 Task: Create new volunteer and bed records in Salesforce by filling out the required fields and saving the entries.
Action: Mouse moved to (281, 122)
Screenshot: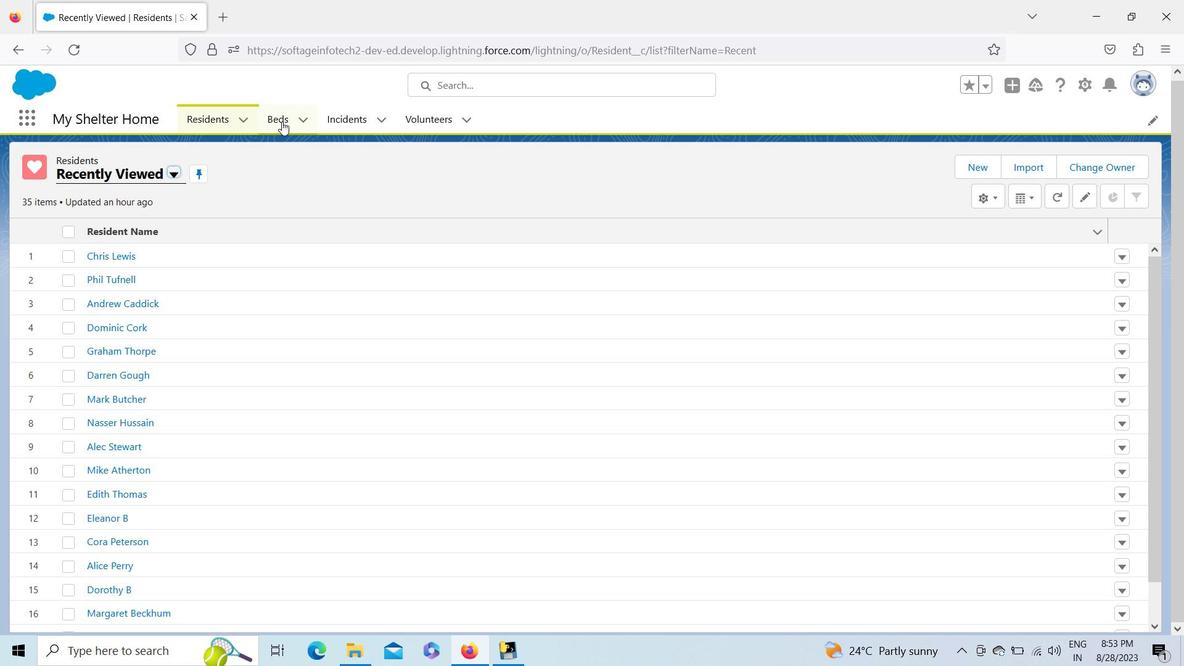
Action: Mouse pressed left at (281, 122)
Screenshot: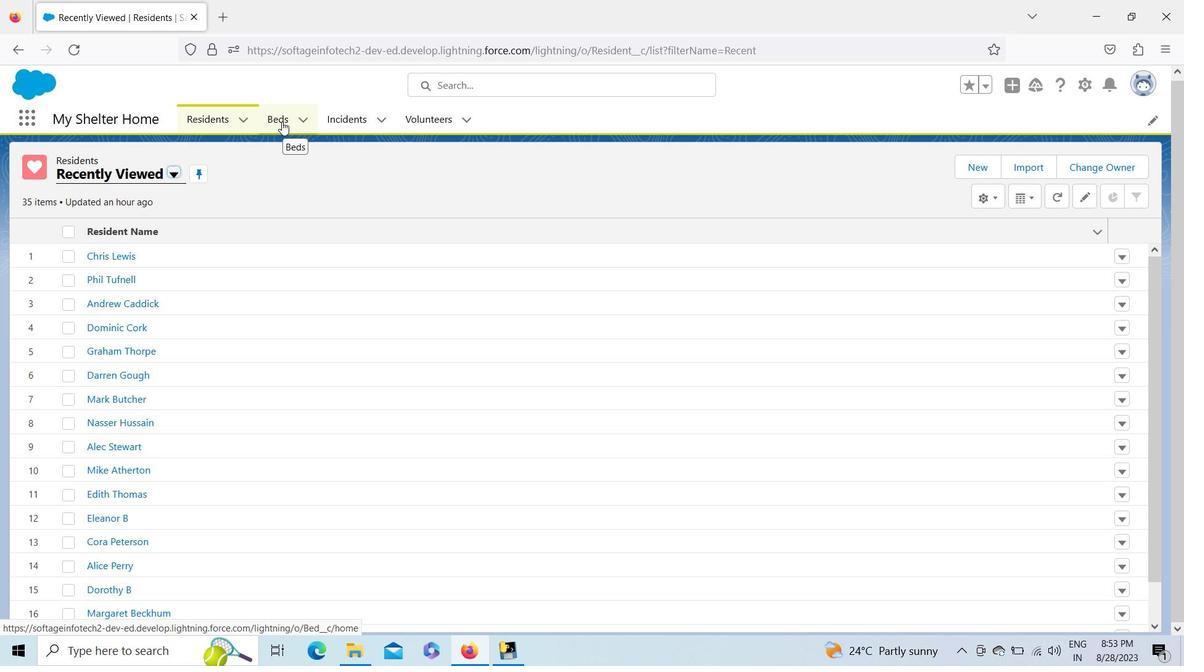 
Action: Mouse moved to (967, 173)
Screenshot: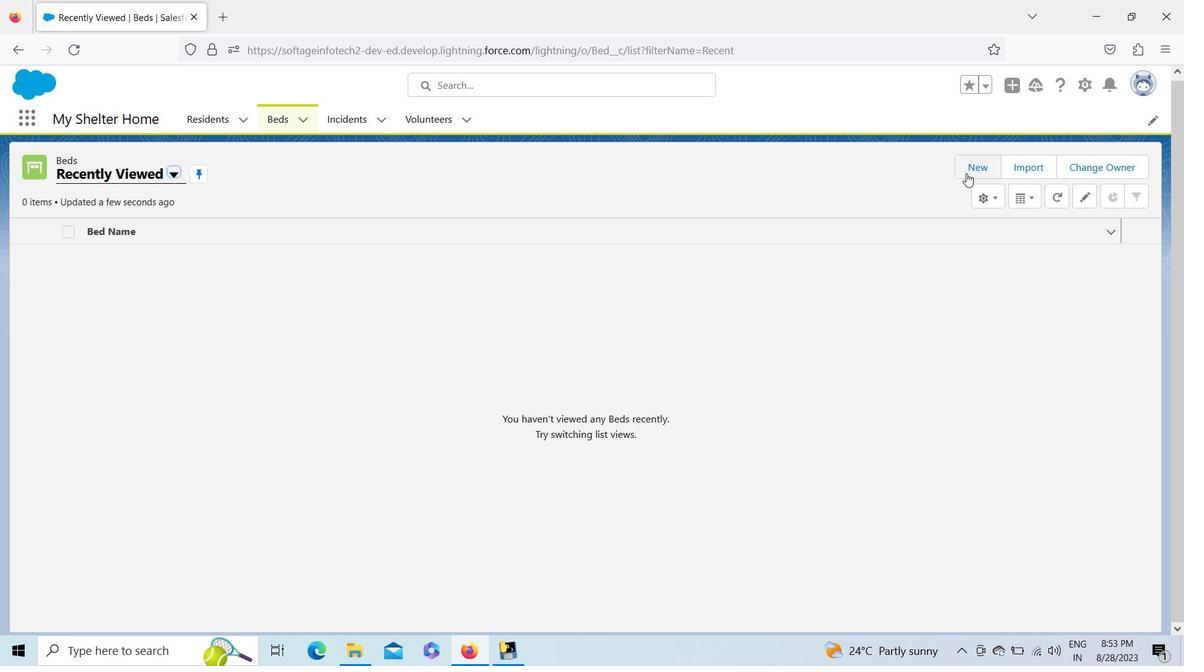 
Action: Mouse pressed left at (967, 173)
Screenshot: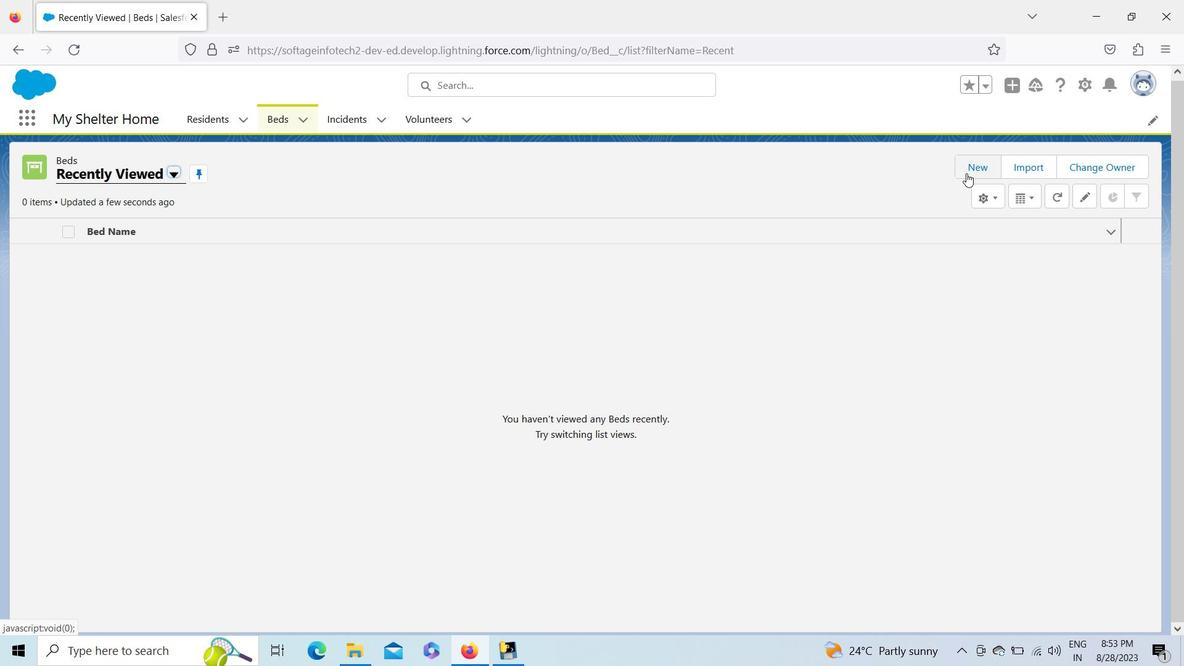 
Action: Mouse moved to (471, 338)
Screenshot: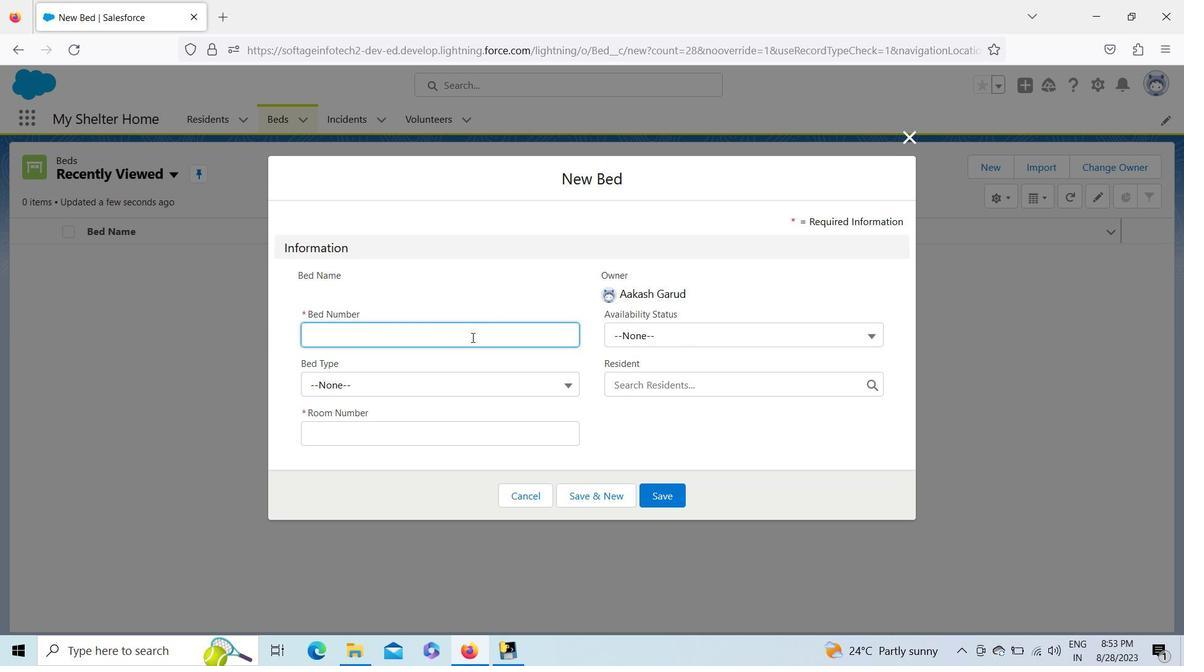 
Action: Key pressed 001
Screenshot: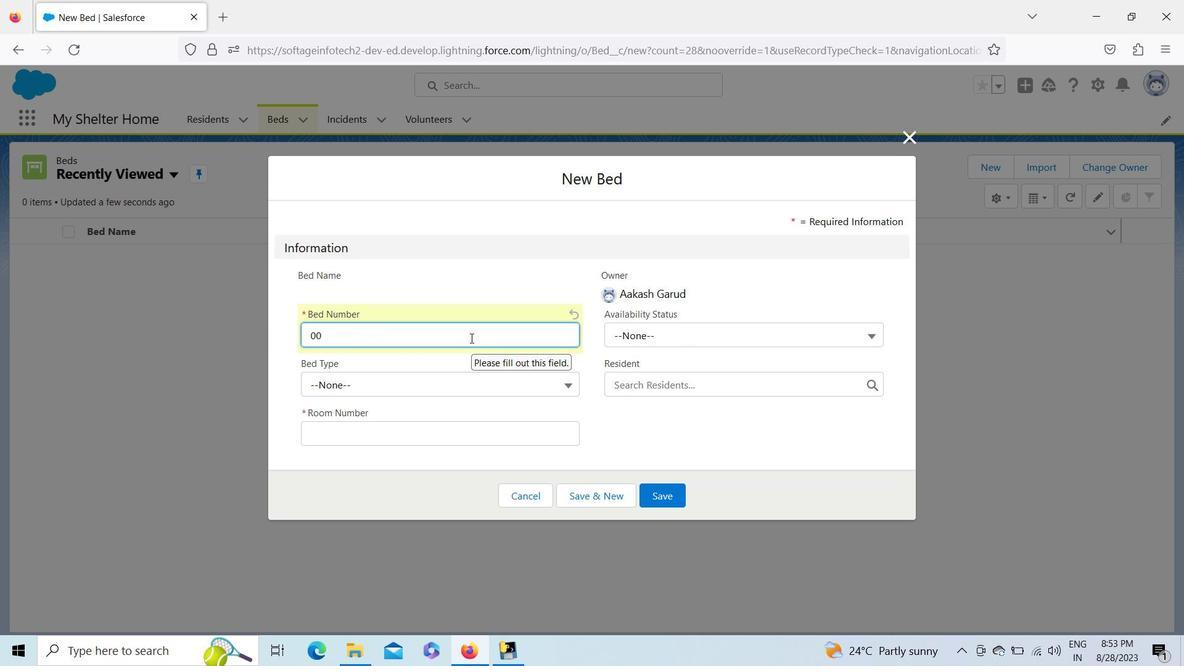 
Action: Mouse moved to (466, 379)
Screenshot: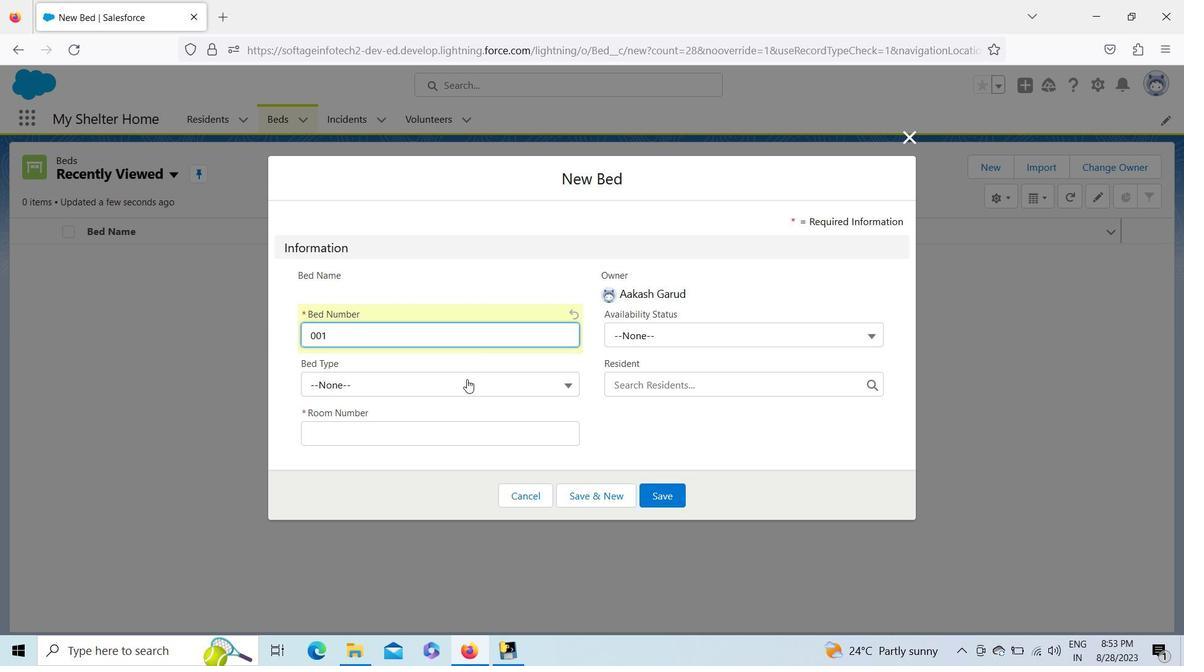 
Action: Mouse pressed left at (466, 379)
Screenshot: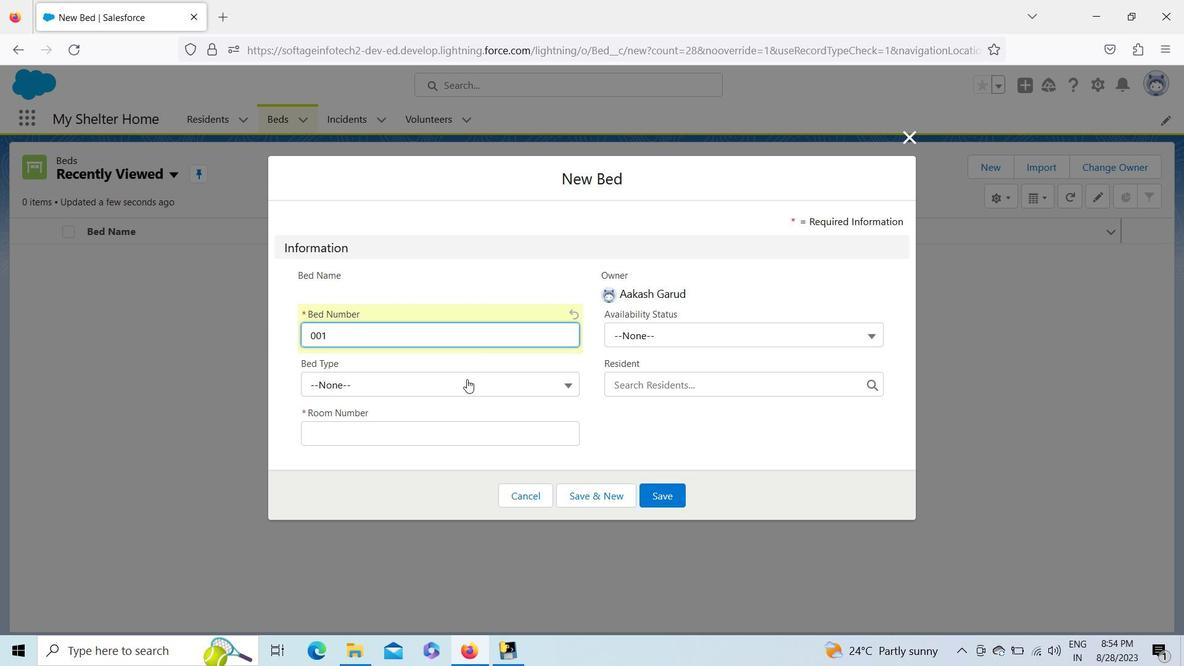 
Action: Mouse moved to (412, 437)
Screenshot: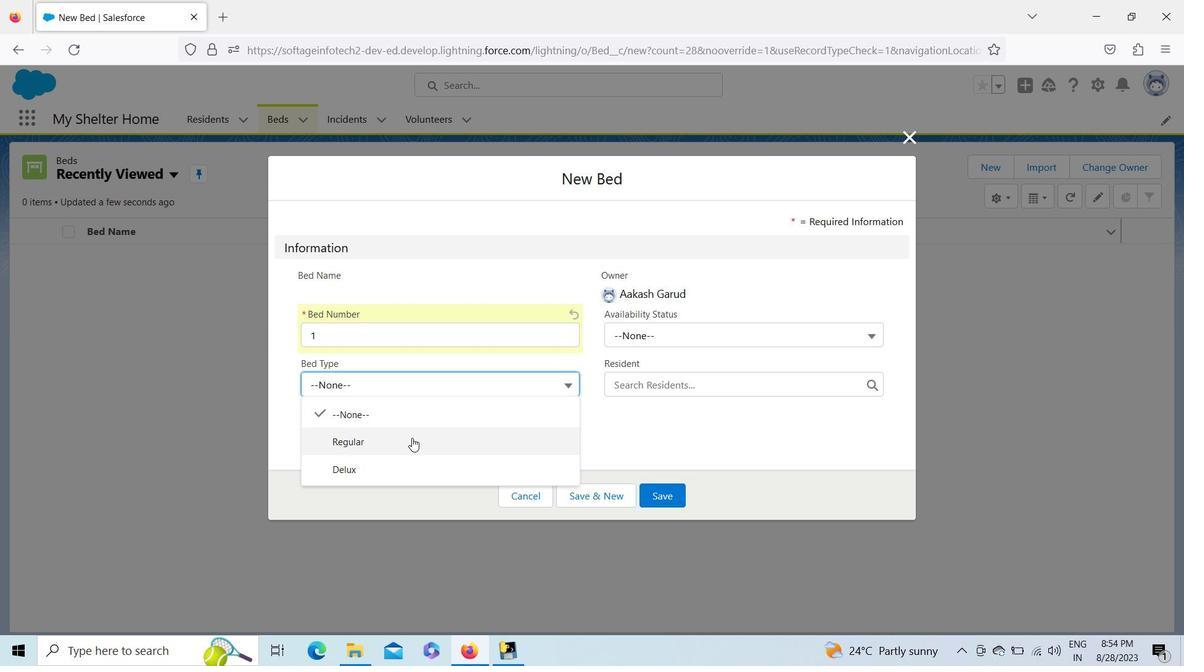 
Action: Mouse pressed left at (412, 437)
Screenshot: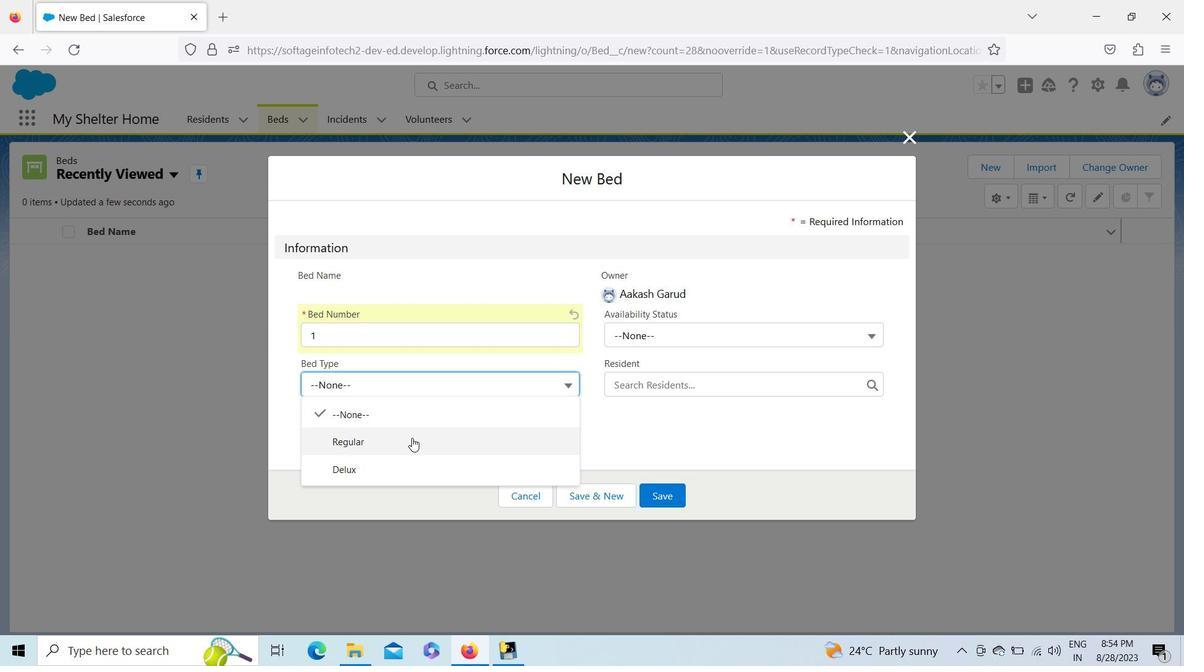 
Action: Mouse moved to (412, 436)
Screenshot: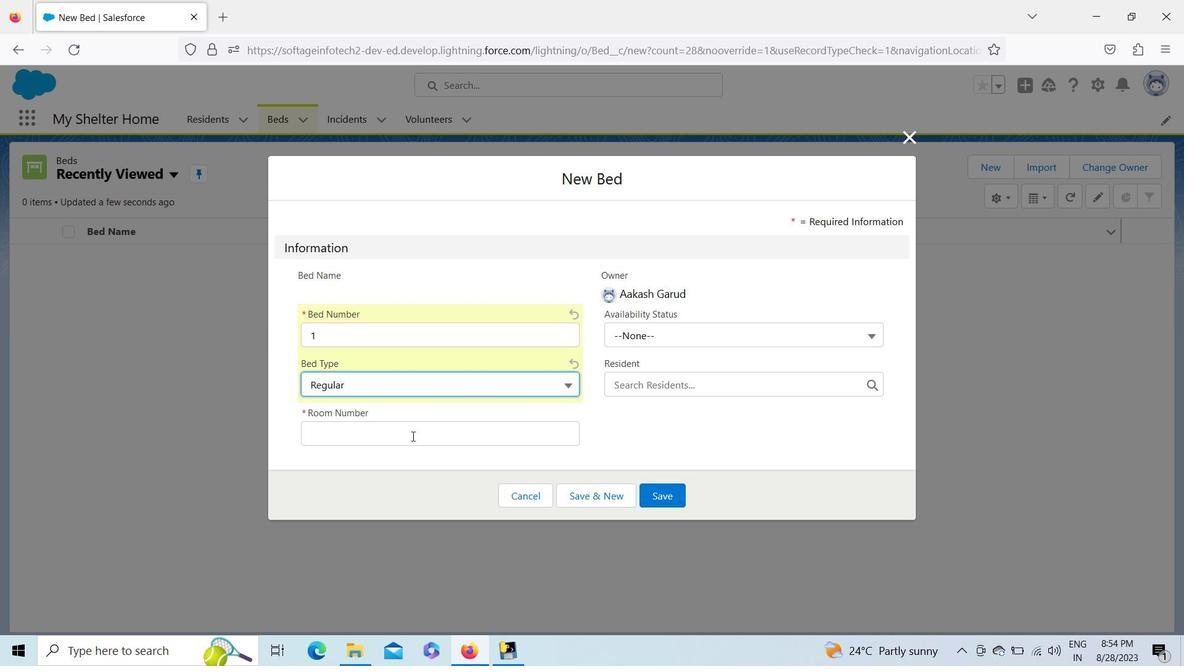 
Action: Mouse pressed left at (412, 436)
Screenshot: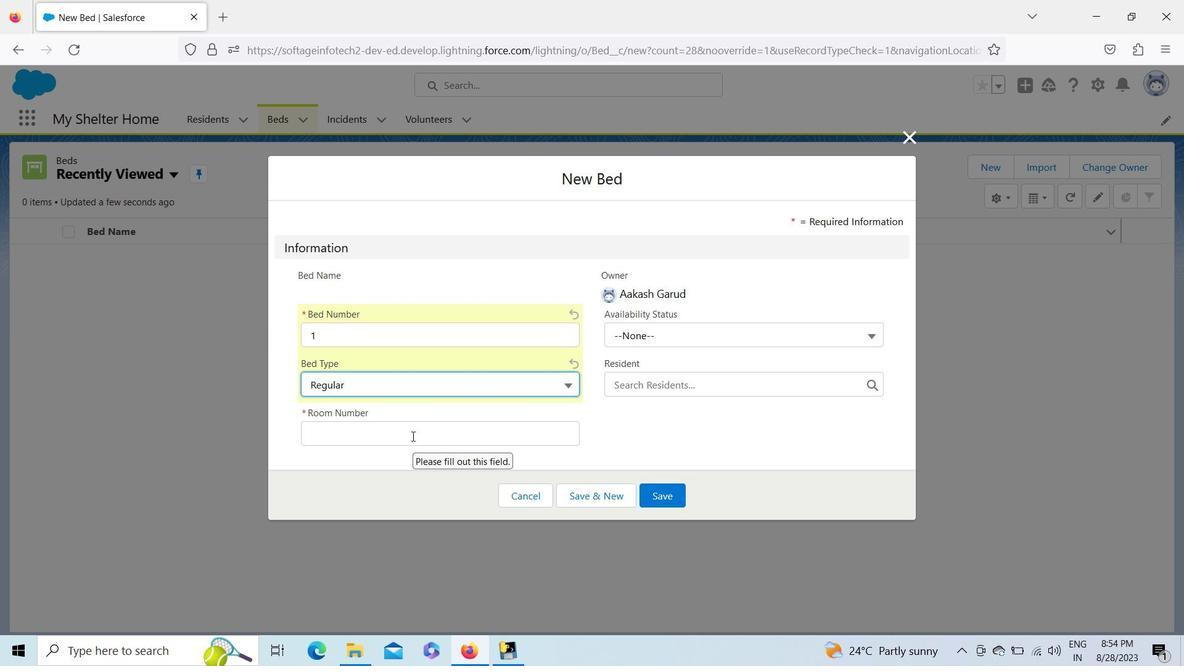 
Action: Key pressed 001
Screenshot: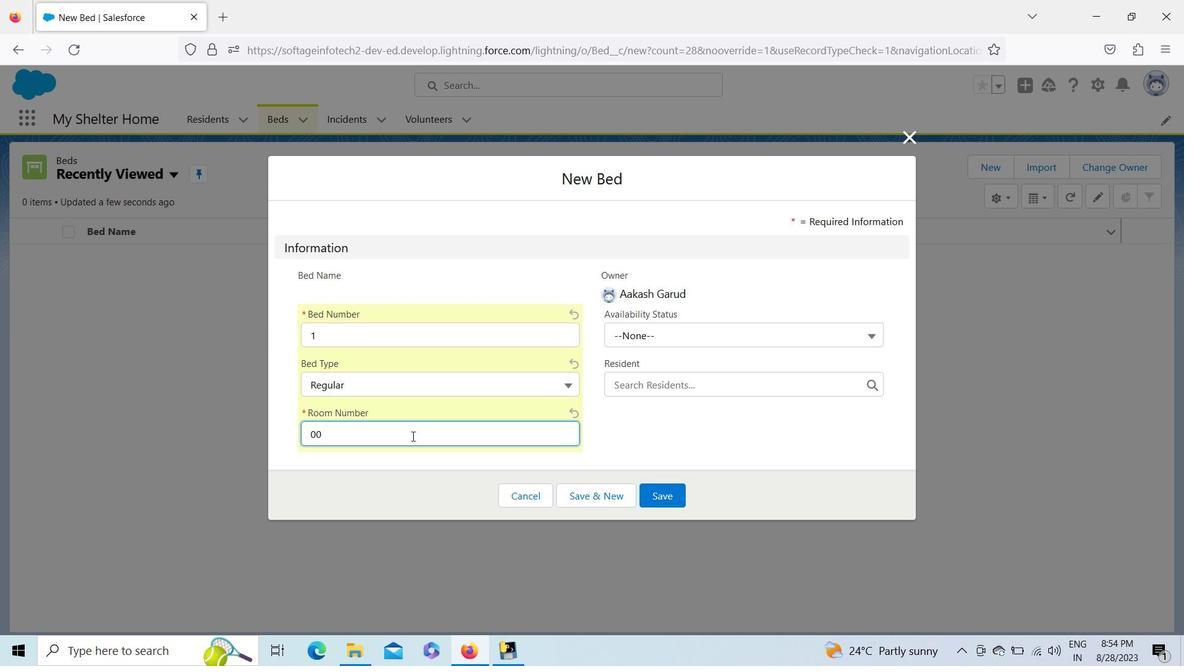 
Action: Mouse moved to (654, 333)
Screenshot: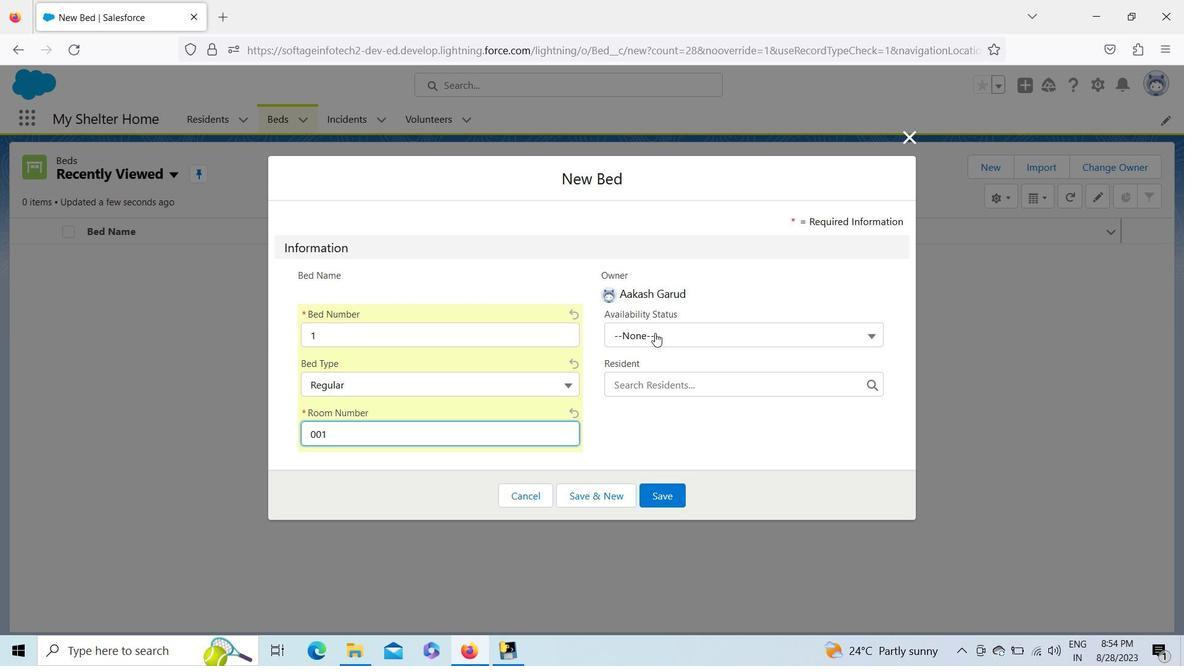 
Action: Mouse pressed left at (654, 333)
Screenshot: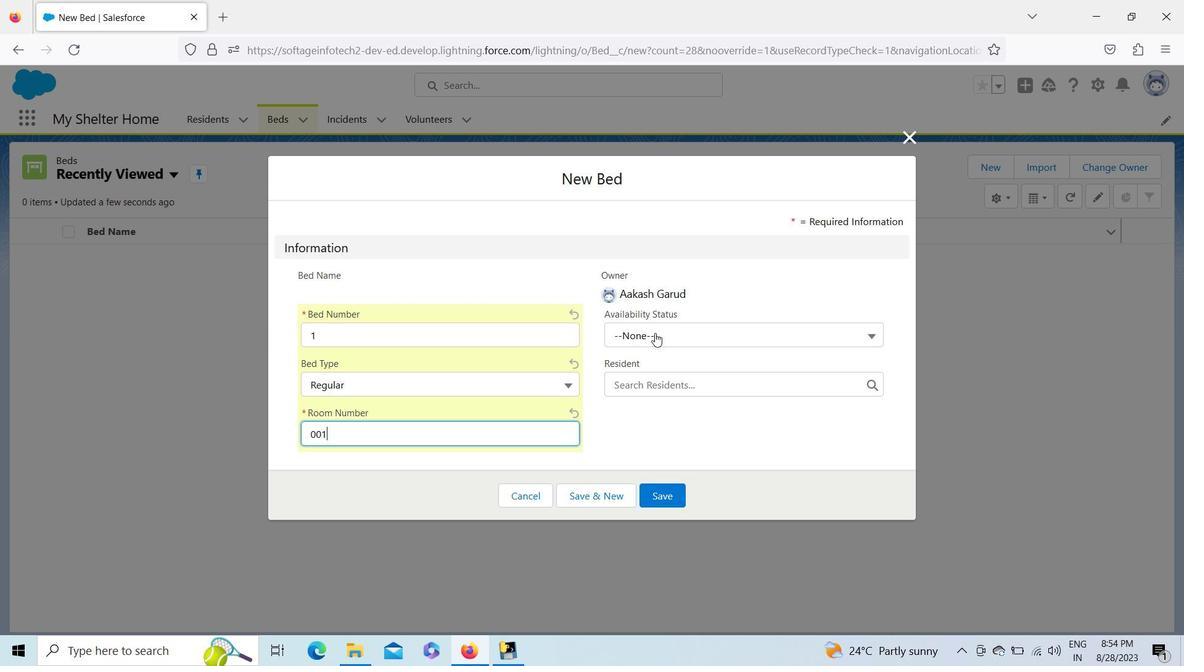 
Action: Mouse moved to (650, 384)
Screenshot: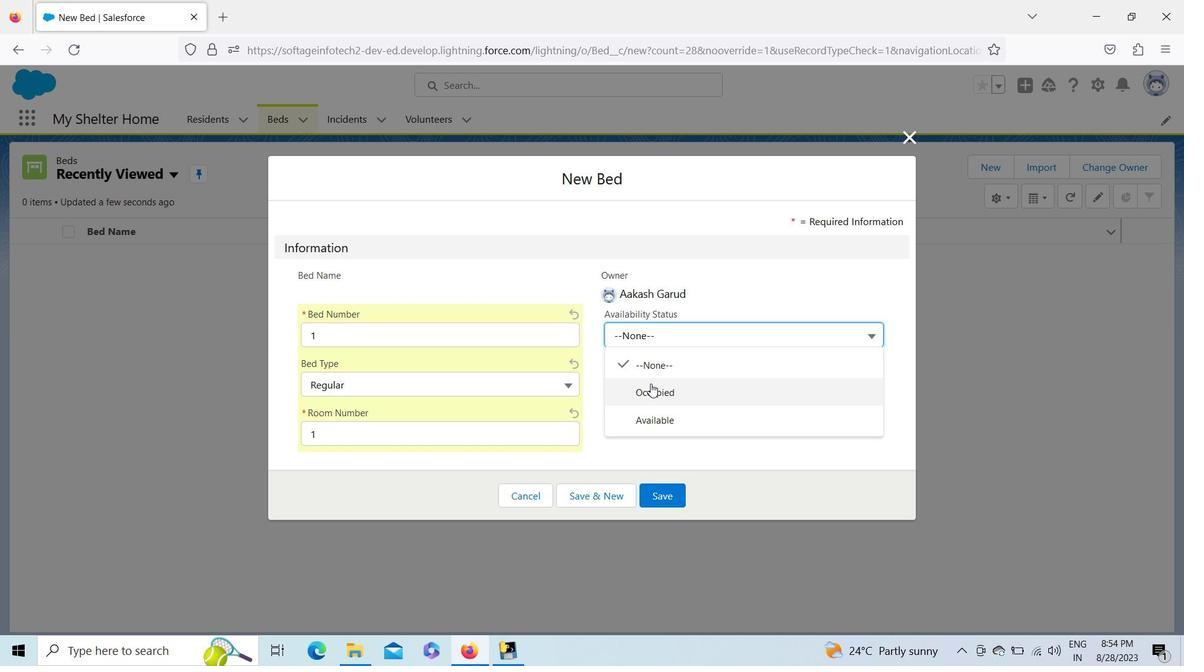 
Action: Mouse pressed left at (650, 384)
Screenshot: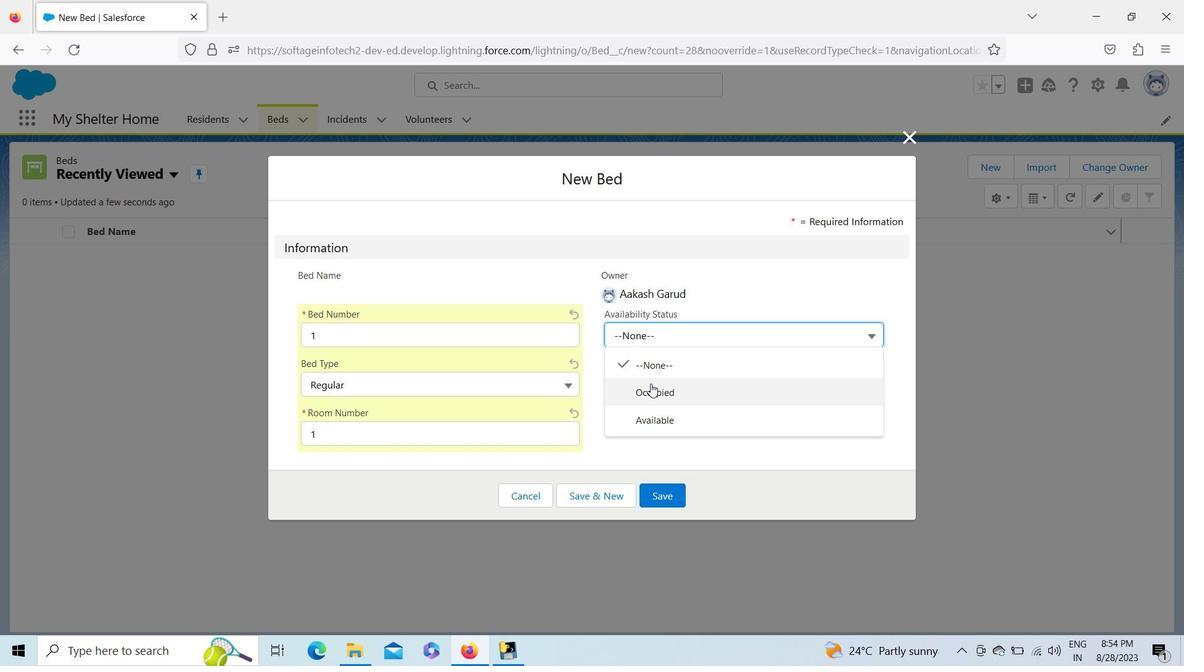 
Action: Mouse moved to (871, 389)
Screenshot: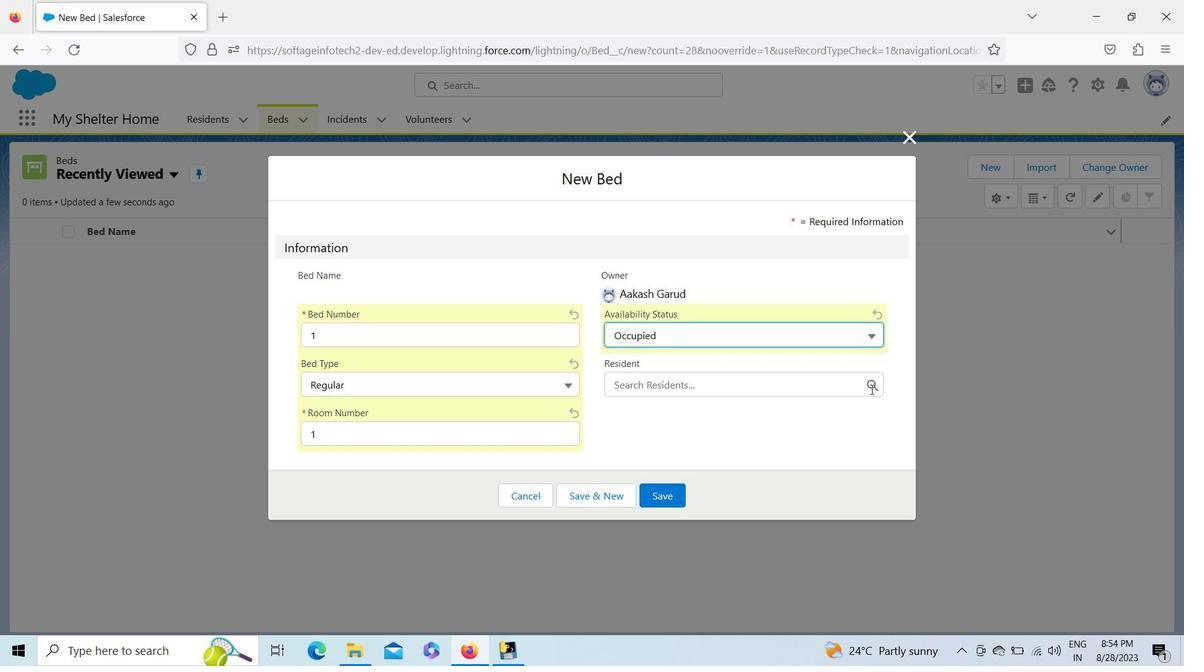 
Action: Mouse pressed left at (871, 389)
Screenshot: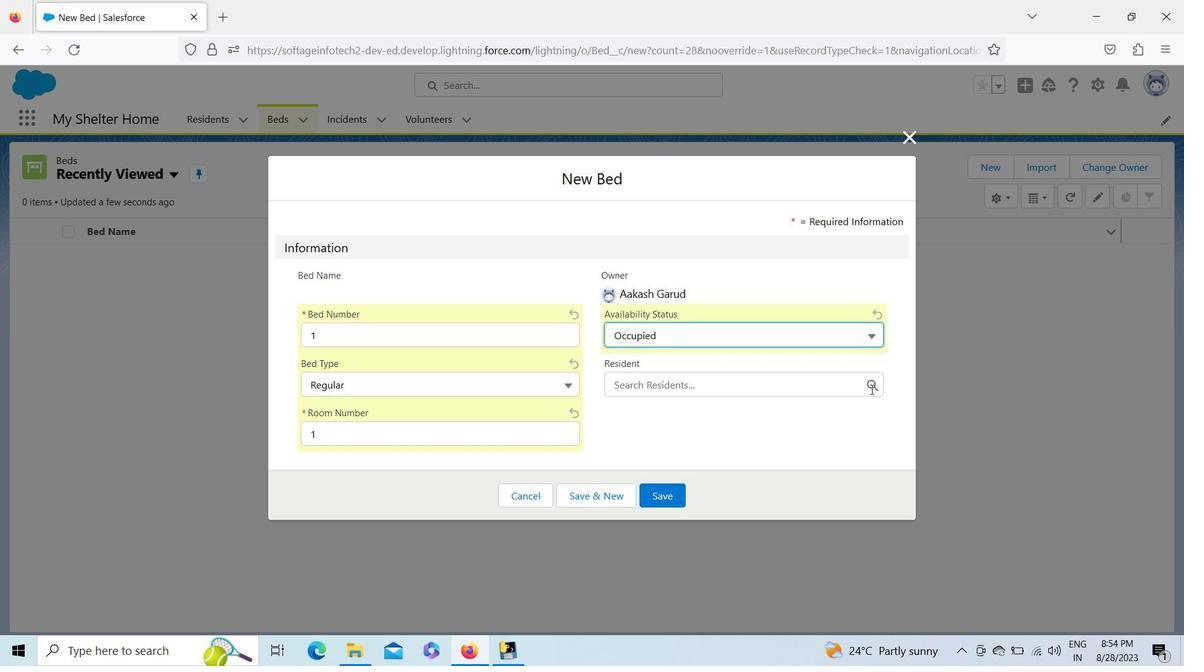
Action: Mouse moved to (659, 461)
Screenshot: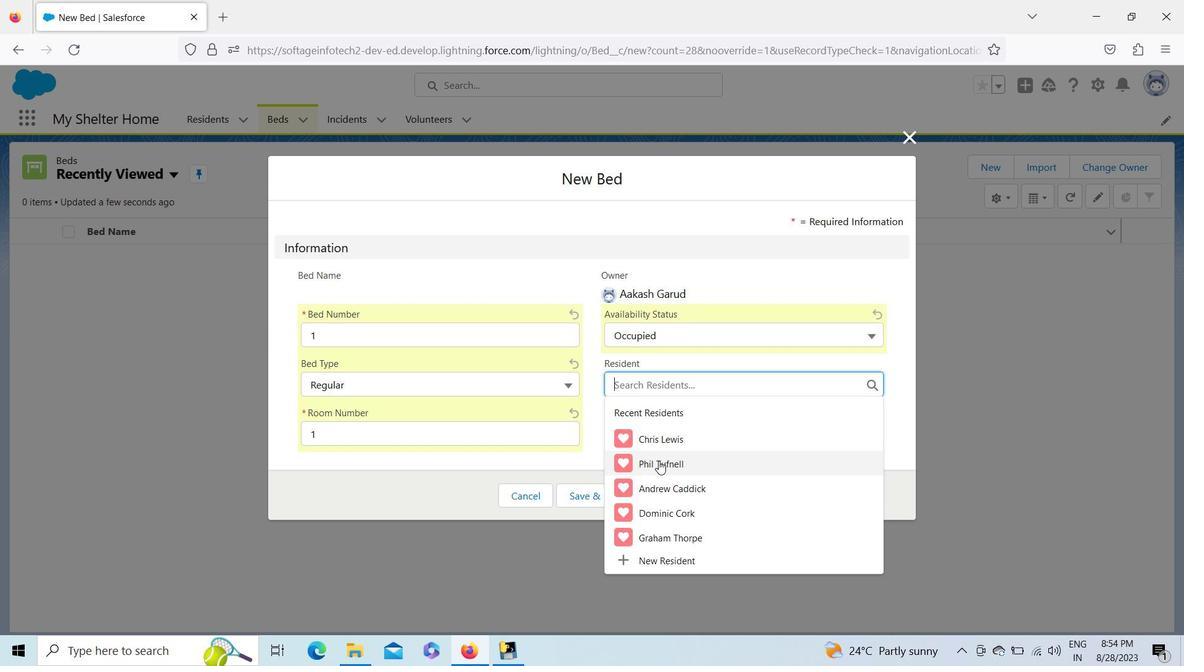 
Action: Mouse pressed left at (659, 461)
Screenshot: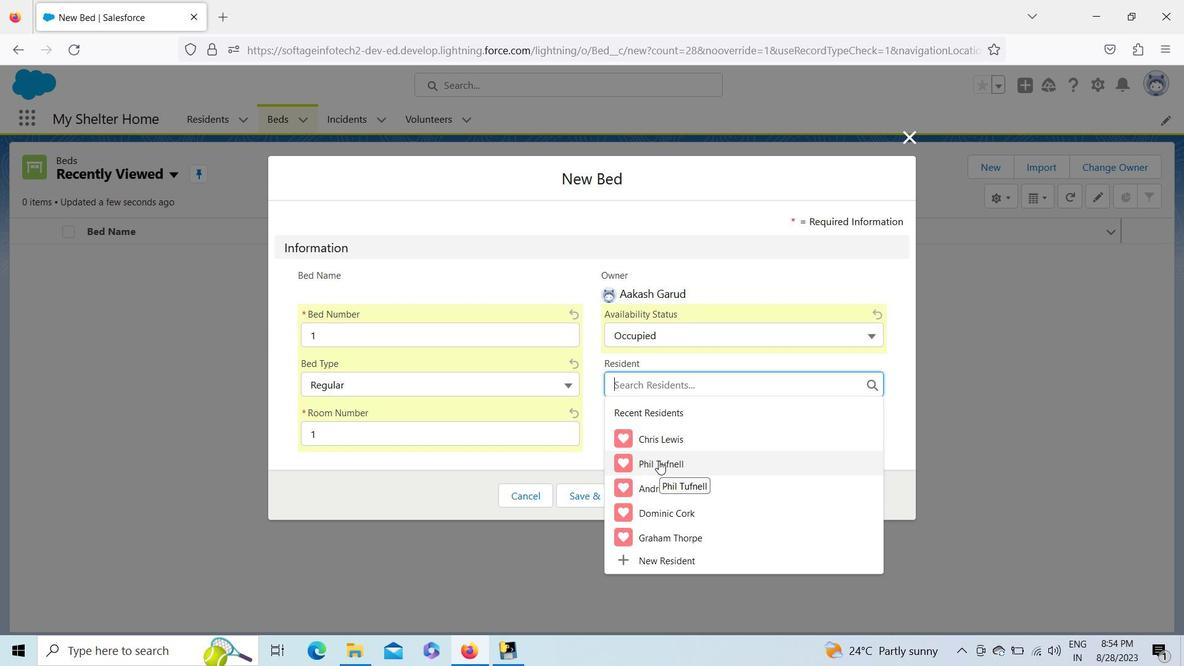 
Action: Mouse moved to (657, 489)
Screenshot: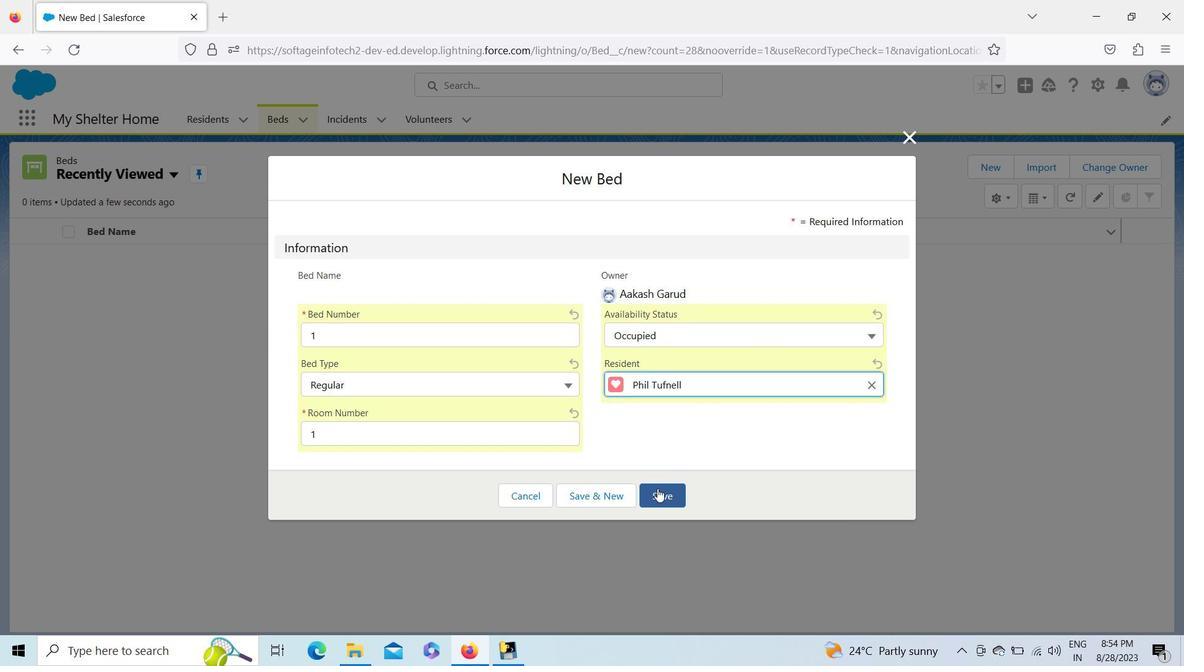 
Action: Mouse pressed left at (657, 489)
Screenshot: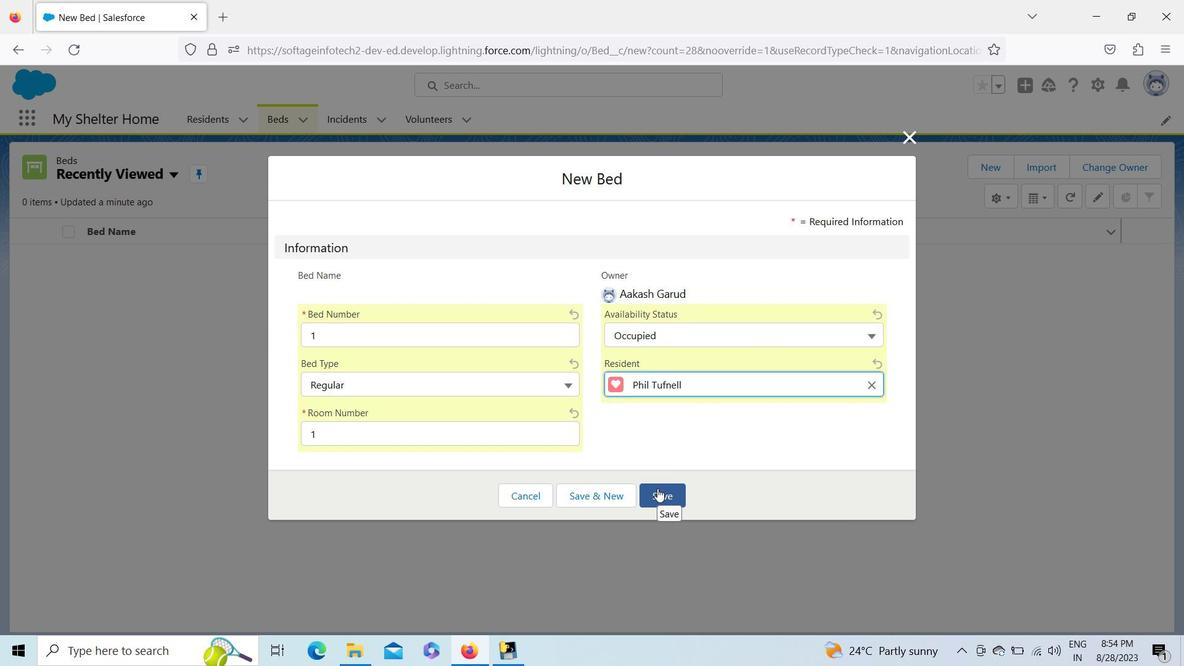 
Action: Mouse moved to (268, 118)
Screenshot: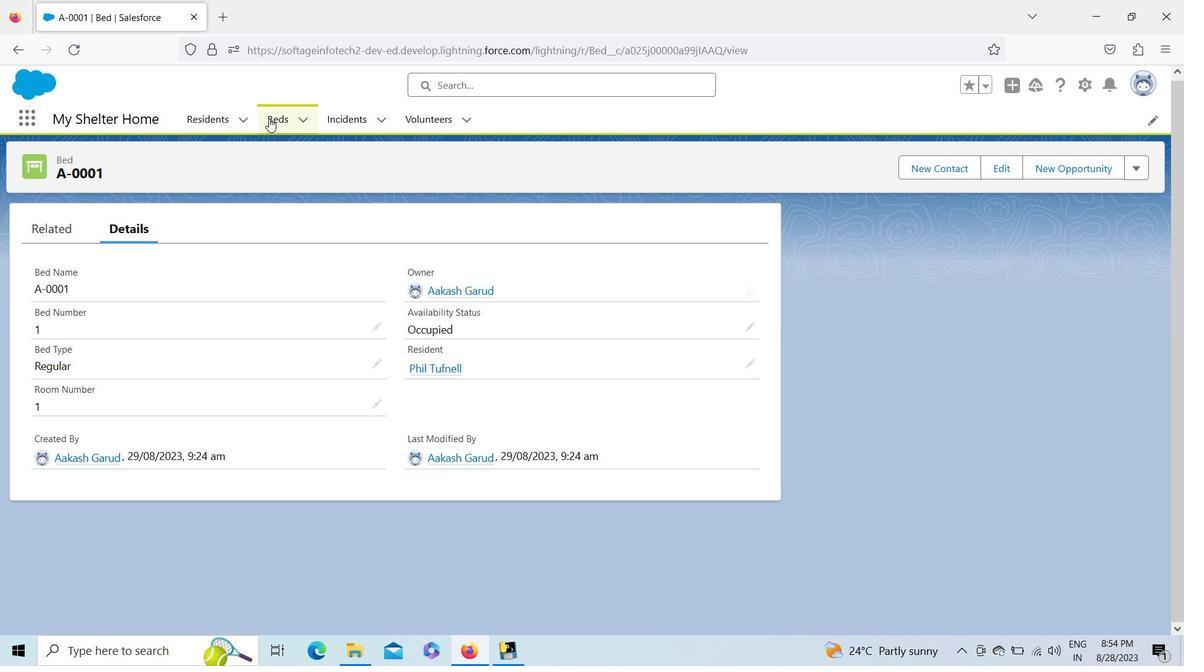 
Action: Mouse pressed left at (268, 118)
Screenshot: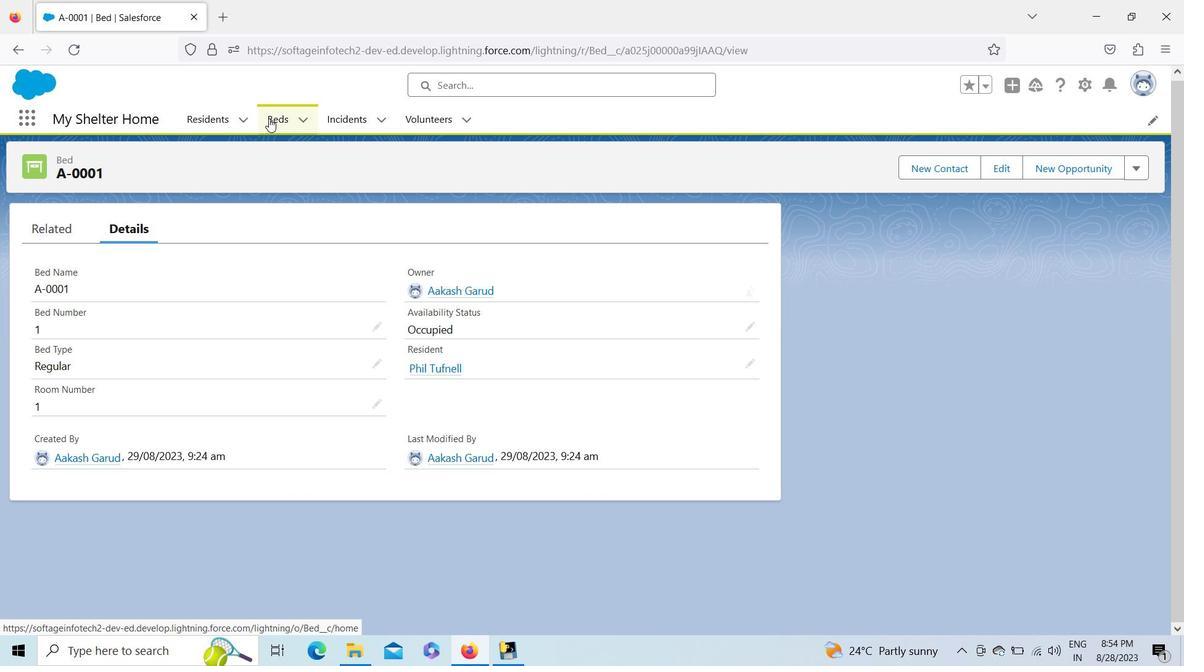 
Action: Mouse moved to (978, 162)
Screenshot: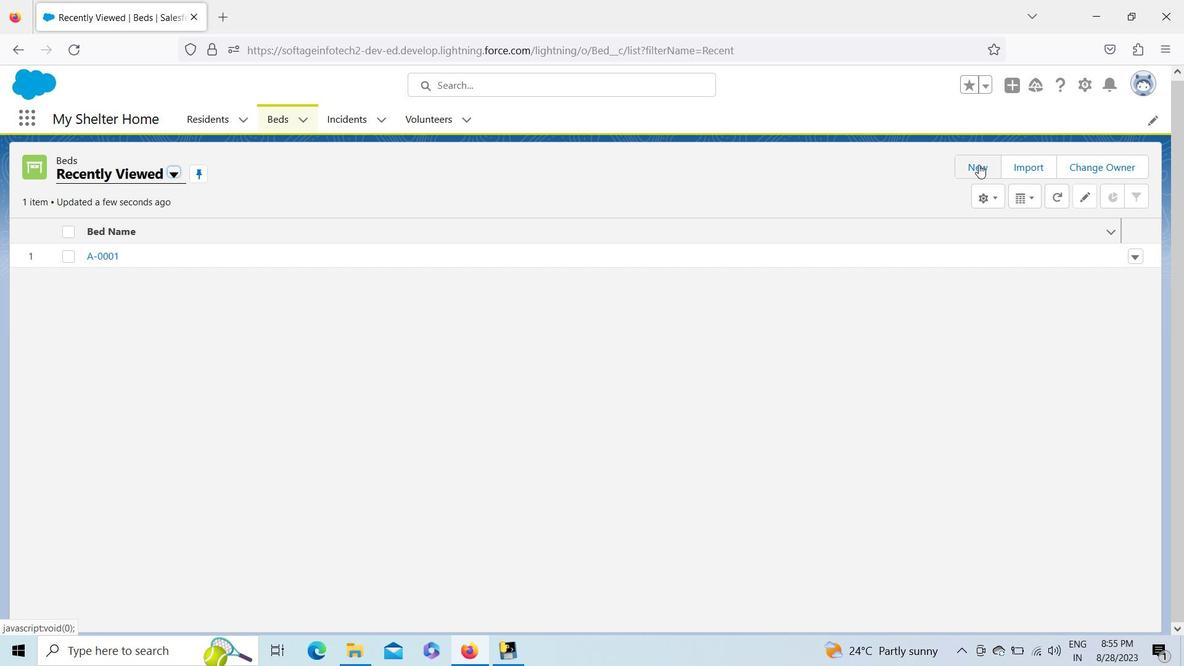 
Action: Mouse pressed left at (978, 162)
Screenshot: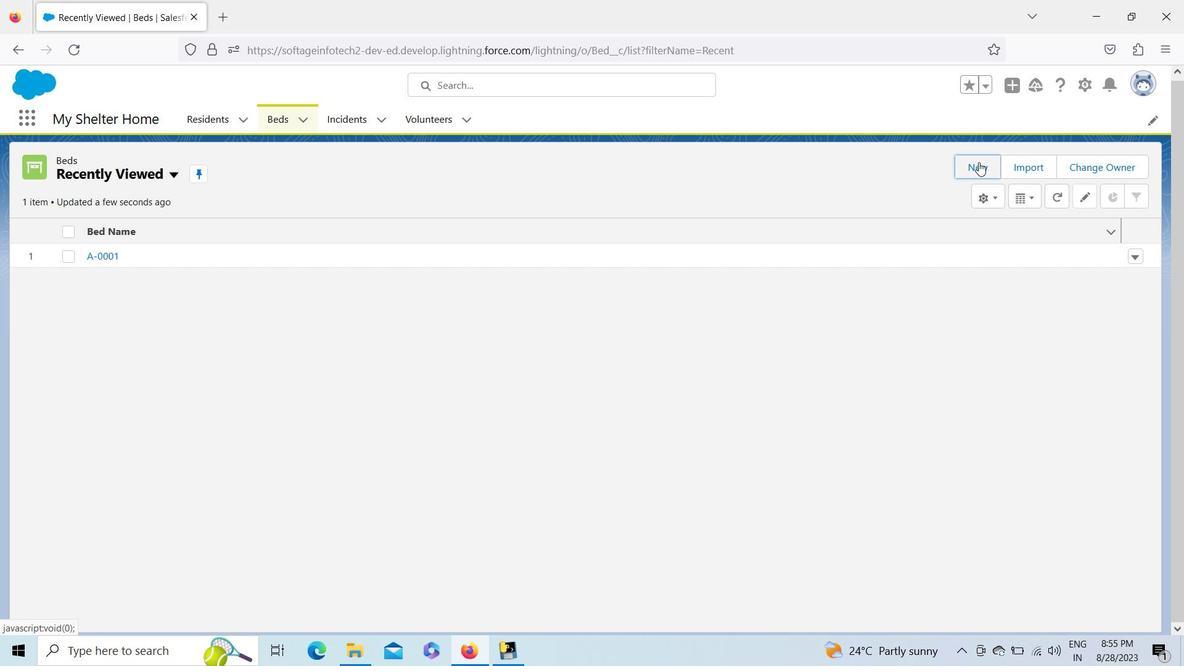 
Action: Mouse moved to (808, 236)
Screenshot: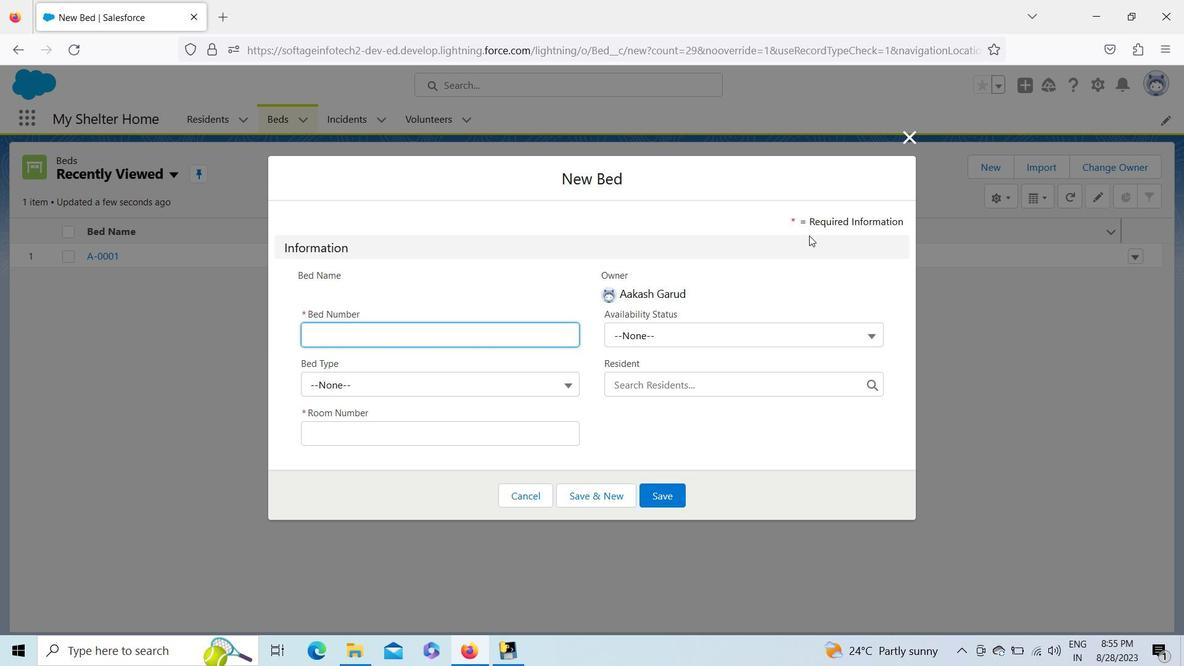 
Action: Key pressed 2
Screenshot: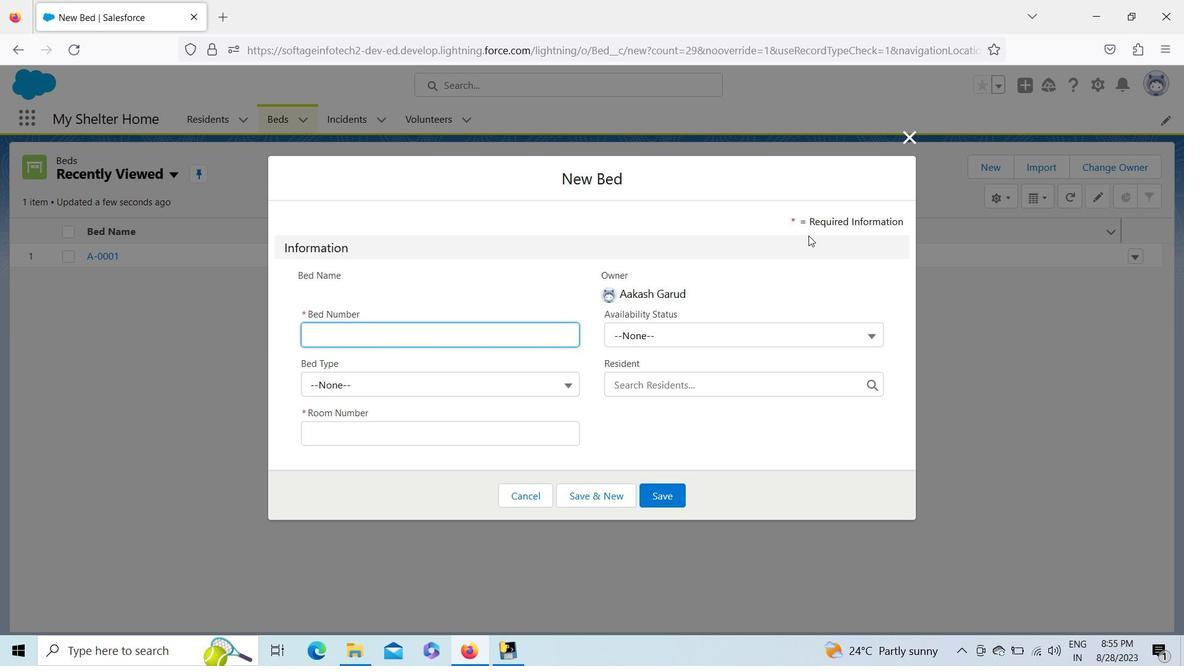 
Action: Mouse moved to (448, 384)
Screenshot: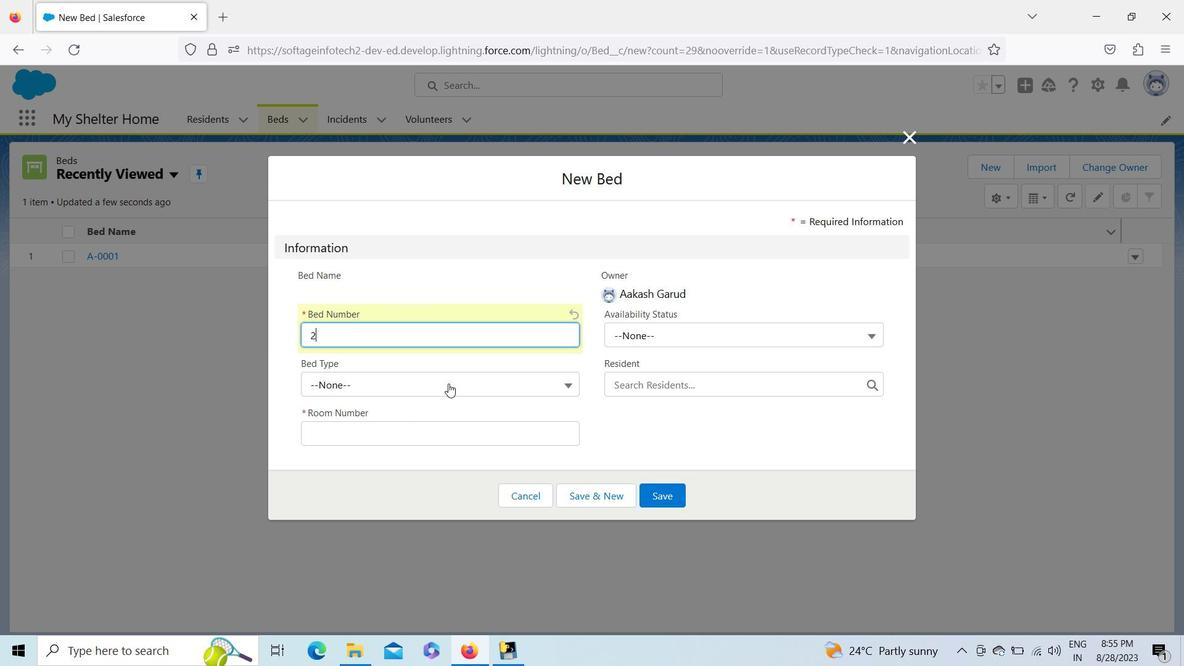 
Action: Mouse pressed left at (448, 384)
Screenshot: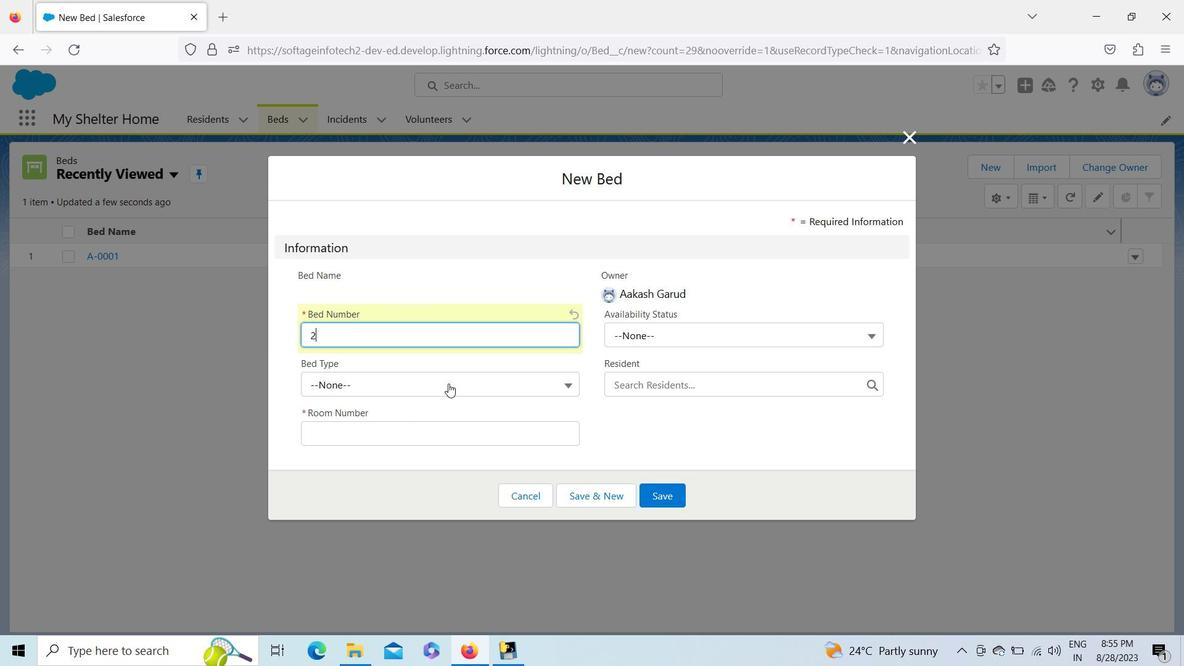 
Action: Mouse moved to (358, 439)
Screenshot: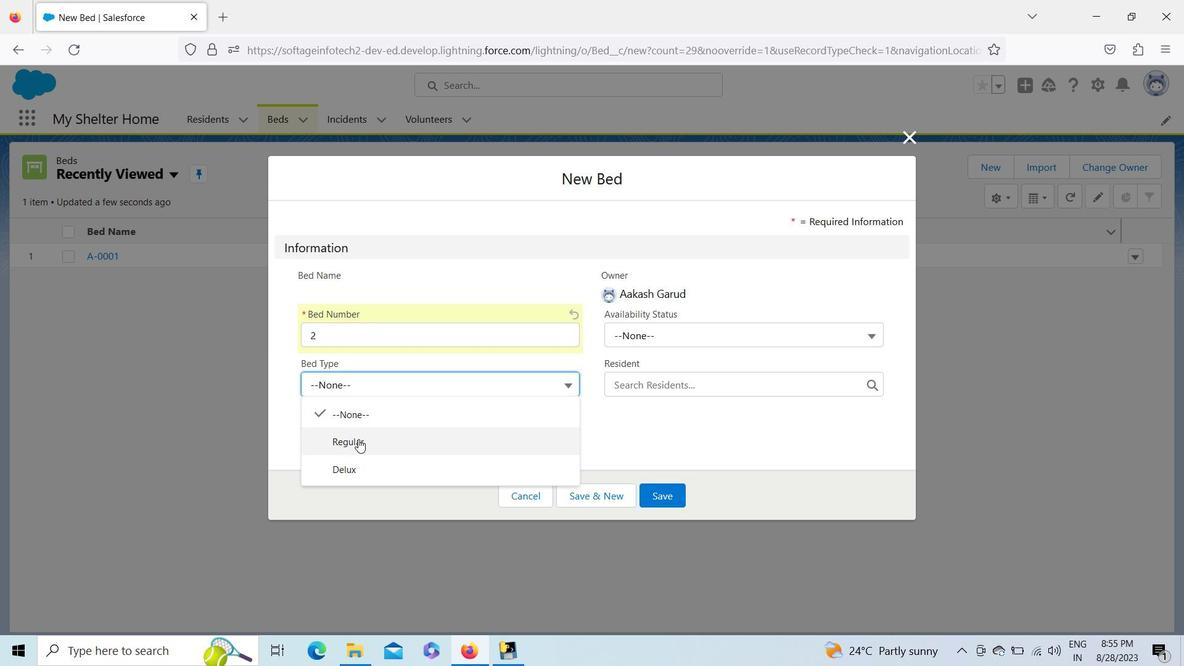
Action: Mouse pressed left at (358, 439)
Screenshot: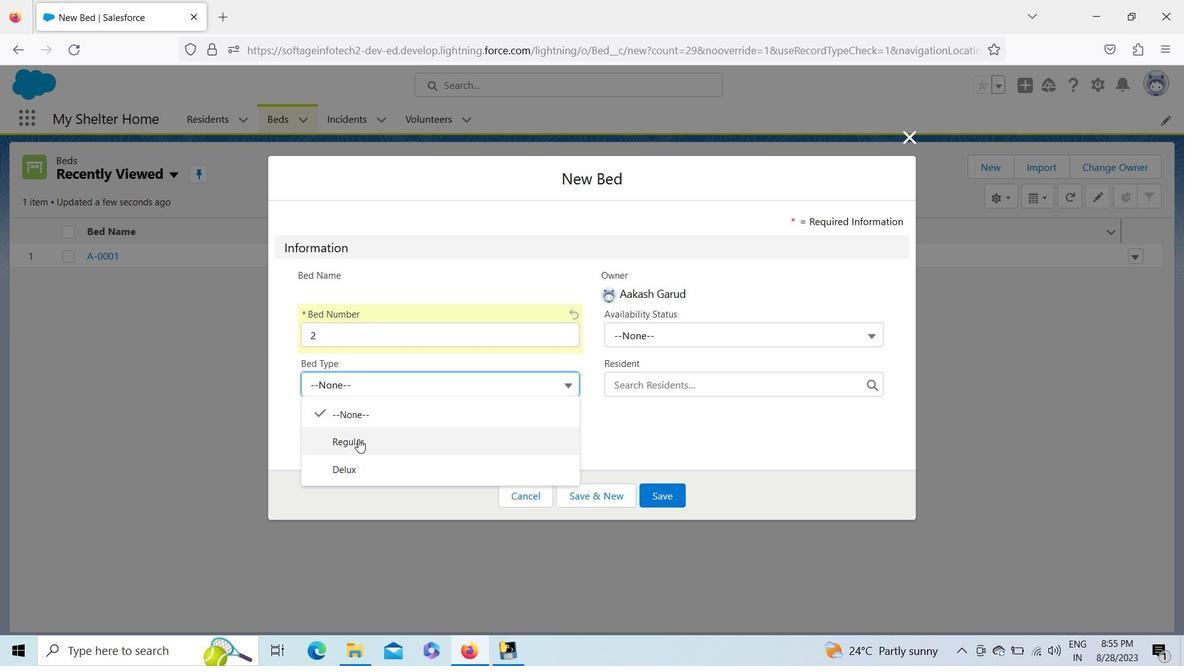 
Action: Mouse pressed left at (358, 439)
Screenshot: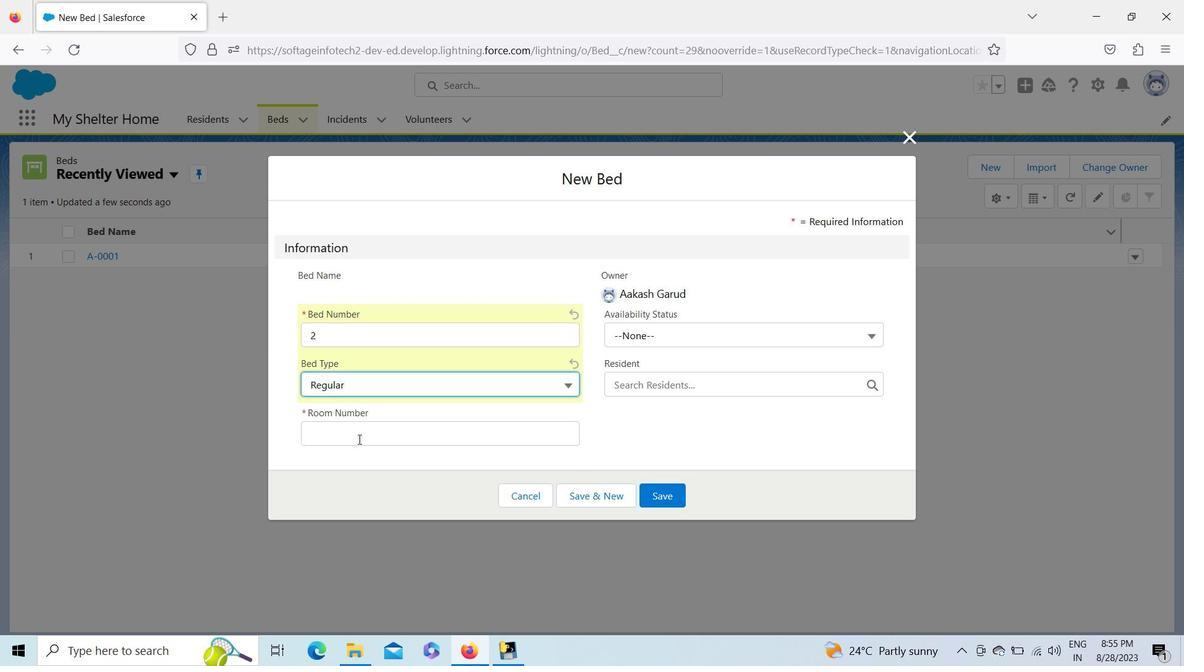 
Action: Key pressed 002
Screenshot: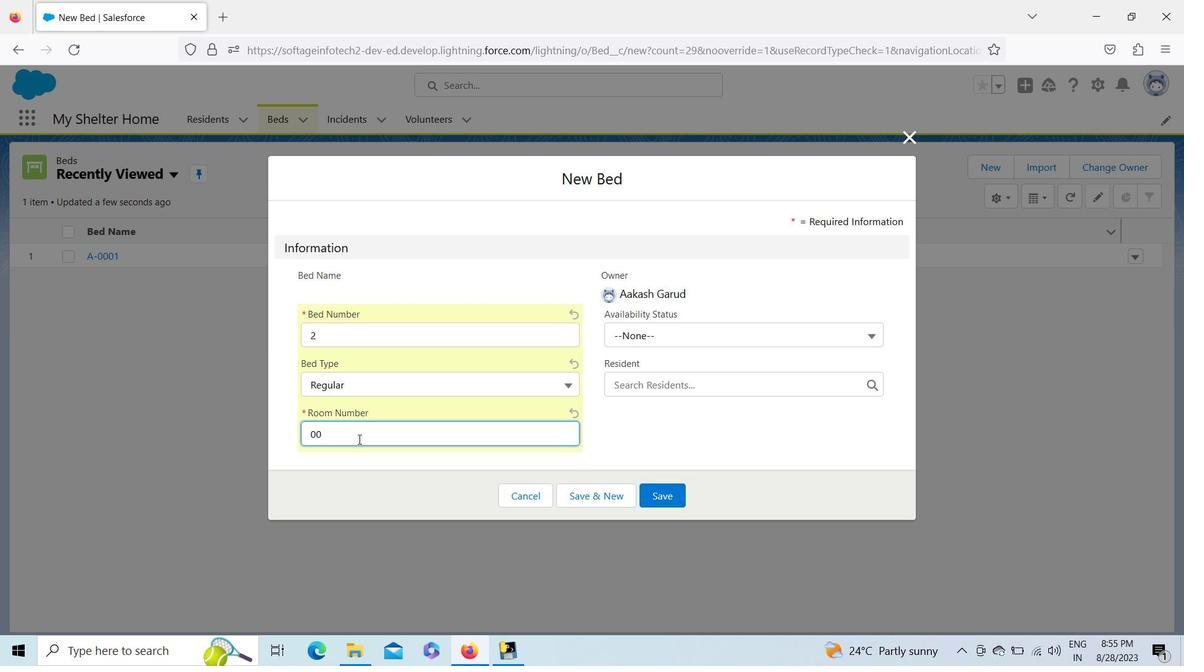 
Action: Mouse moved to (687, 329)
Screenshot: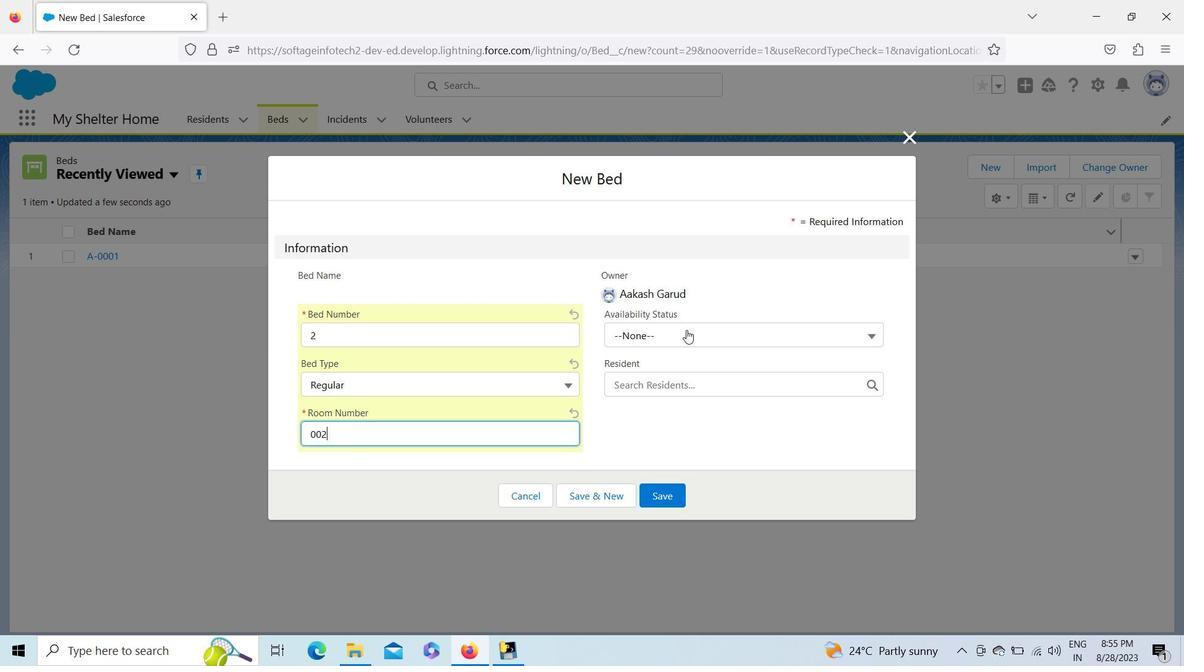 
Action: Mouse pressed left at (687, 329)
Screenshot: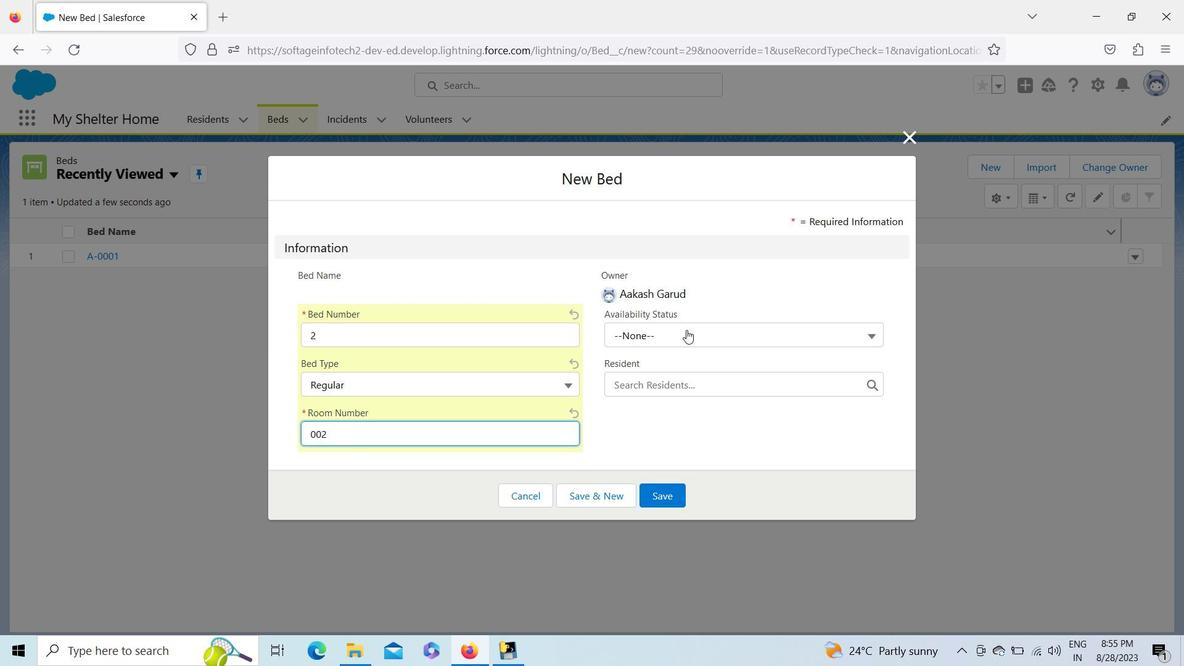 
Action: Mouse moved to (651, 394)
Screenshot: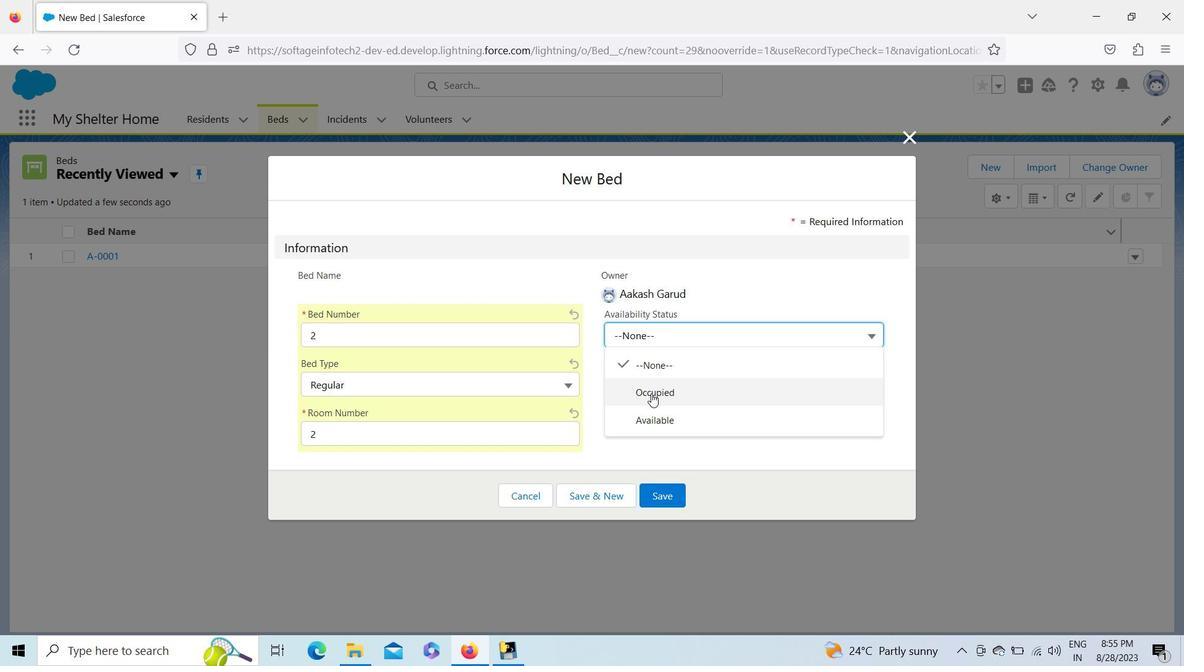 
Action: Mouse pressed left at (651, 394)
Screenshot: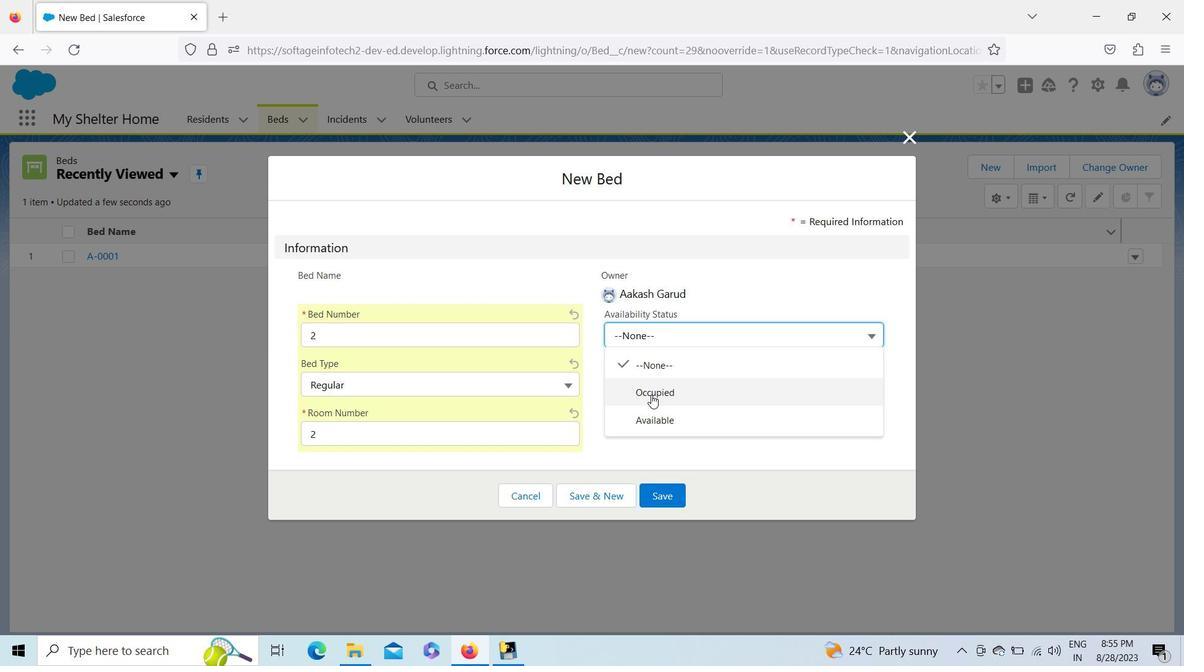 
Action: Mouse moved to (659, 384)
Screenshot: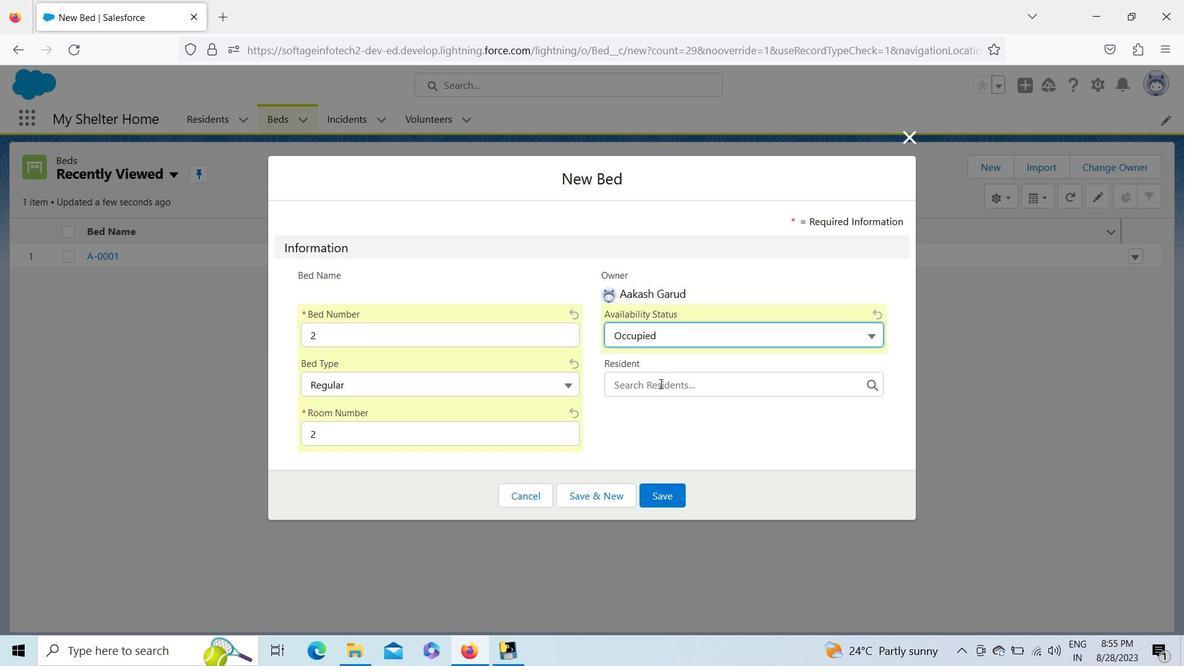 
Action: Mouse pressed left at (659, 384)
Screenshot: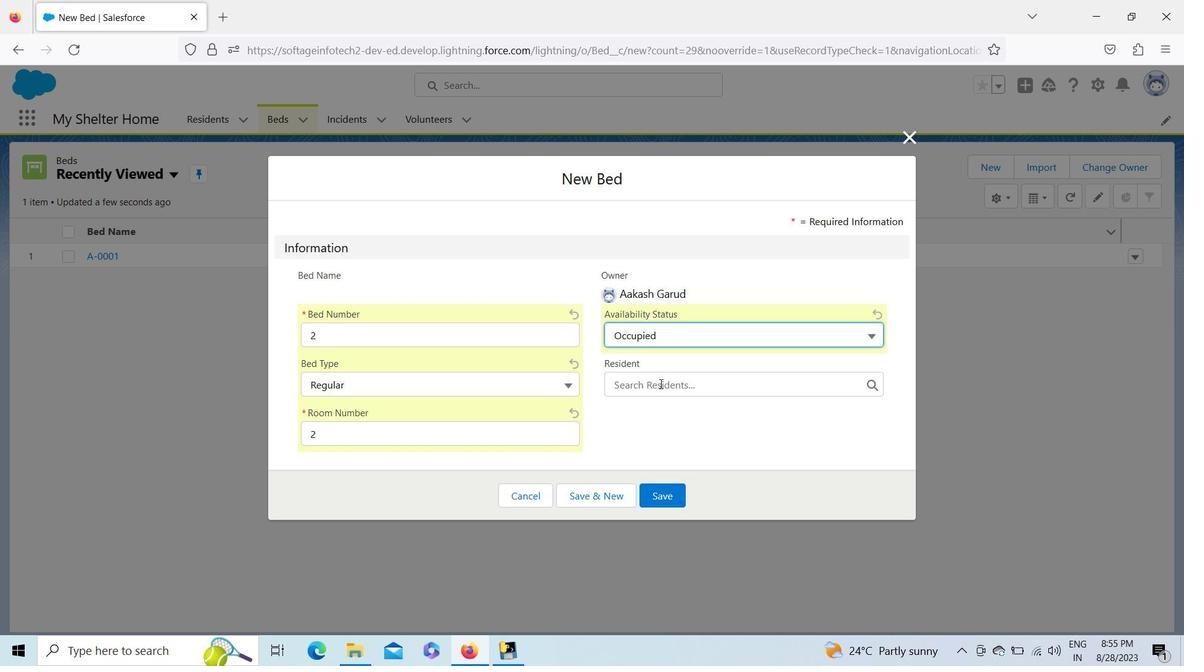 
Action: Mouse moved to (664, 504)
Screenshot: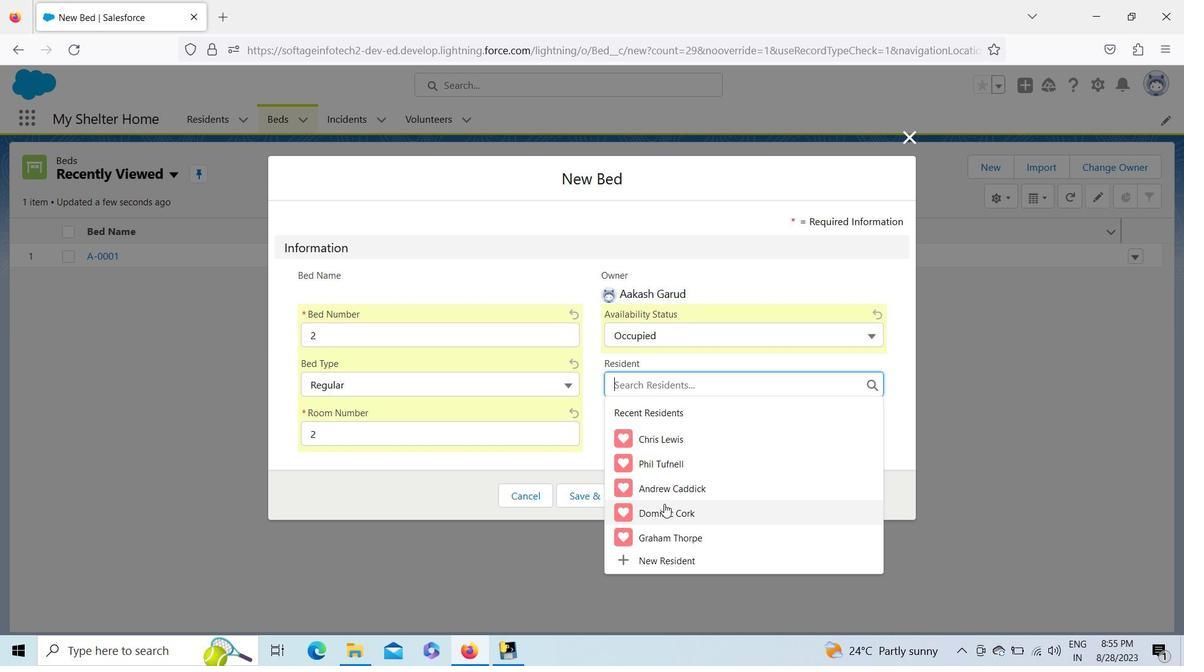
Action: Mouse pressed left at (664, 504)
Screenshot: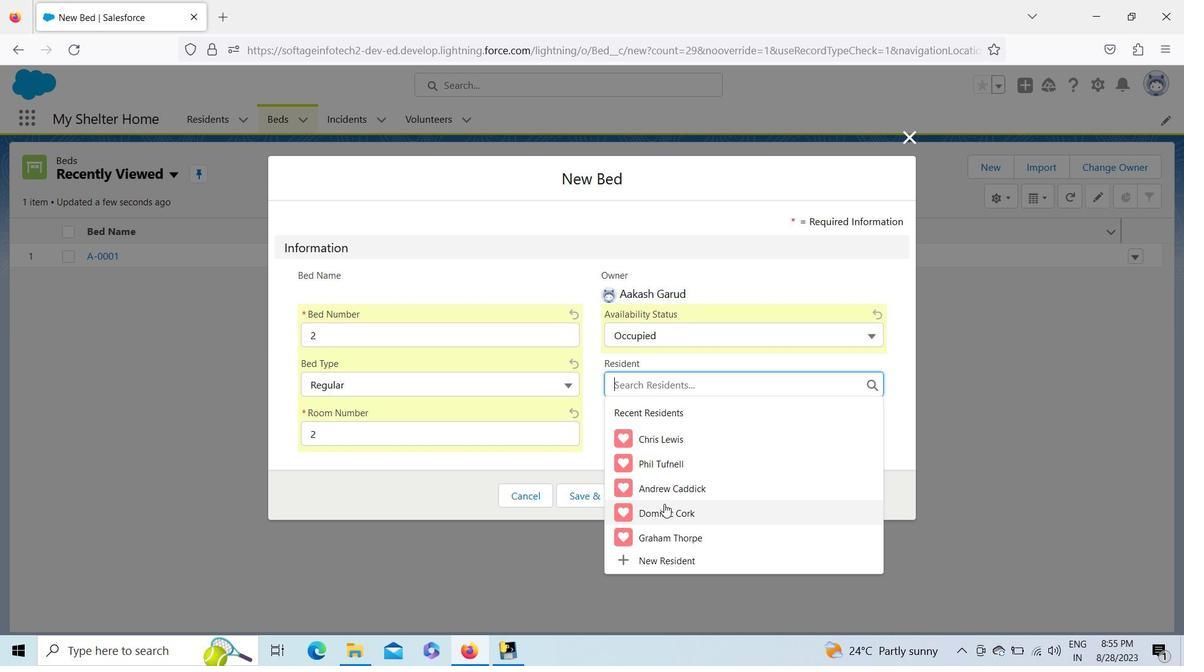 
Action: Mouse moved to (665, 498)
Screenshot: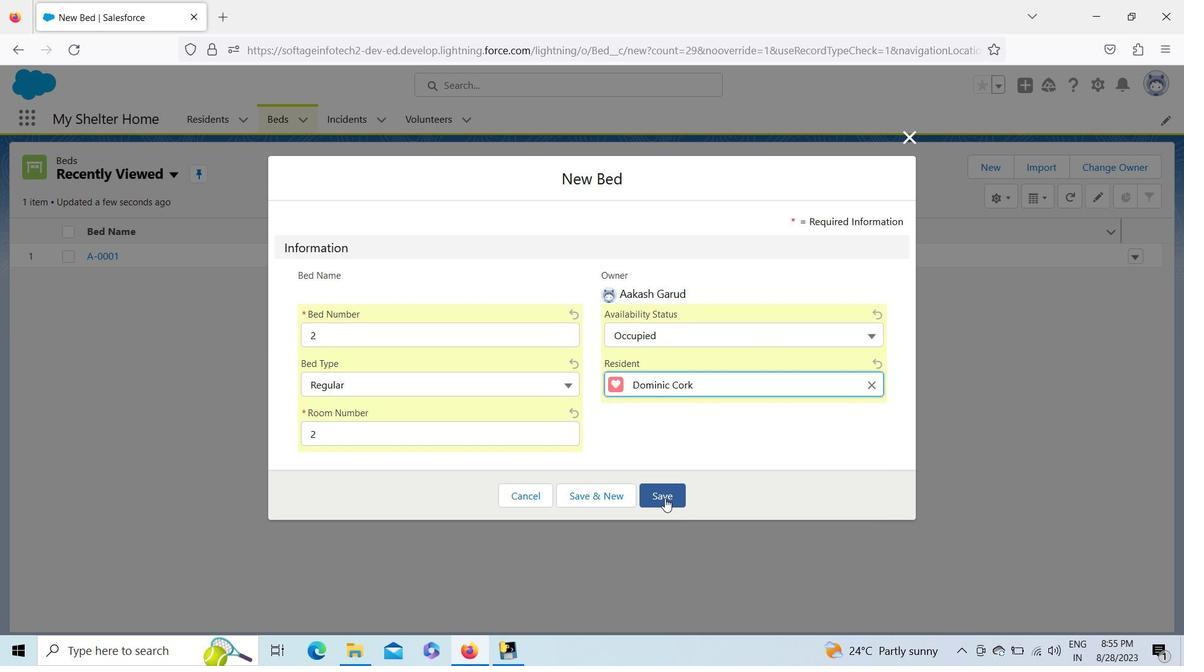 
Action: Mouse pressed left at (665, 498)
Screenshot: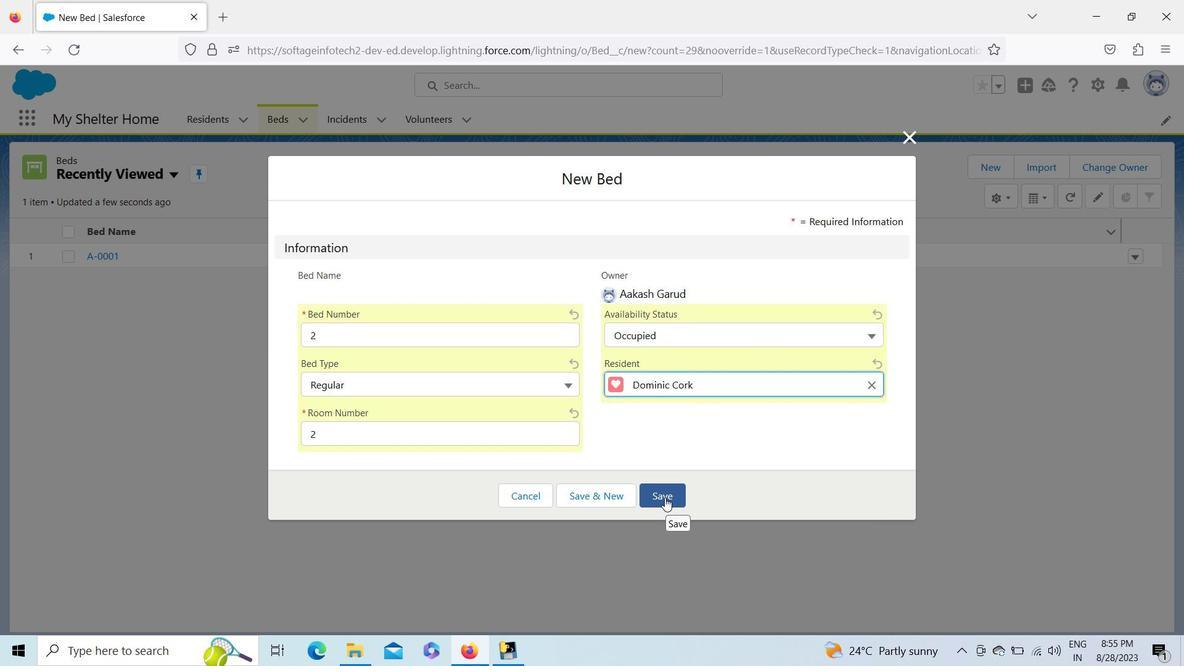 
Action: Mouse moved to (275, 117)
Screenshot: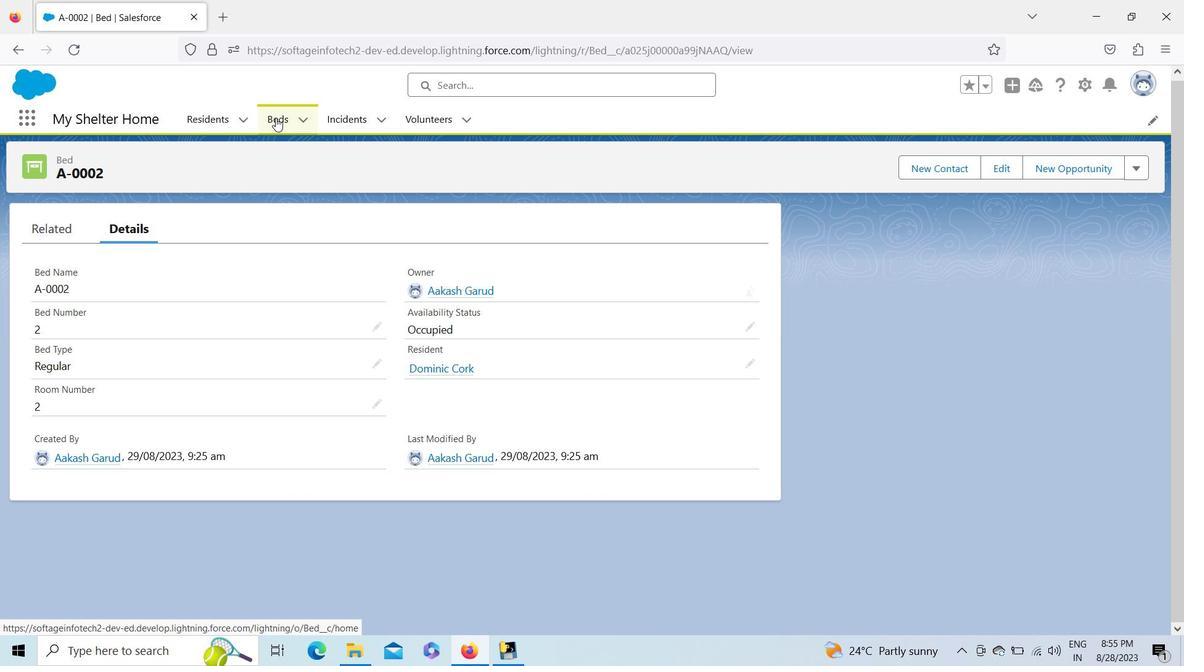 
Action: Mouse pressed left at (275, 117)
Screenshot: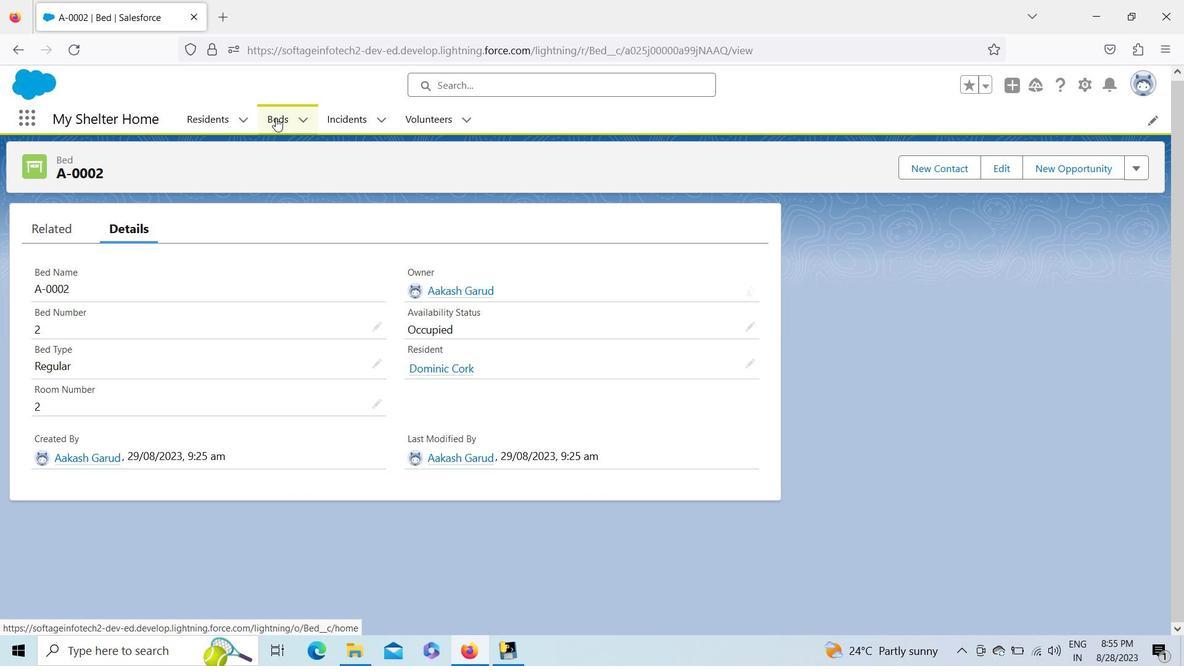 
Action: Mouse moved to (982, 157)
Screenshot: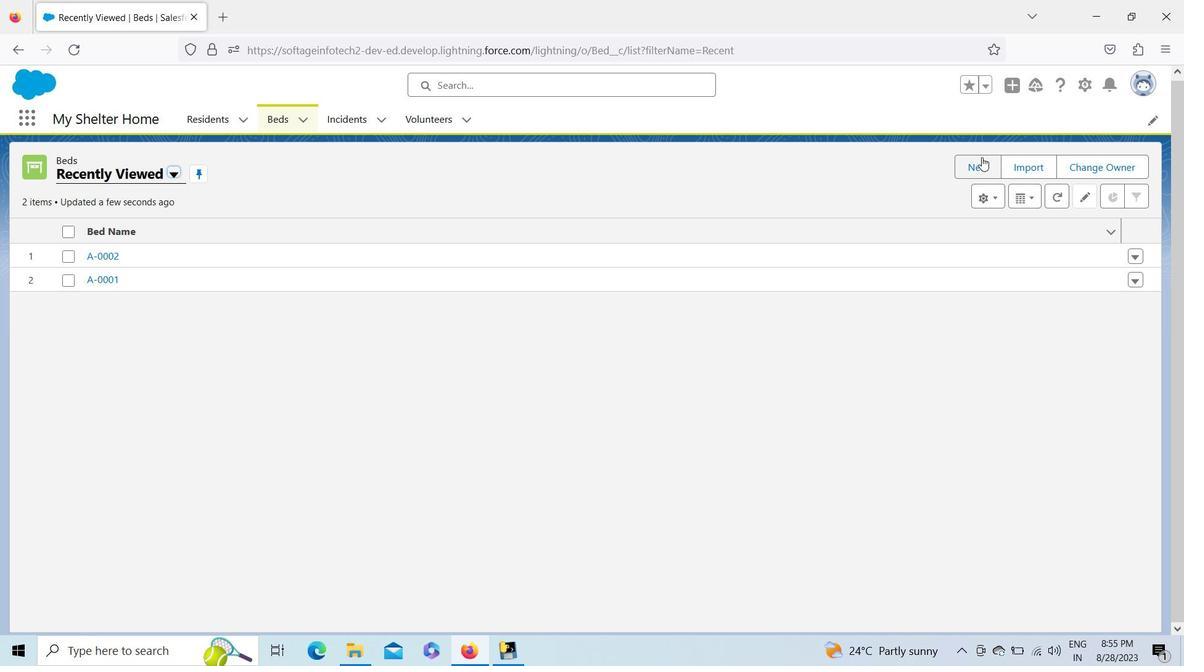 
Action: Mouse pressed left at (982, 157)
Screenshot: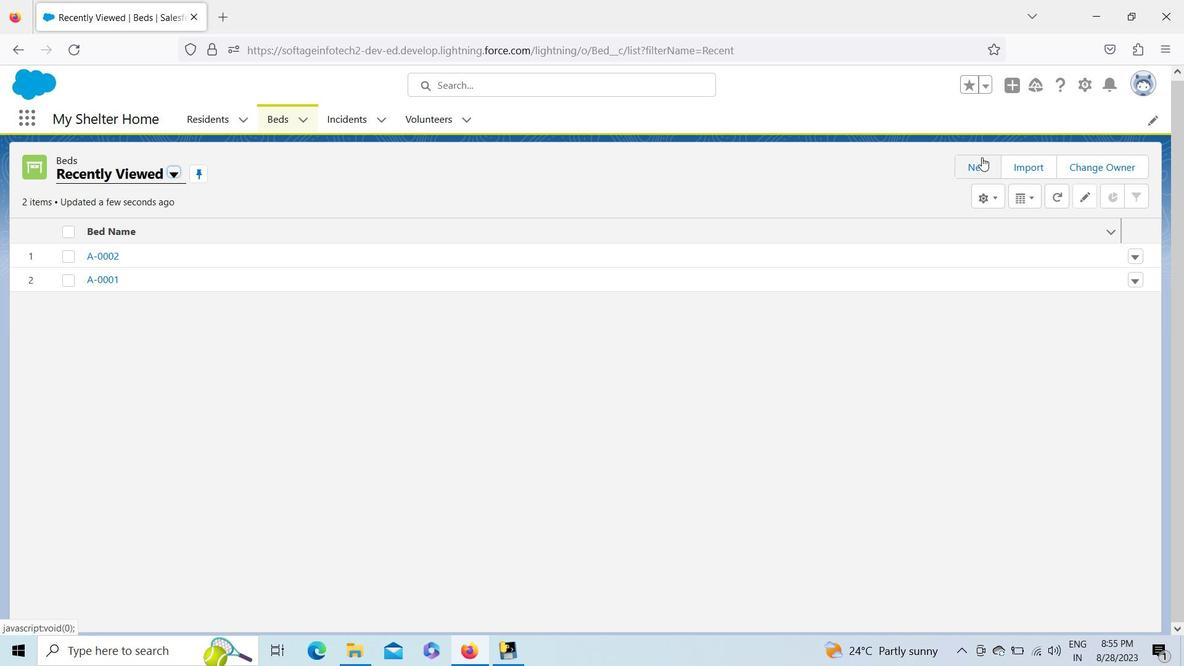 
Action: Mouse moved to (492, 339)
Screenshot: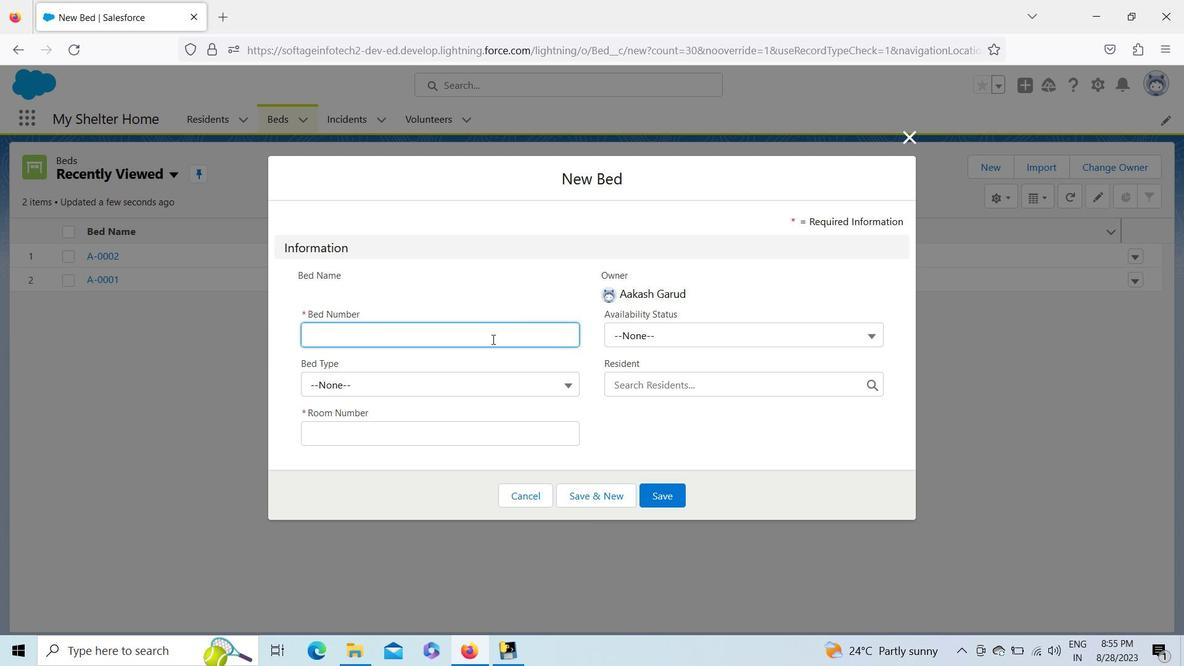 
Action: Key pressed 3
Screenshot: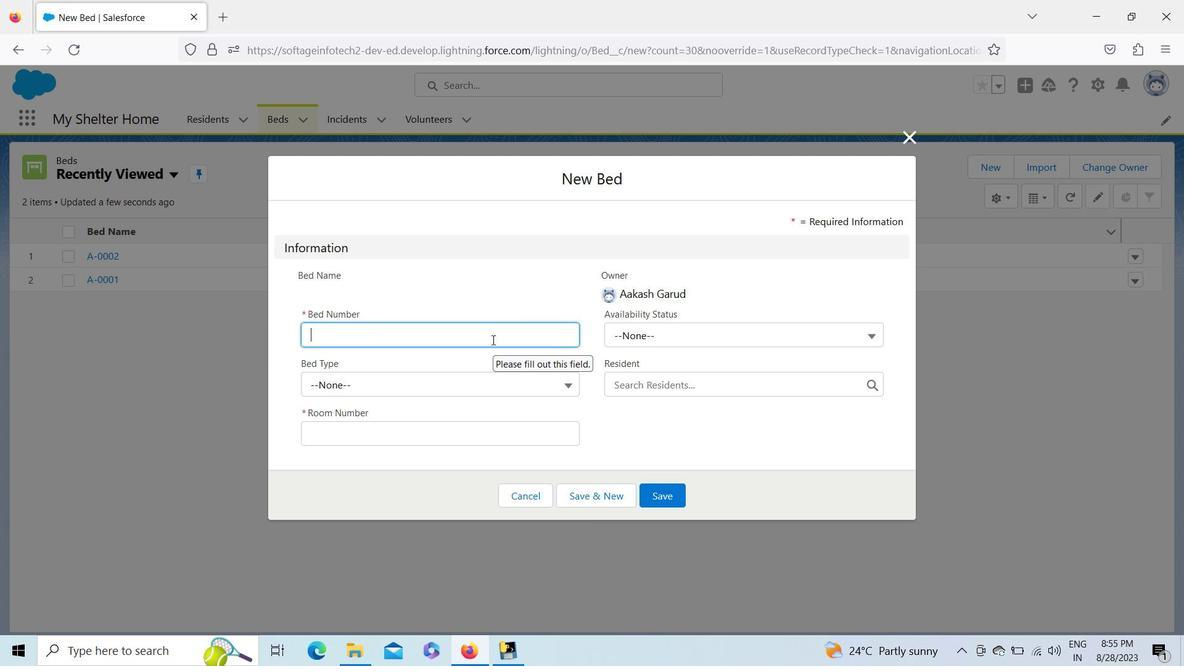 
Action: Mouse moved to (452, 384)
Screenshot: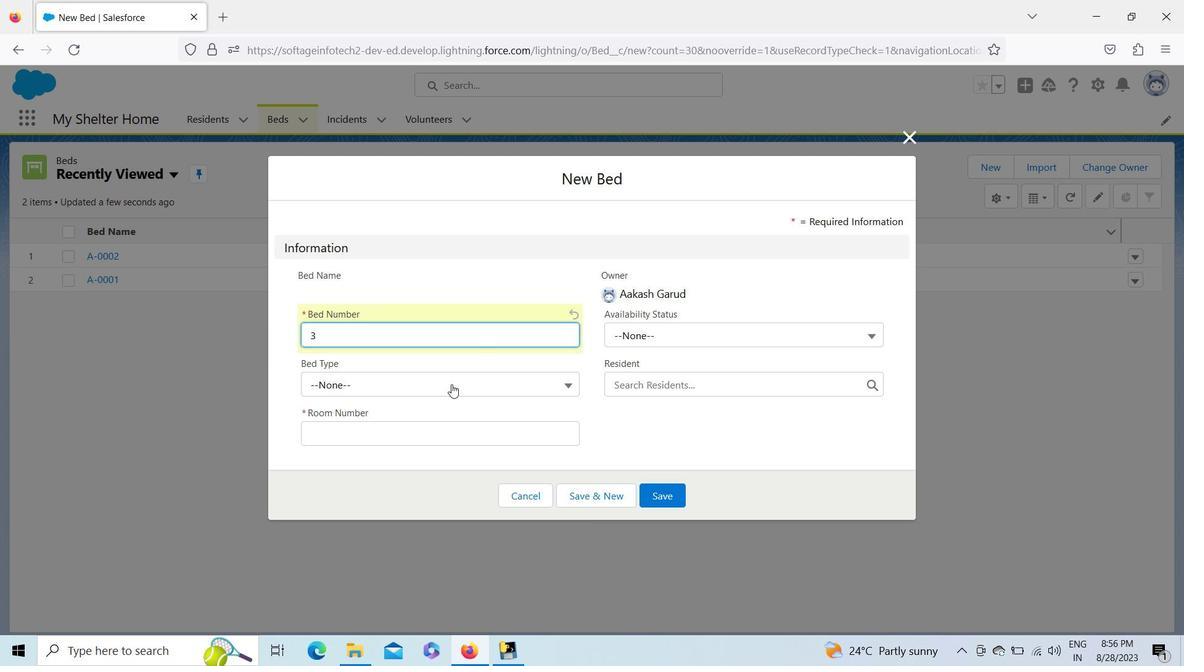 
Action: Mouse pressed left at (452, 384)
Screenshot: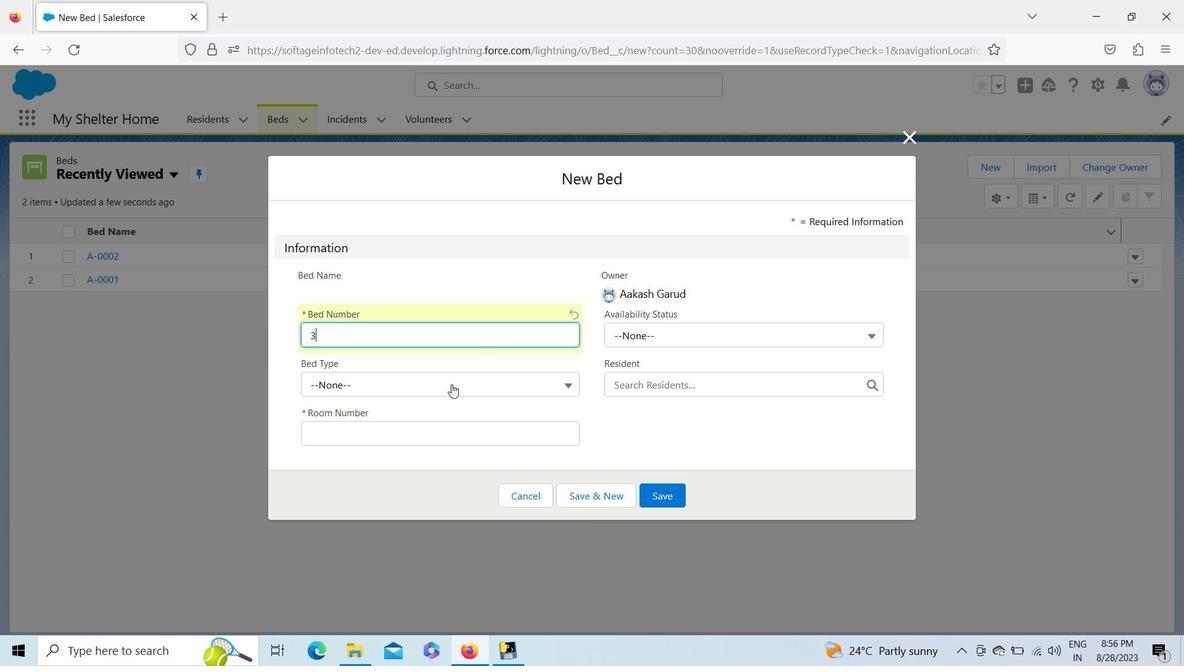 
Action: Mouse moved to (358, 444)
Screenshot: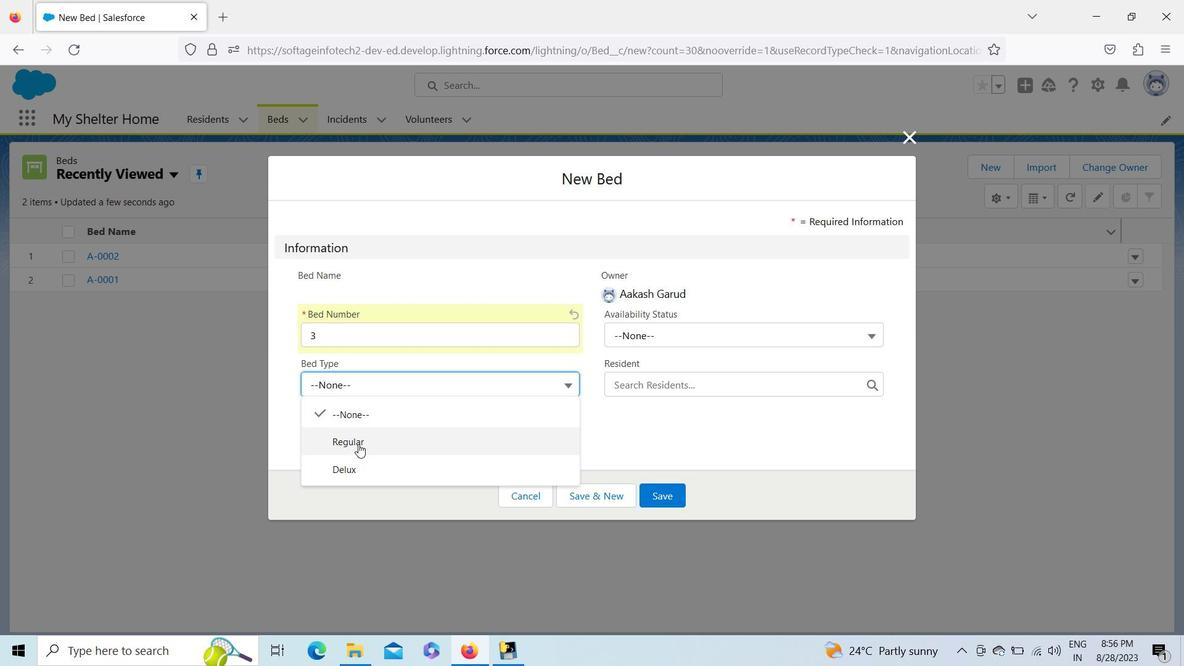 
Action: Mouse pressed left at (358, 444)
Screenshot: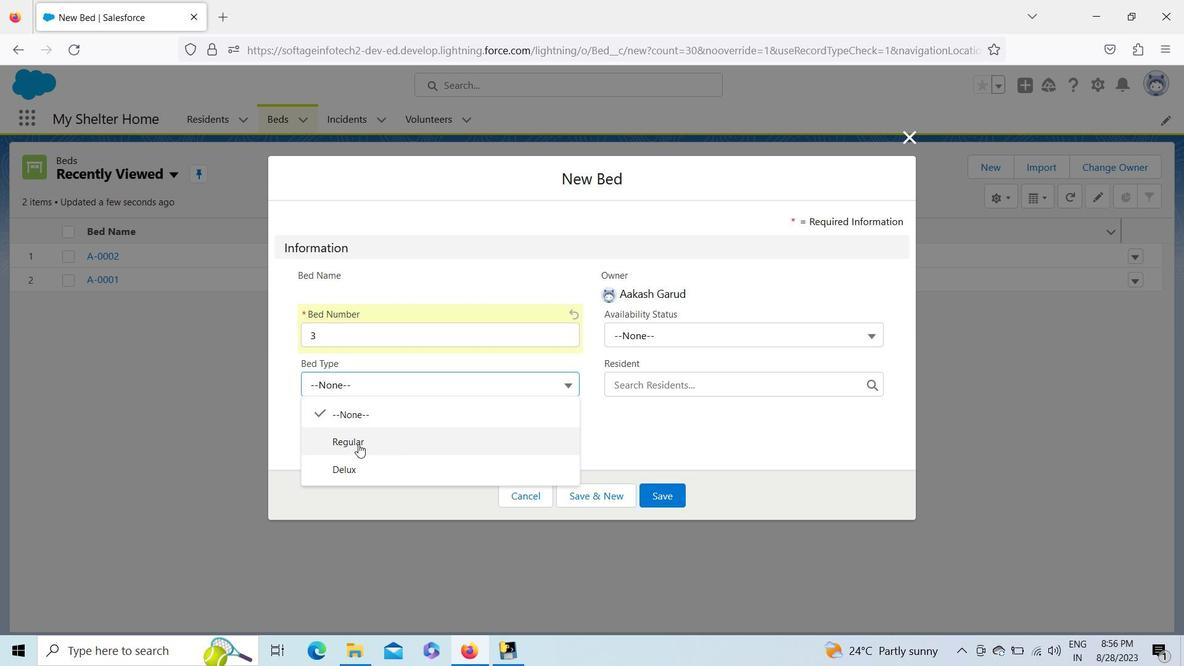 
Action: Mouse moved to (358, 426)
Screenshot: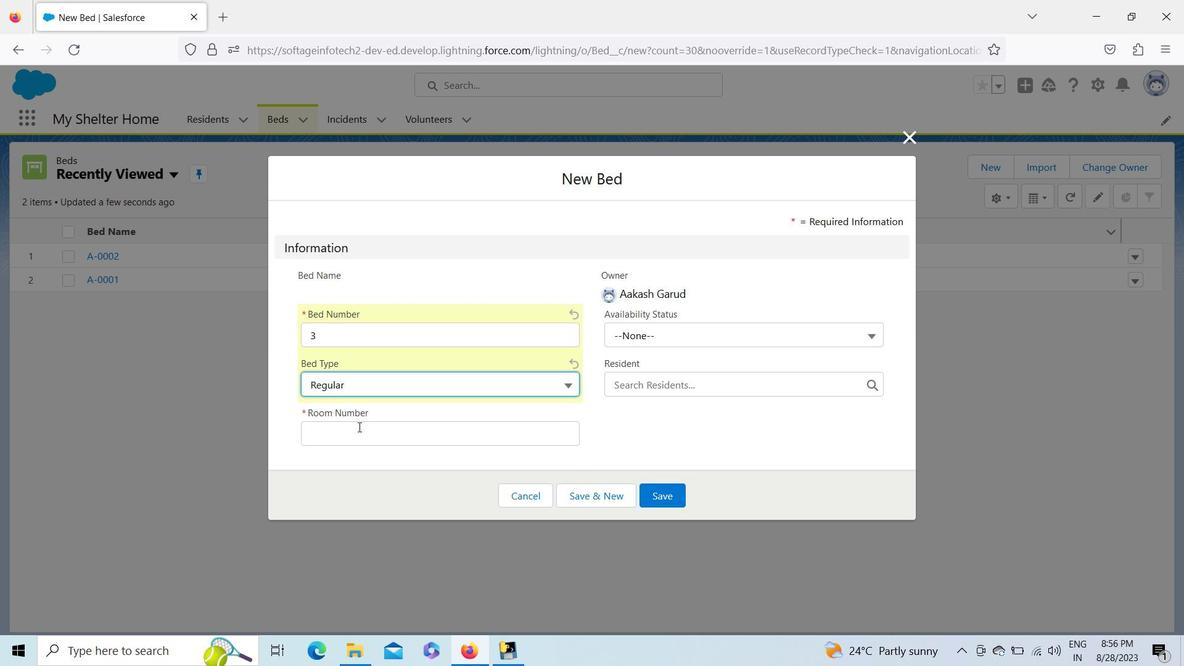 
Action: Mouse pressed left at (358, 426)
Screenshot: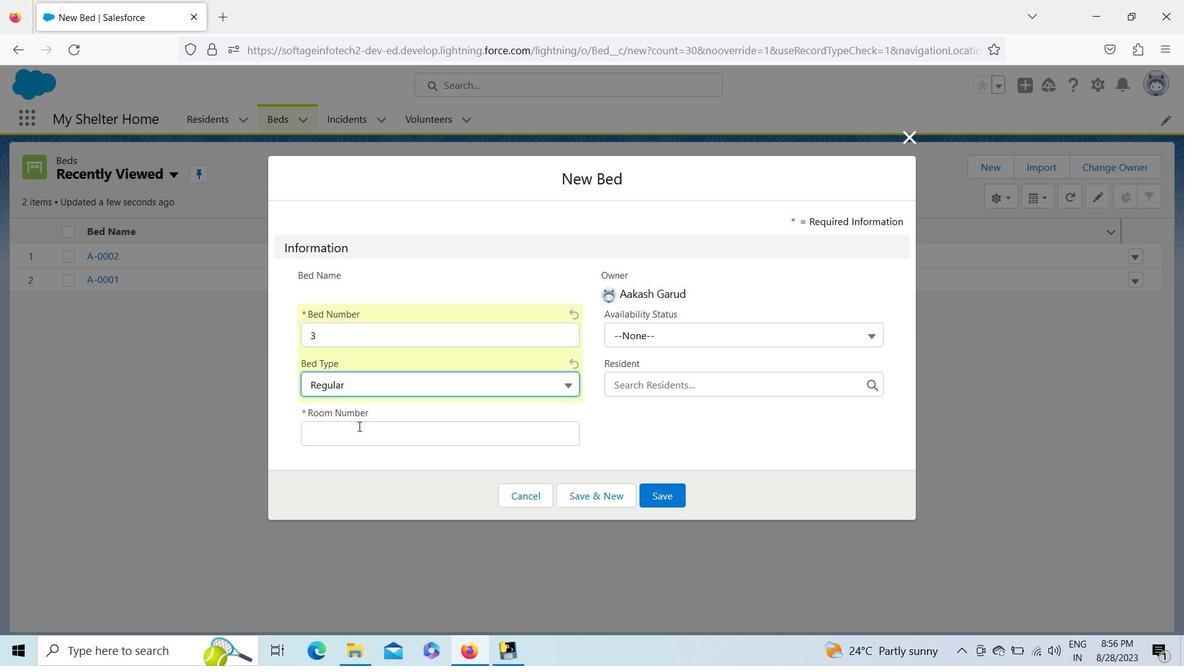 
Action: Key pressed 003
Screenshot: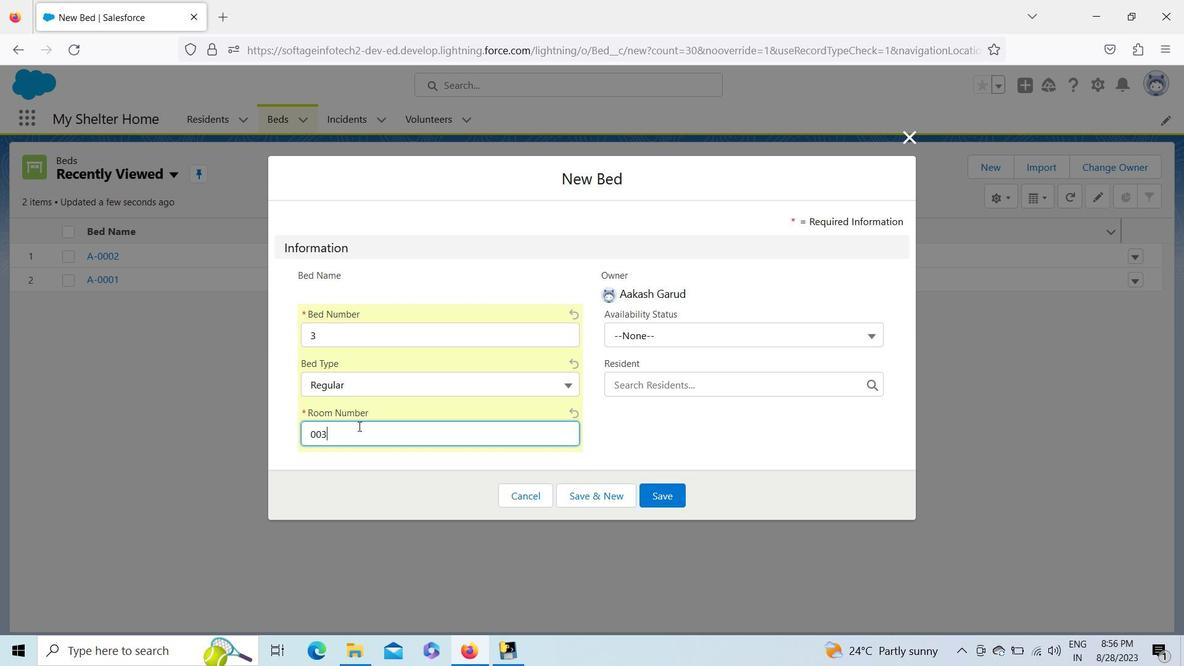 
Action: Mouse moved to (660, 393)
Screenshot: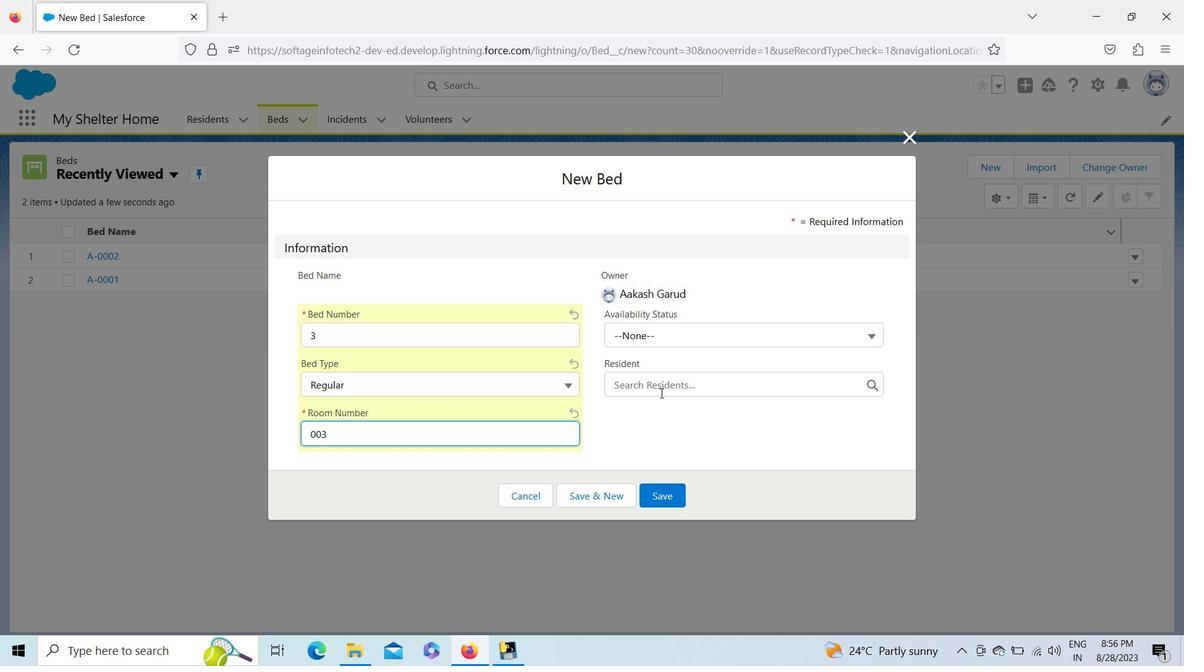 
Action: Mouse pressed left at (660, 393)
Screenshot: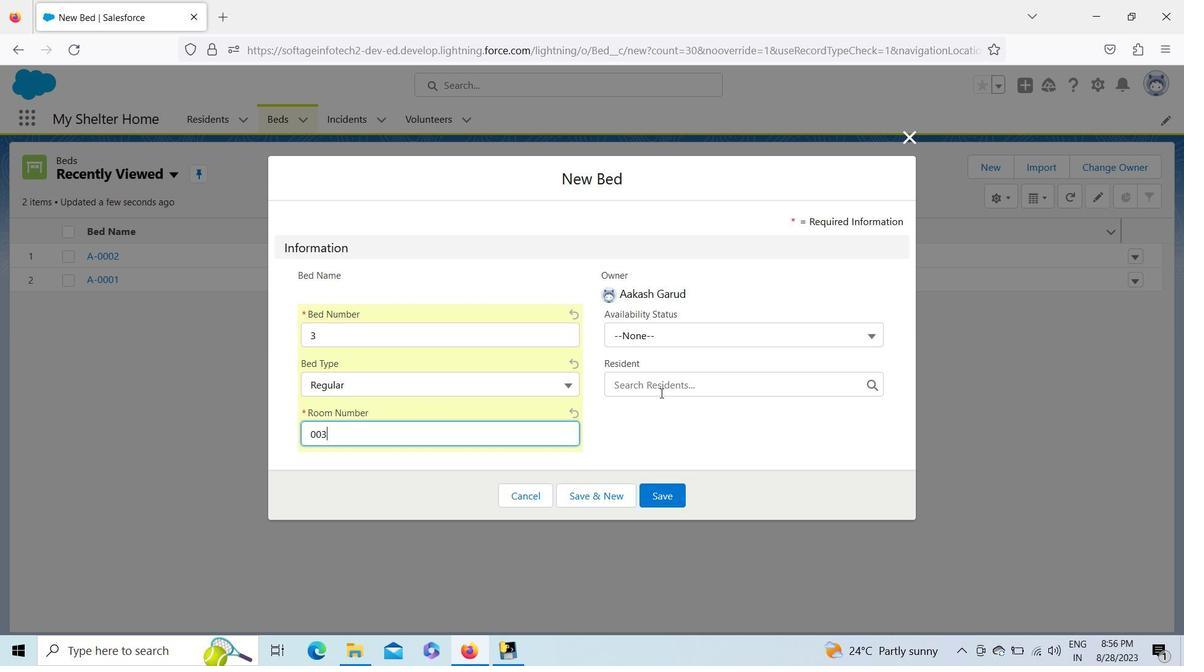 
Action: Mouse moved to (669, 539)
Screenshot: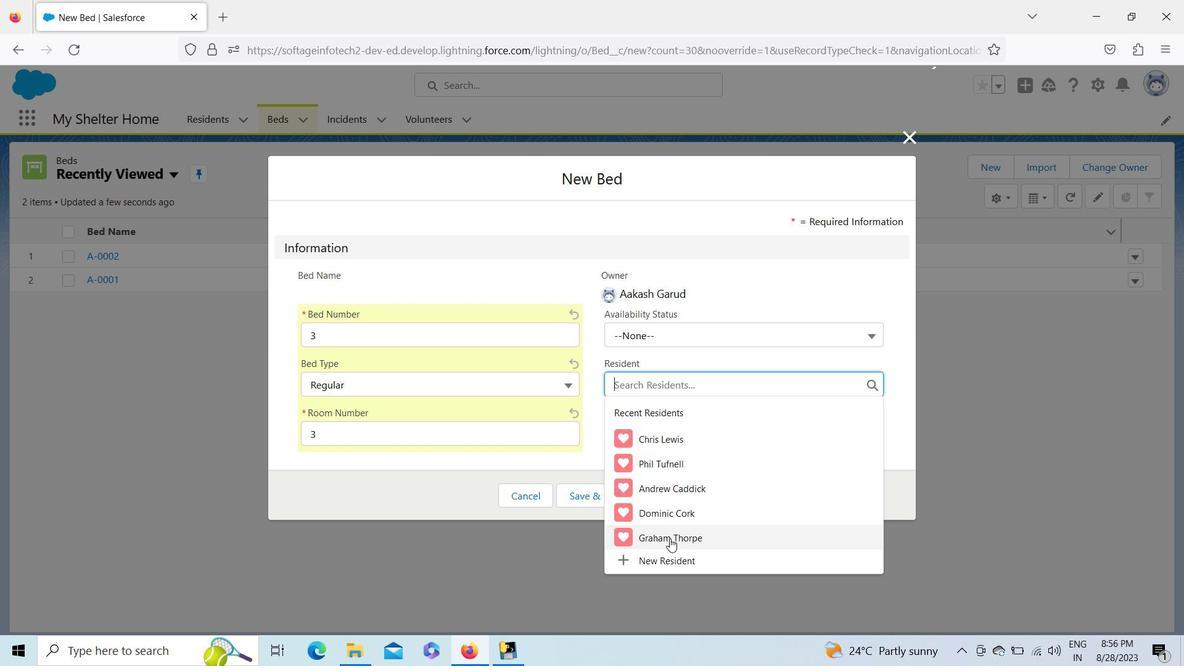 
Action: Mouse pressed left at (669, 539)
Screenshot: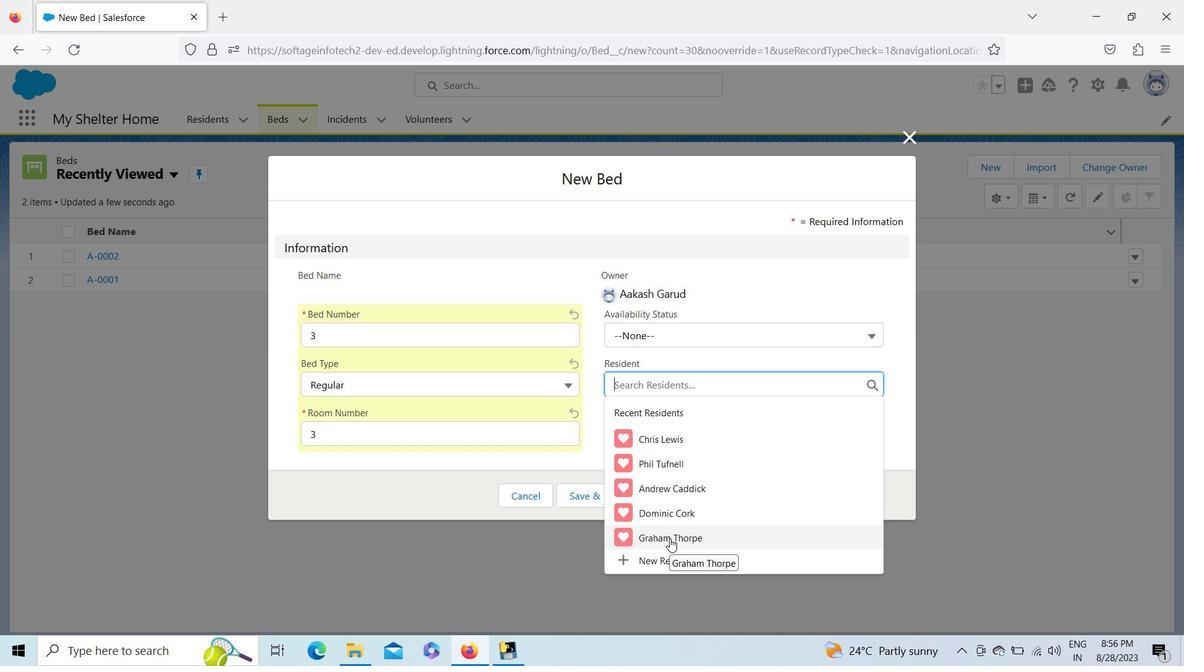 
Action: Mouse moved to (677, 490)
Screenshot: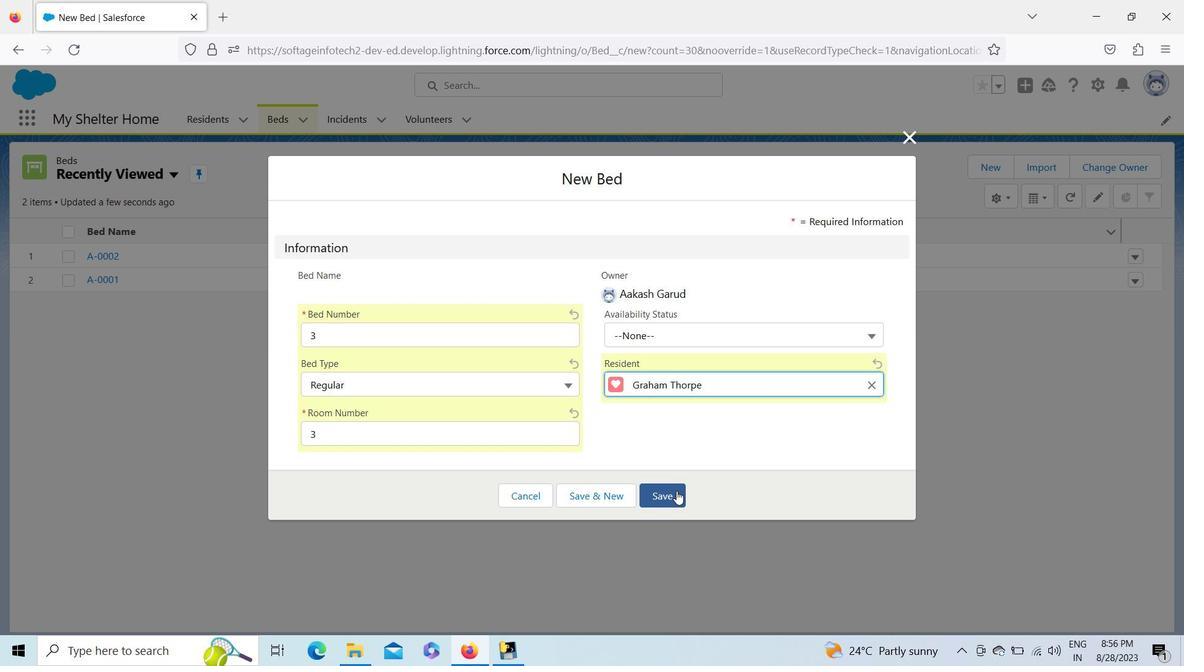 
Action: Mouse pressed left at (677, 490)
Screenshot: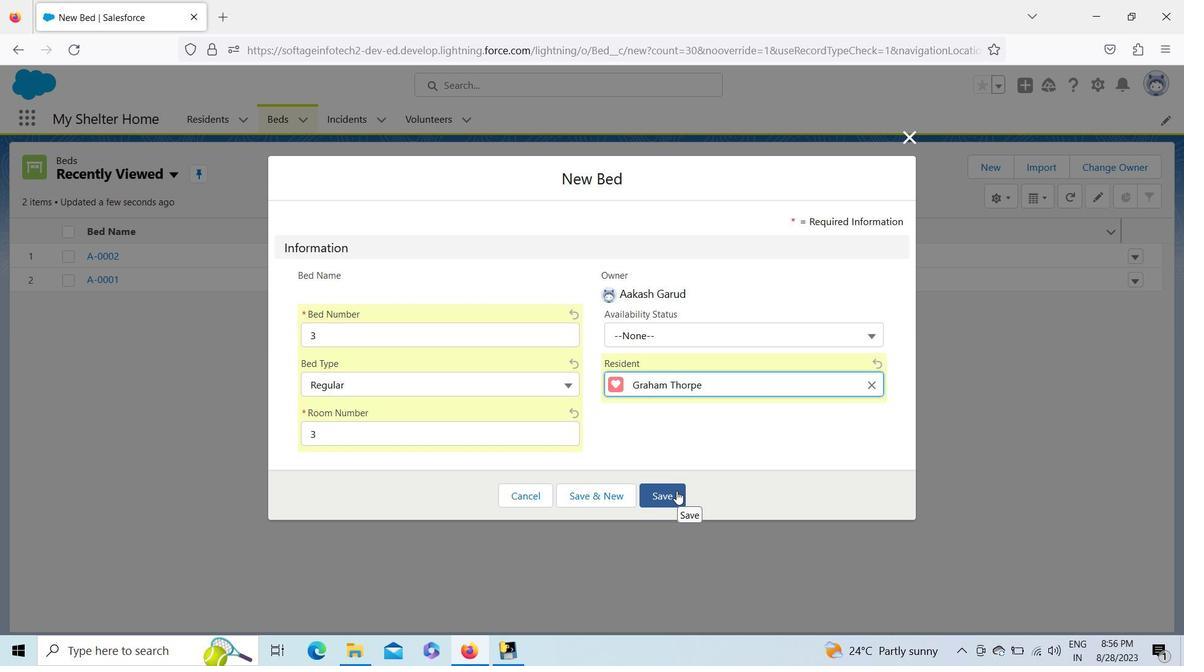 
Action: Mouse moved to (1083, 91)
Screenshot: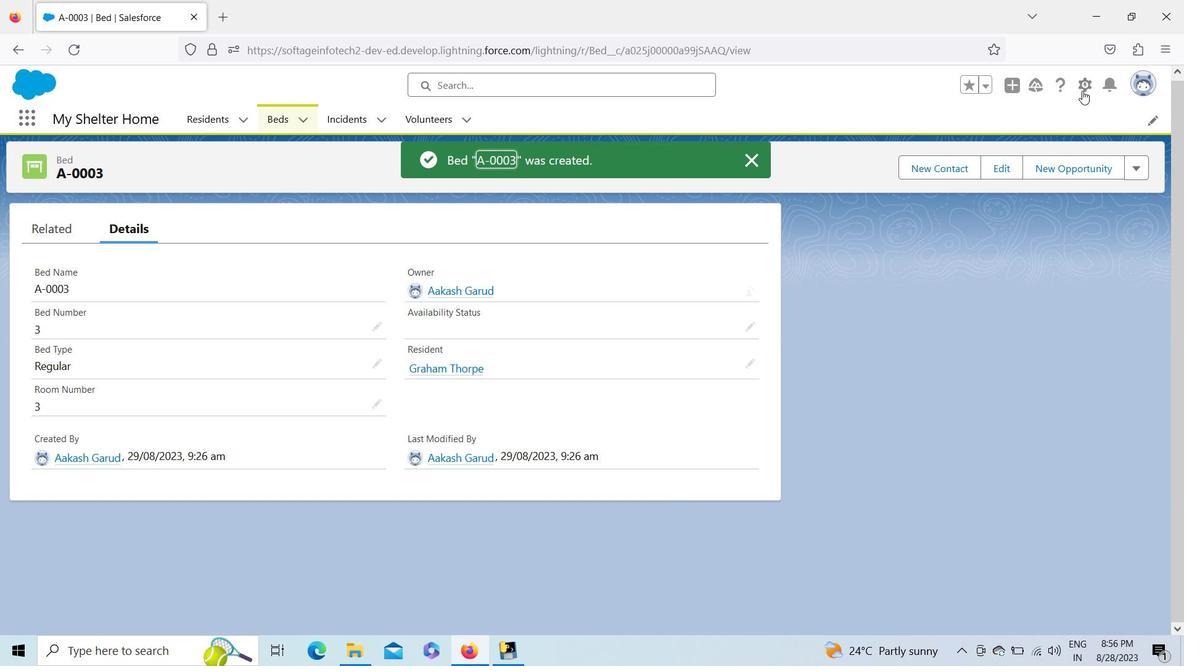 
Action: Mouse pressed left at (1083, 91)
Screenshot: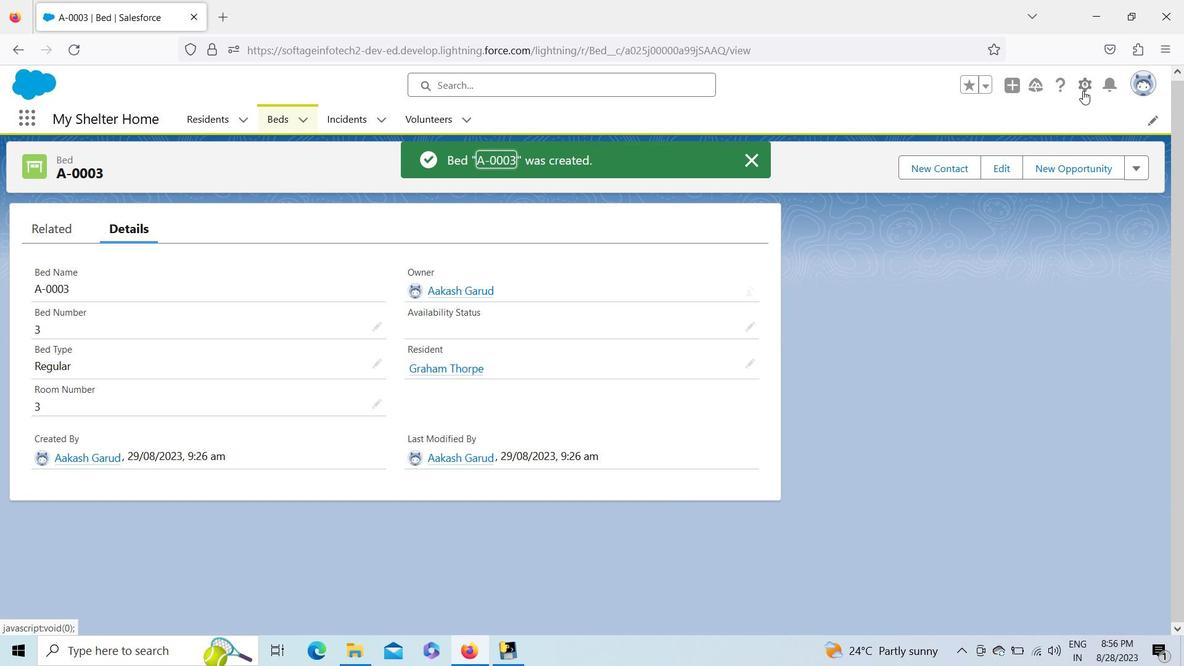 
Action: Mouse moved to (1026, 128)
Screenshot: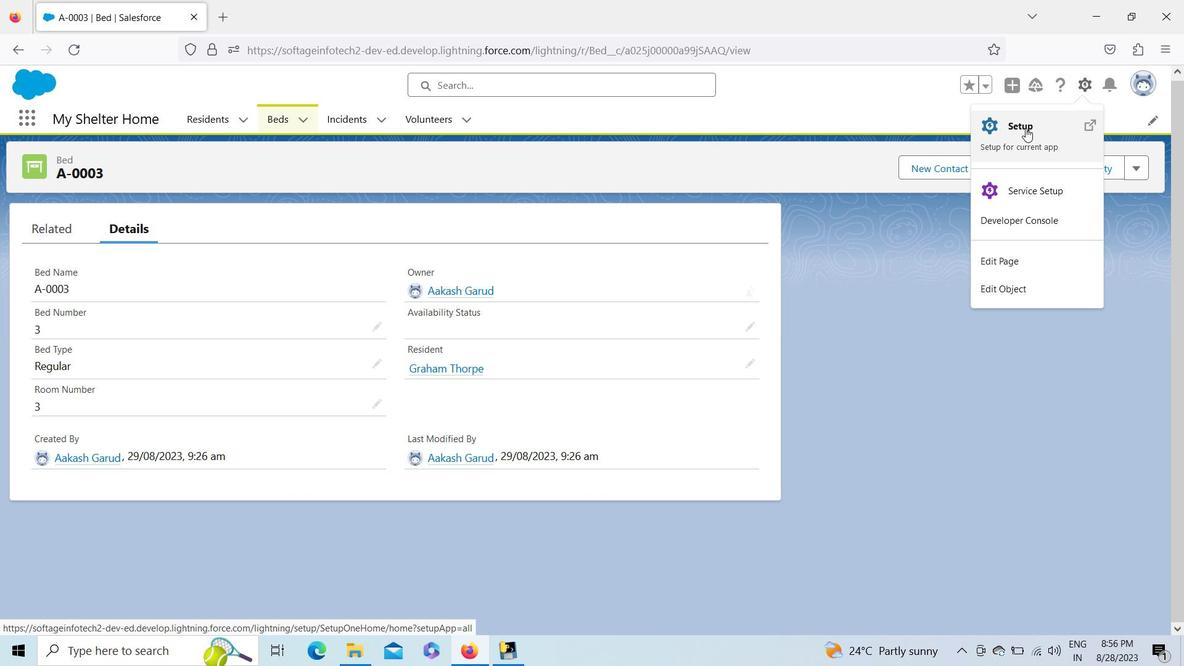 
Action: Mouse pressed left at (1026, 128)
Screenshot: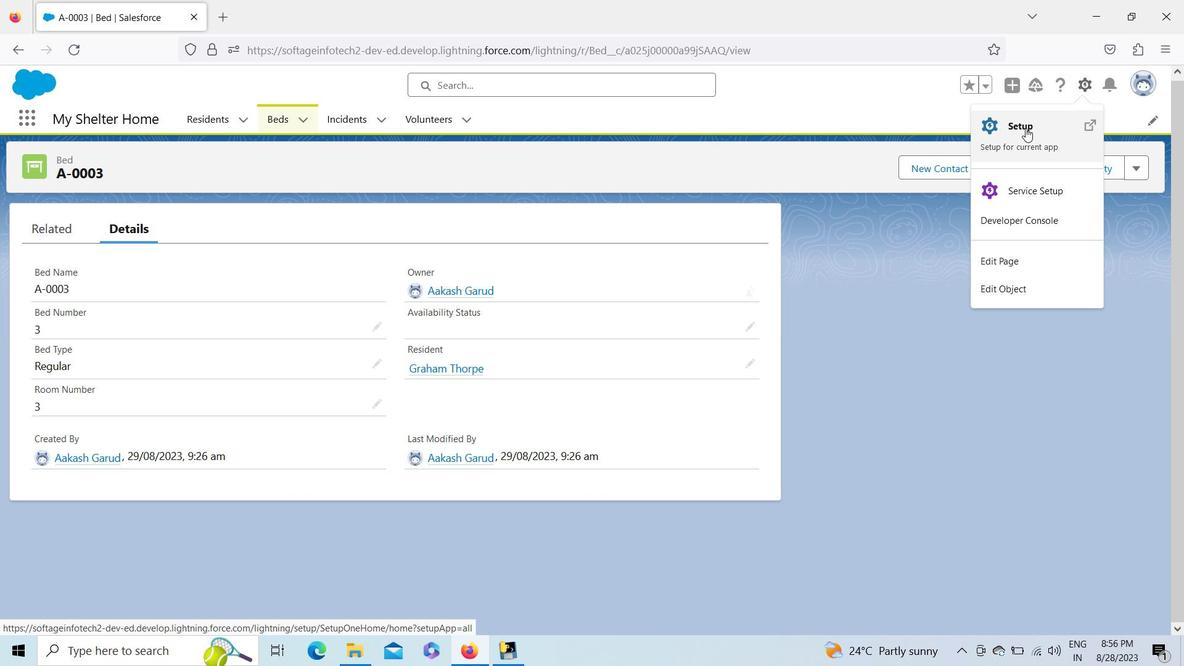 
Action: Mouse moved to (201, 120)
Screenshot: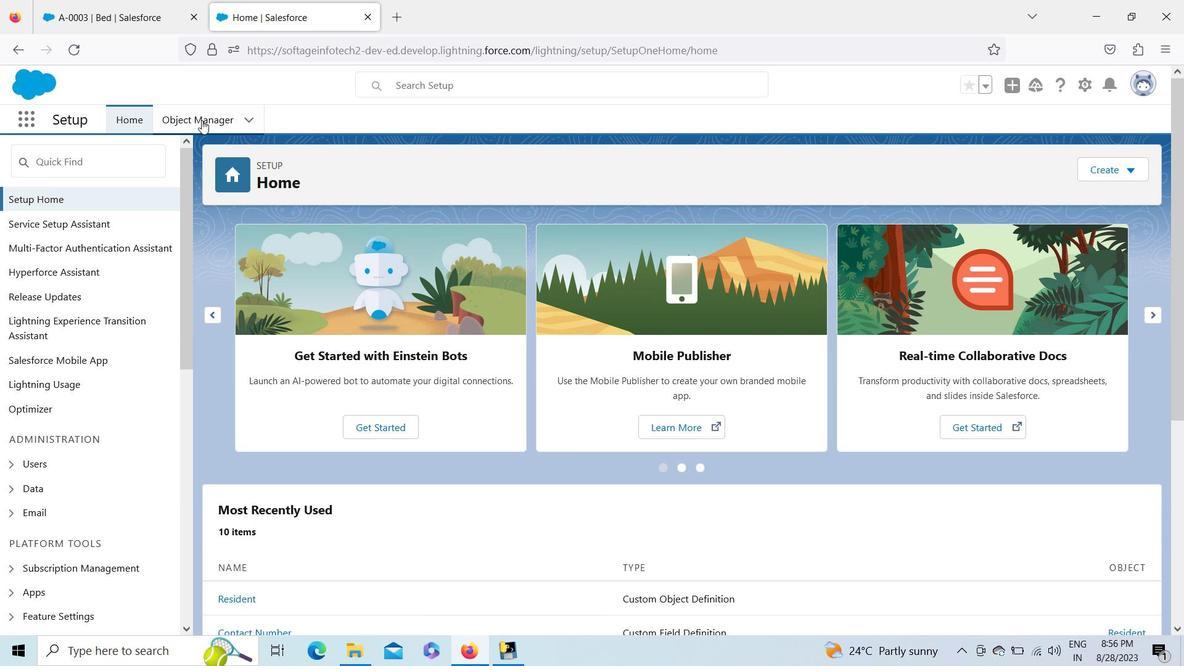 
Action: Mouse pressed left at (201, 120)
Screenshot: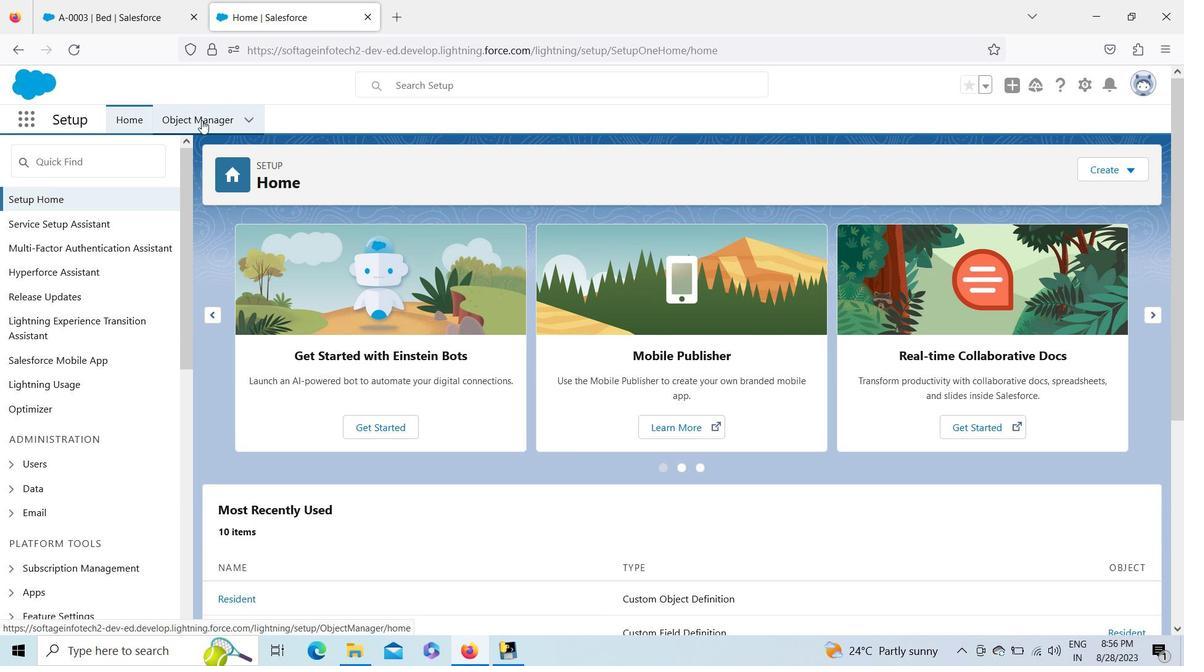 
Action: Mouse moved to (871, 168)
Screenshot: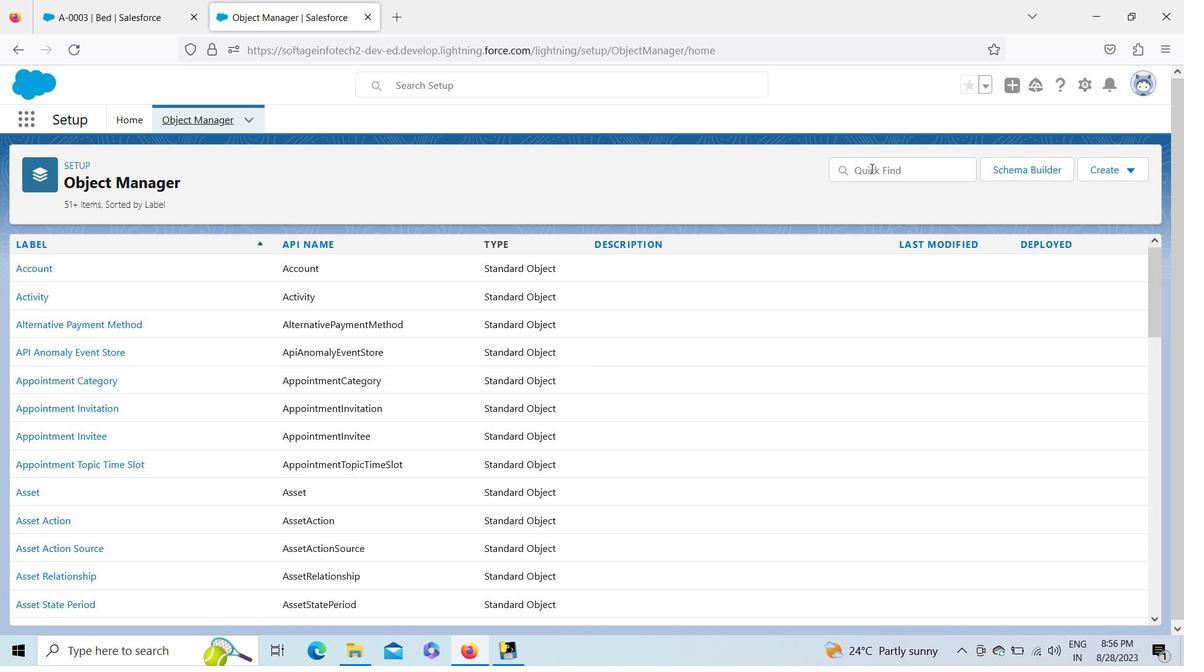 
Action: Mouse pressed left at (871, 168)
Screenshot: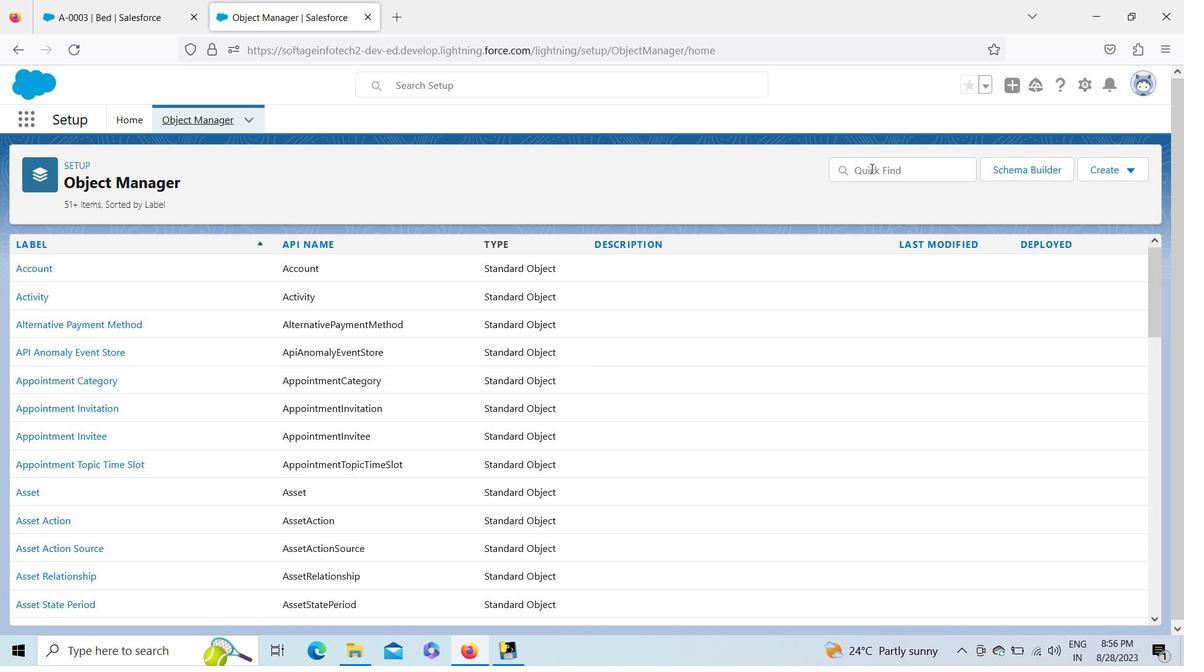 
Action: Key pressed be
Screenshot: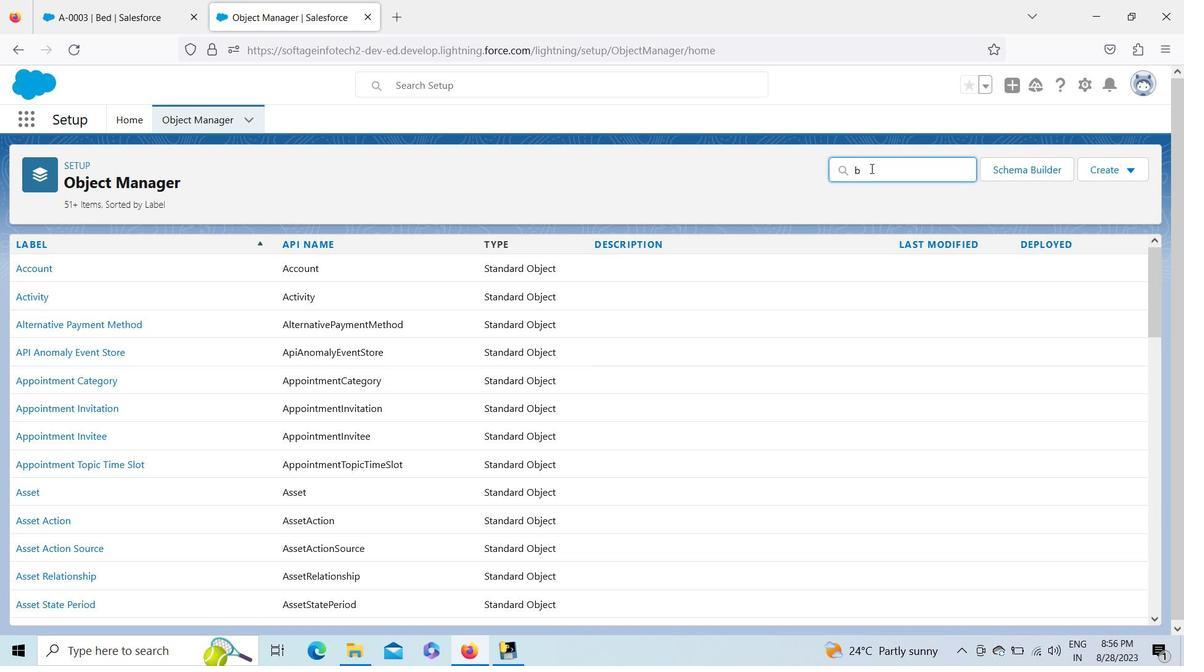 
Action: Mouse moved to (30, 271)
Screenshot: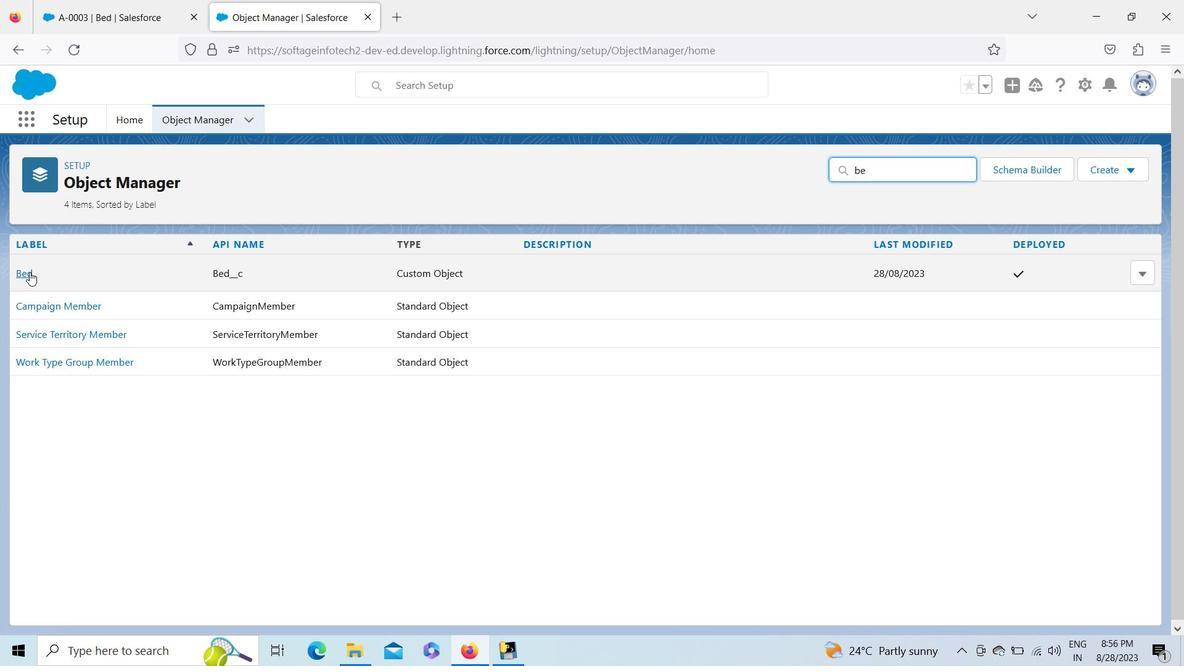 
Action: Mouse pressed left at (30, 271)
Screenshot: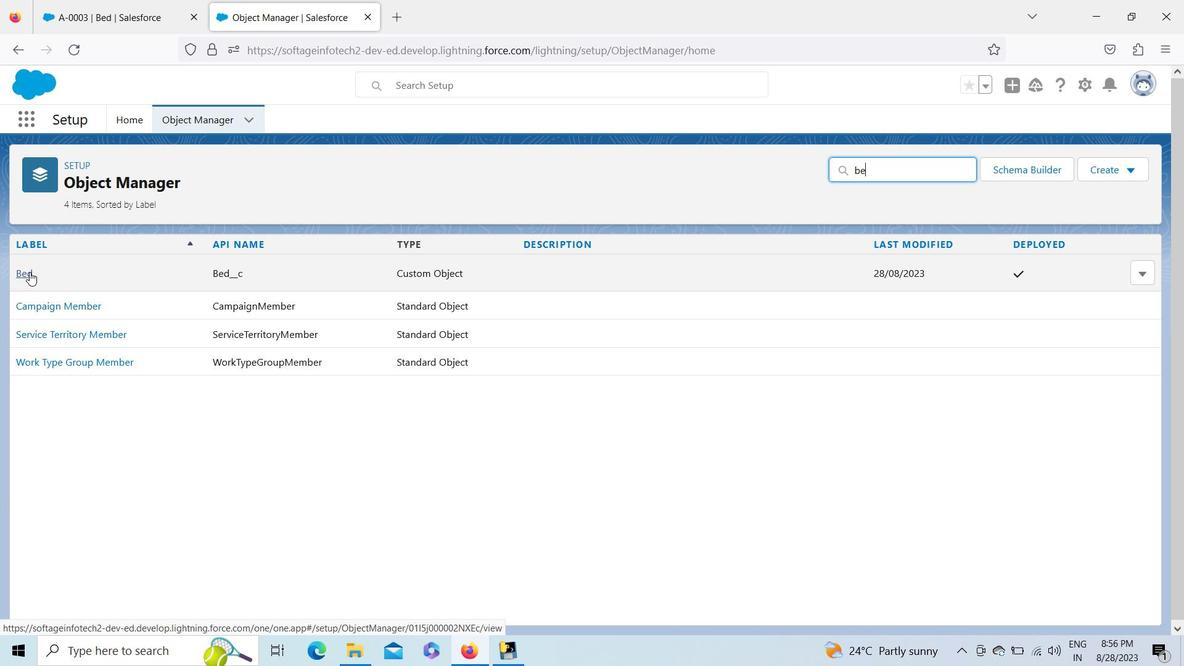 
Action: Mouse pressed left at (30, 271)
Screenshot: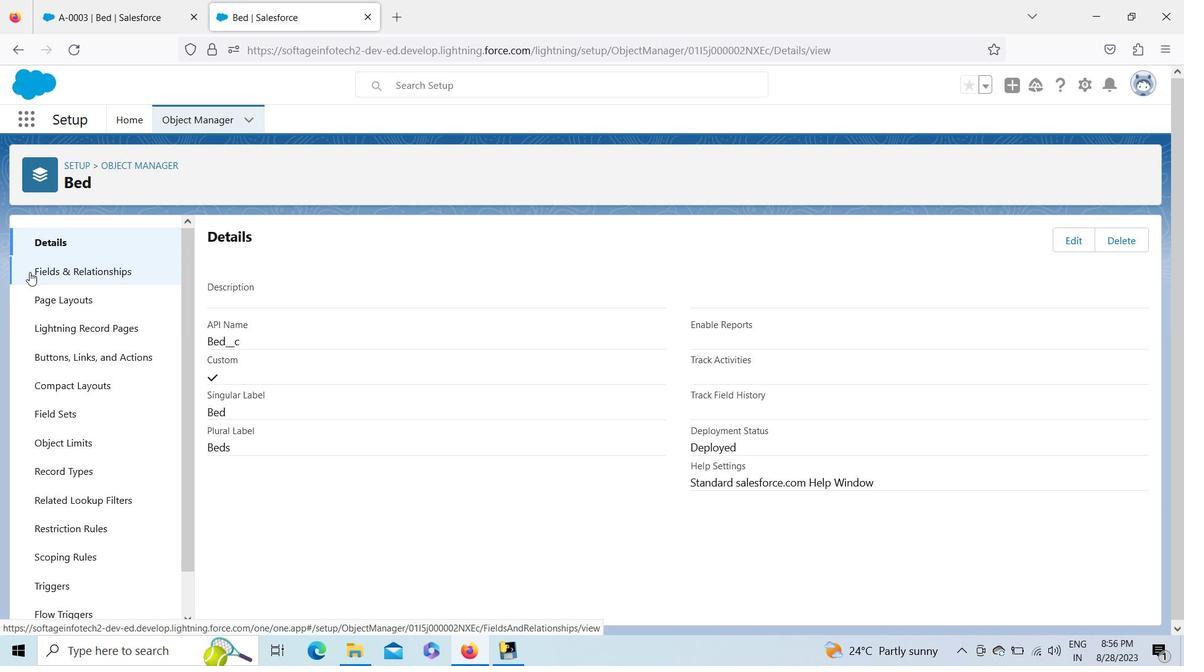 
Action: Mouse moved to (1140, 540)
Screenshot: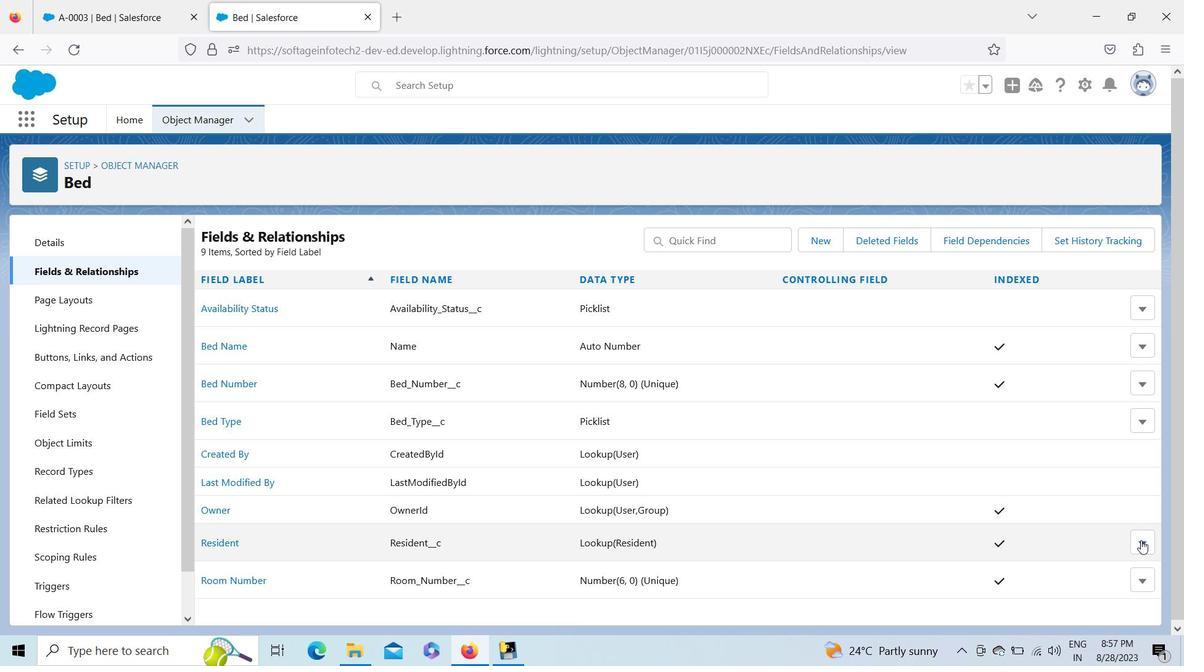 
Action: Mouse pressed left at (1140, 540)
Screenshot: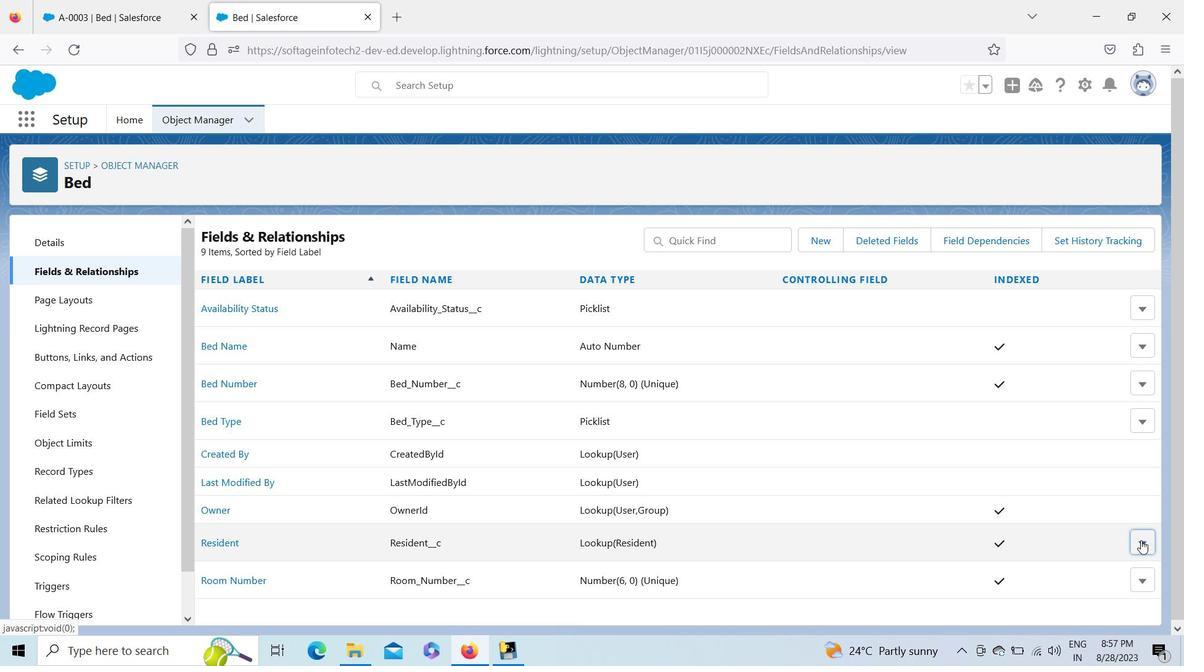 
Action: Mouse moved to (1105, 574)
Screenshot: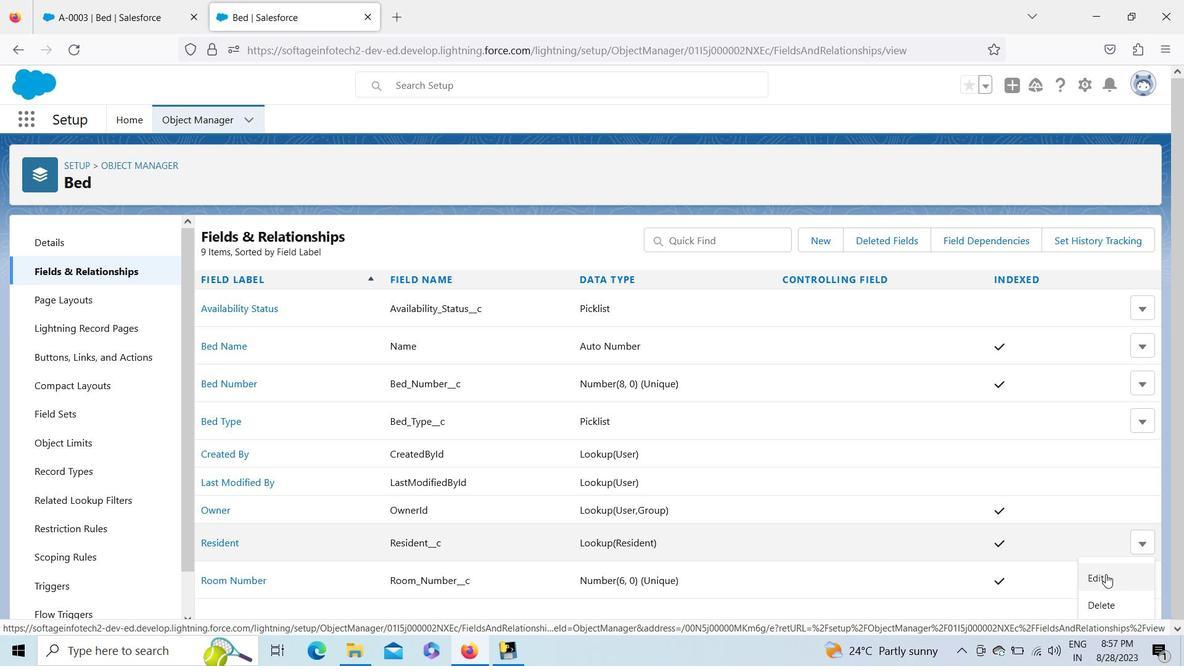 
Action: Mouse pressed left at (1105, 574)
Screenshot: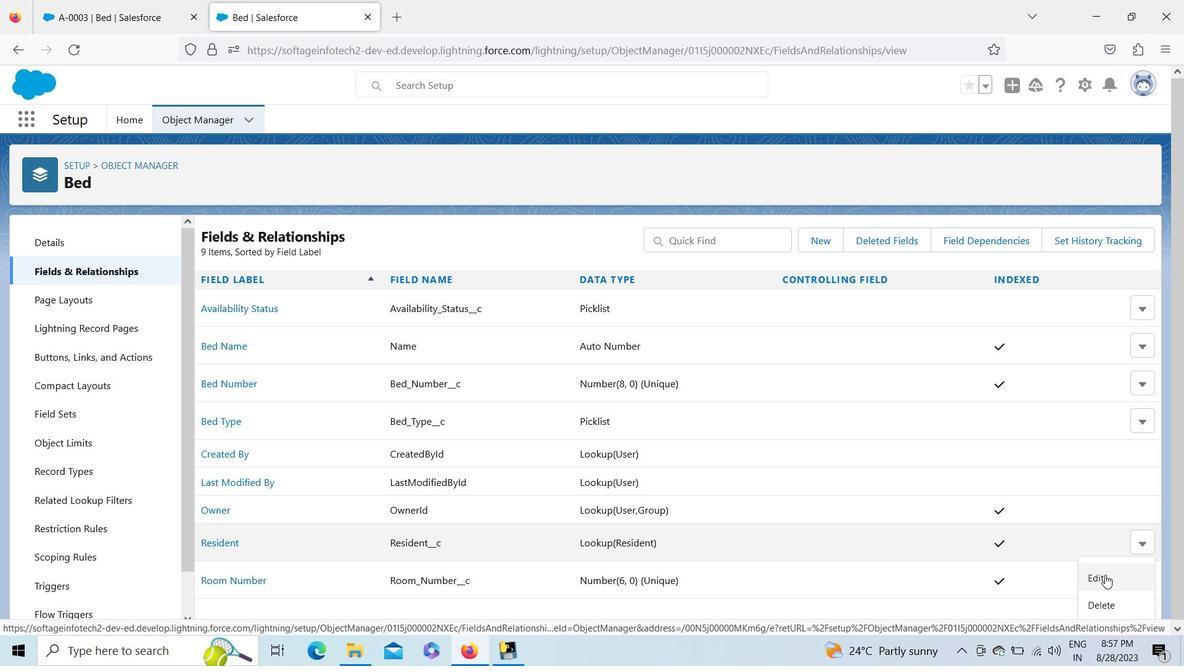 
Action: Mouse moved to (1143, 615)
Screenshot: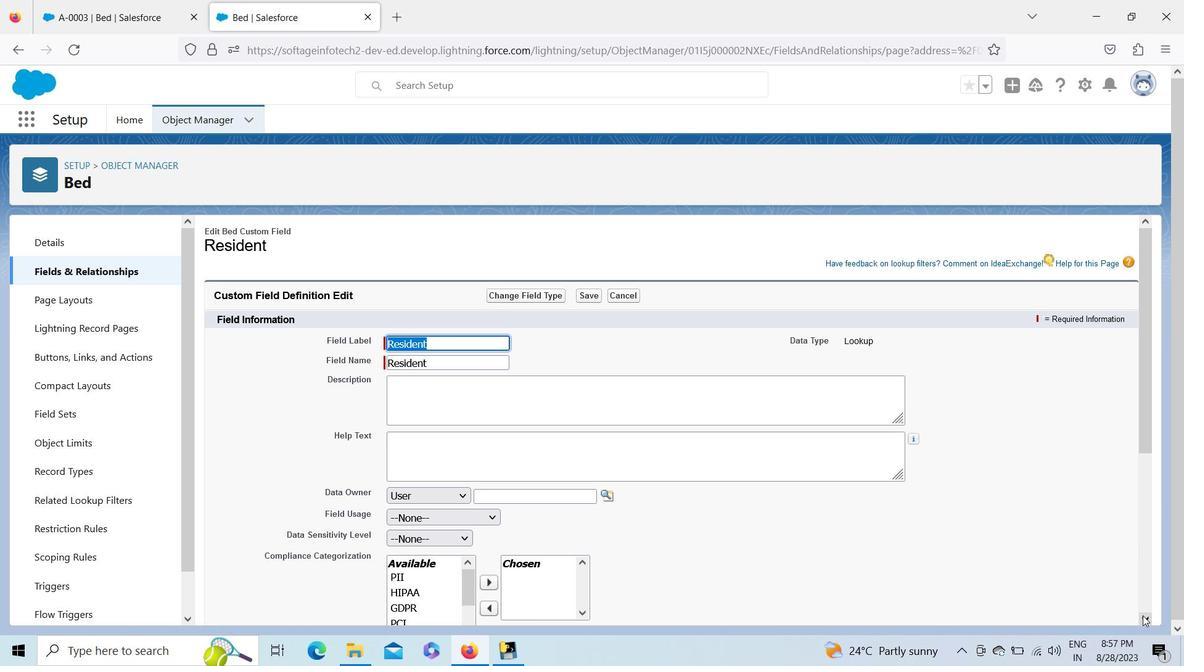 
Action: Mouse pressed left at (1143, 615)
Screenshot: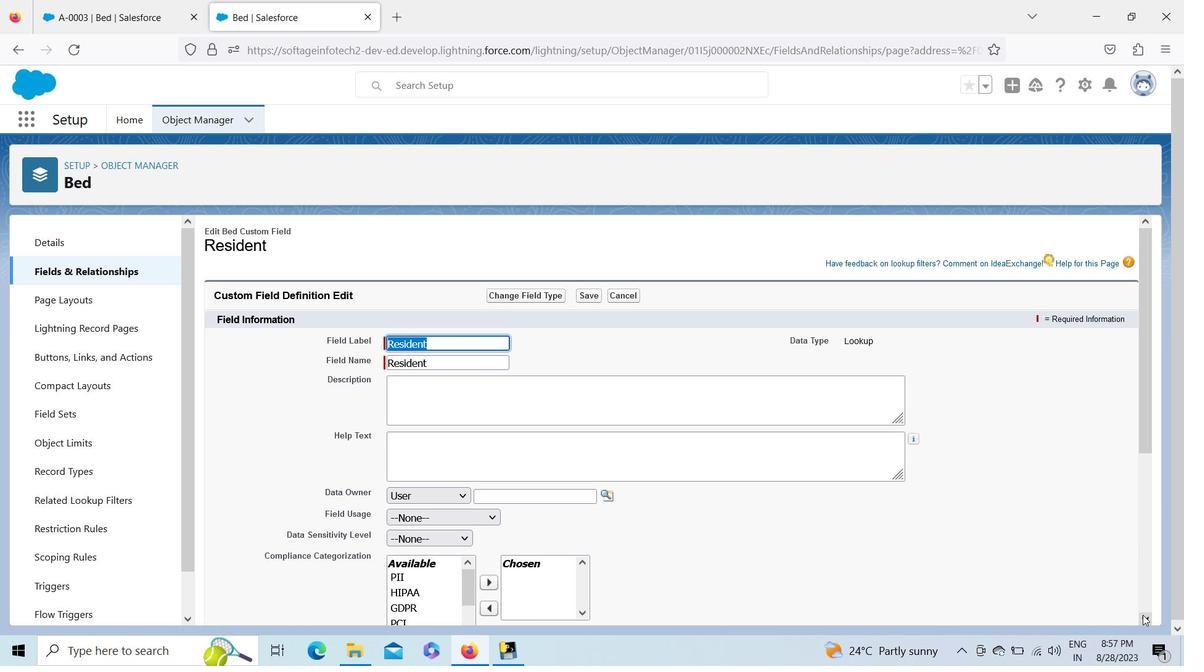 
Action: Mouse pressed left at (1143, 615)
Screenshot: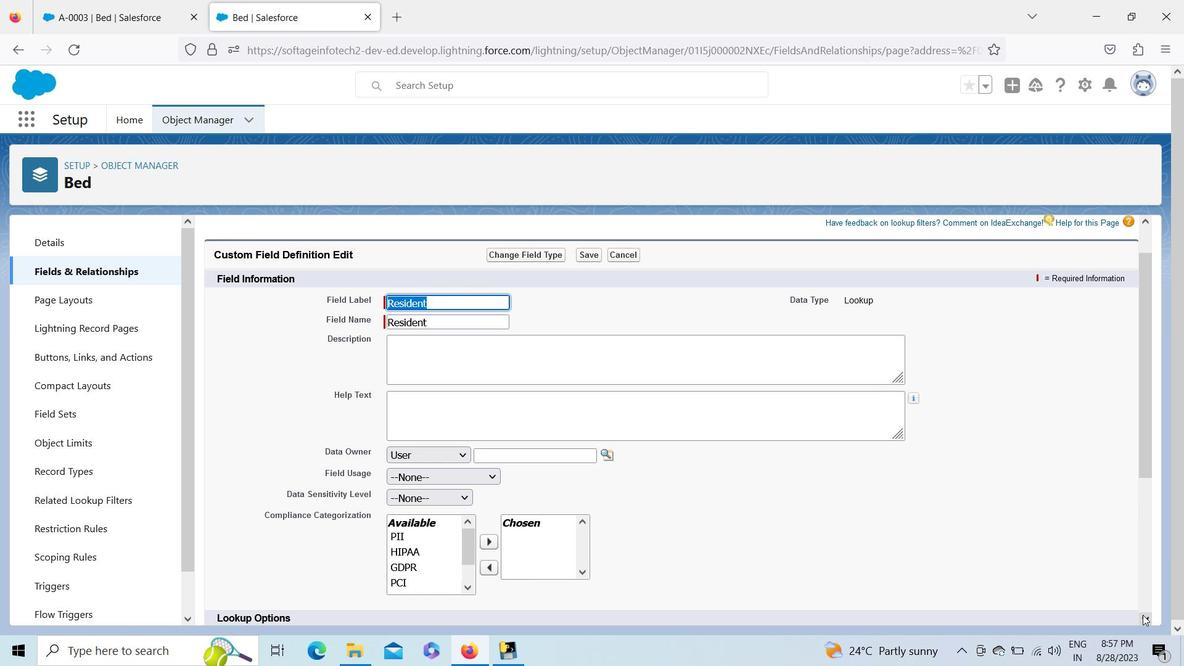 
Action: Mouse pressed left at (1143, 615)
Screenshot: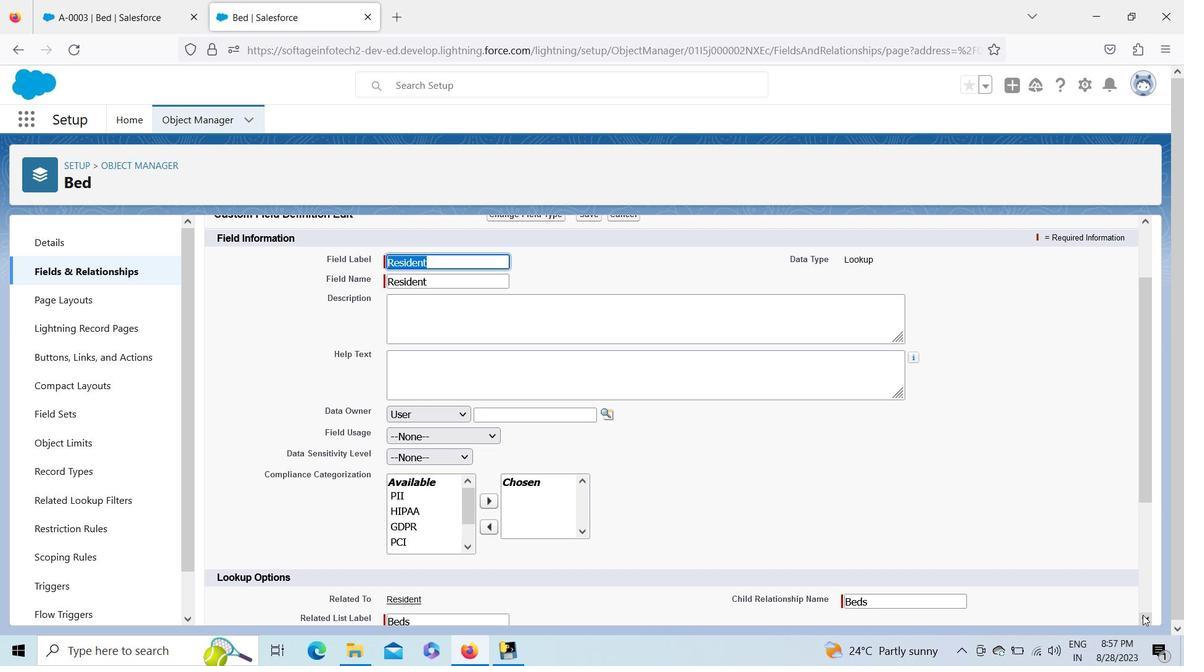
Action: Mouse pressed left at (1143, 615)
Screenshot: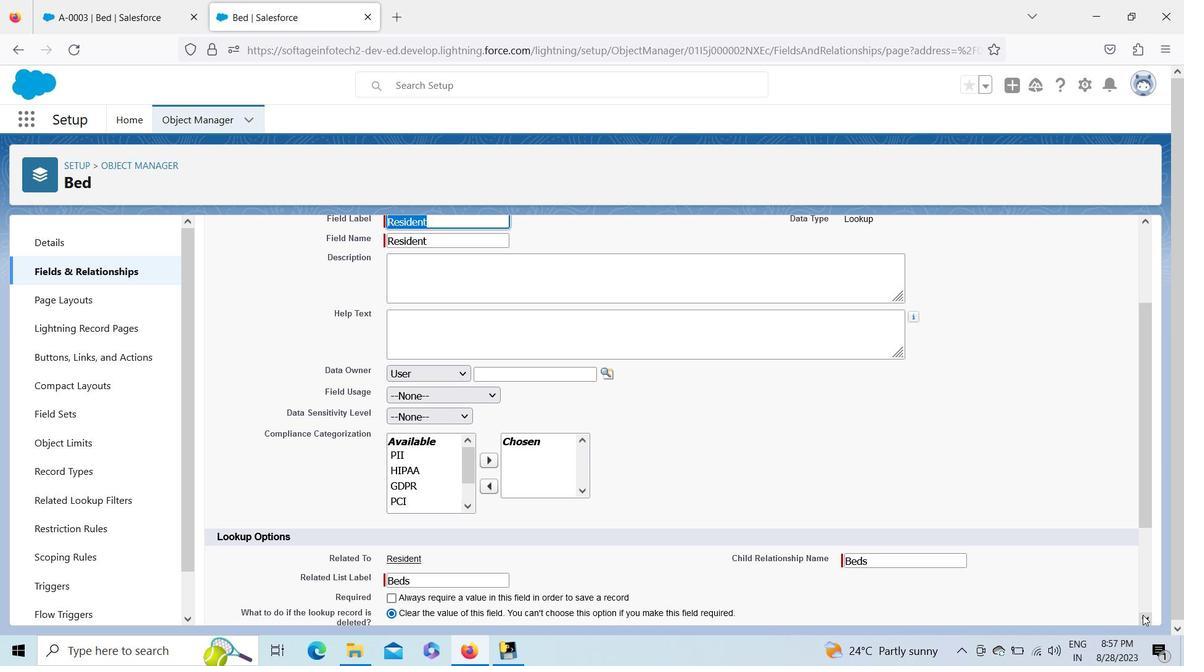 
Action: Mouse pressed left at (1143, 615)
Screenshot: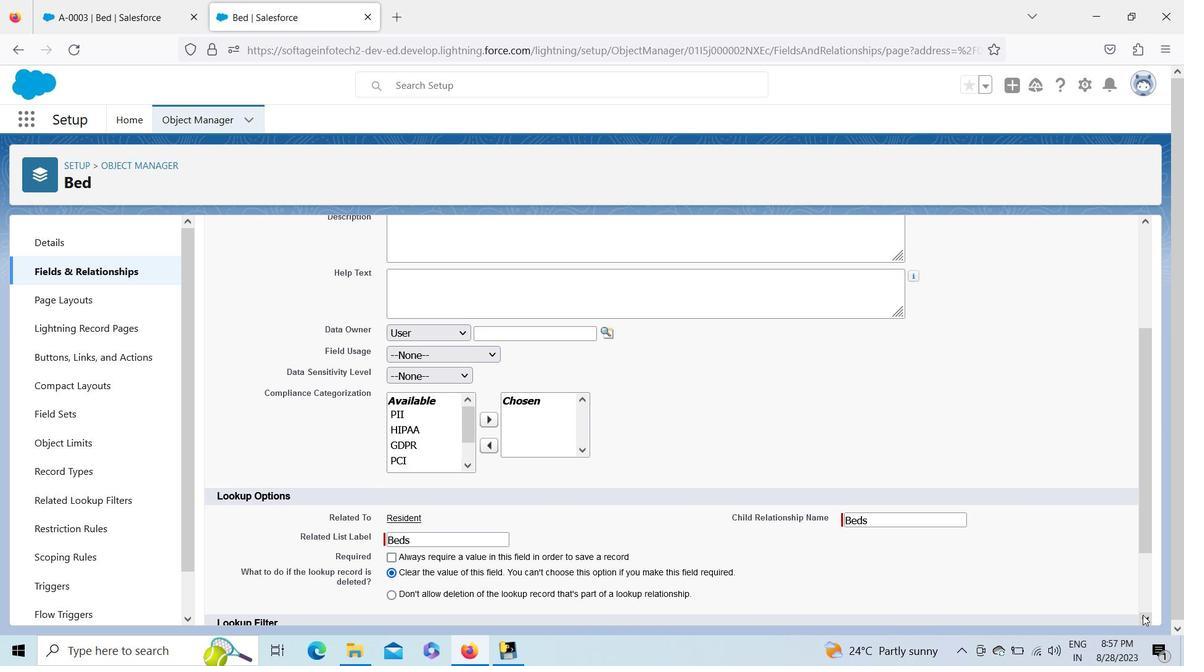 
Action: Mouse pressed left at (1143, 615)
Screenshot: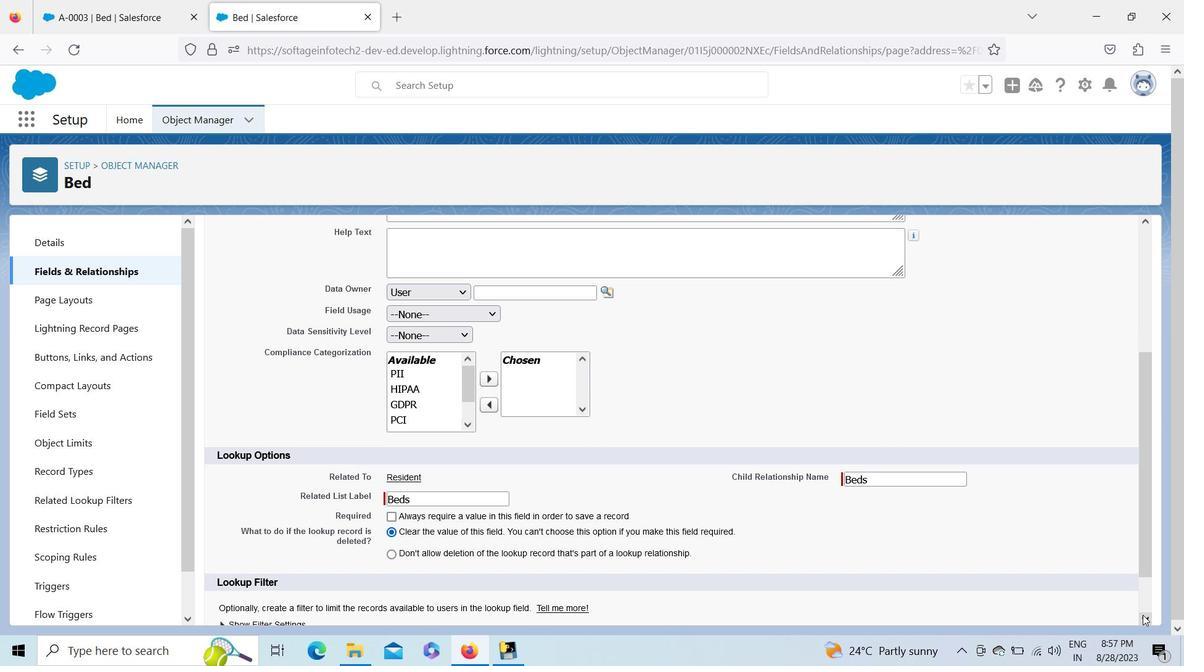 
Action: Mouse pressed left at (1143, 615)
Screenshot: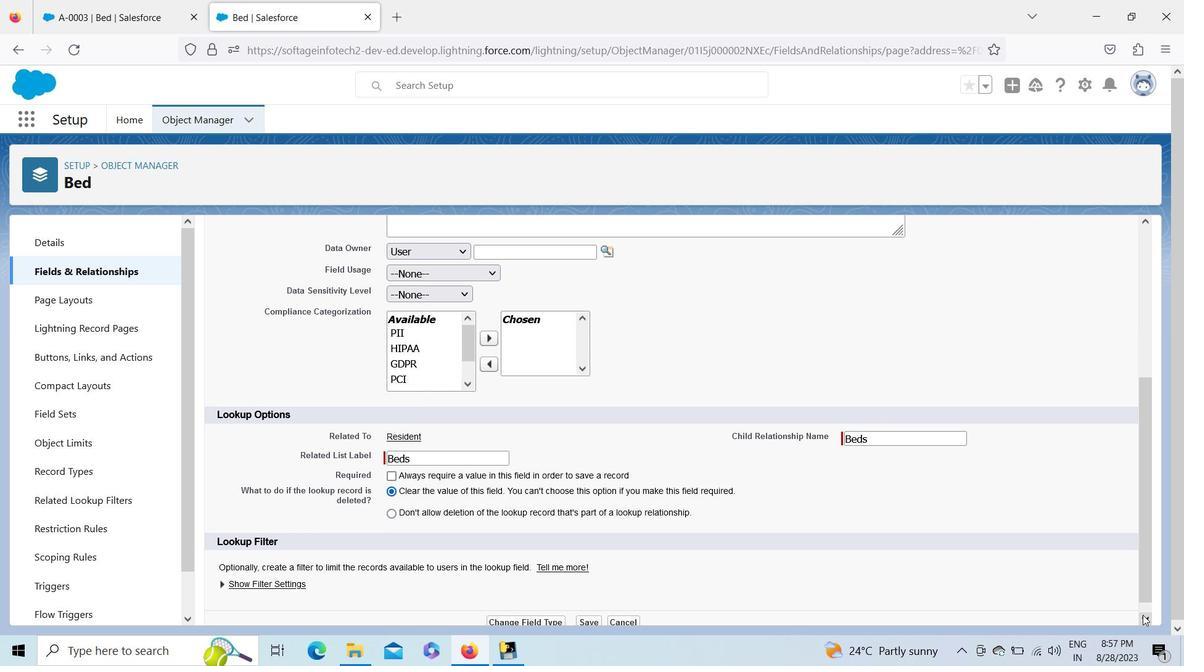 
Action: Mouse pressed left at (1143, 615)
Screenshot: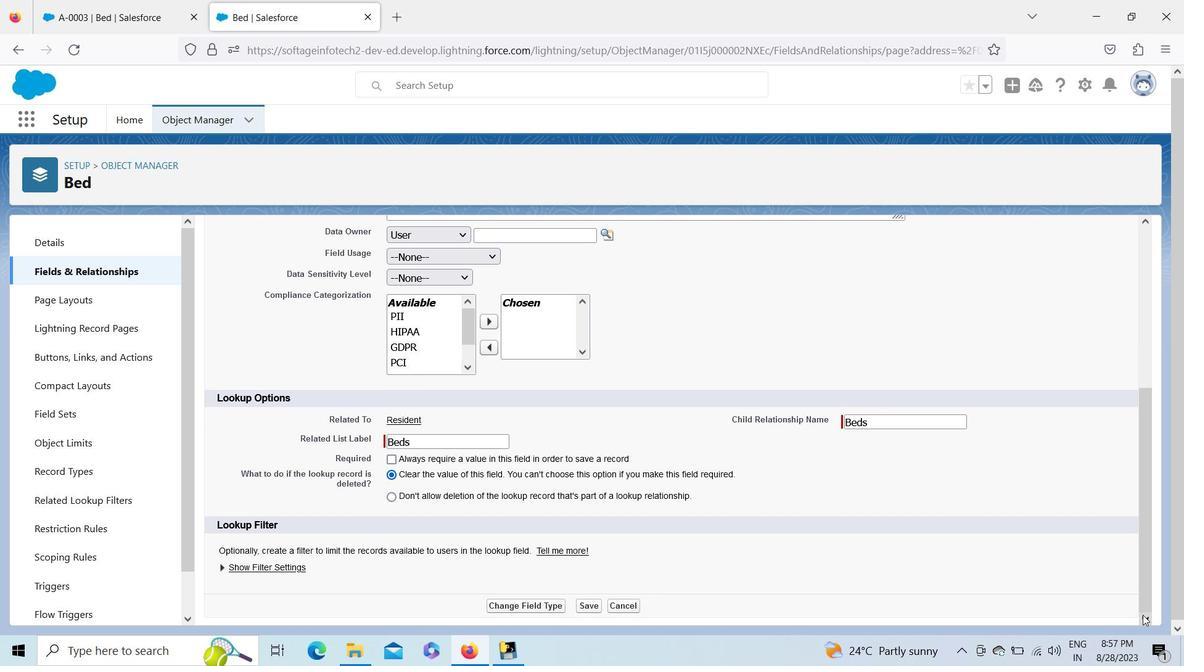 
Action: Mouse moved to (1145, 222)
Screenshot: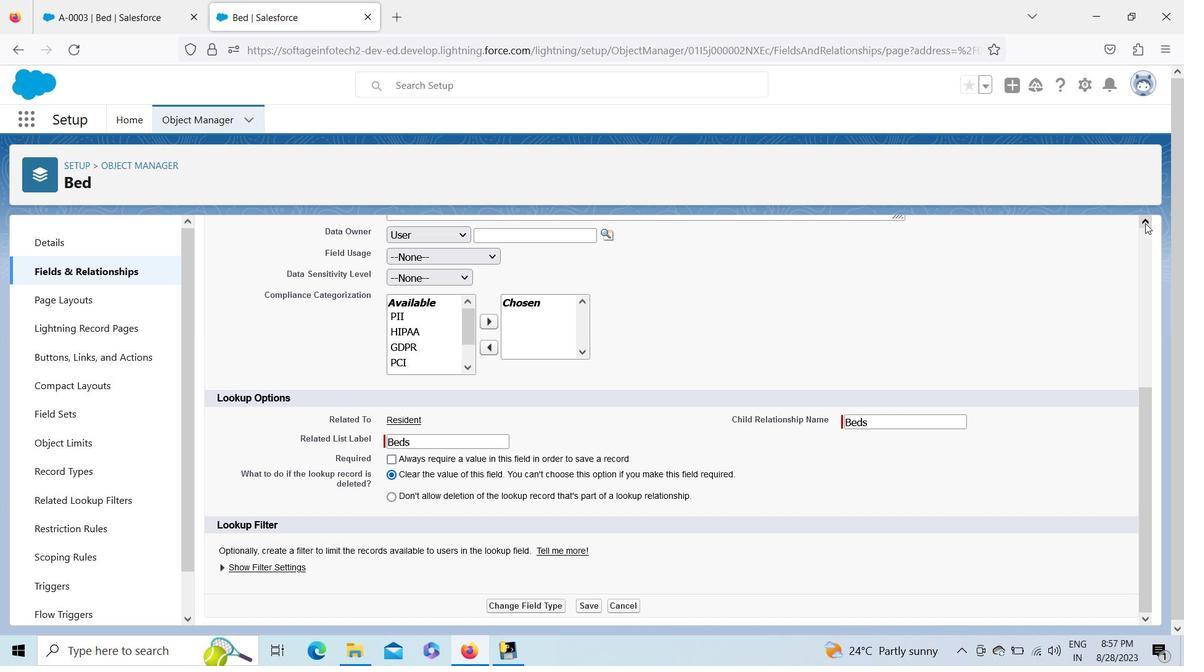 
Action: Mouse pressed left at (1145, 222)
Screenshot: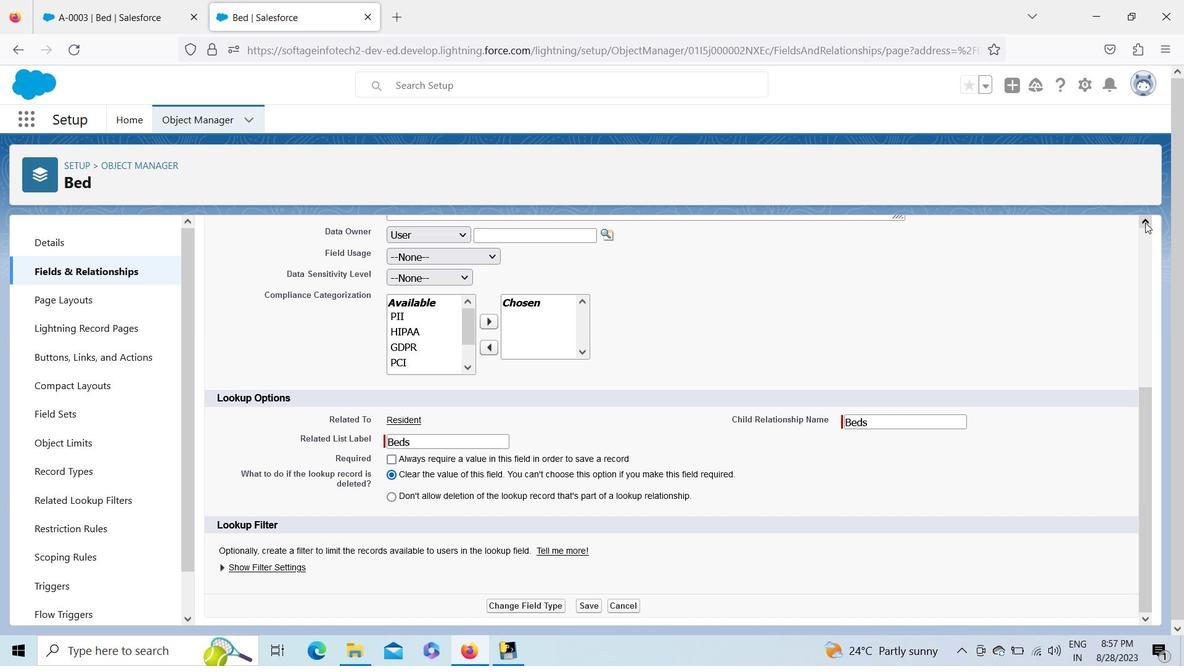 
Action: Mouse pressed left at (1145, 222)
Screenshot: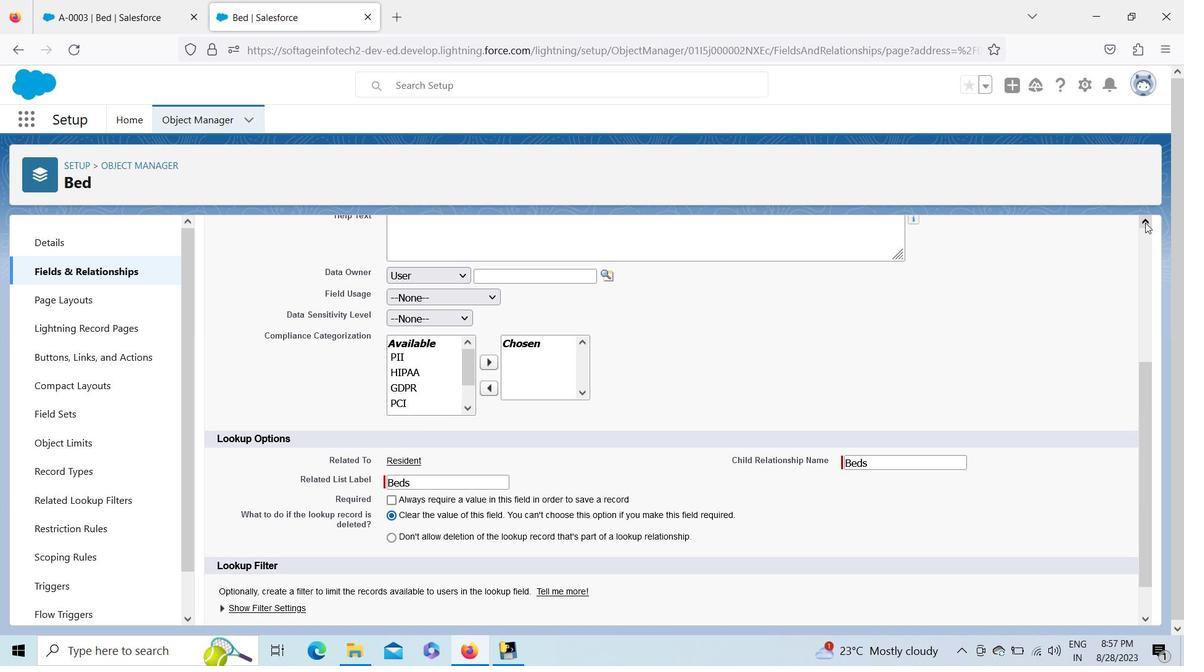 
Action: Mouse pressed left at (1145, 222)
Screenshot: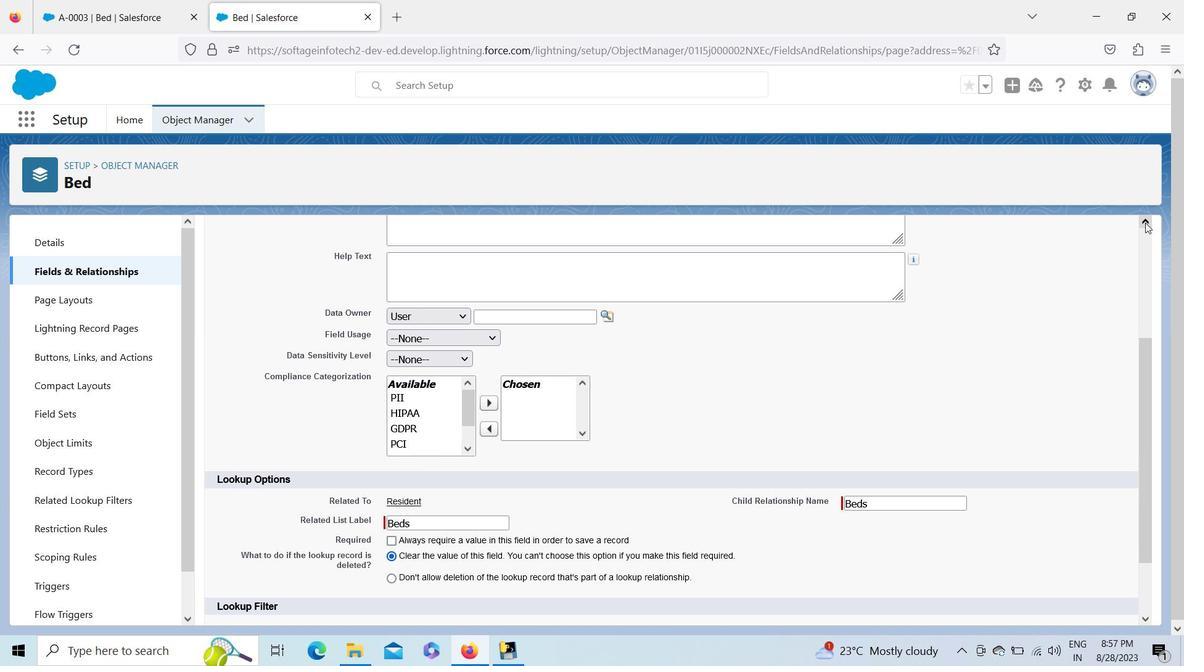 
Action: Mouse pressed left at (1145, 222)
Screenshot: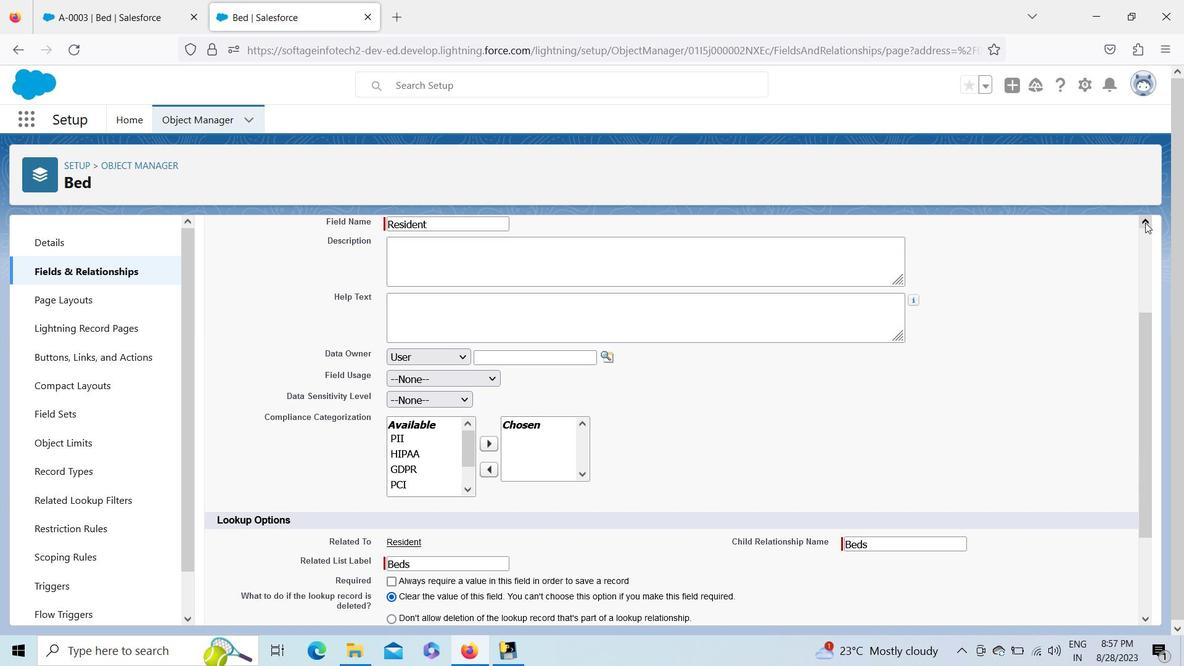 
Action: Mouse pressed left at (1145, 222)
Screenshot: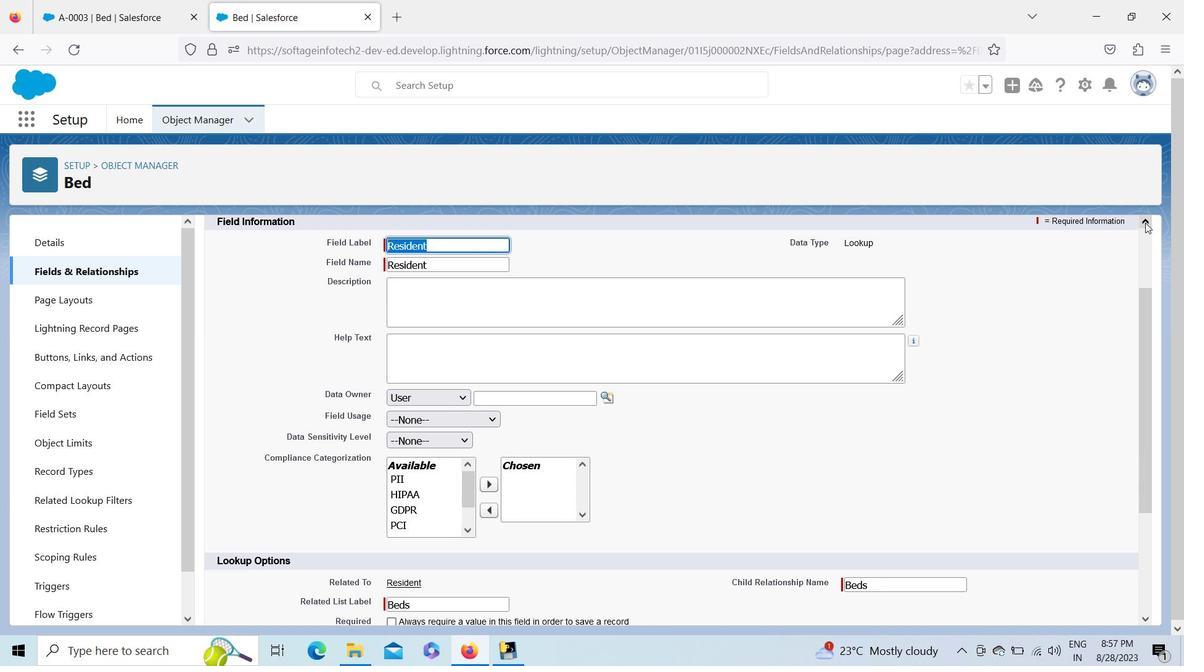 
Action: Mouse pressed left at (1145, 222)
Screenshot: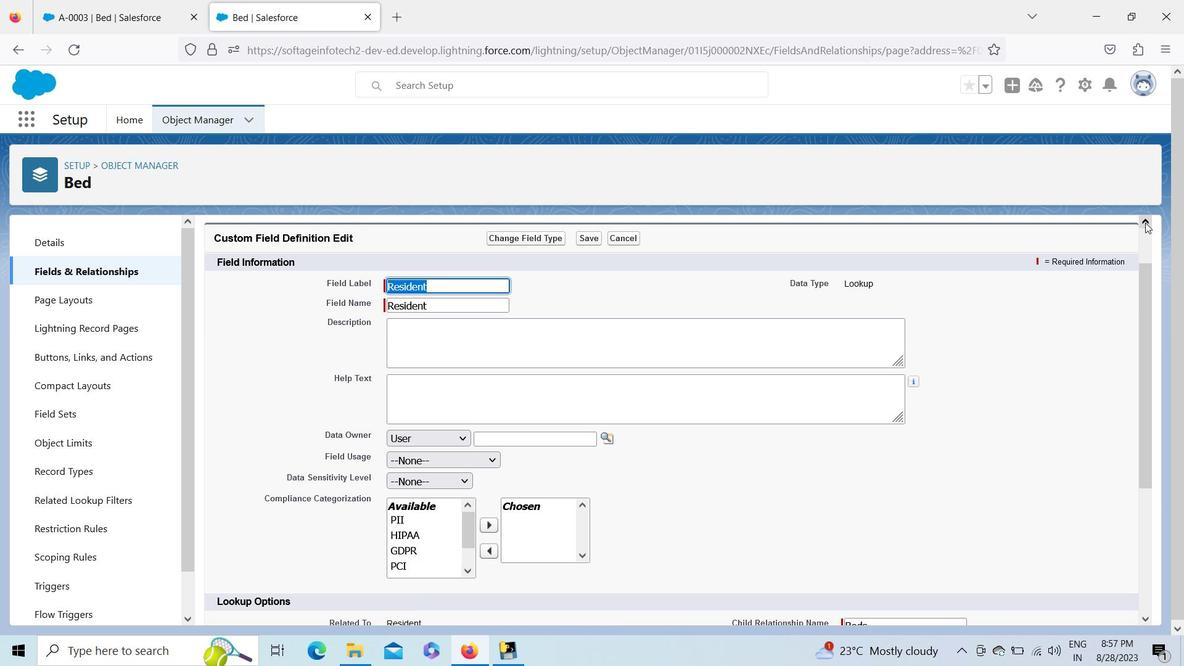 
Action: Mouse pressed left at (1145, 222)
Screenshot: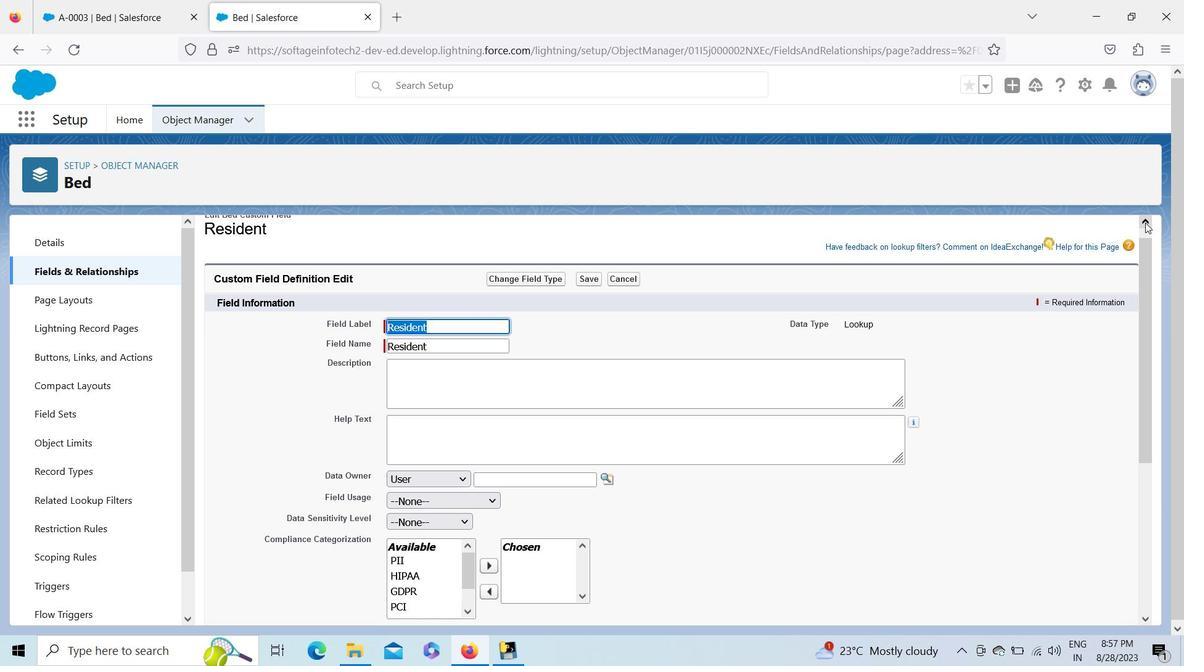 
Action: Mouse pressed left at (1145, 222)
Screenshot: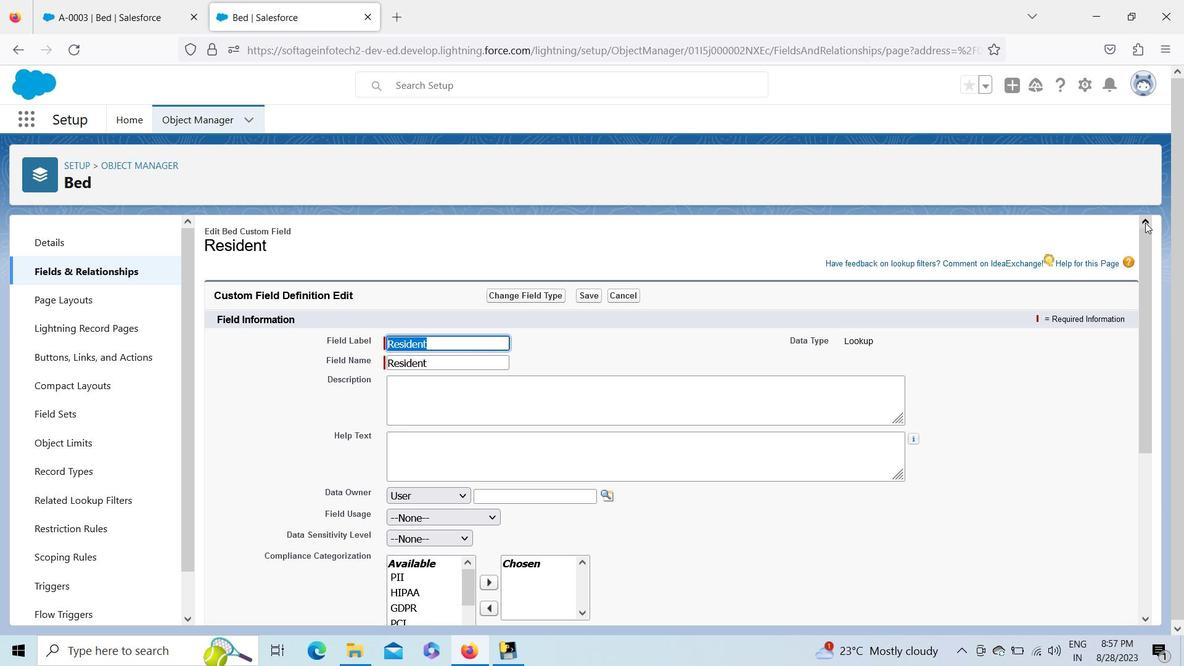 
Action: Mouse moved to (138, 163)
Screenshot: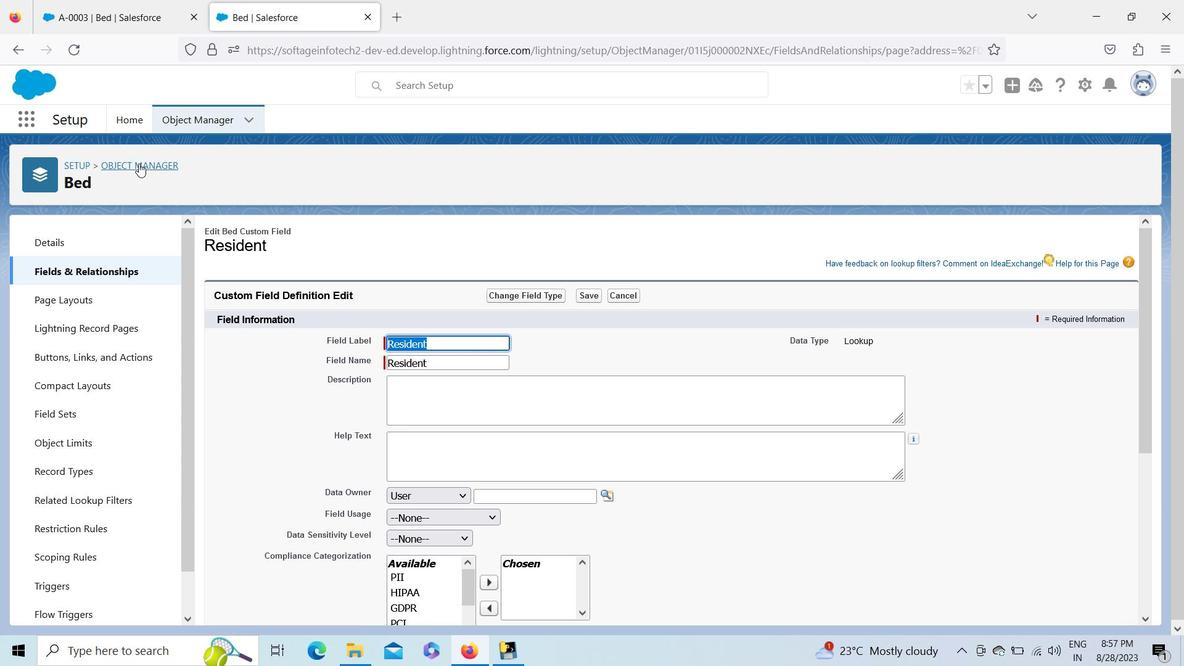 
Action: Mouse pressed left at (138, 163)
Screenshot: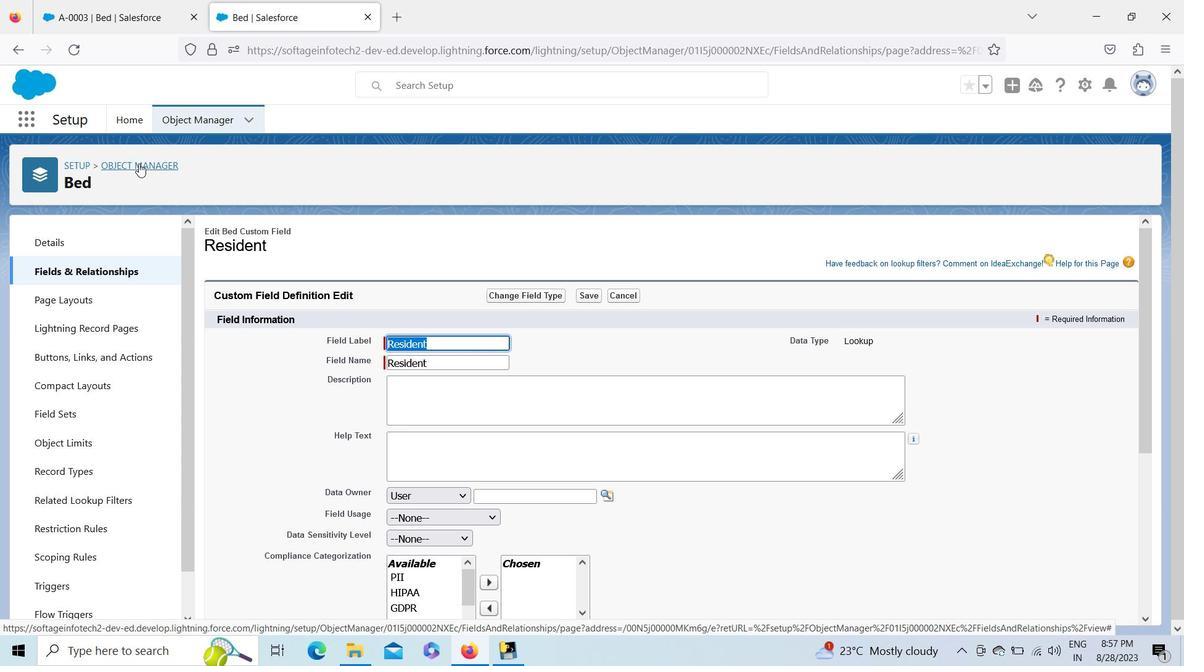 
Action: Mouse moved to (881, 162)
Screenshot: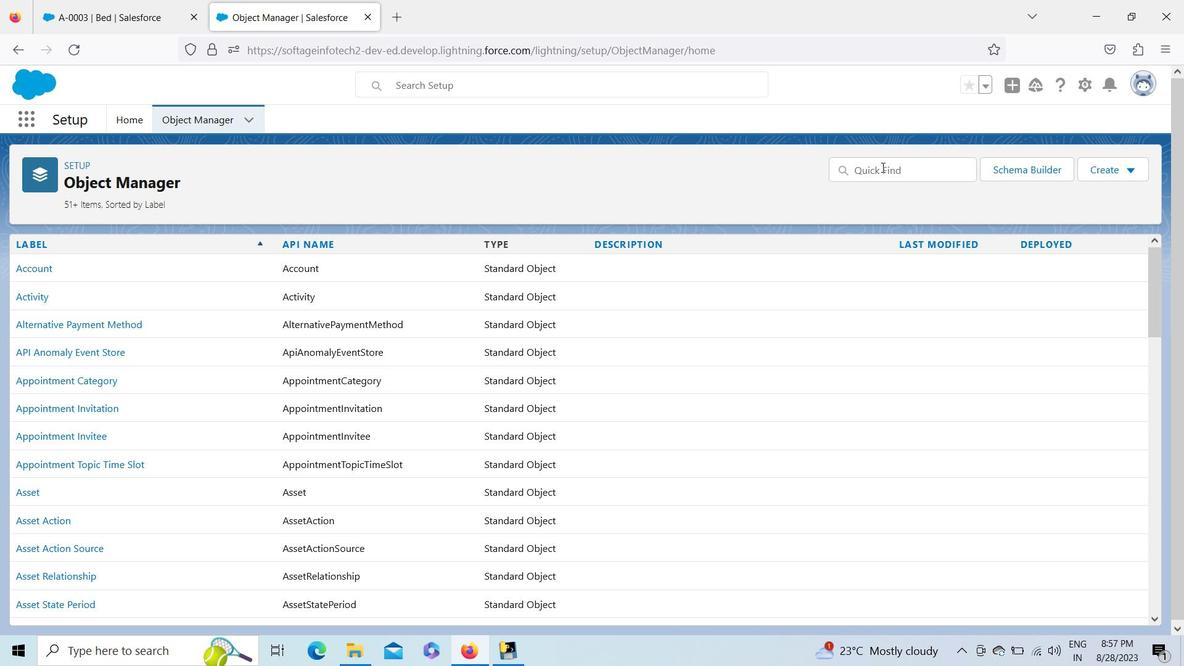 
Action: Mouse pressed left at (881, 162)
Screenshot: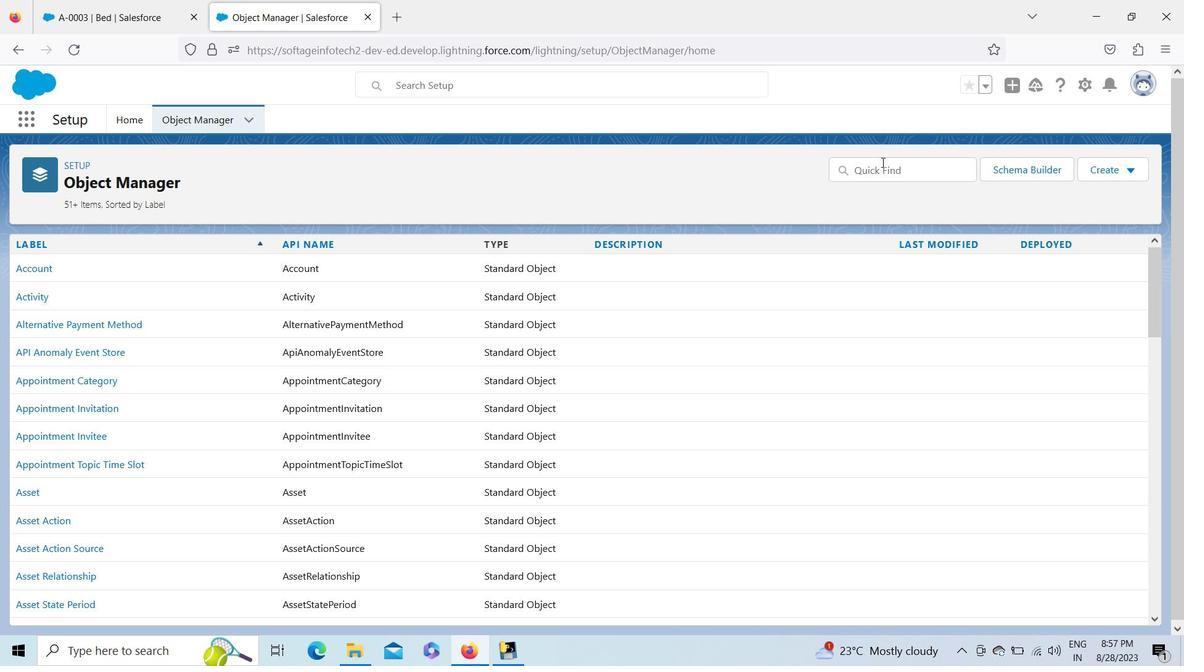 
Action: Key pressed res
Screenshot: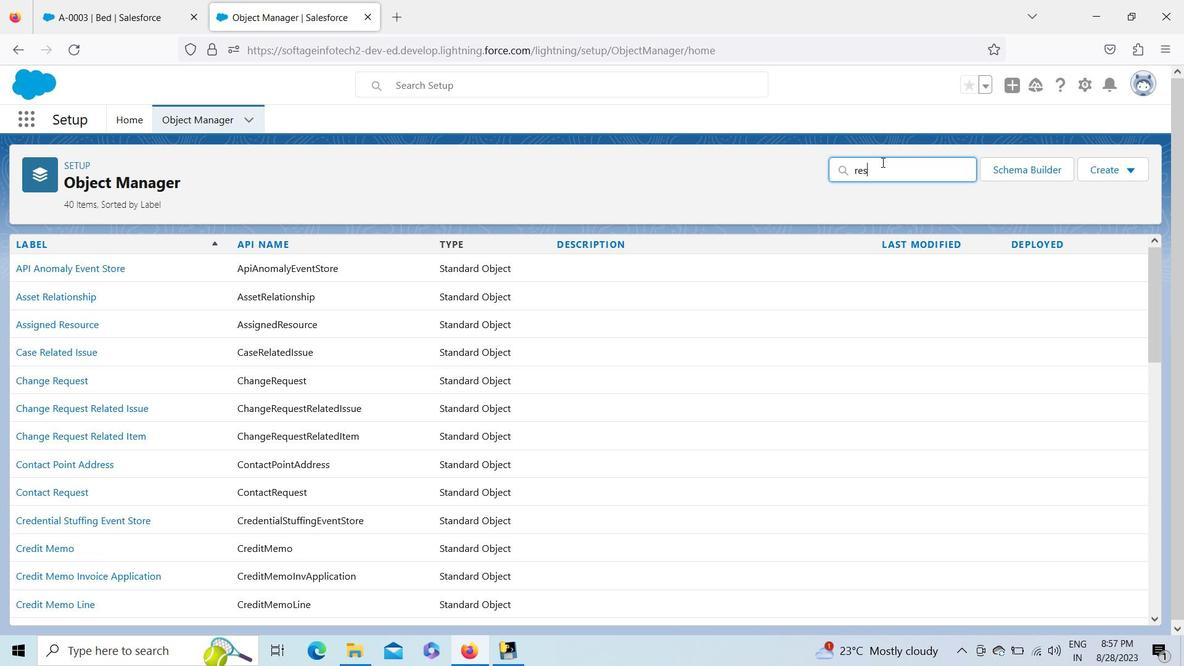 
Action: Mouse moved to (1144, 331)
Screenshot: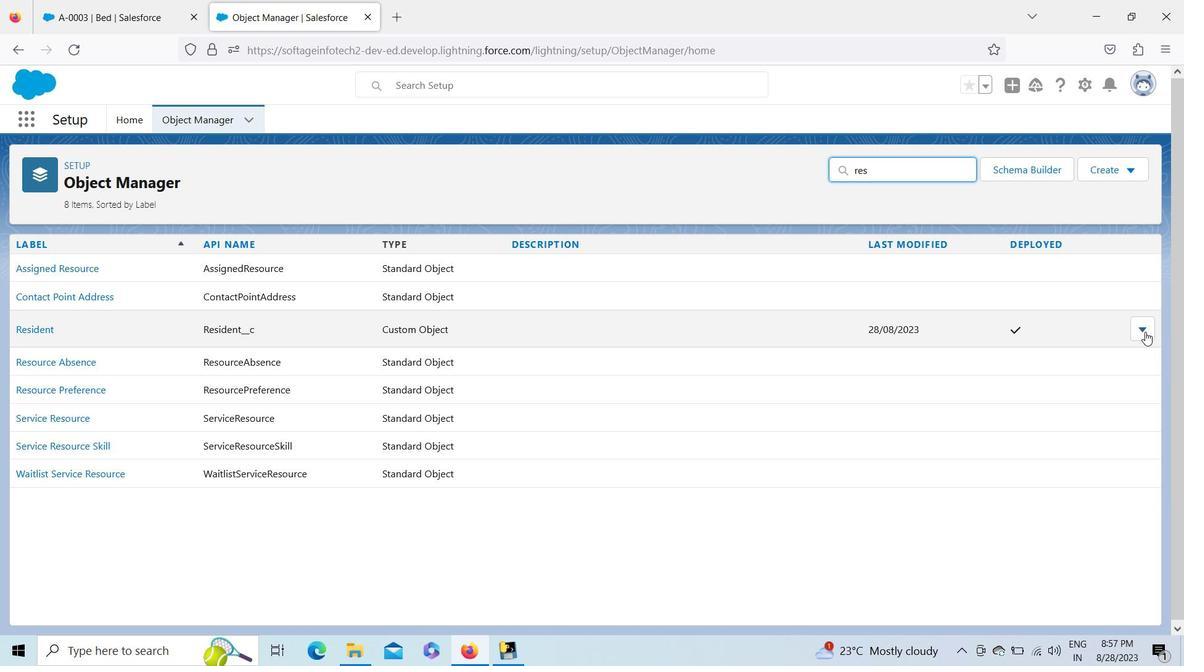 
Action: Mouse pressed left at (1144, 331)
Screenshot: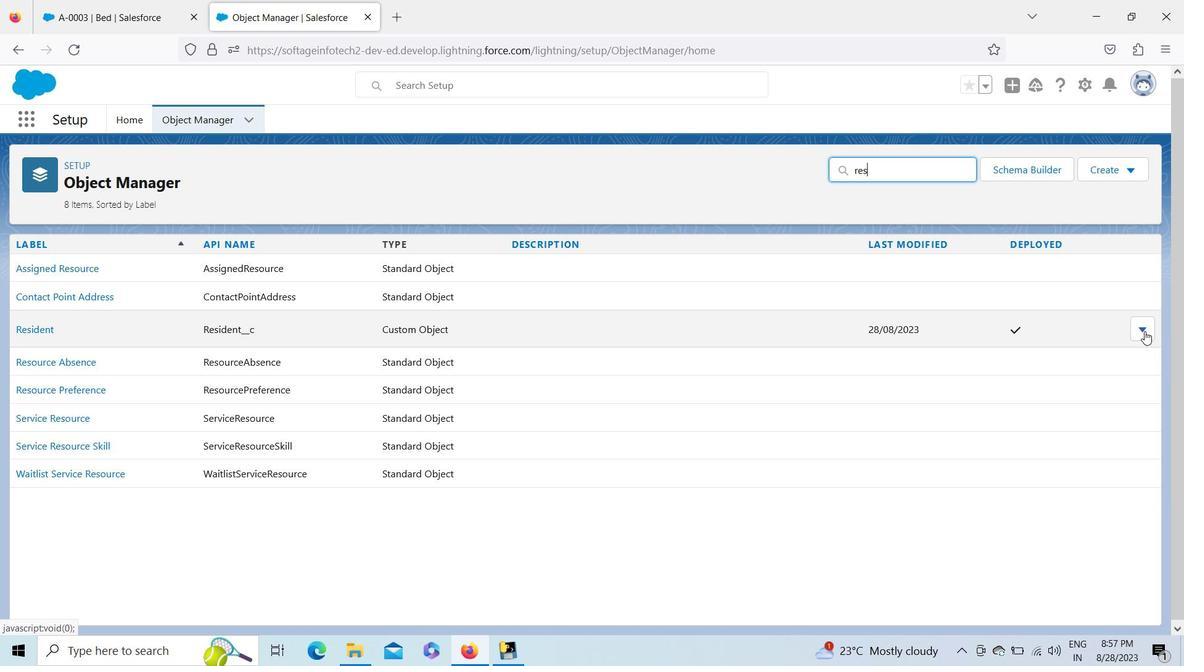 
Action: Mouse moved to (1109, 360)
Screenshot: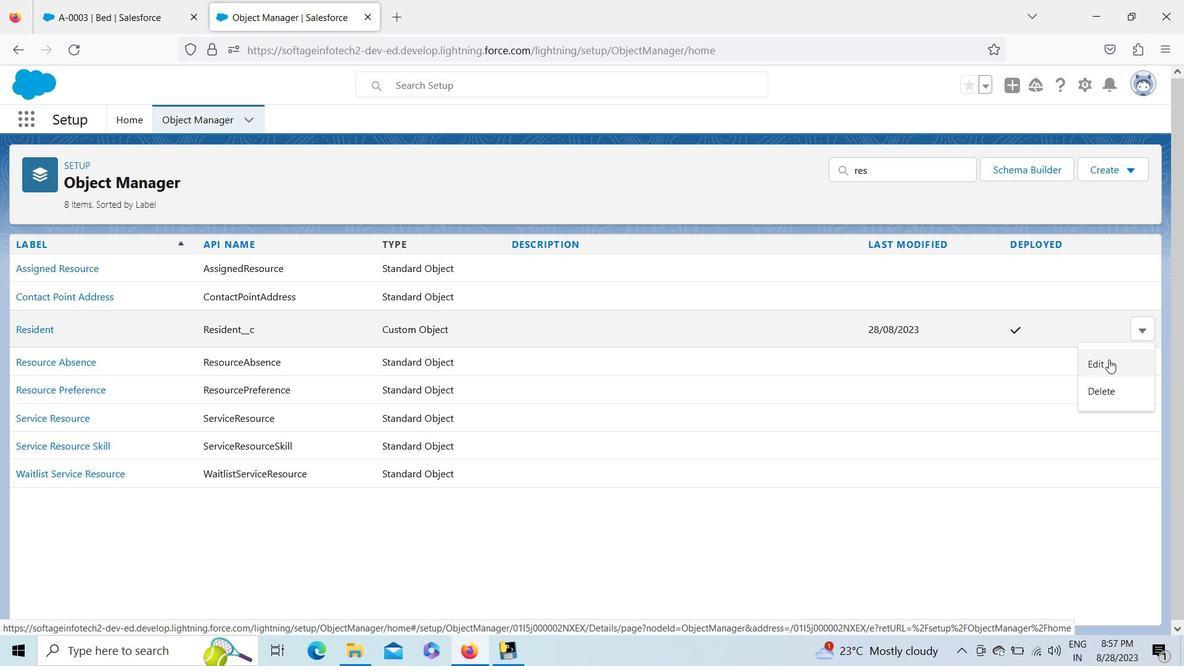 
Action: Mouse pressed left at (1109, 360)
Screenshot: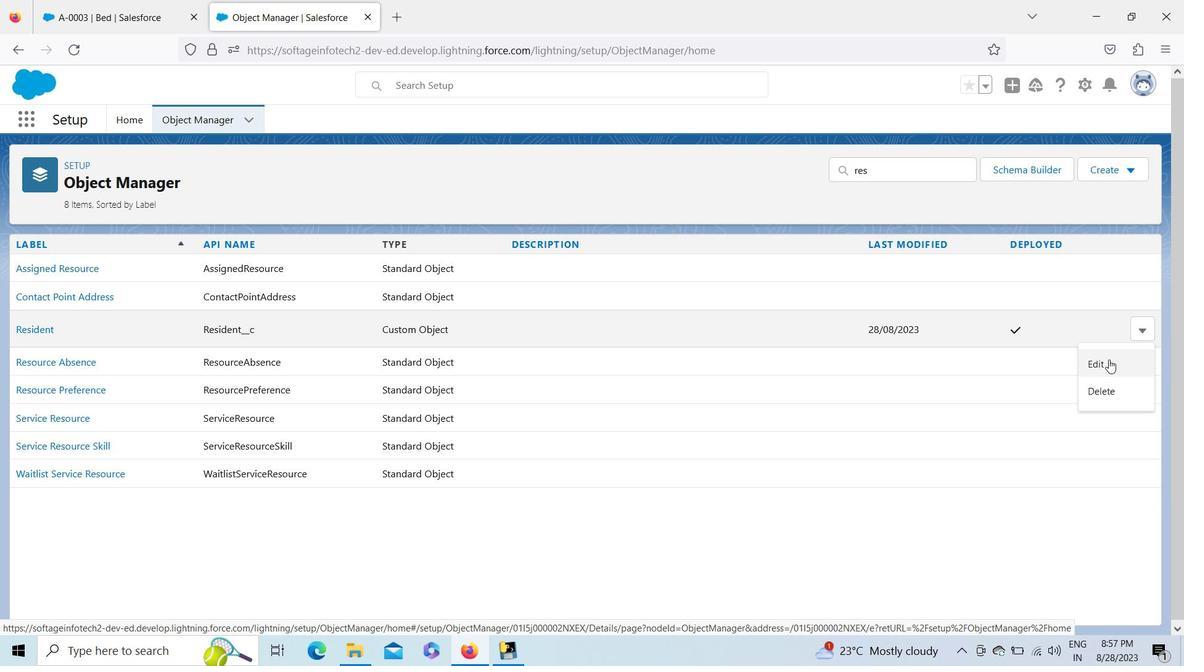 
Action: Mouse moved to (1140, 614)
Screenshot: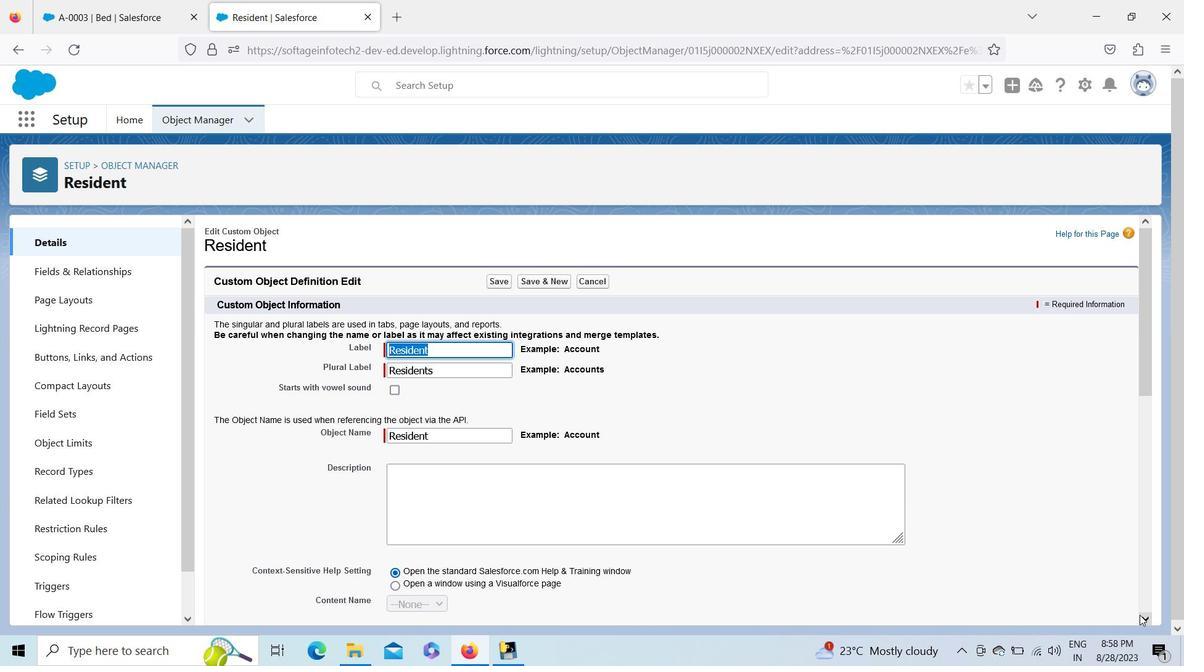 
Action: Mouse pressed left at (1140, 614)
Screenshot: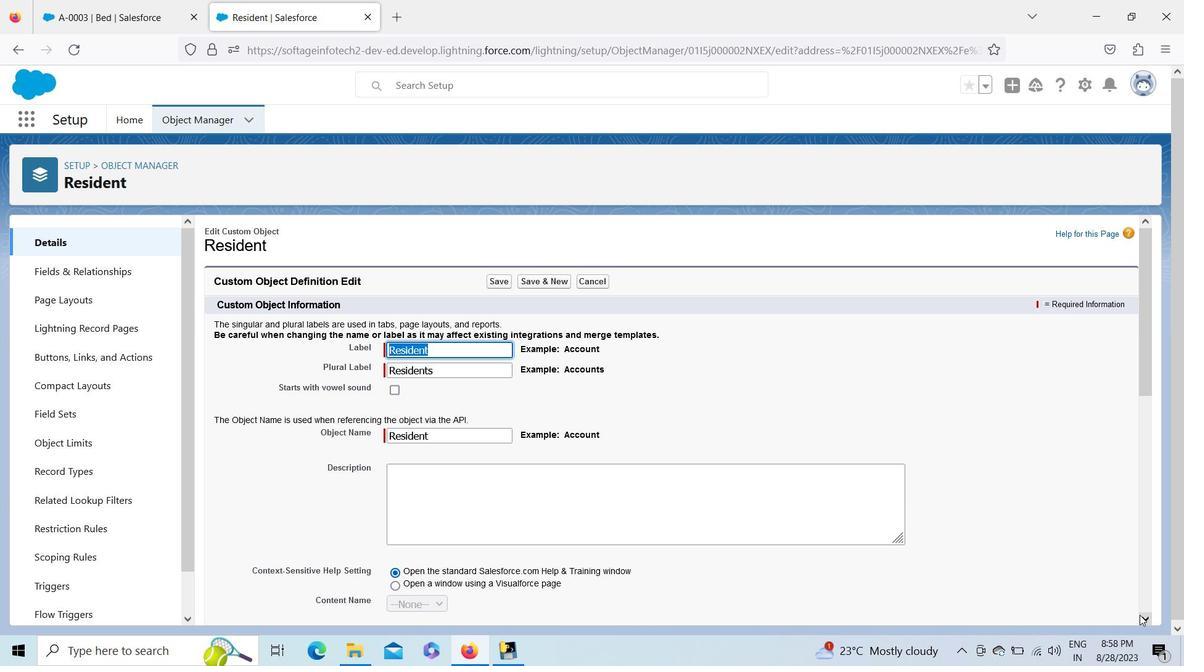 
Action: Mouse pressed left at (1140, 614)
Screenshot: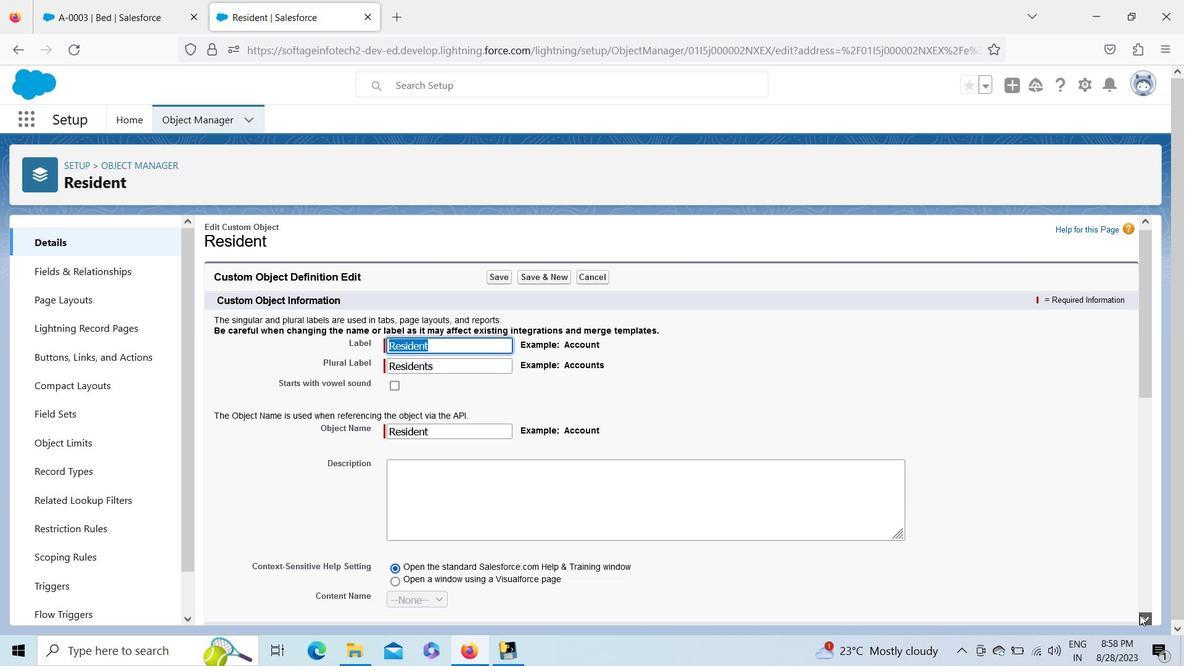 
Action: Mouse pressed left at (1140, 614)
Screenshot: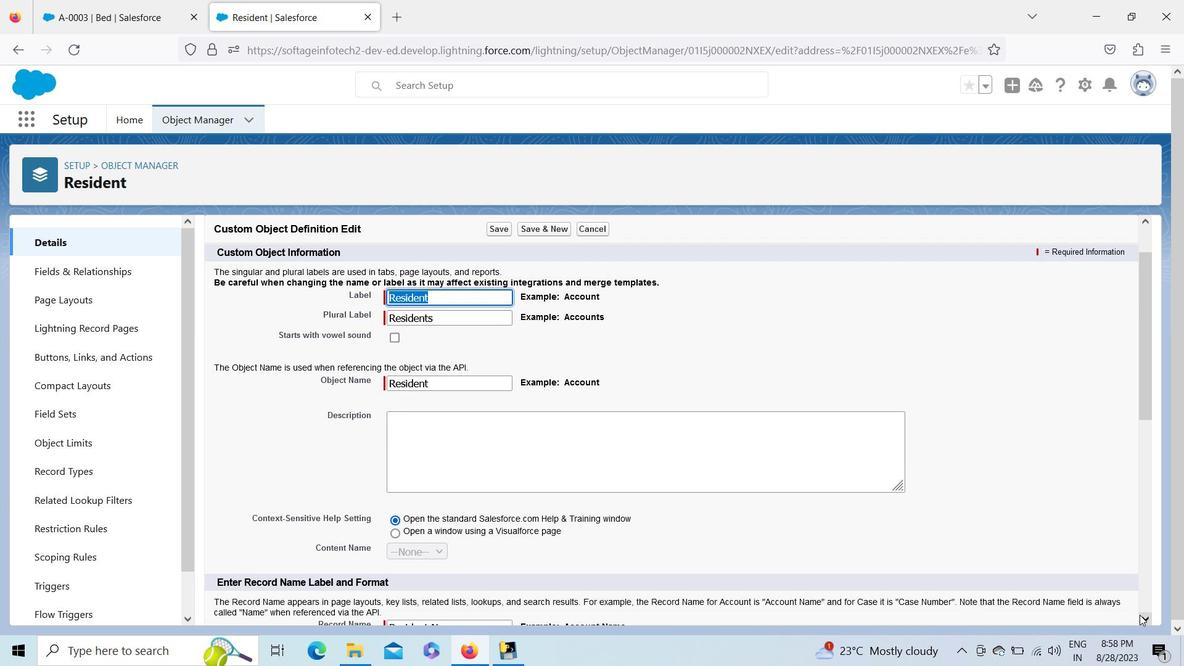 
Action: Mouse pressed left at (1140, 614)
Screenshot: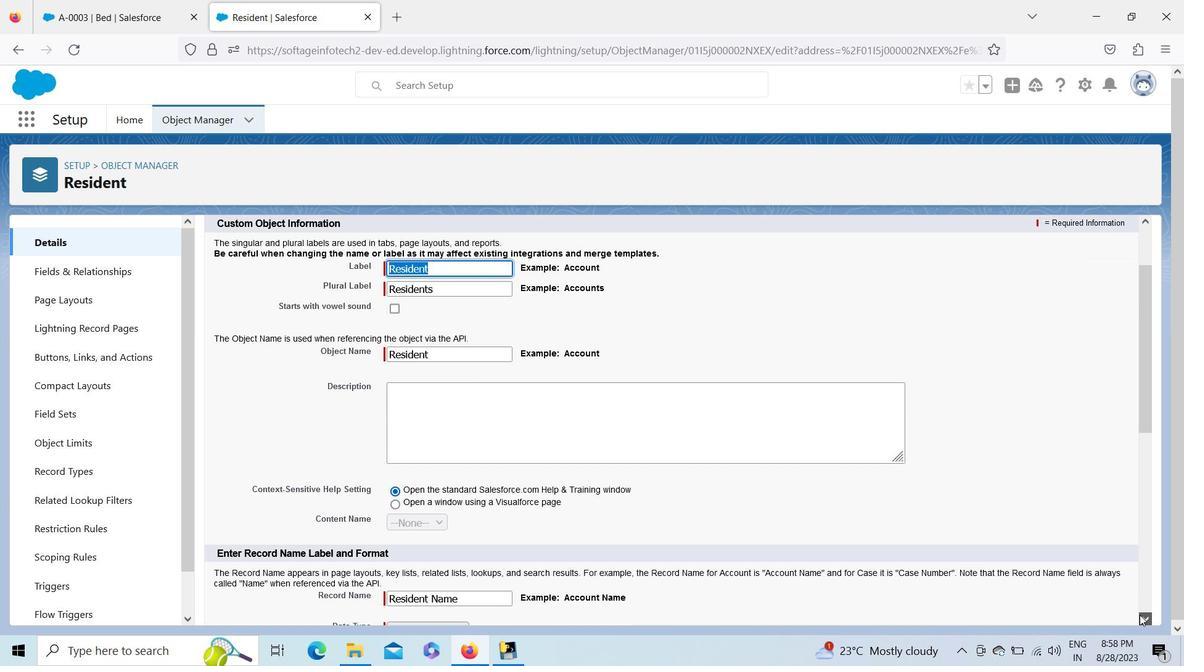 
Action: Mouse pressed left at (1140, 614)
Screenshot: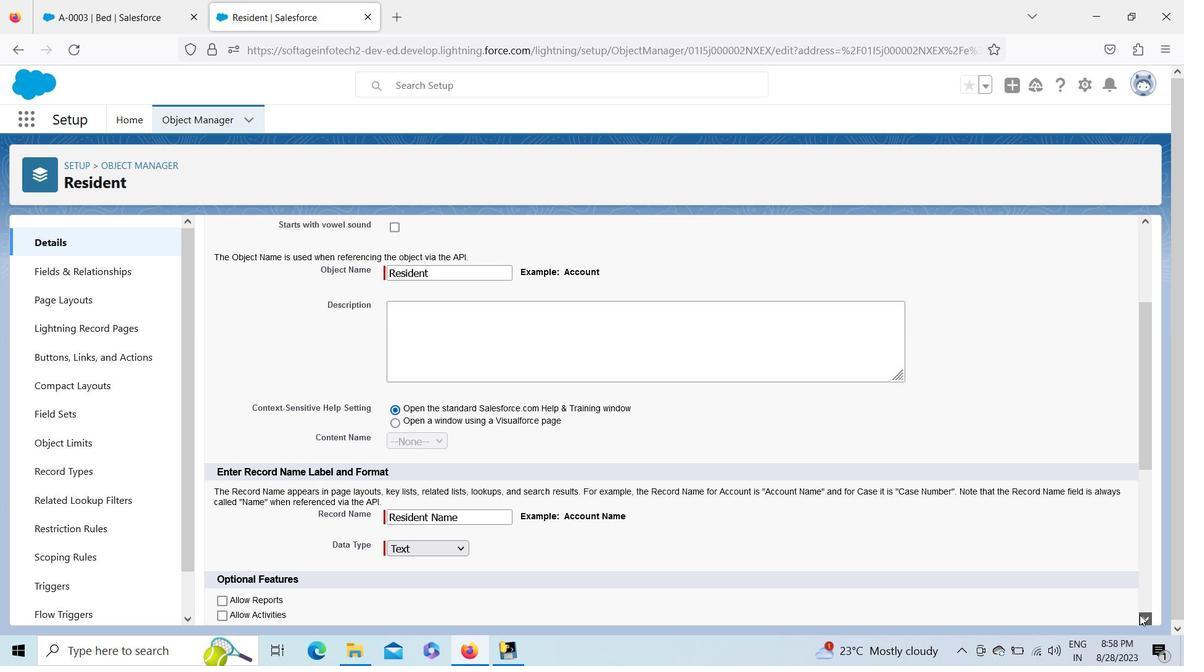 
Action: Mouse pressed left at (1140, 614)
Screenshot: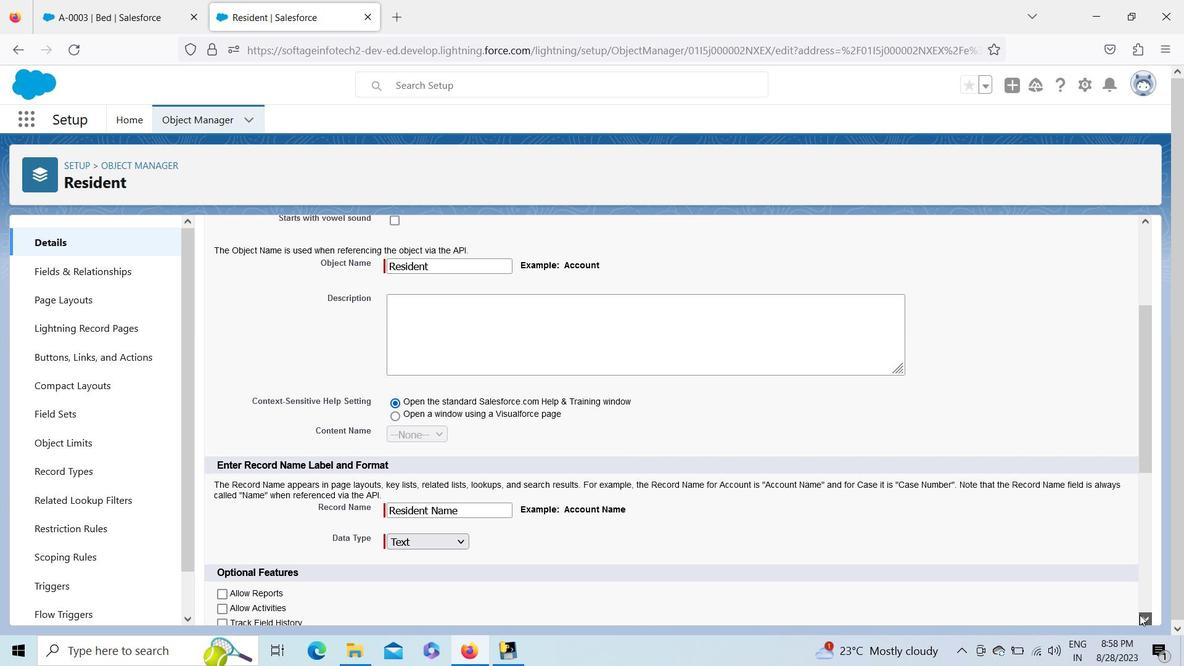 
Action: Mouse pressed left at (1140, 614)
Screenshot: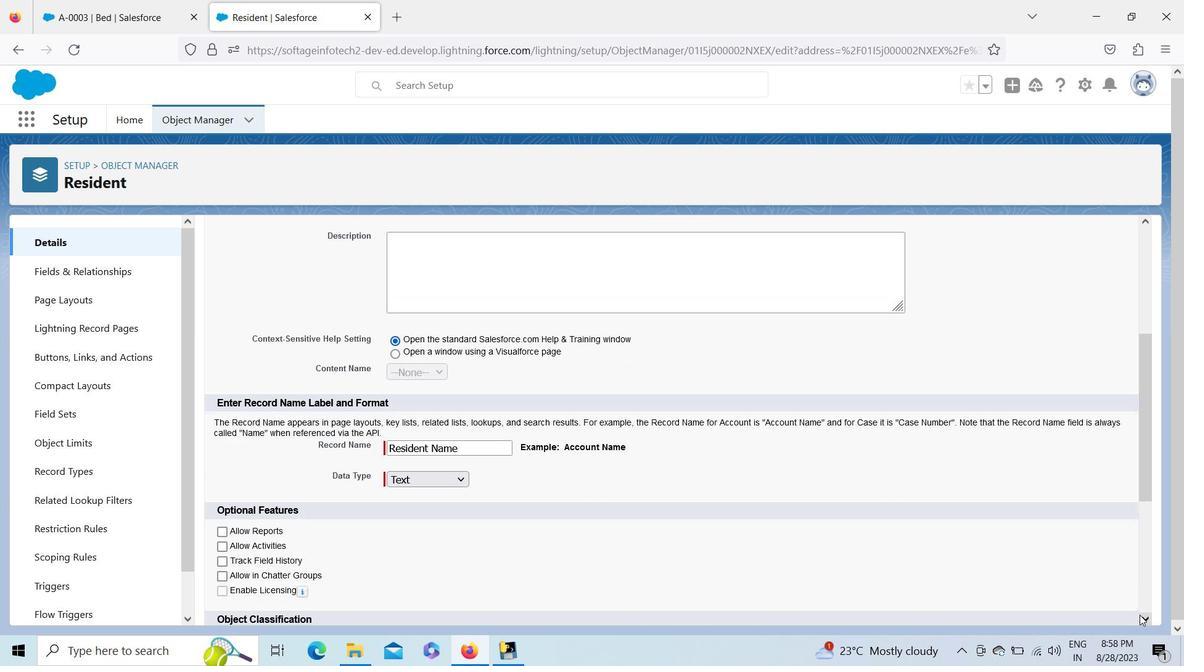 
Action: Mouse pressed left at (1140, 614)
Screenshot: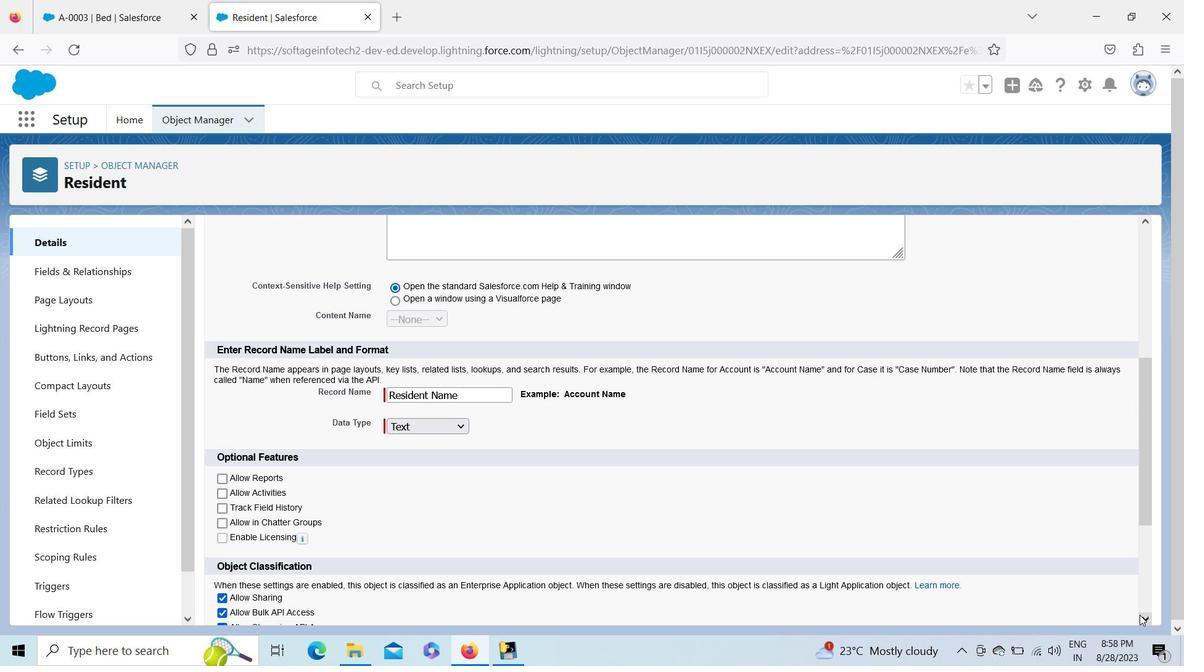 
Action: Mouse pressed left at (1140, 614)
Screenshot: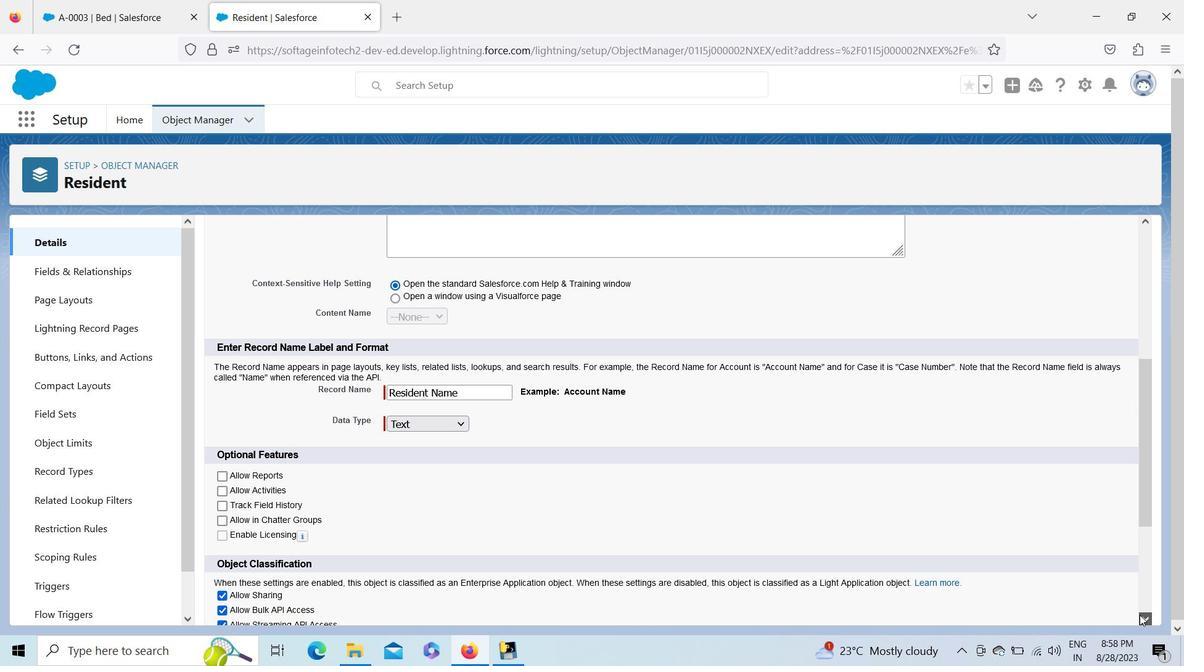 
Action: Mouse pressed left at (1140, 614)
Screenshot: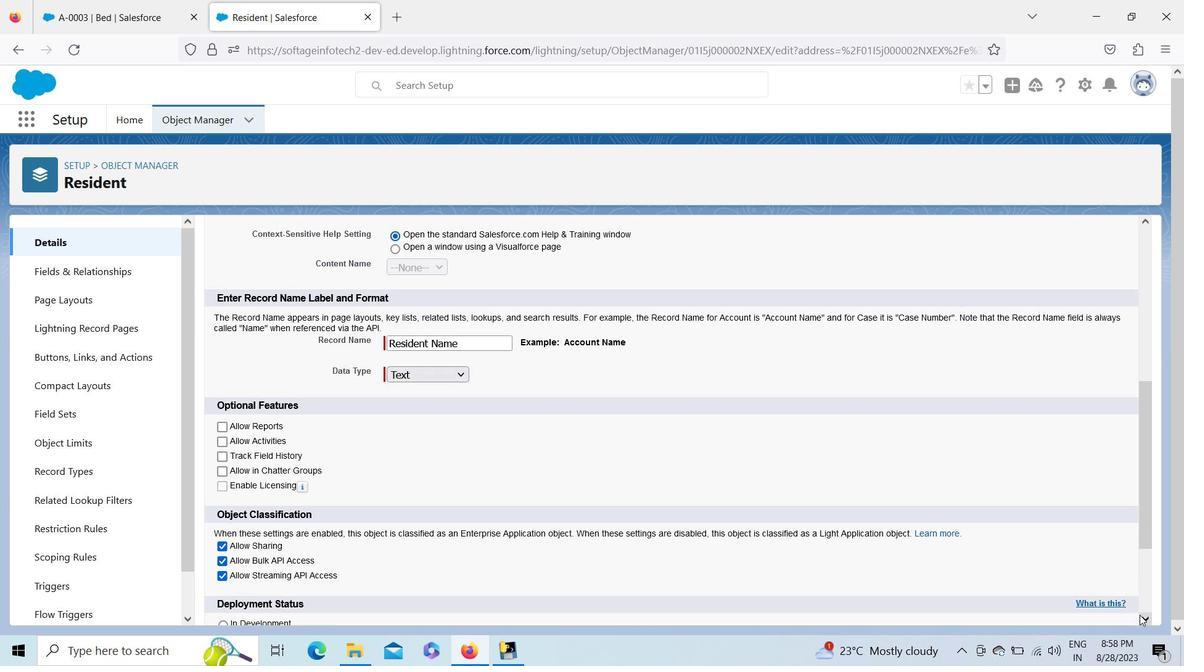 
Action: Mouse pressed left at (1140, 614)
Screenshot: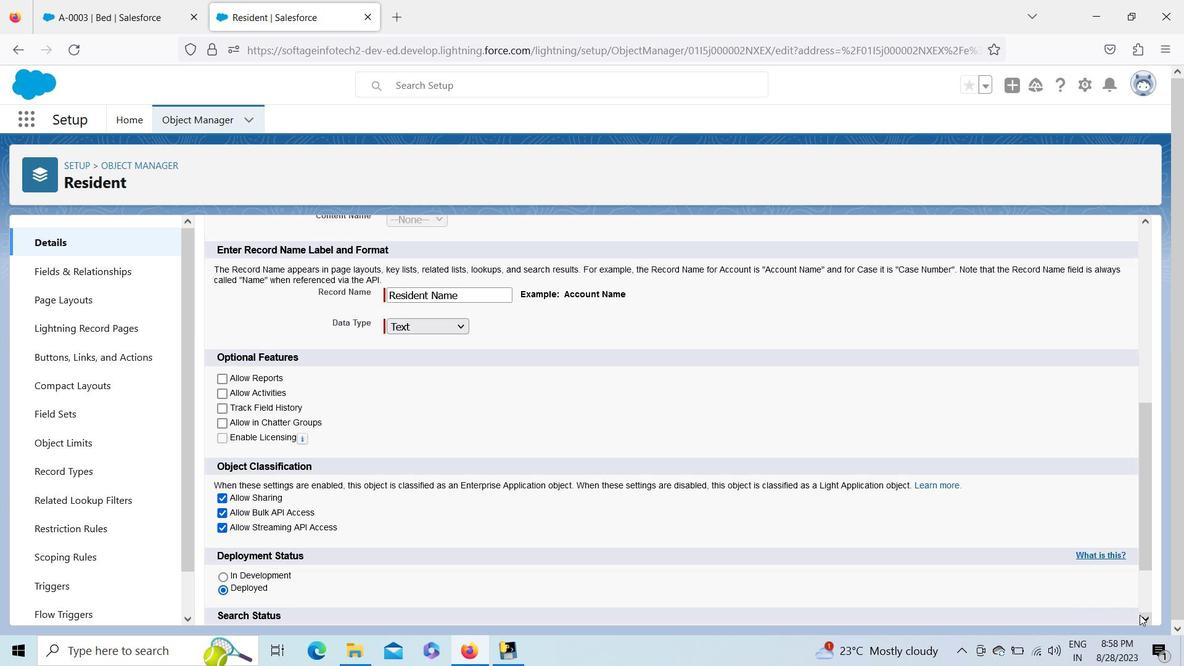 
Action: Mouse pressed left at (1140, 614)
Screenshot: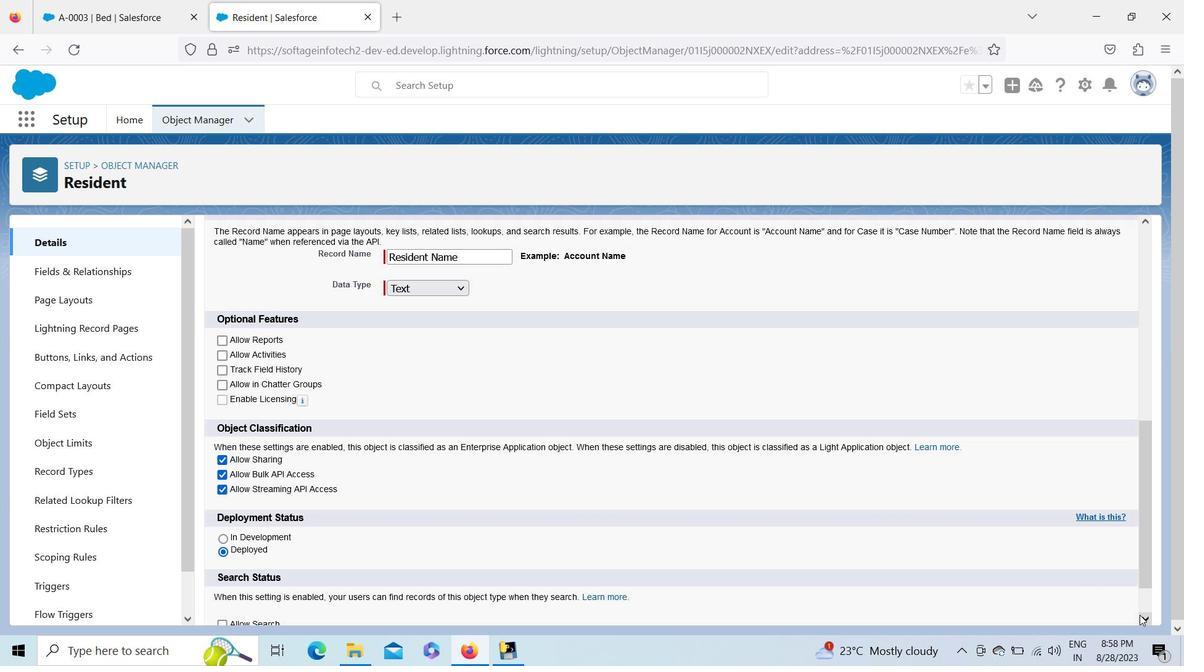 
Action: Mouse moved to (1144, 222)
Screenshot: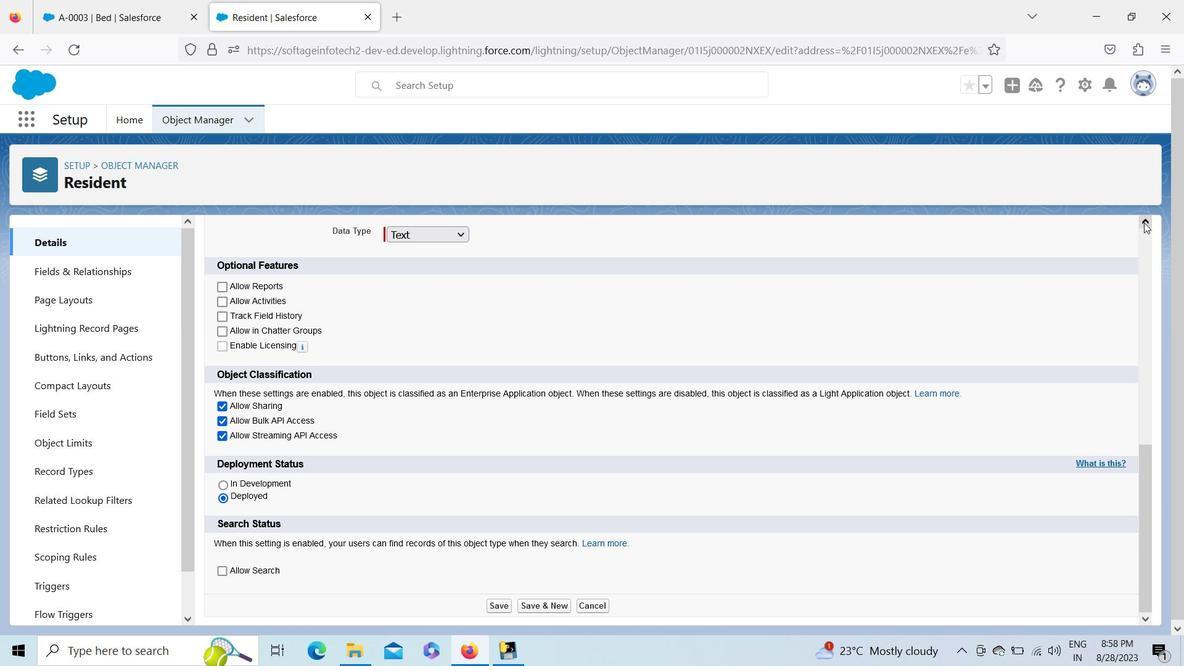 
Action: Mouse pressed left at (1144, 222)
Screenshot: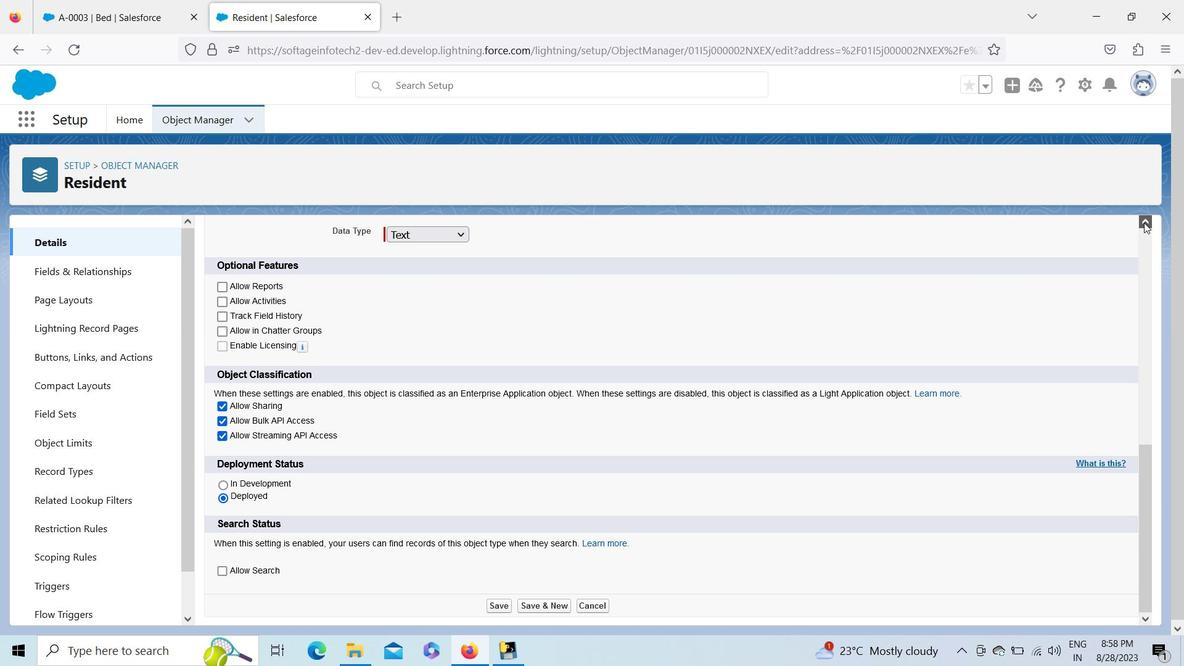 
Action: Mouse pressed left at (1144, 222)
Screenshot: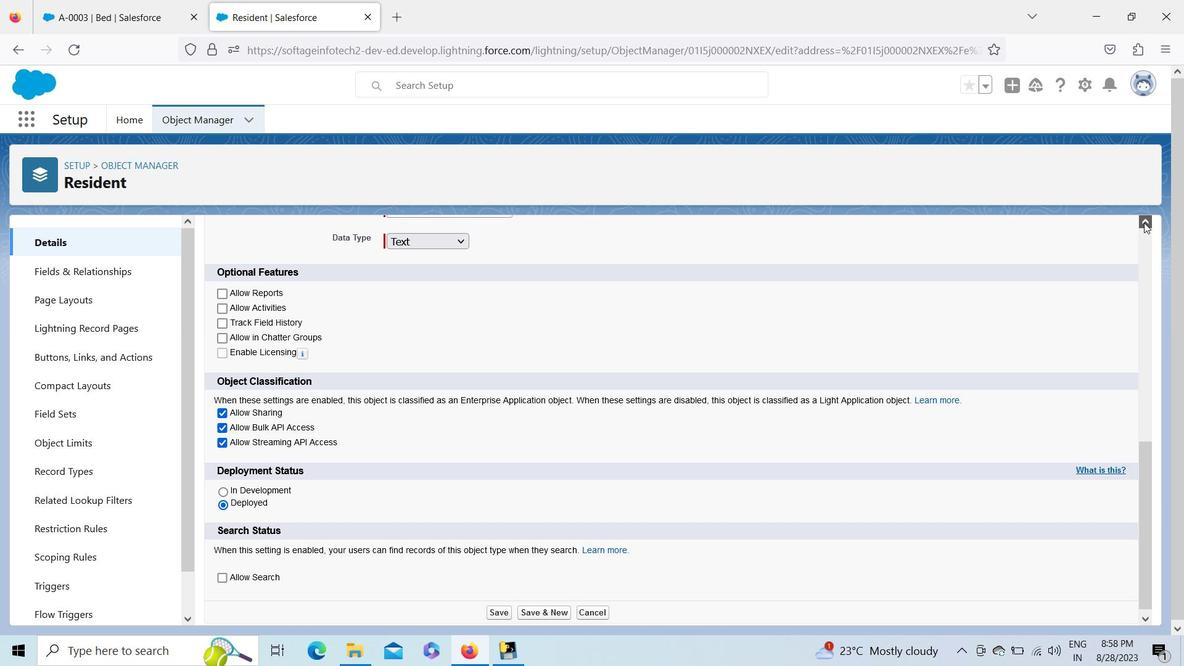 
Action: Mouse pressed left at (1144, 222)
Screenshot: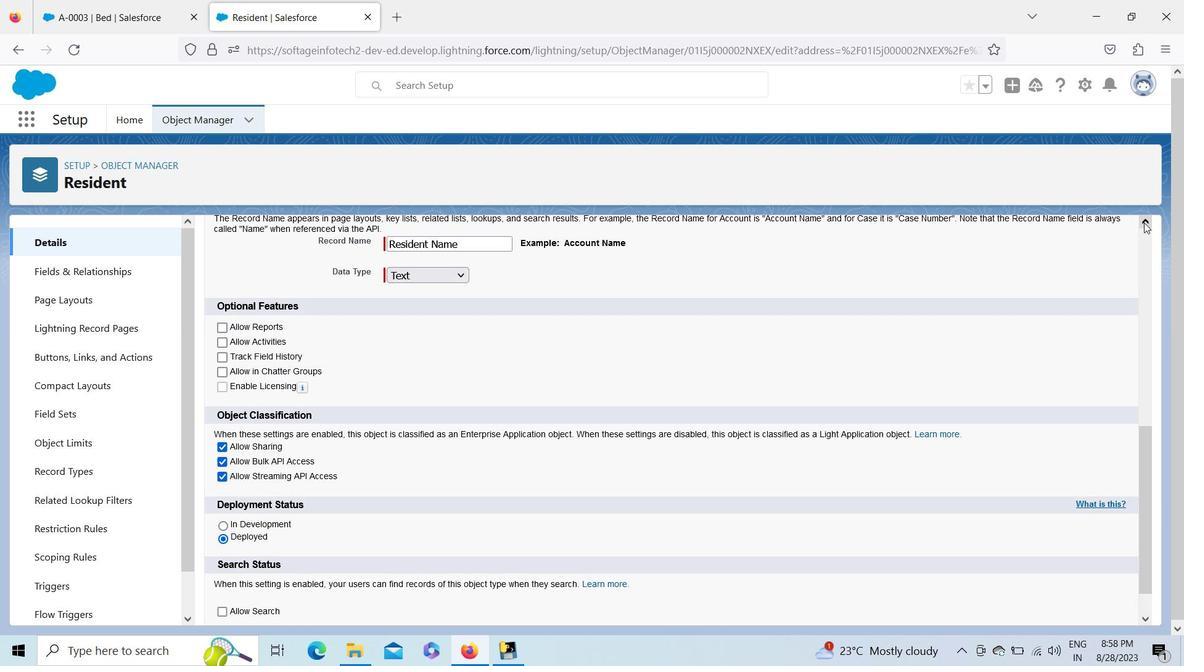 
Action: Mouse pressed left at (1144, 222)
Screenshot: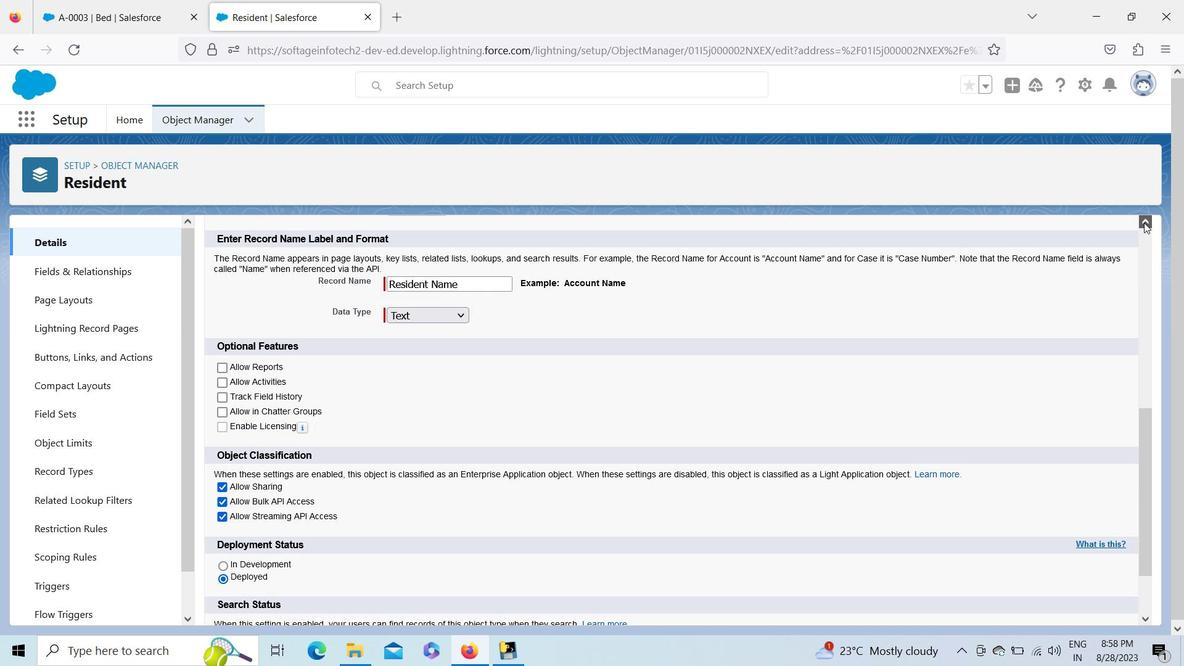 
Action: Mouse pressed left at (1144, 222)
Screenshot: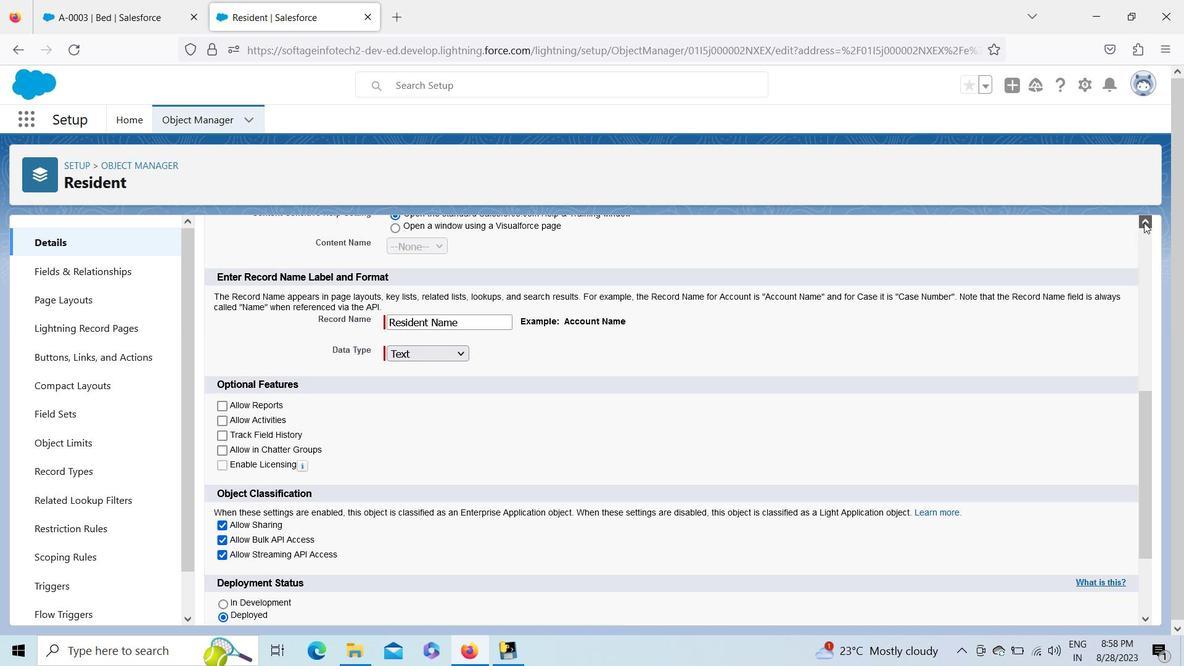 
Action: Mouse pressed left at (1144, 222)
Screenshot: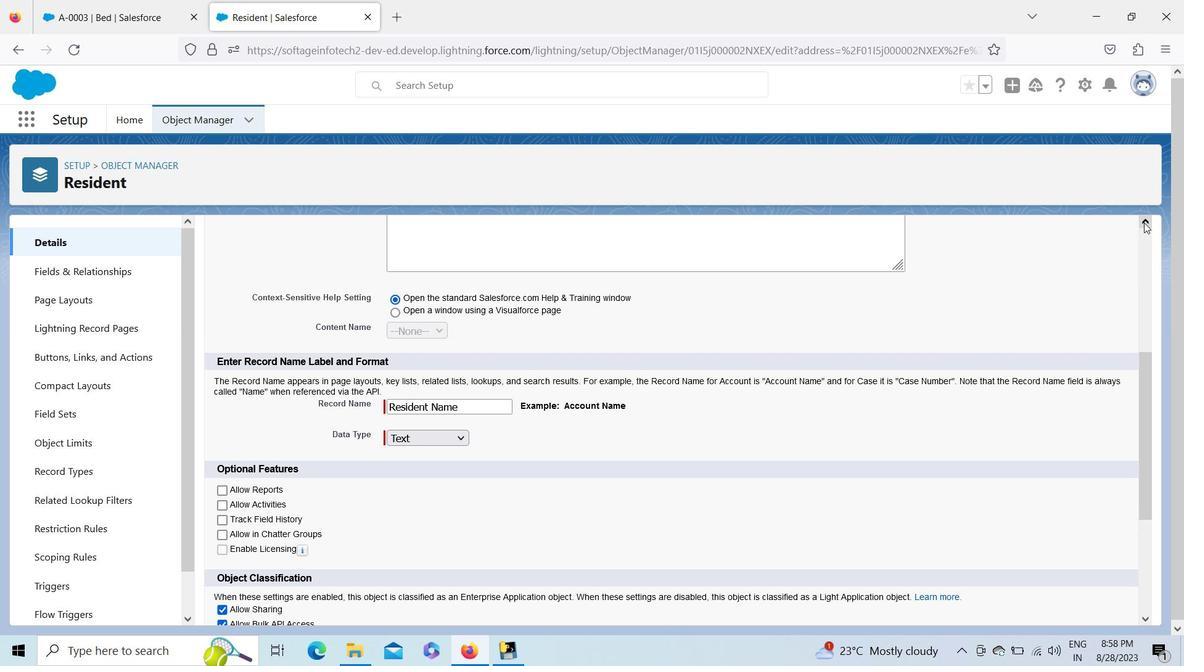 
Action: Mouse pressed left at (1144, 222)
Screenshot: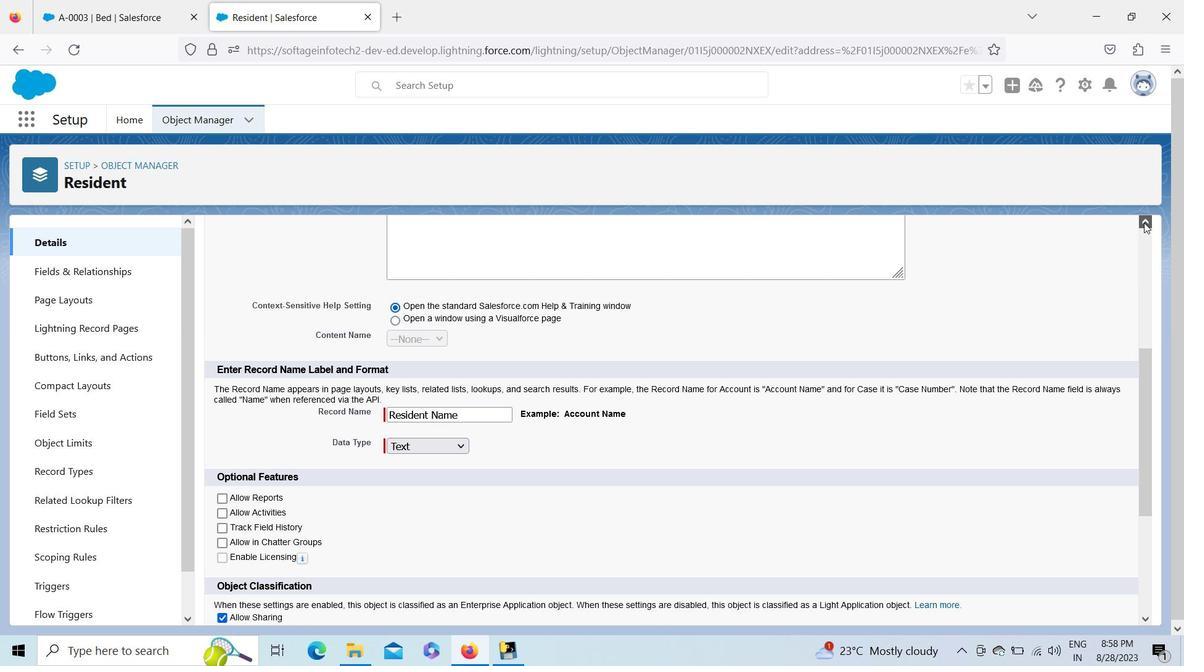 
Action: Mouse pressed left at (1144, 222)
Screenshot: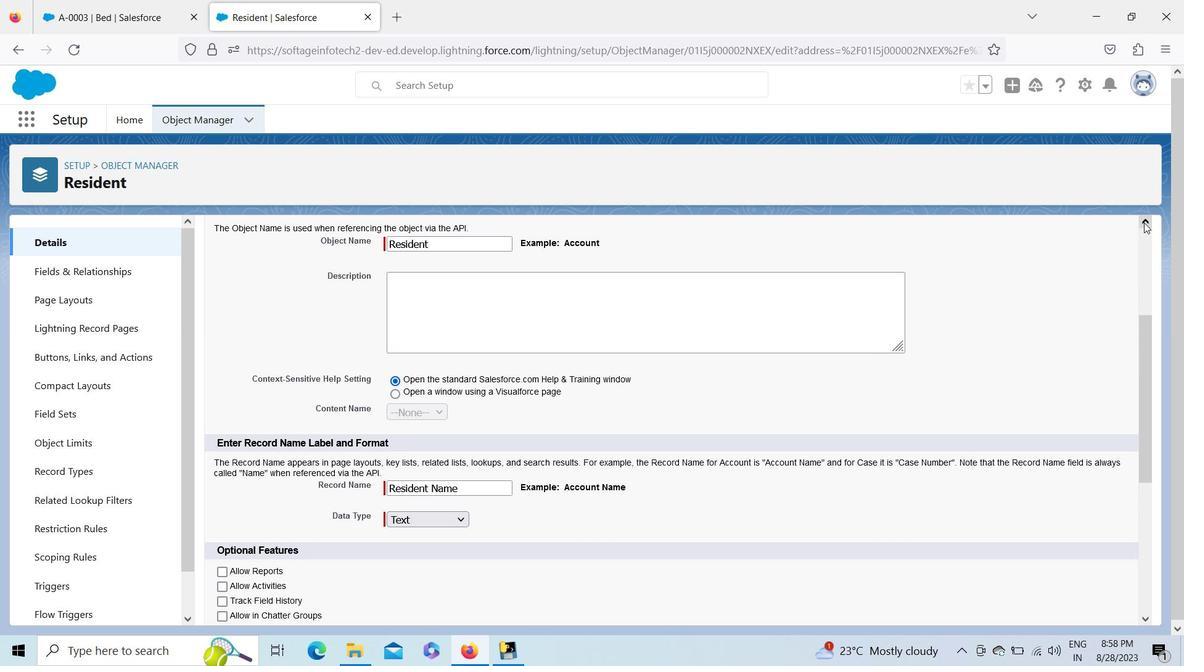 
Action: Mouse pressed left at (1144, 222)
Screenshot: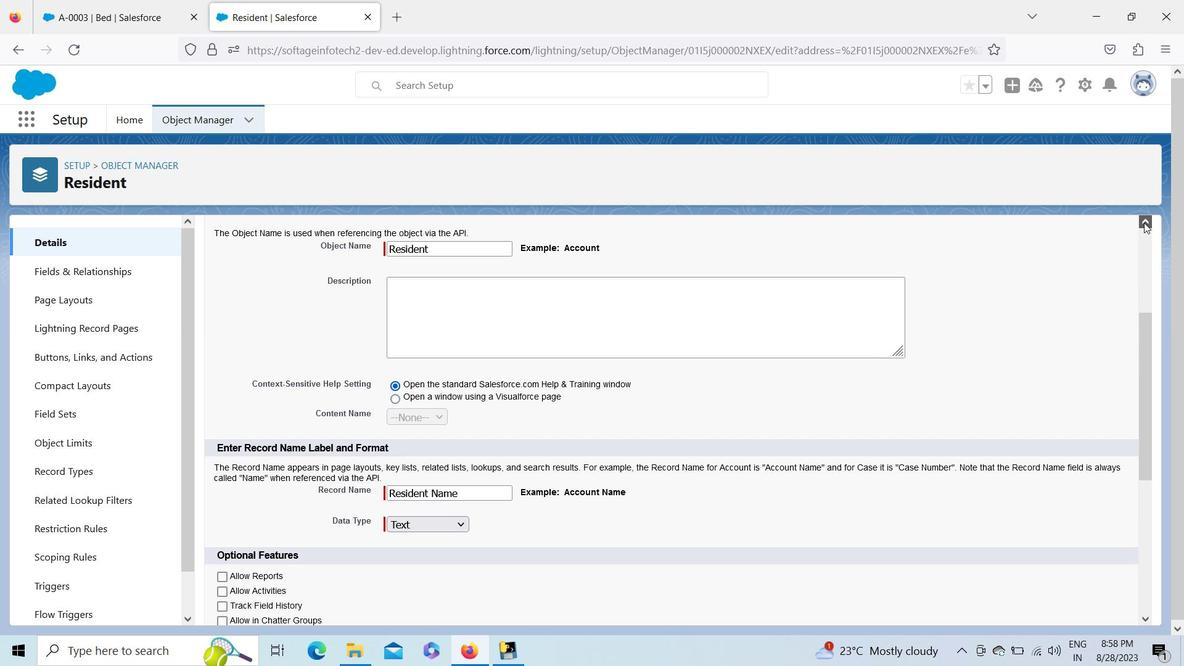 
Action: Mouse pressed left at (1144, 222)
Screenshot: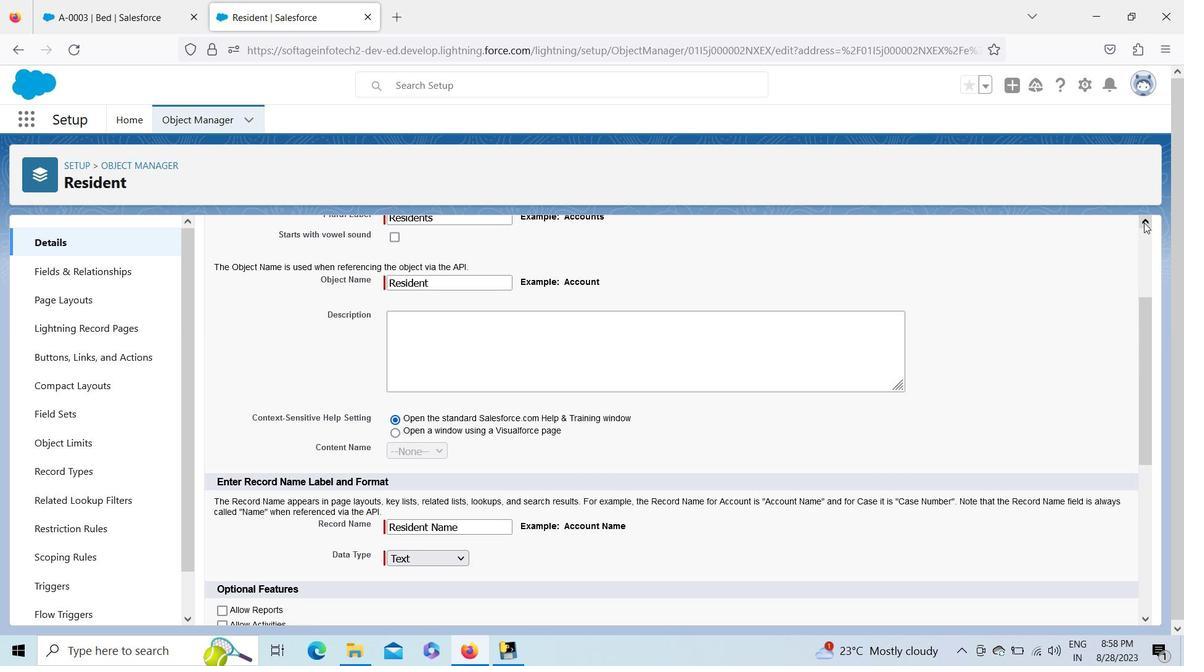 
Action: Mouse moved to (1142, 614)
Screenshot: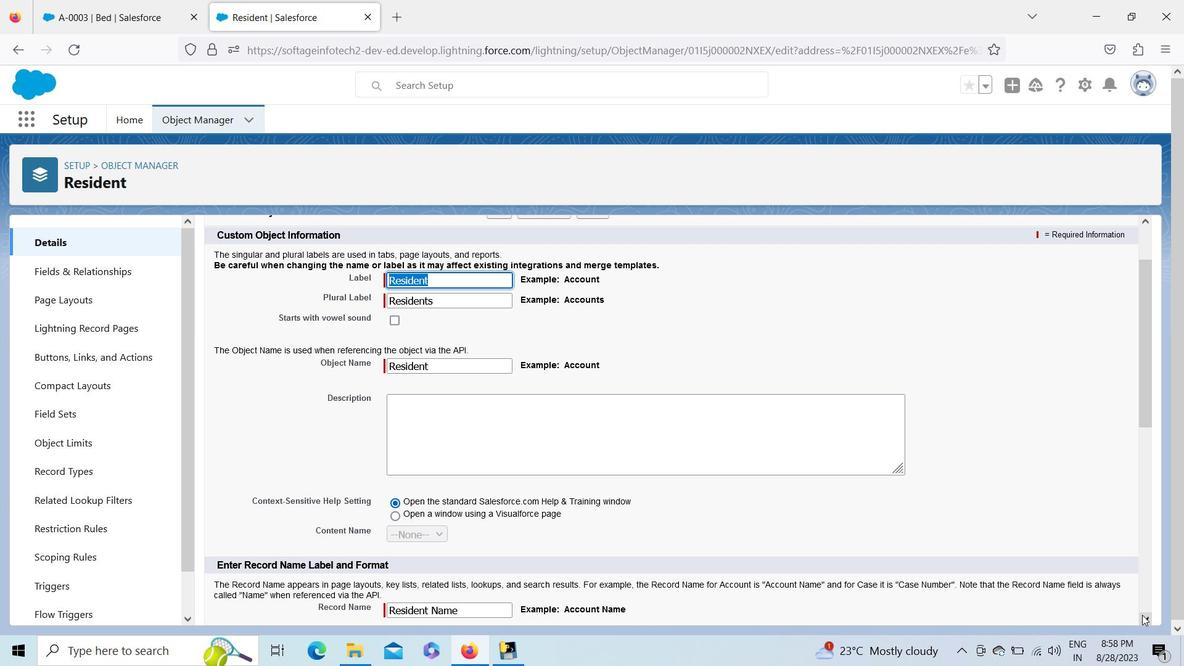 
Action: Mouse pressed left at (1142, 614)
Screenshot: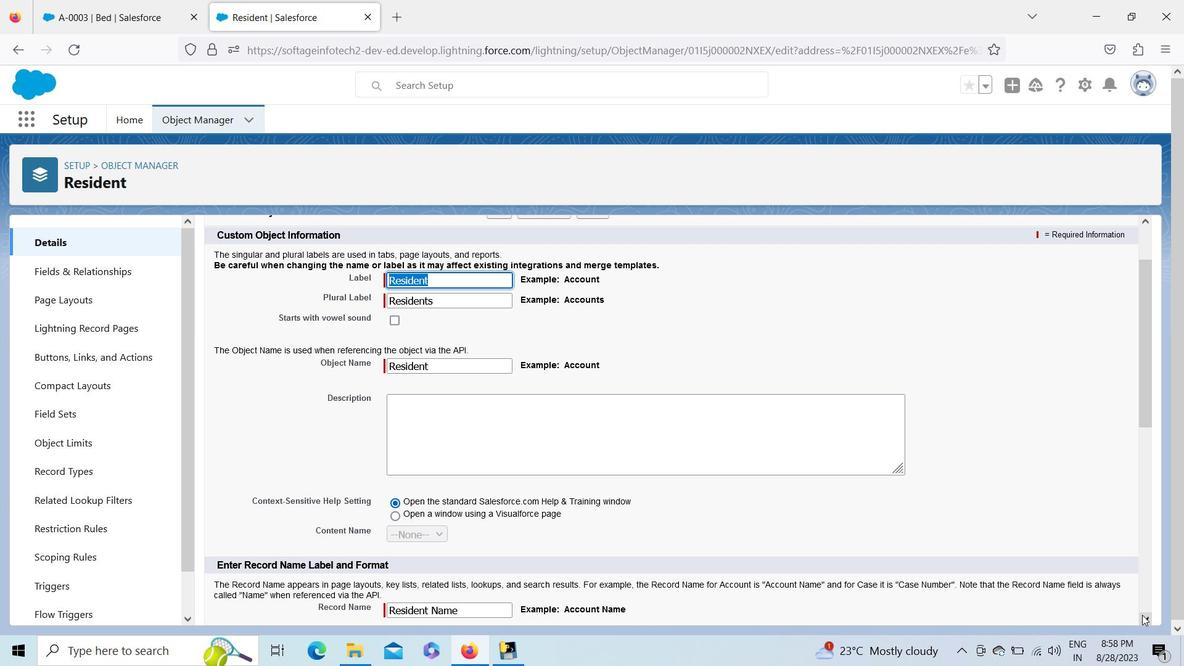 
Action: Mouse moved to (1145, 618)
Screenshot: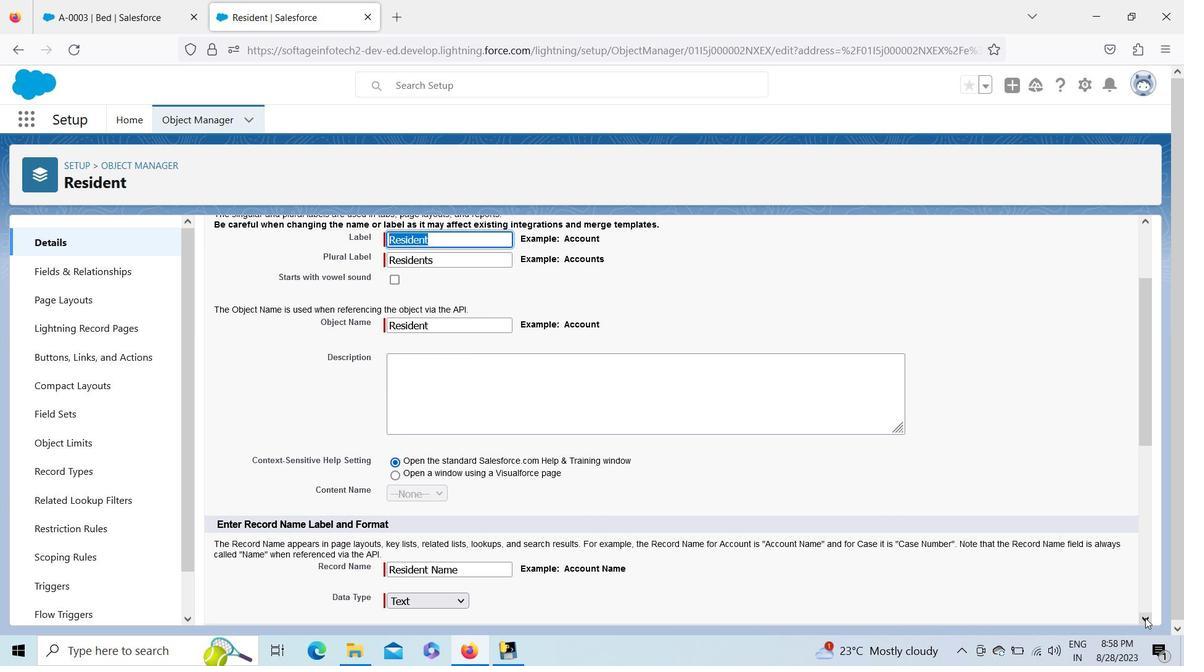 
Action: Mouse pressed left at (1145, 618)
Screenshot: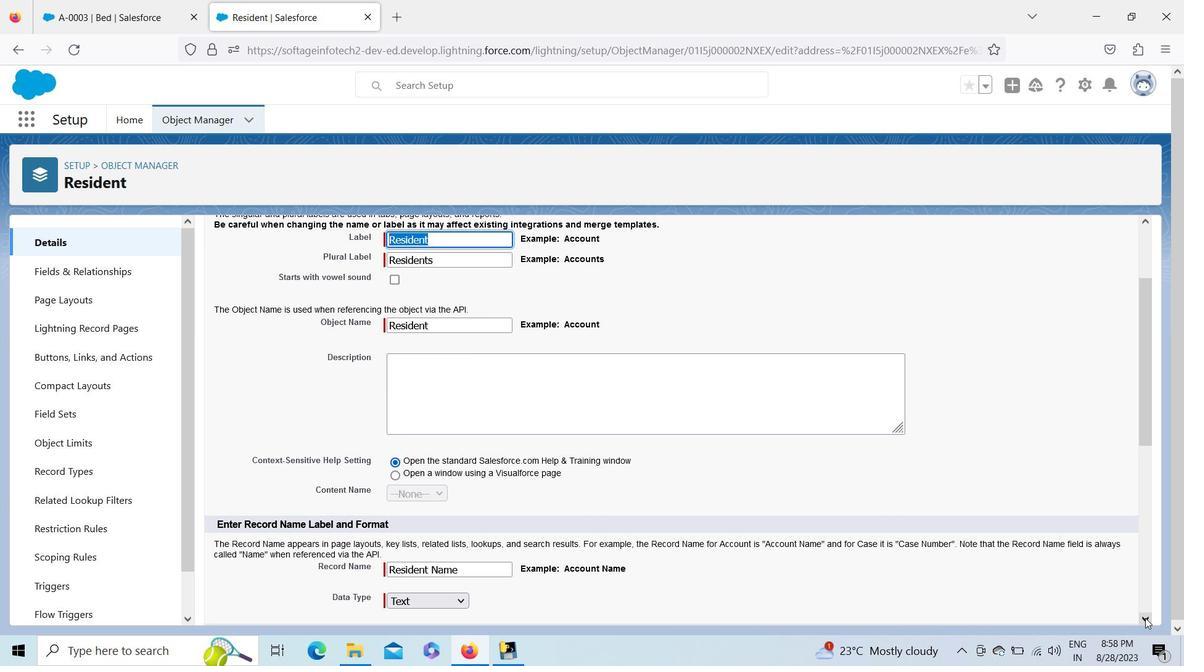 
Action: Mouse pressed left at (1145, 618)
Screenshot: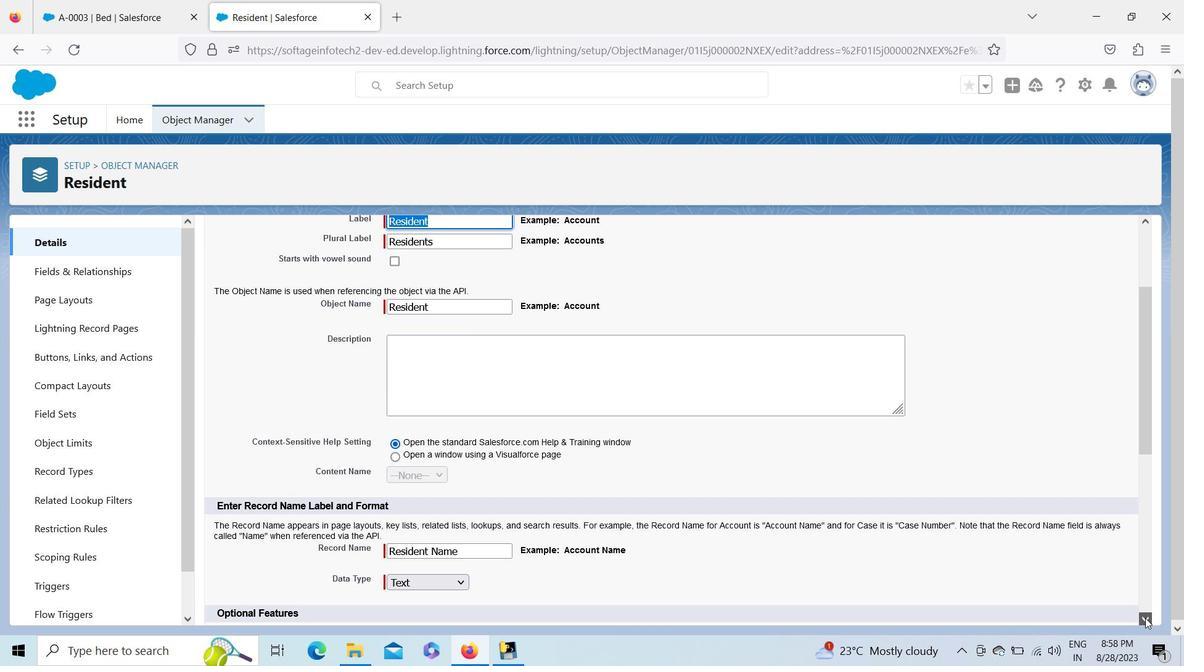 
Action: Mouse pressed left at (1145, 618)
Screenshot: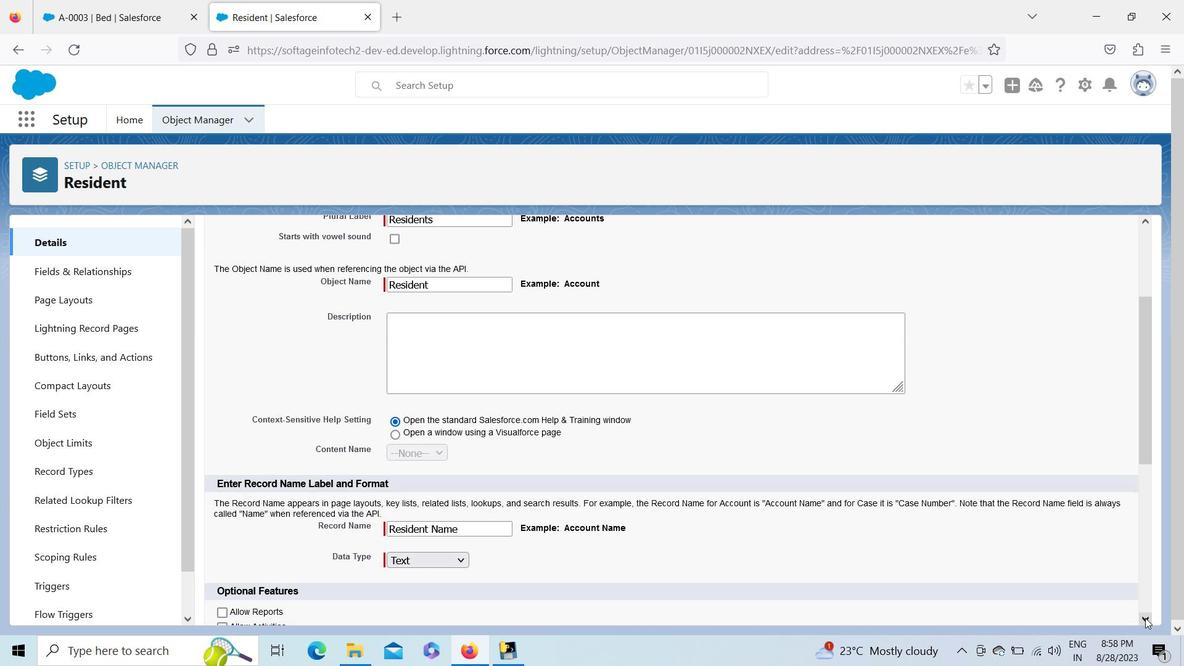 
Action: Mouse pressed left at (1145, 618)
Screenshot: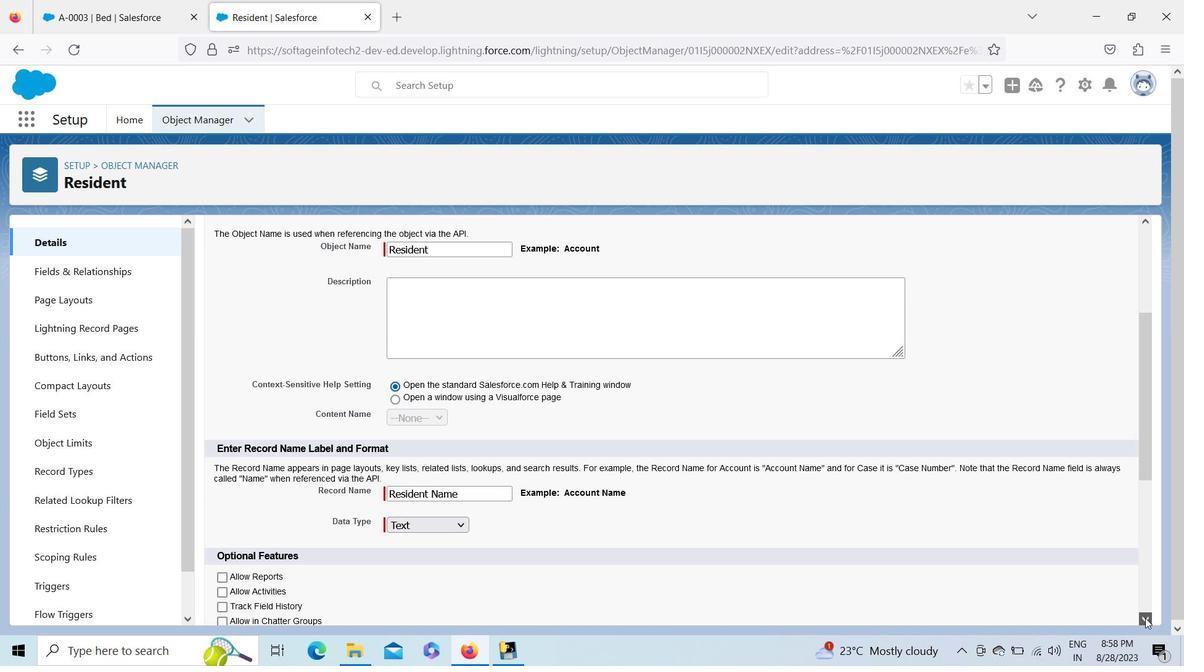 
Action: Mouse moved to (1149, 616)
Screenshot: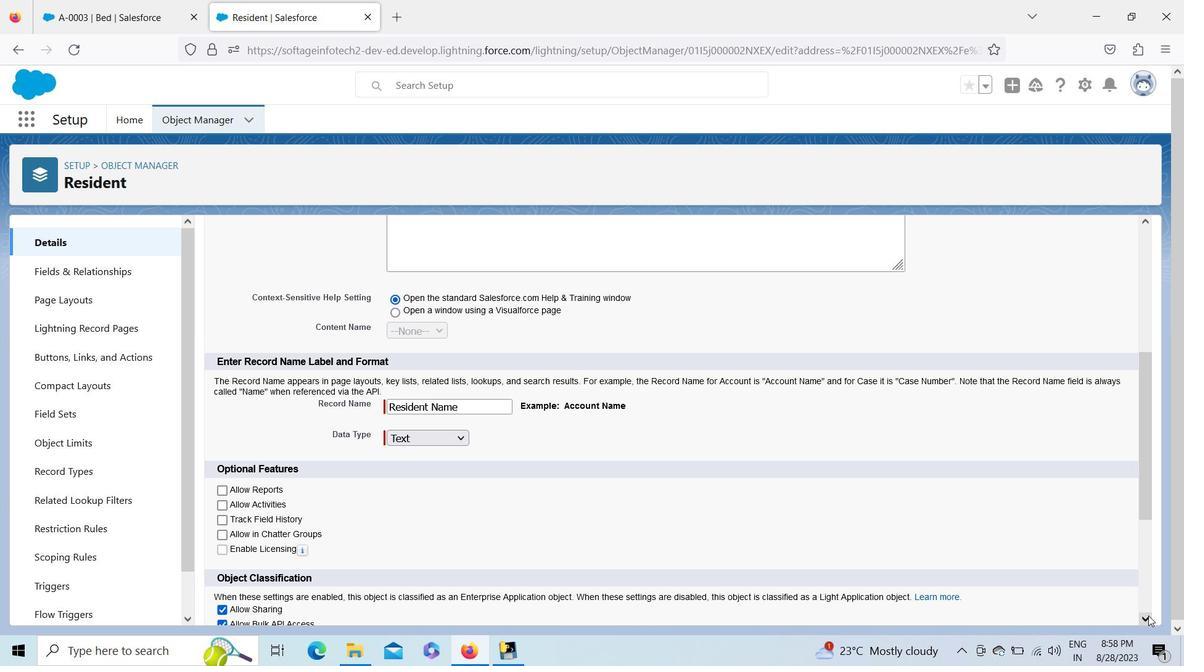 
Action: Mouse pressed left at (1149, 616)
Screenshot: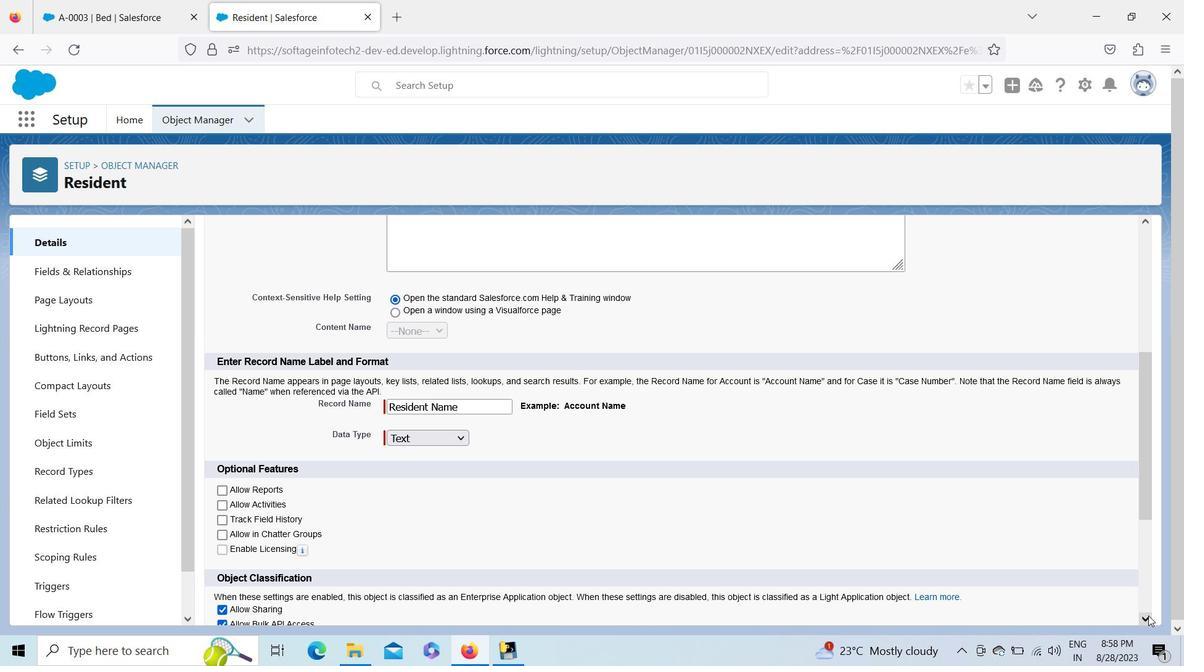 
Action: Mouse pressed left at (1149, 616)
Screenshot: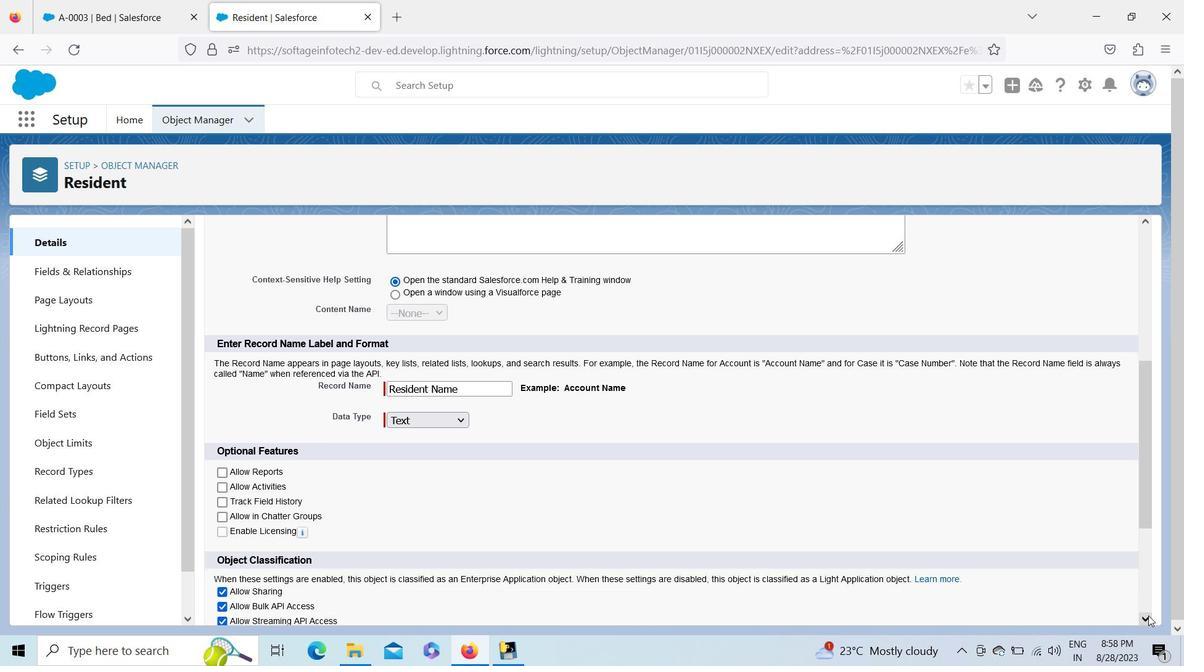 
Action: Mouse pressed left at (1149, 616)
Screenshot: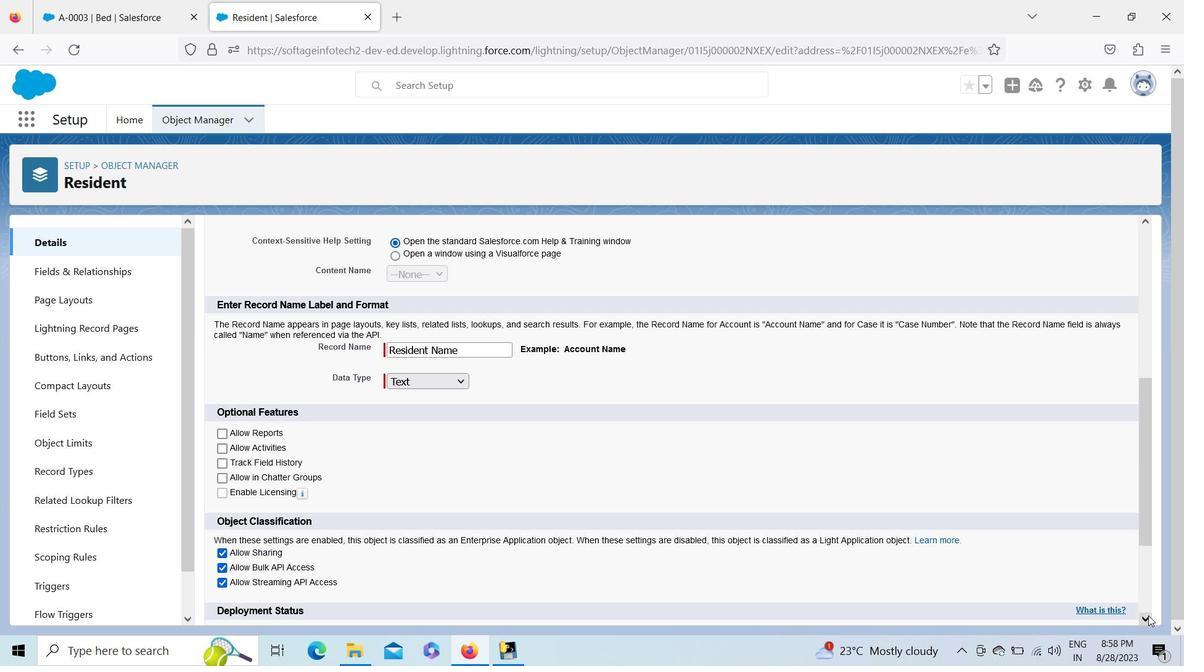 
Action: Mouse pressed left at (1149, 616)
Screenshot: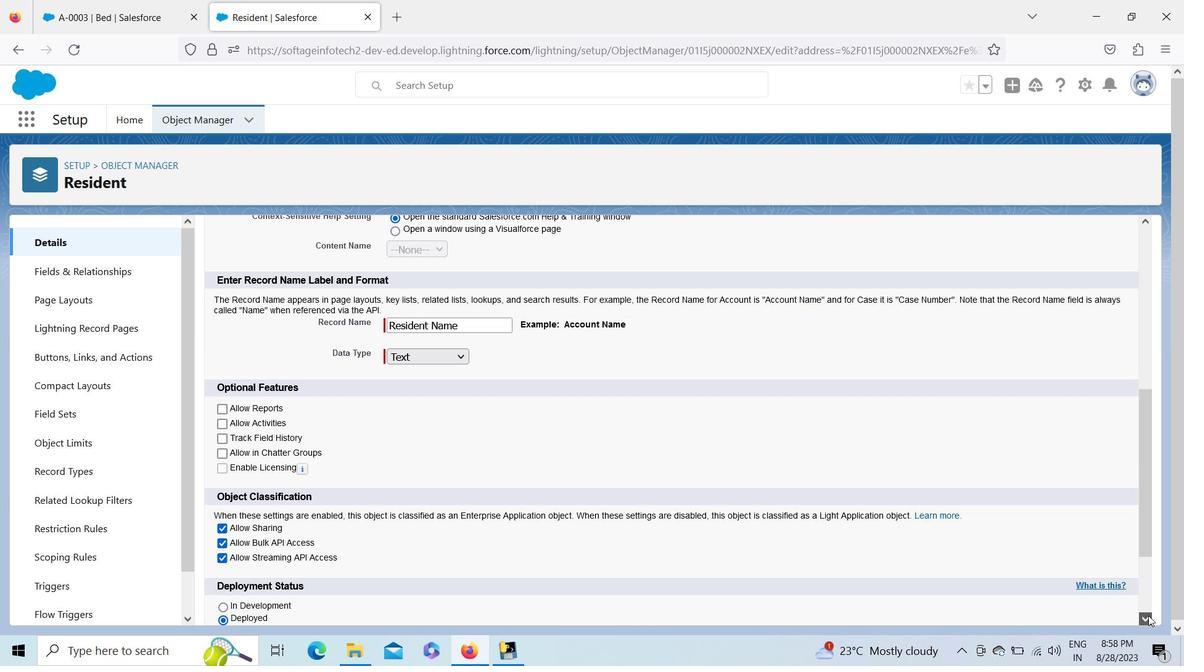 
Action: Mouse pressed left at (1149, 616)
Screenshot: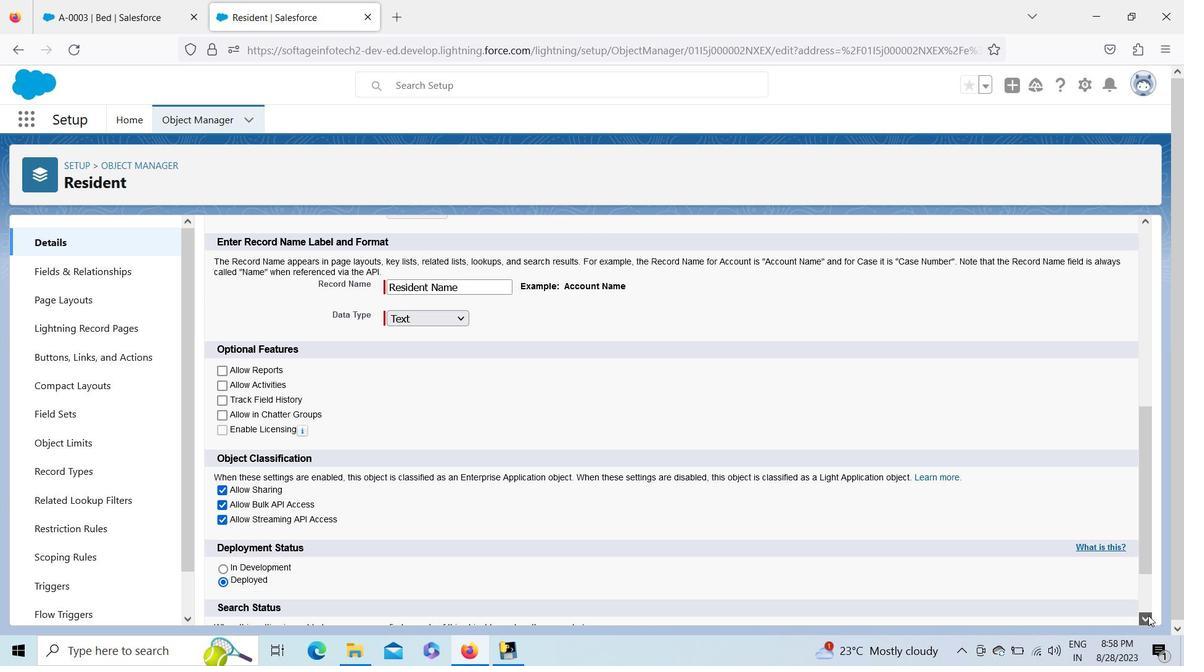 
Action: Mouse moved to (1149, 616)
Screenshot: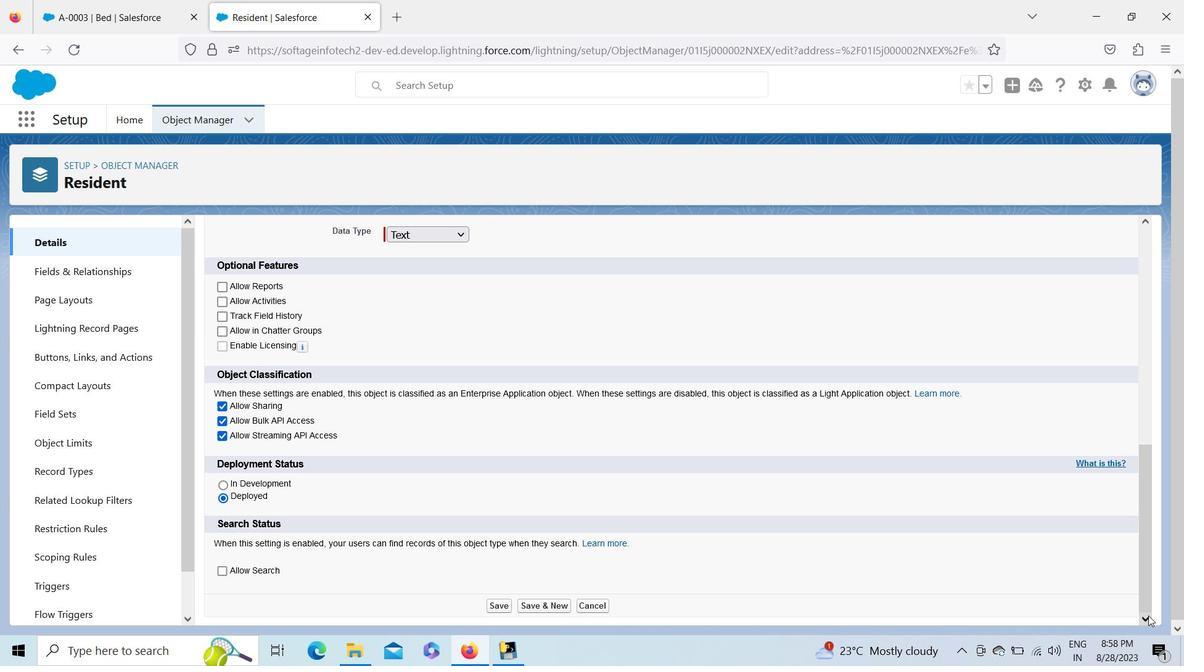 
Action: Mouse pressed left at (1149, 616)
Screenshot: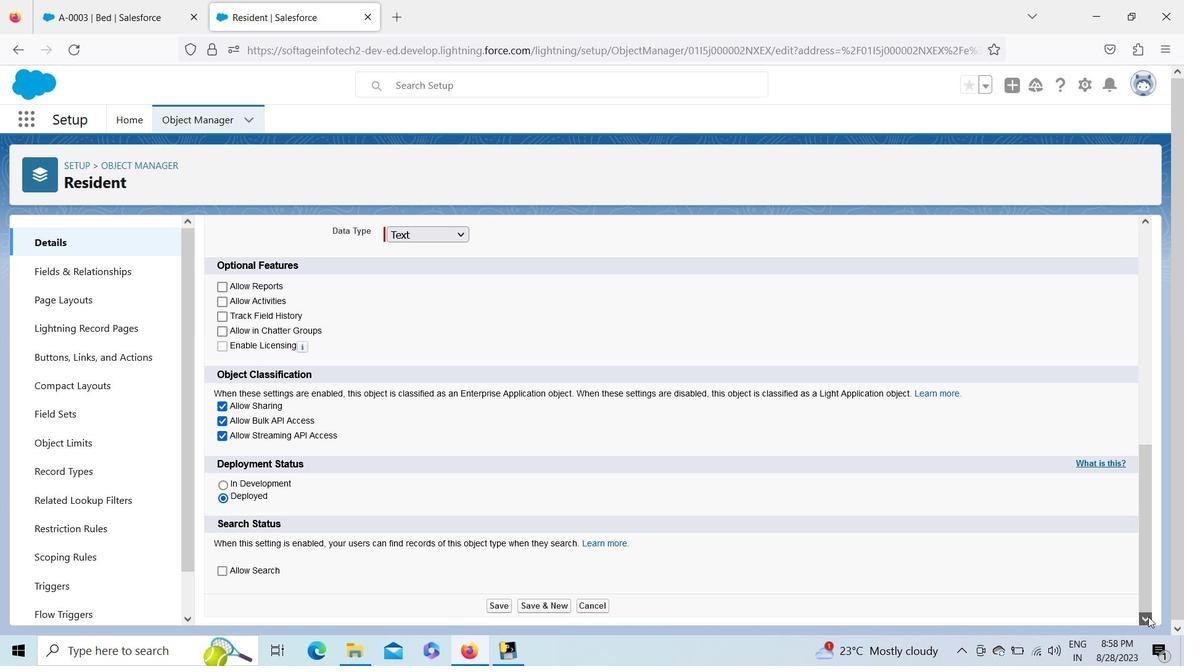 
Action: Mouse pressed left at (1149, 616)
Screenshot: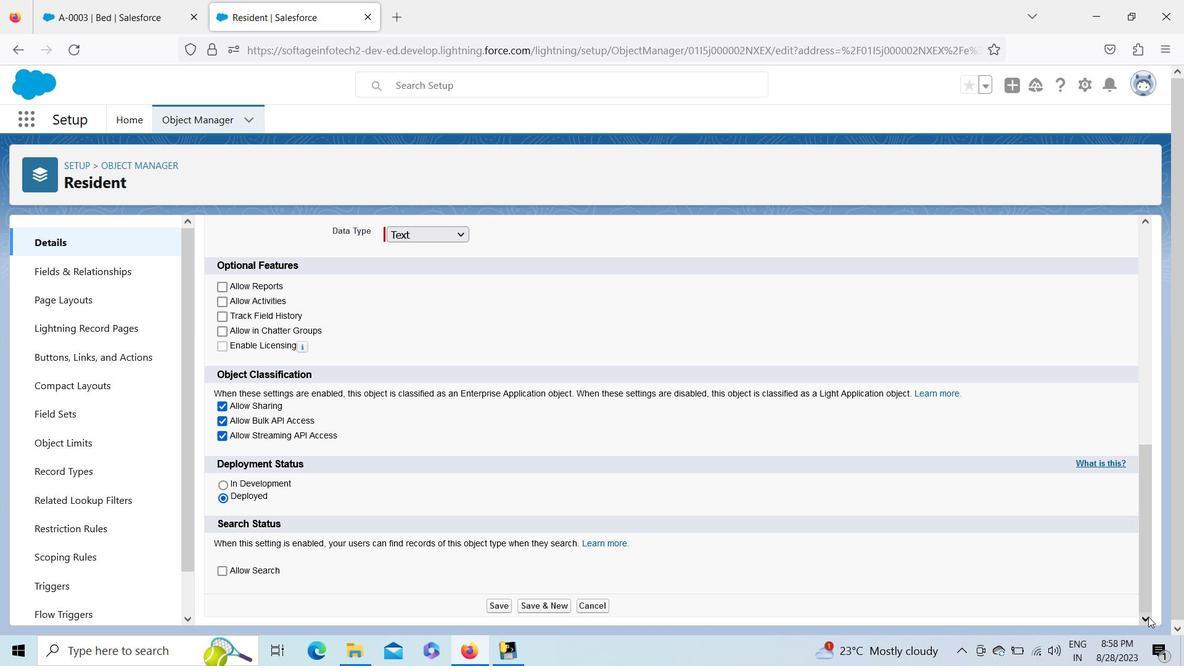 
Action: Mouse moved to (1153, 222)
Screenshot: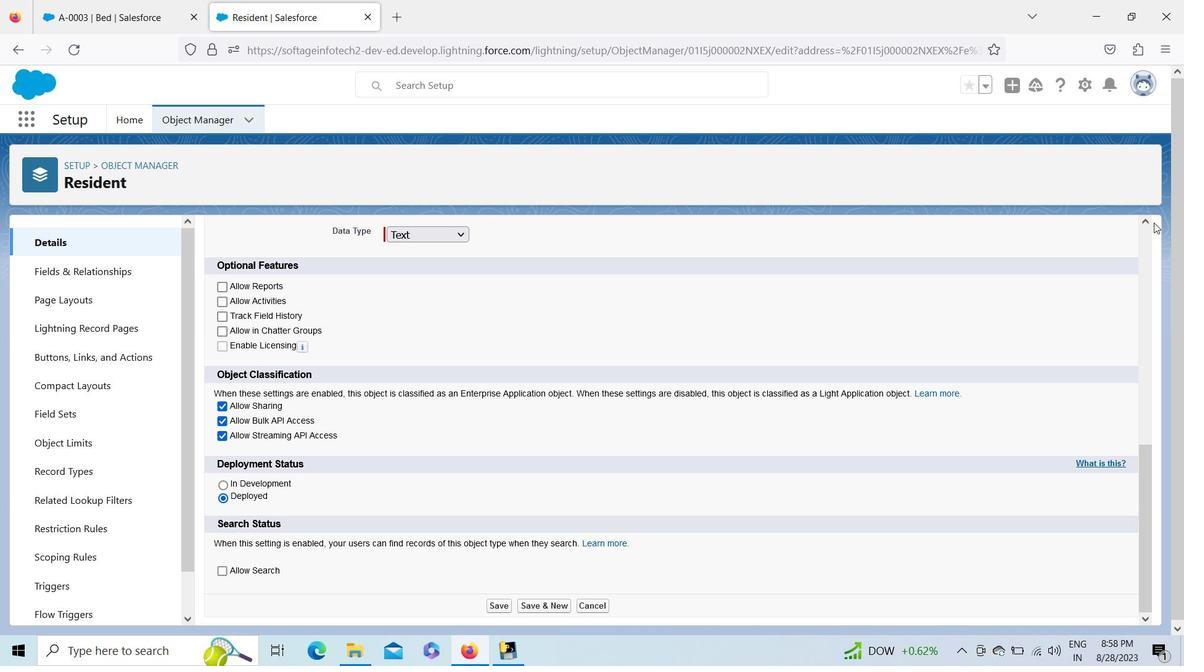 
Action: Mouse pressed left at (1153, 222)
Screenshot: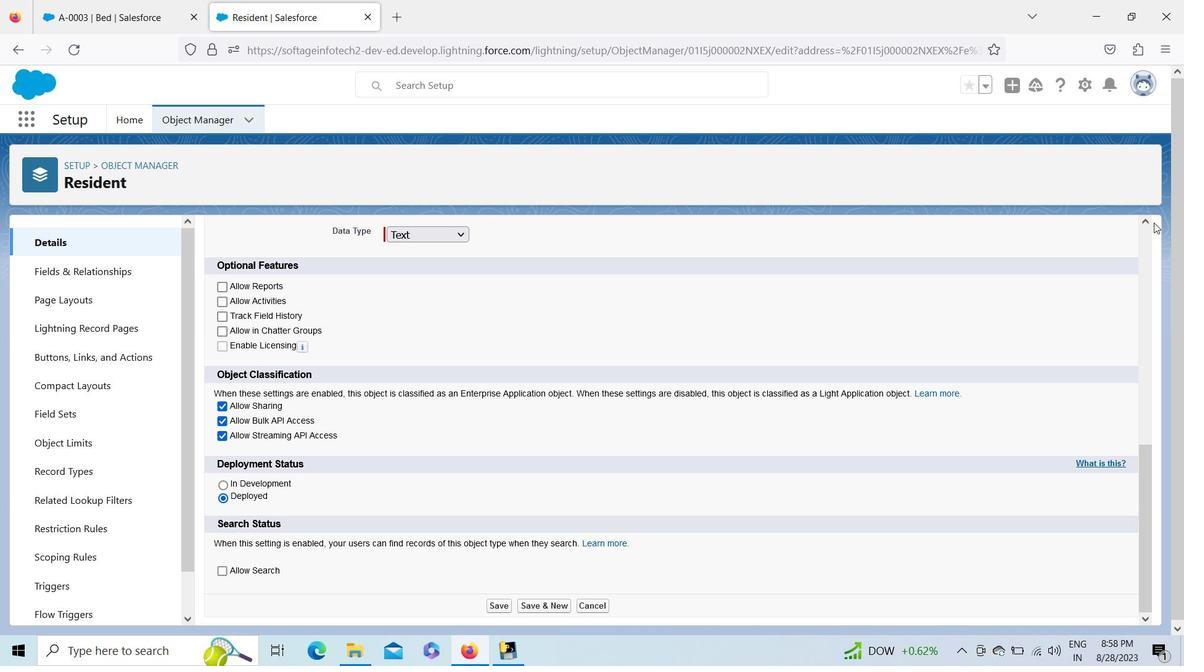 
Action: Mouse pressed left at (1153, 222)
Screenshot: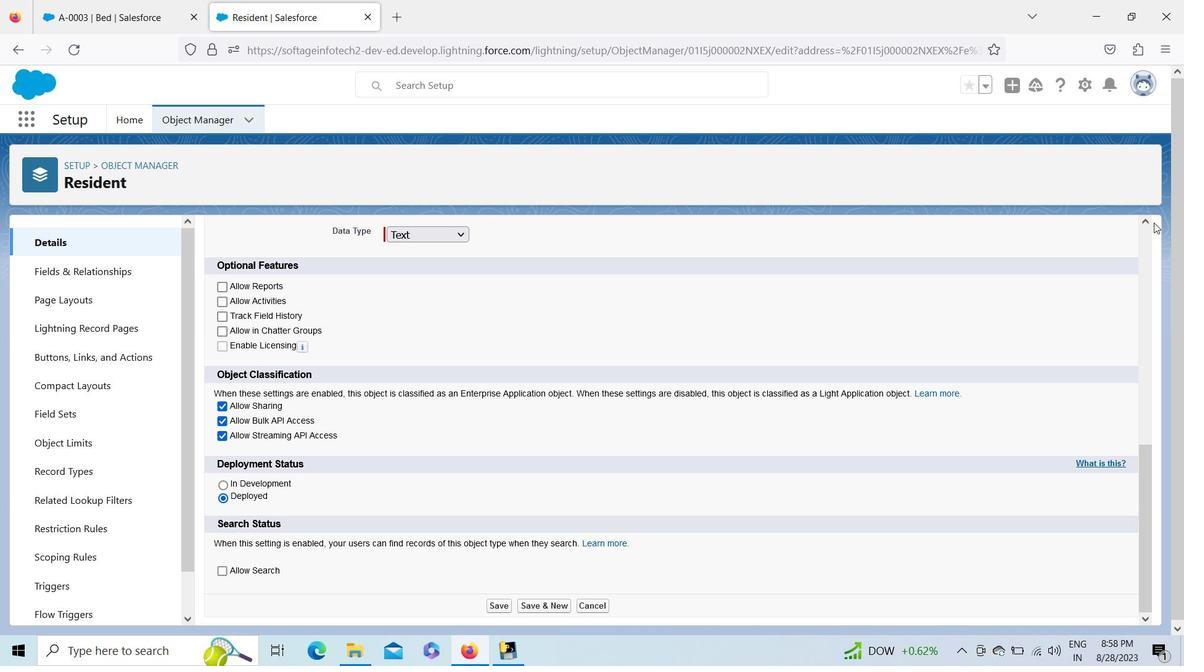 
Action: Mouse pressed left at (1153, 222)
Screenshot: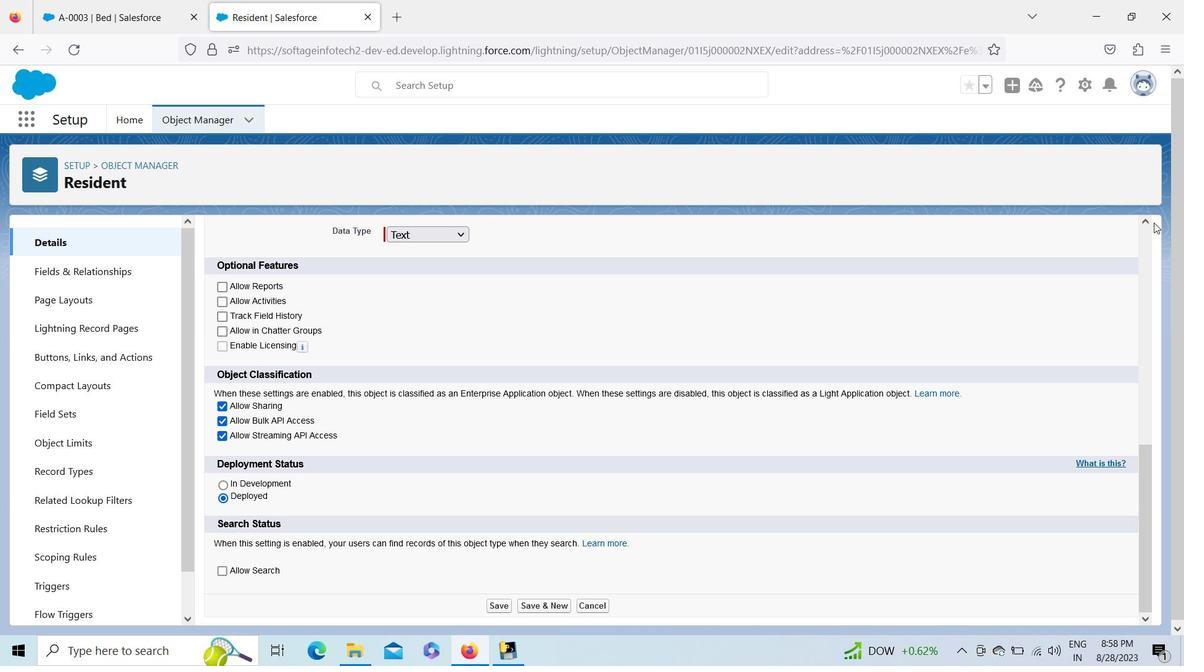 
Action: Mouse pressed left at (1153, 222)
Screenshot: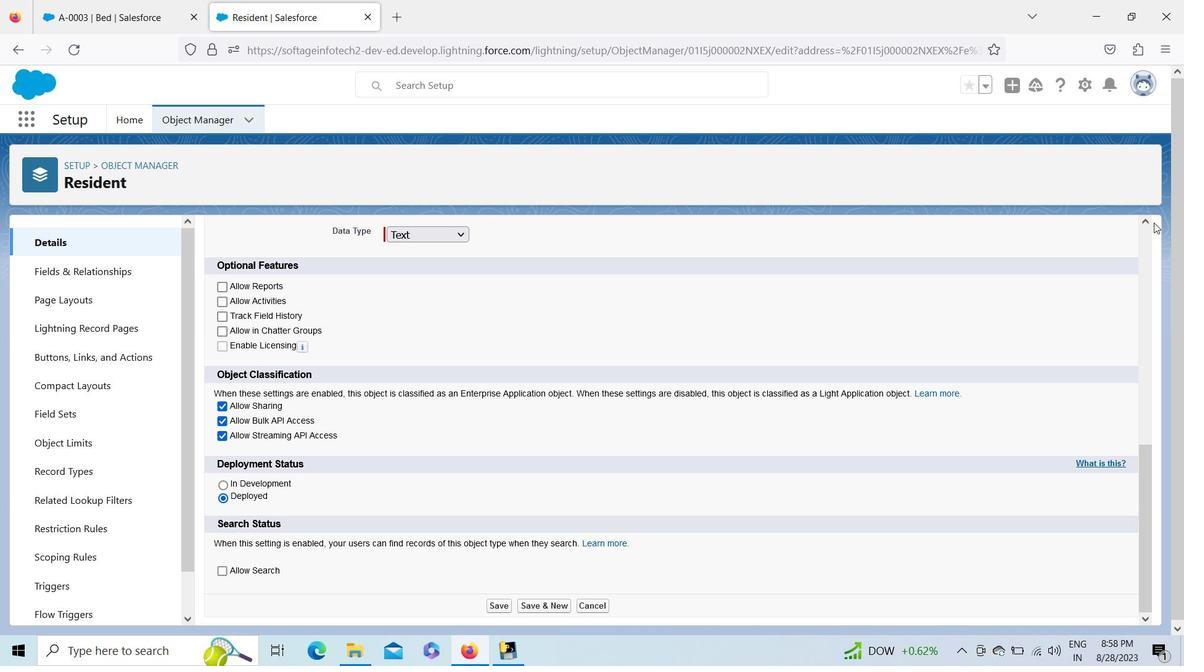 
Action: Mouse moved to (1150, 223)
Screenshot: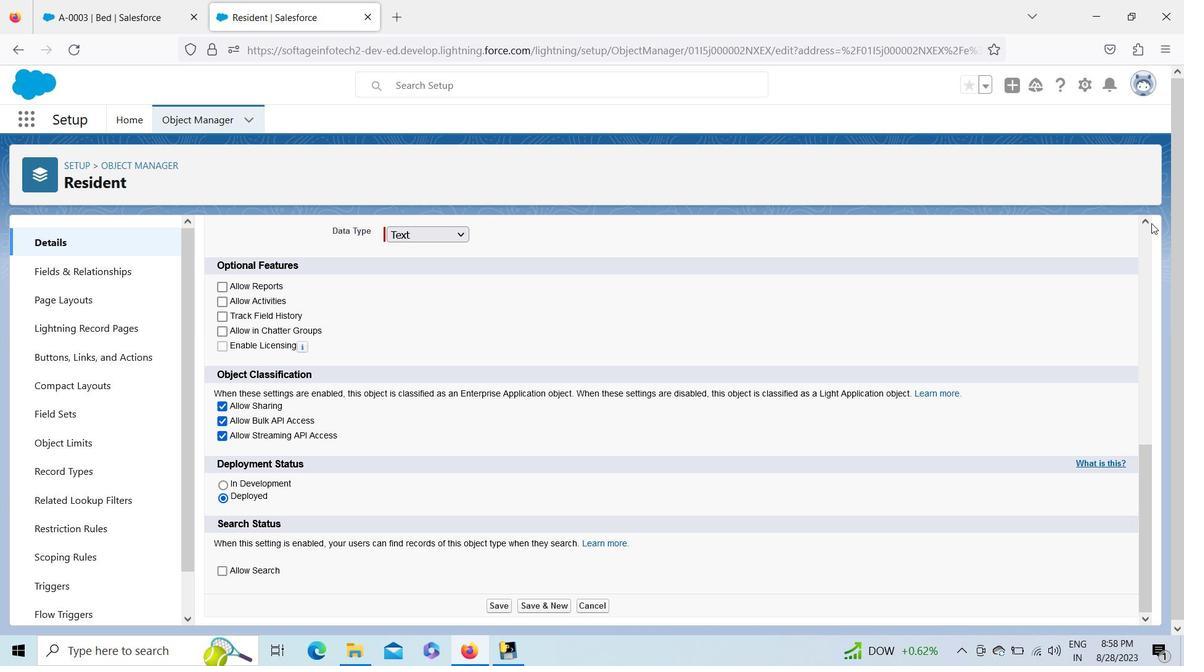 
Action: Mouse pressed left at (1150, 223)
Screenshot: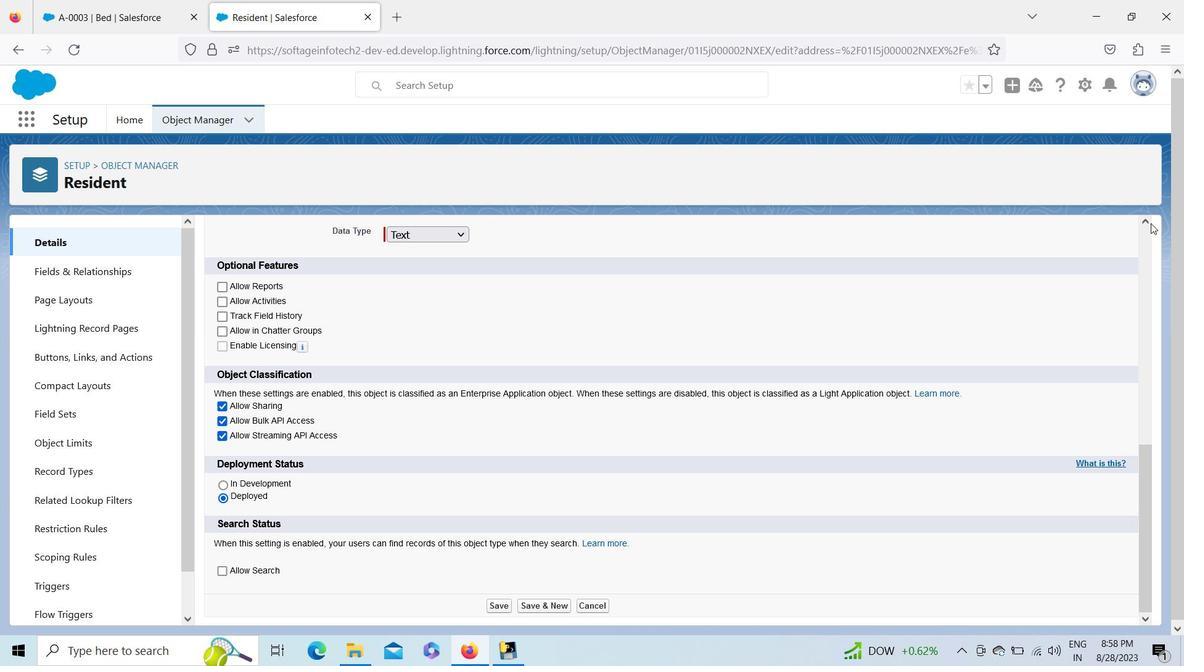 
Action: Mouse pressed left at (1150, 223)
Screenshot: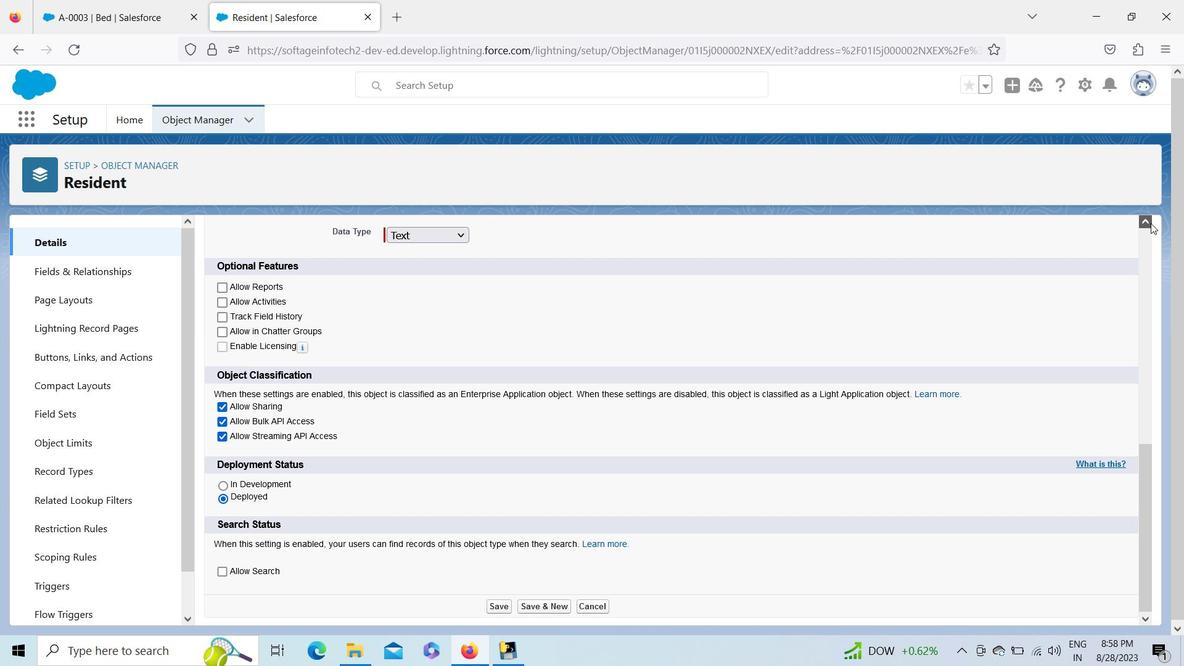 
Action: Mouse pressed left at (1150, 223)
Screenshot: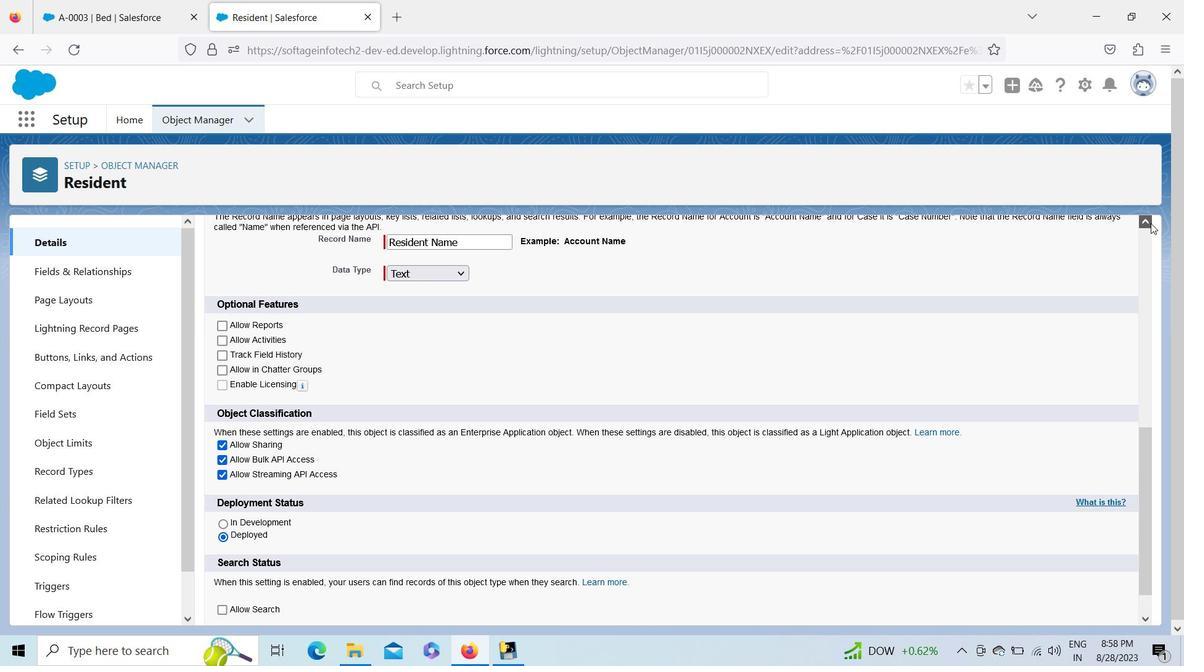 
Action: Mouse pressed left at (1150, 223)
Screenshot: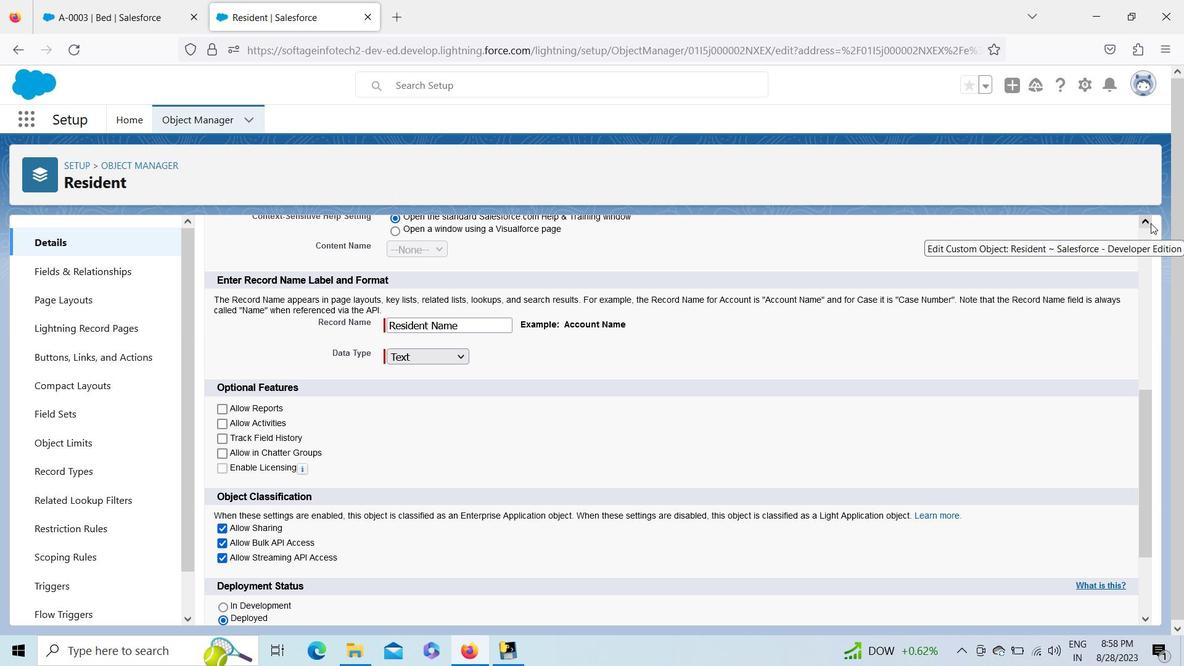 
Action: Mouse pressed left at (1150, 223)
Screenshot: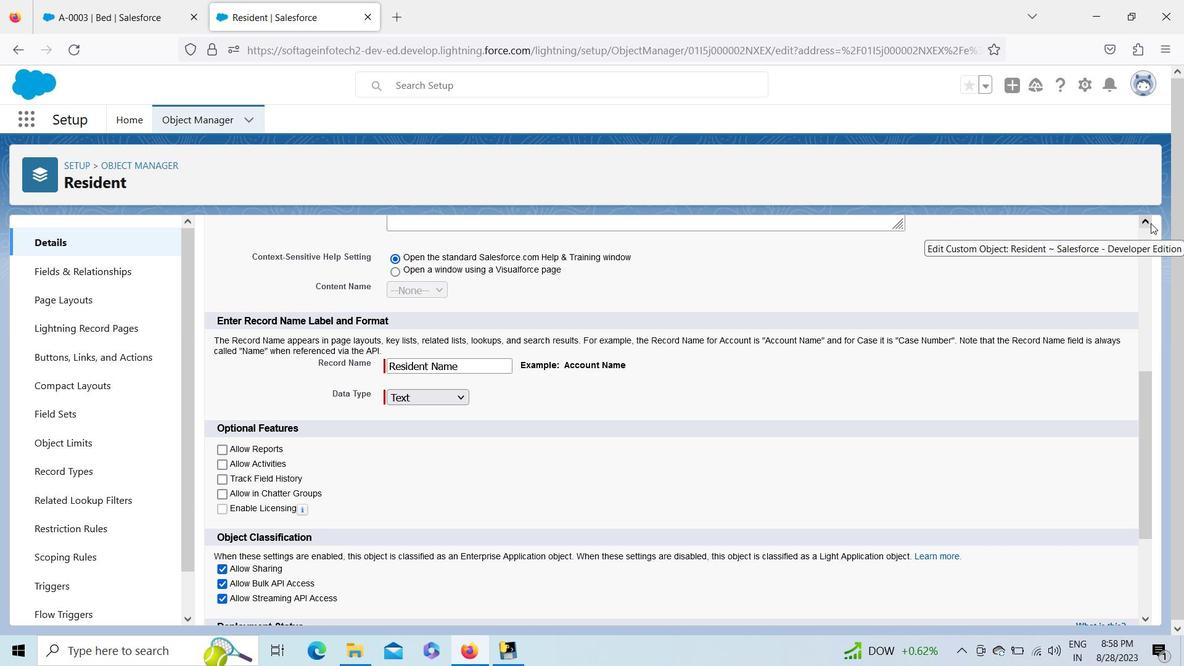 
Action: Mouse pressed left at (1150, 223)
Screenshot: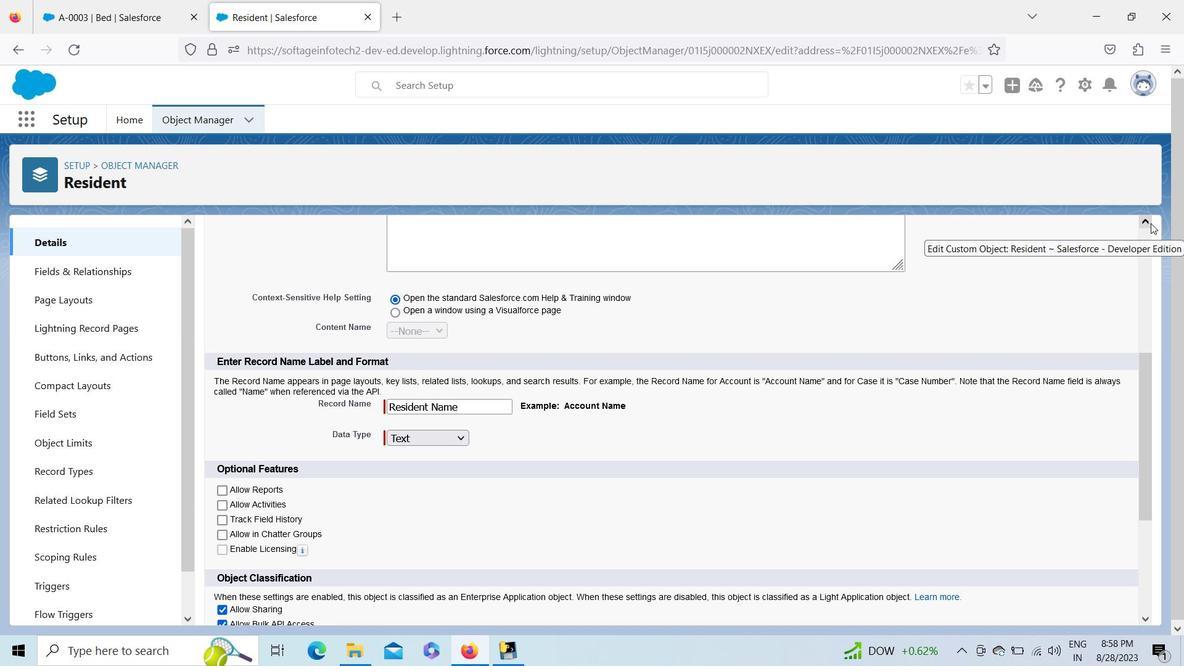 
Action: Mouse pressed left at (1150, 223)
Screenshot: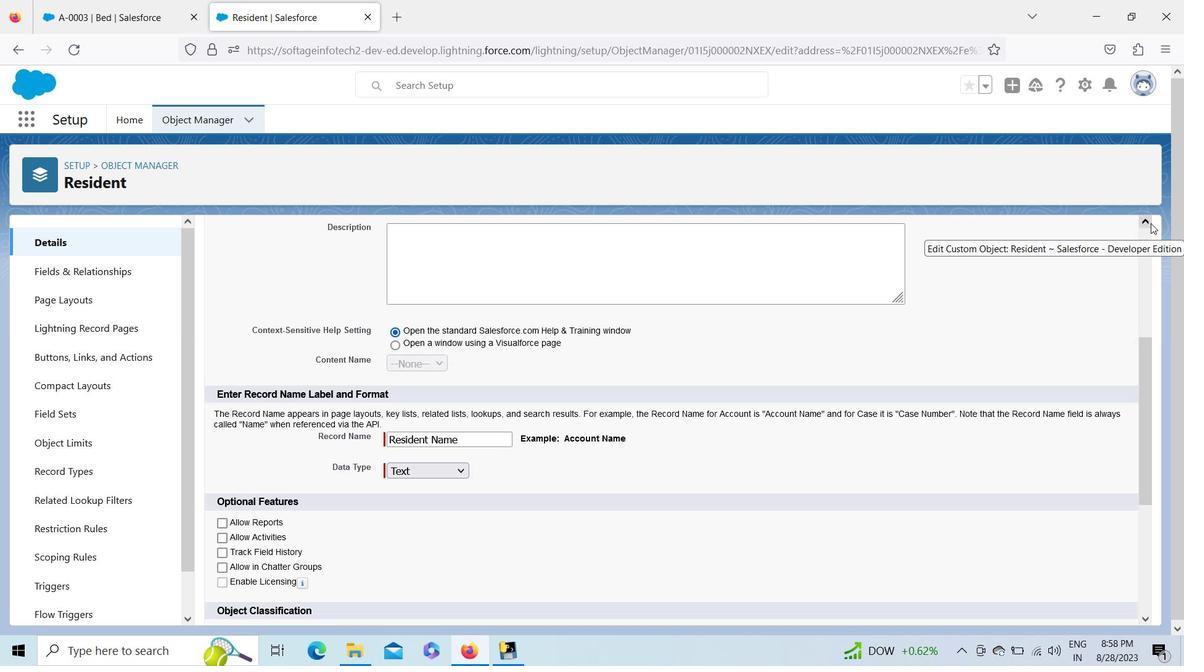 
Action: Mouse pressed left at (1150, 223)
Screenshot: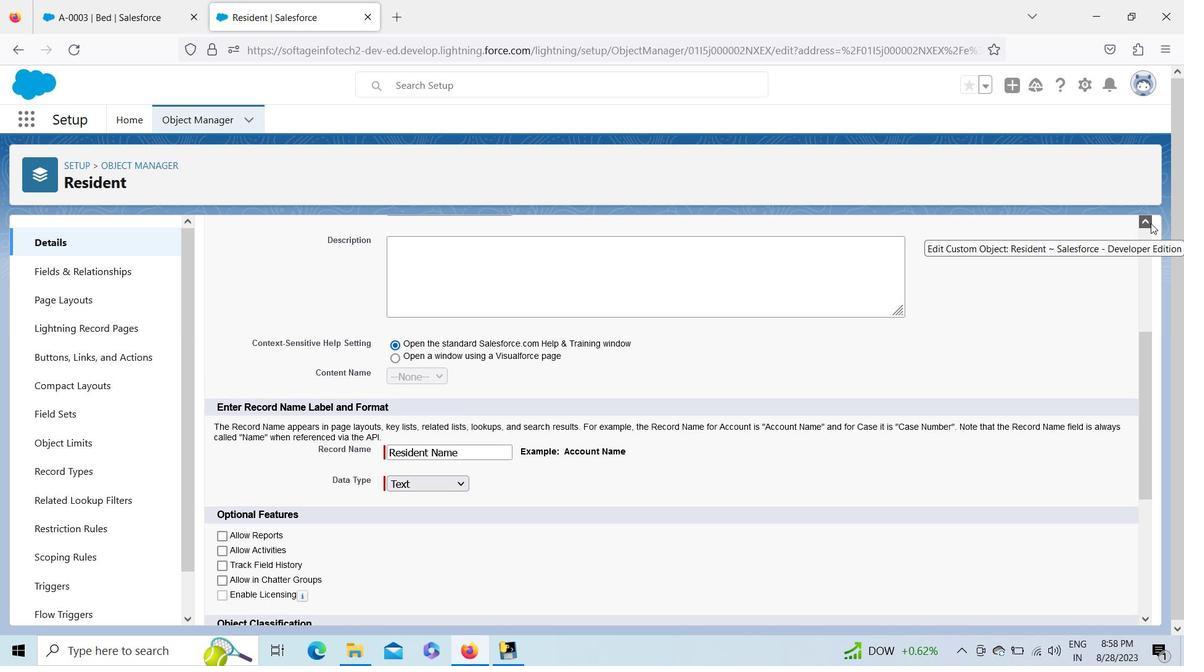 
Action: Mouse pressed left at (1150, 223)
Screenshot: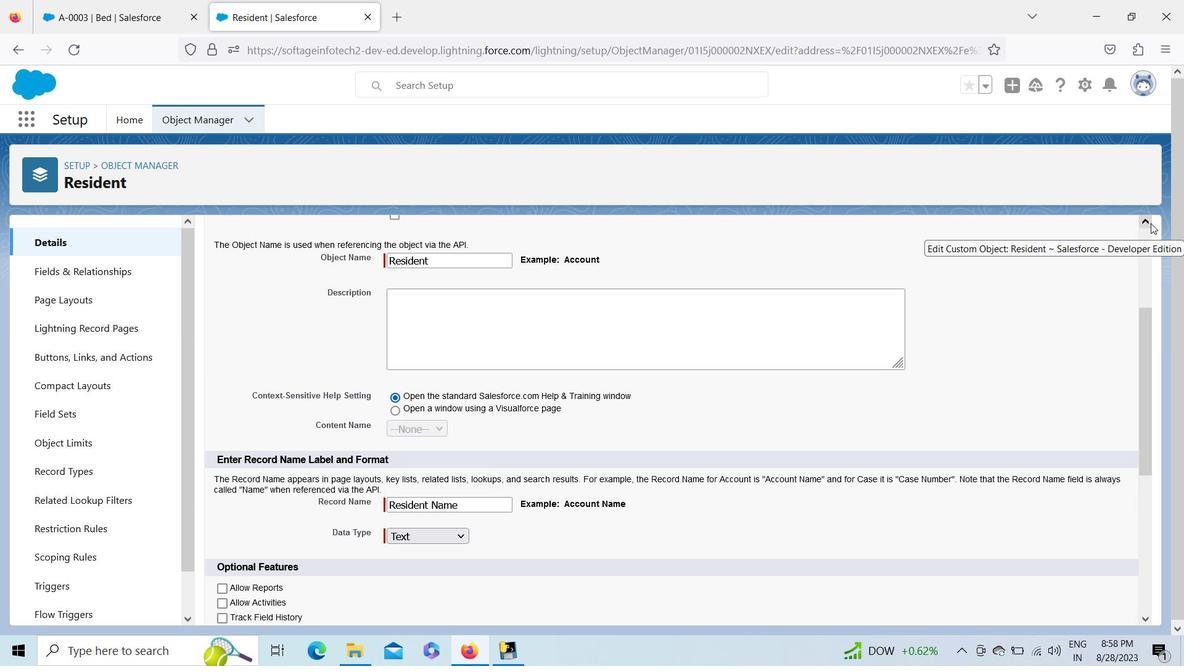 
Action: Mouse pressed left at (1150, 223)
Screenshot: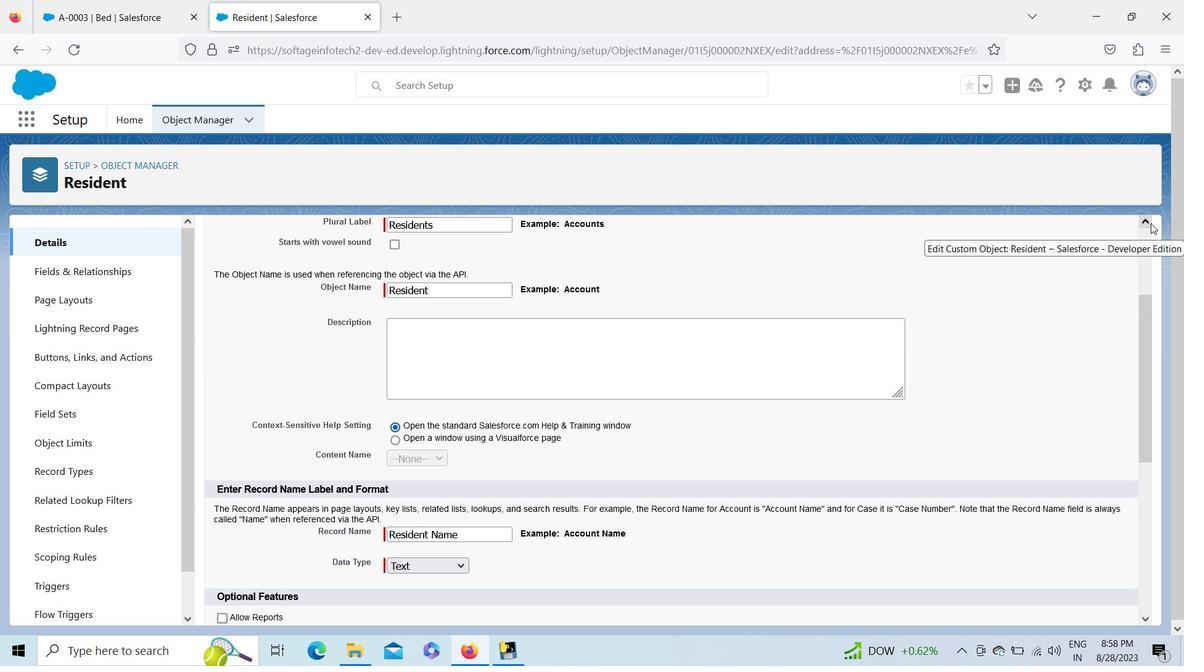 
Action: Mouse pressed left at (1150, 223)
Screenshot: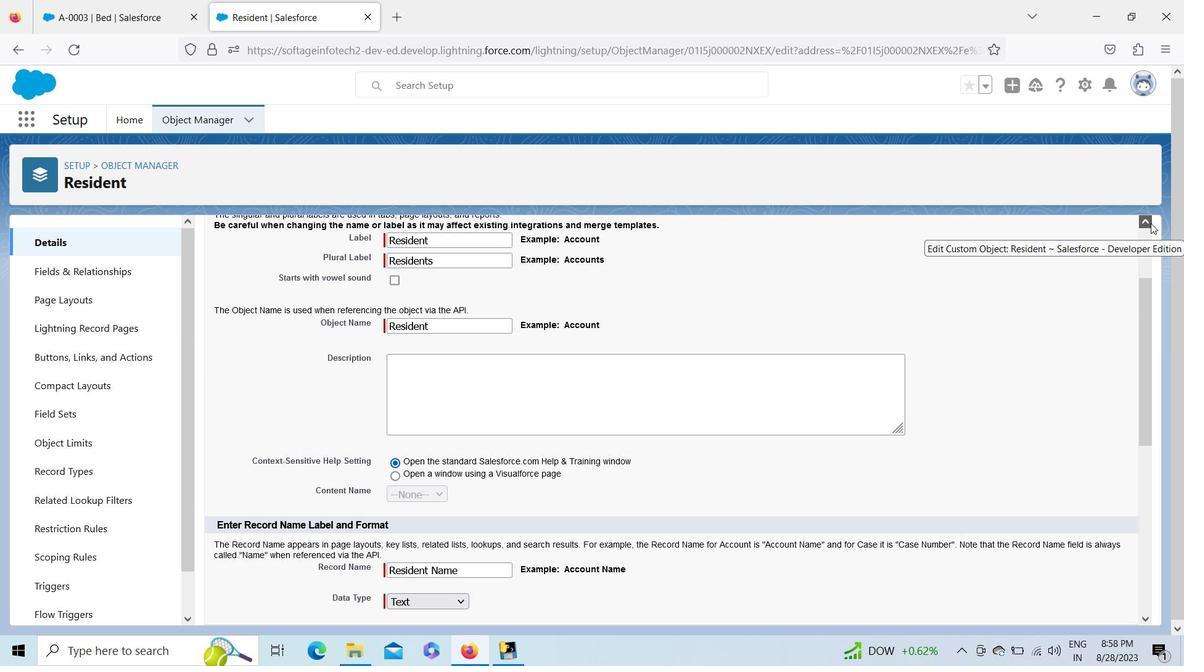 
Action: Mouse pressed left at (1150, 223)
Screenshot: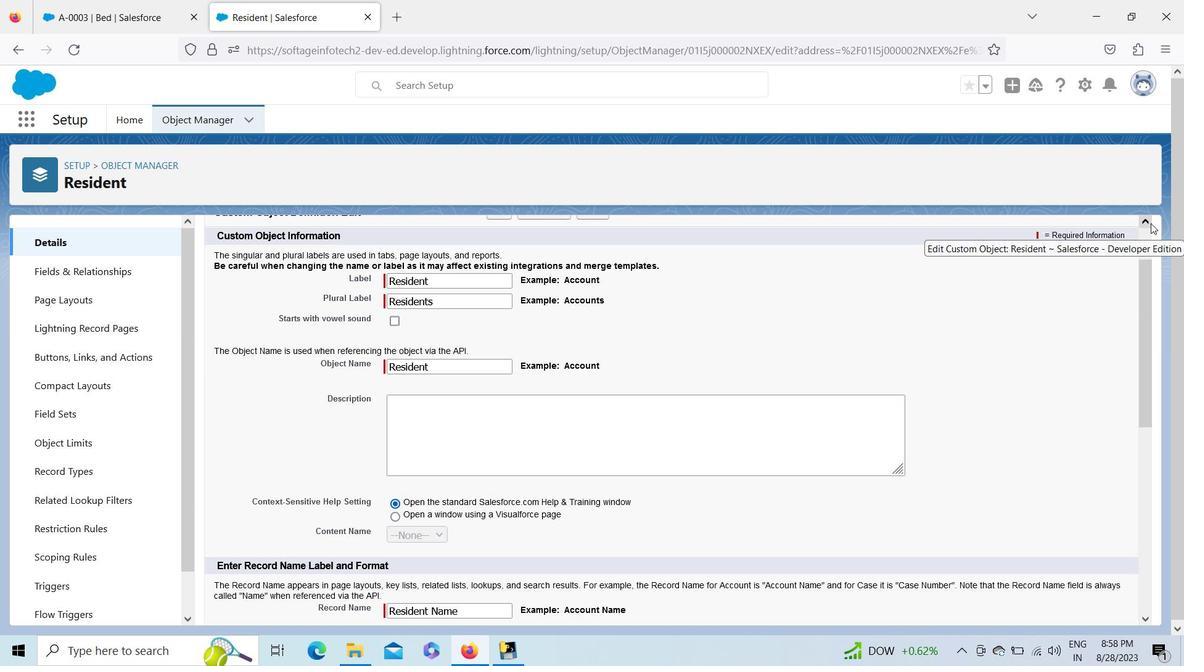 
Action: Mouse pressed left at (1150, 223)
Screenshot: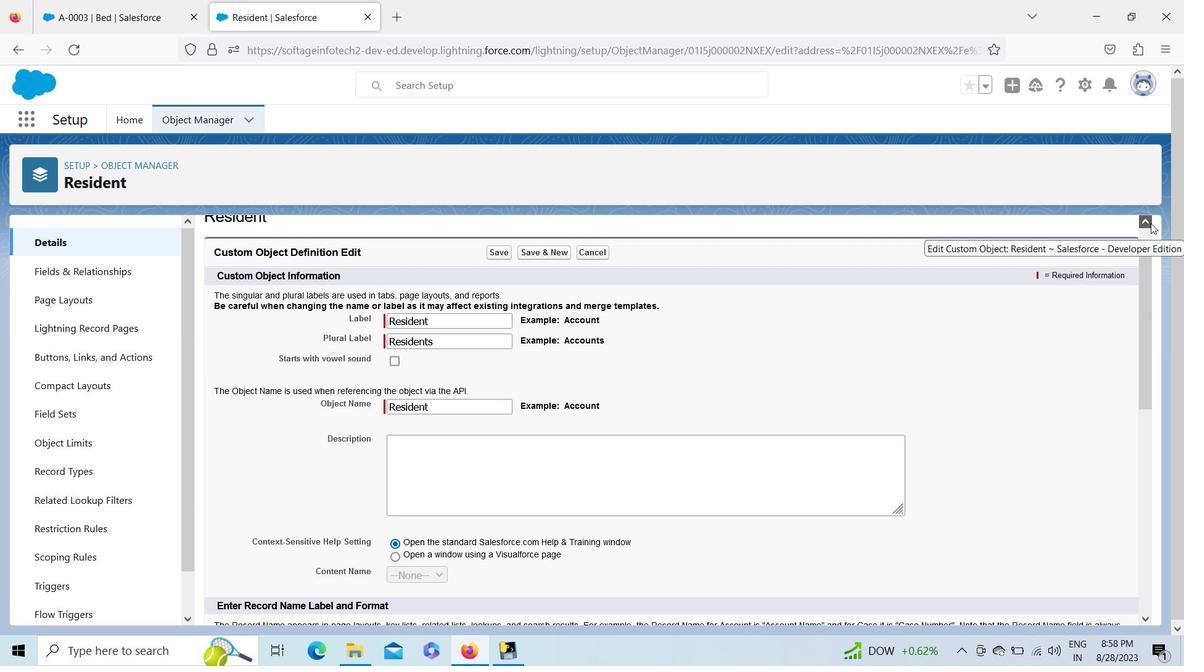 
Action: Mouse pressed left at (1150, 223)
Screenshot: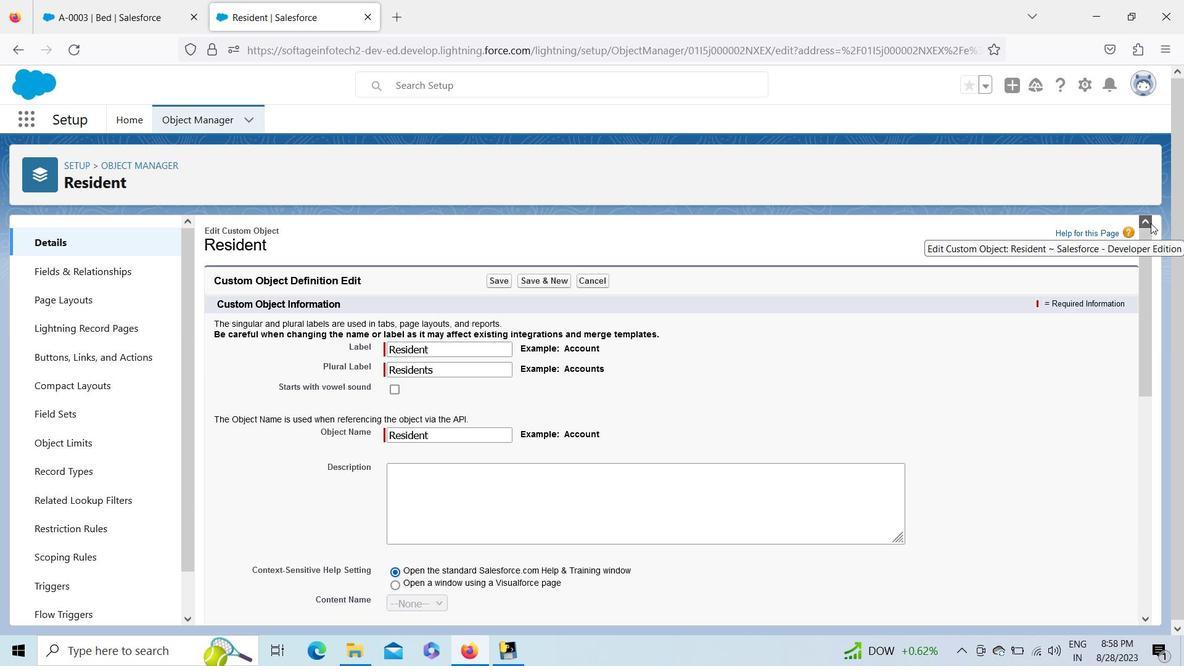 
Action: Mouse pressed left at (1150, 223)
Screenshot: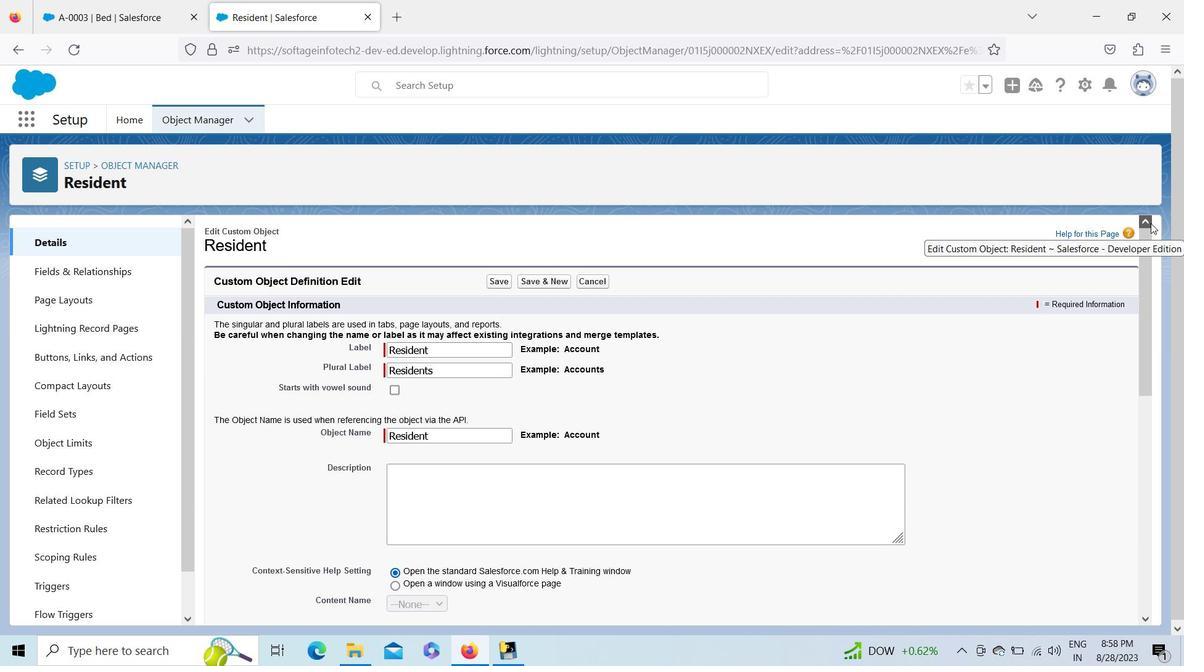 
Action: Mouse pressed left at (1150, 223)
Screenshot: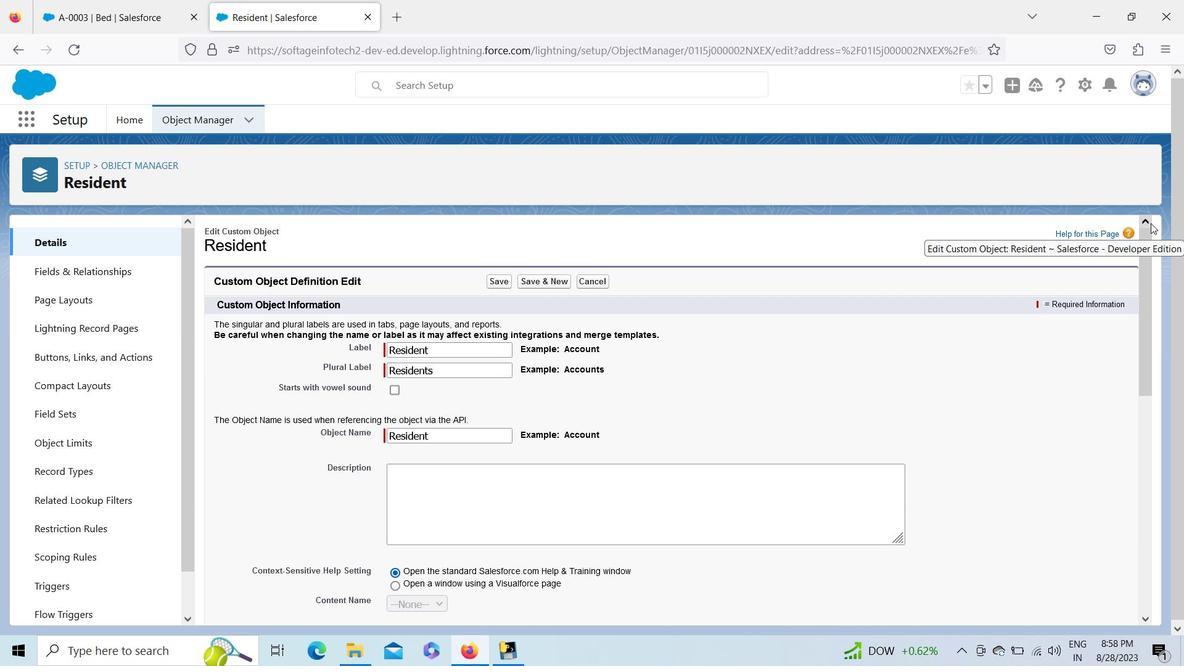 
Action: Mouse pressed left at (1150, 223)
Screenshot: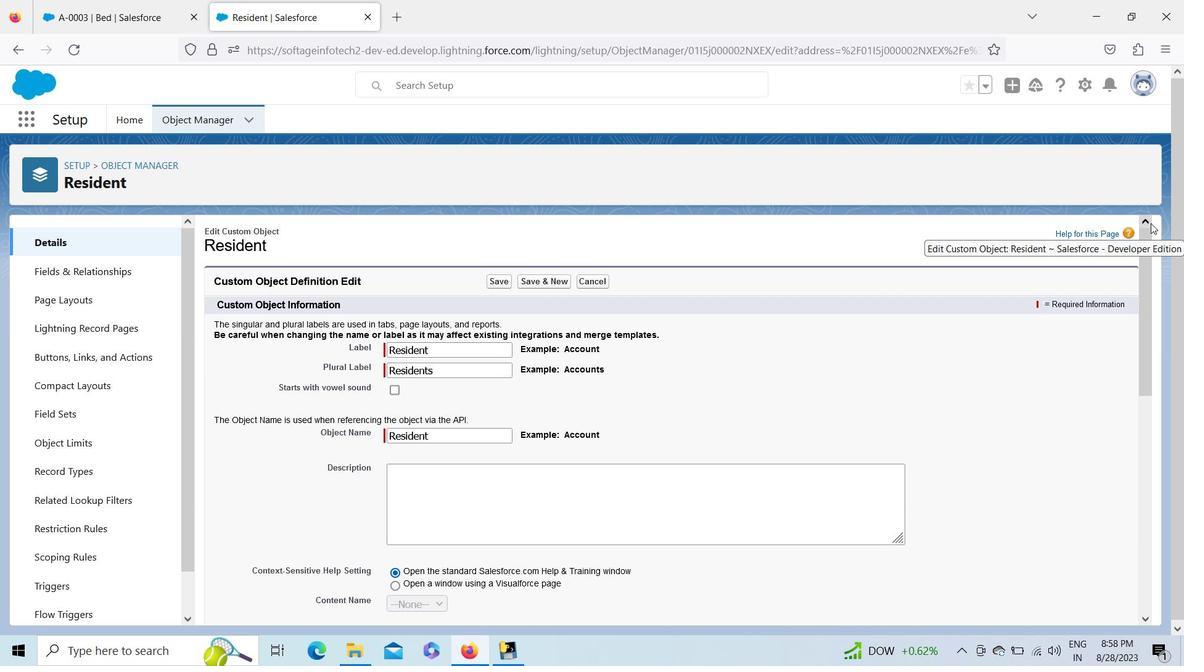 
Action: Mouse pressed left at (1150, 223)
Screenshot: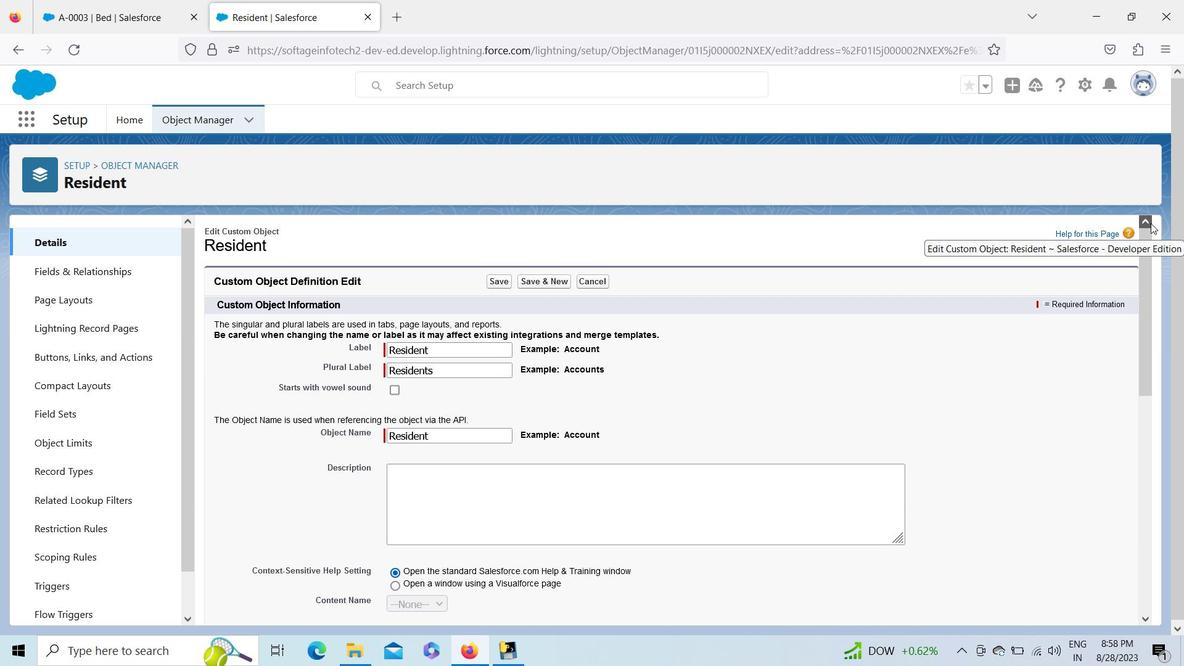 
Action: Mouse pressed left at (1150, 223)
Screenshot: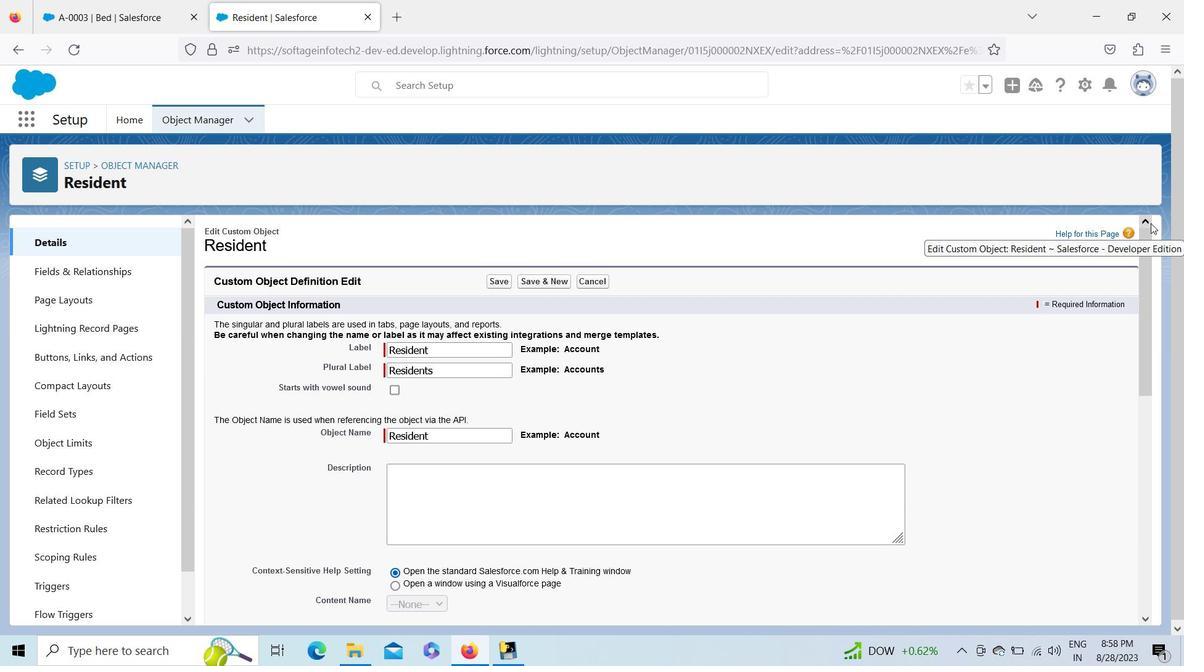 
Action: Mouse moved to (494, 279)
Screenshot: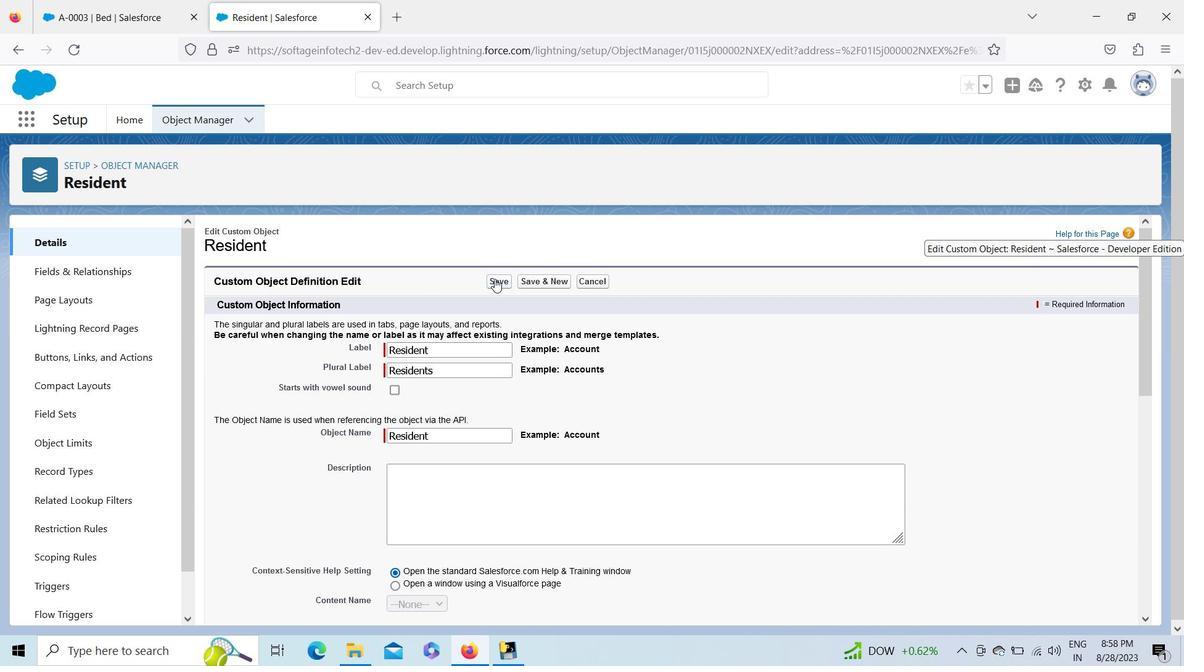 
Action: Mouse pressed left at (494, 279)
Screenshot: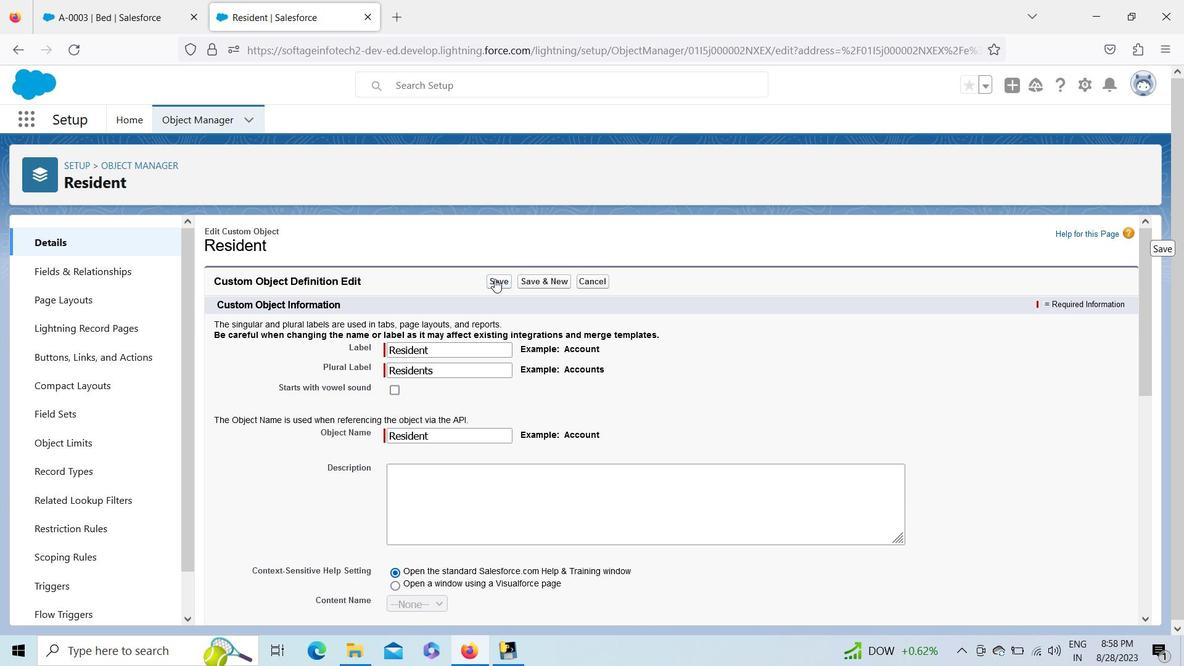 
Action: Mouse moved to (106, 13)
Screenshot: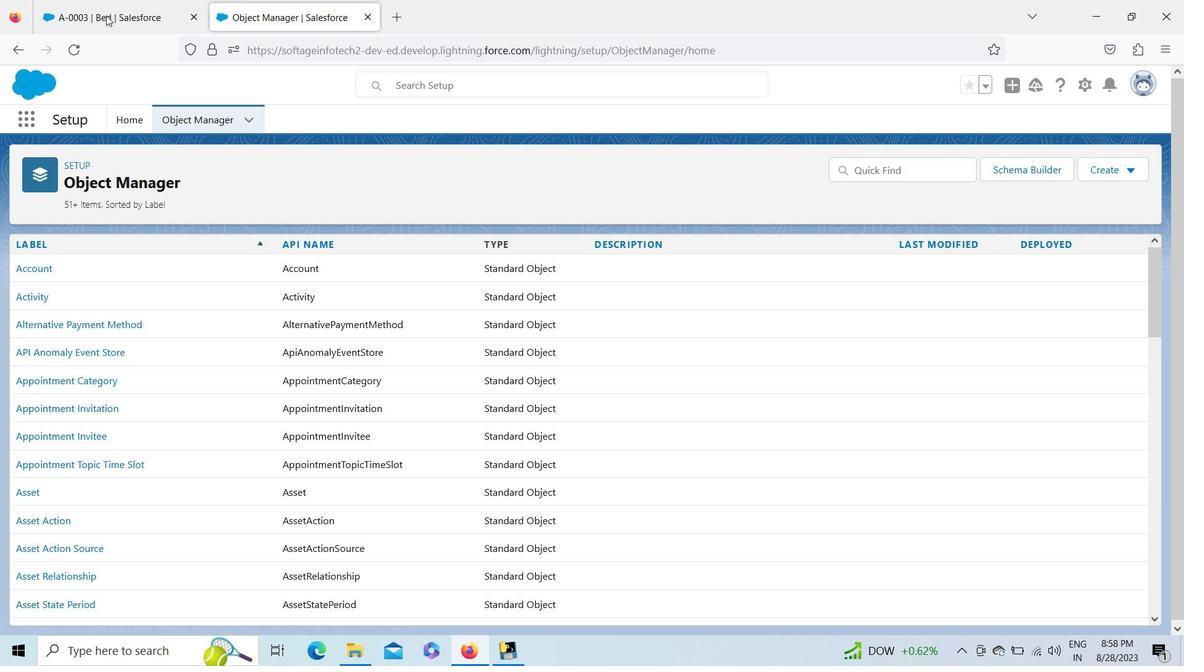 
Action: Mouse pressed left at (106, 13)
Screenshot: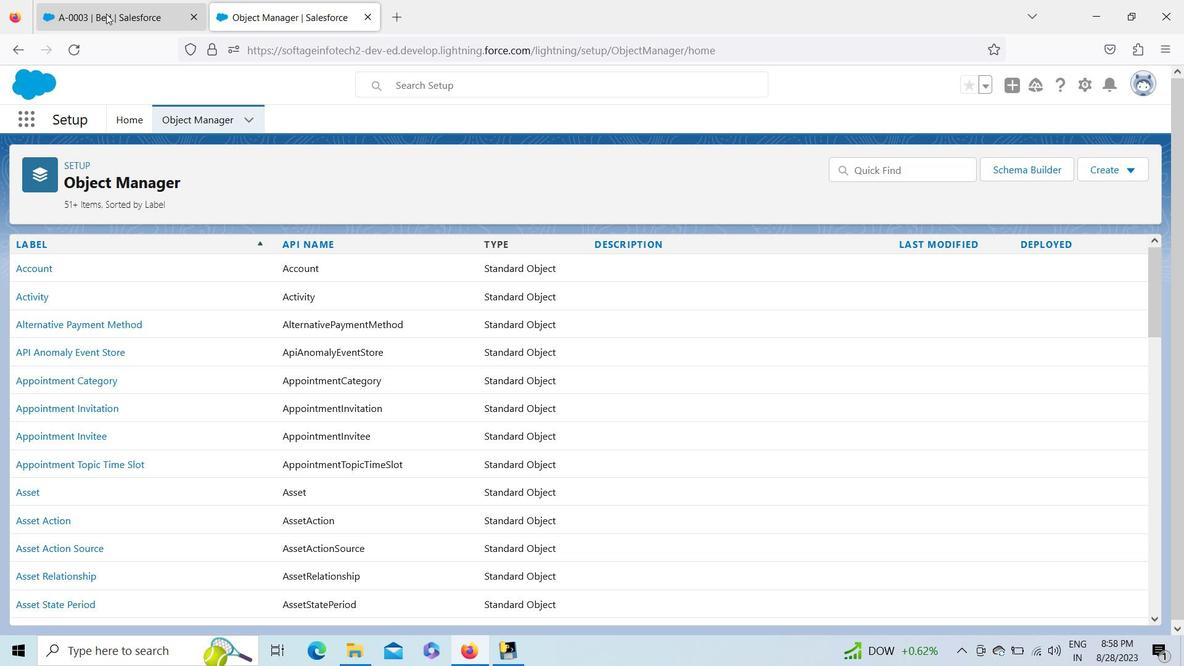 
Action: Mouse moved to (281, 121)
Screenshot: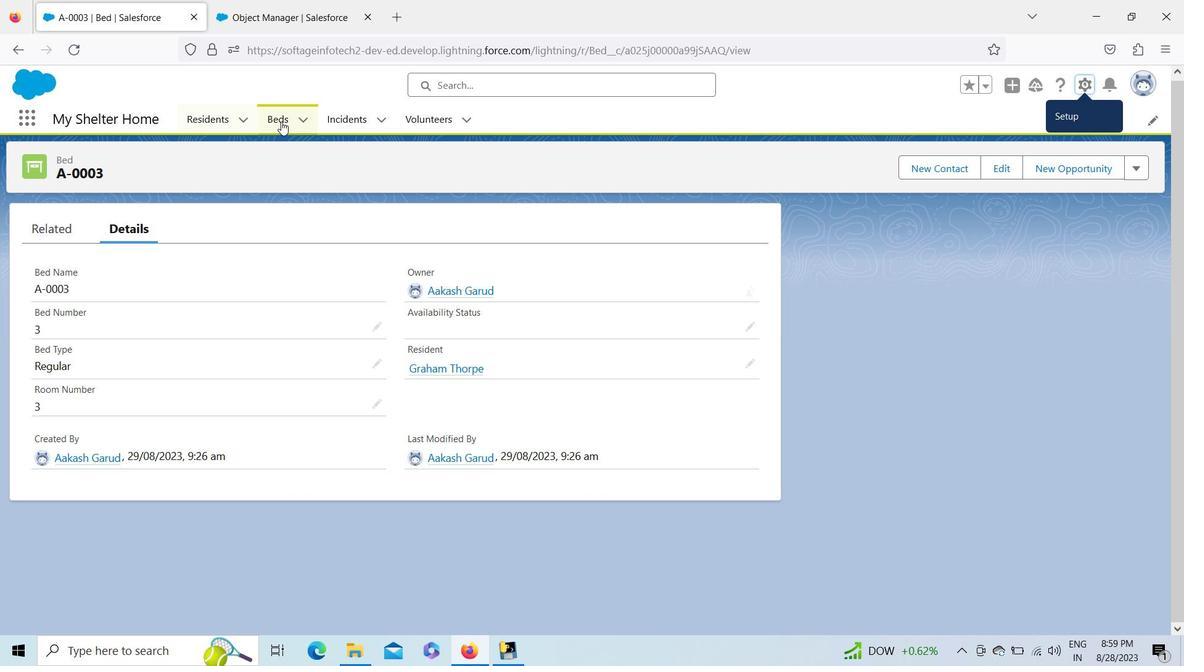 
Action: Mouse pressed left at (281, 121)
Screenshot: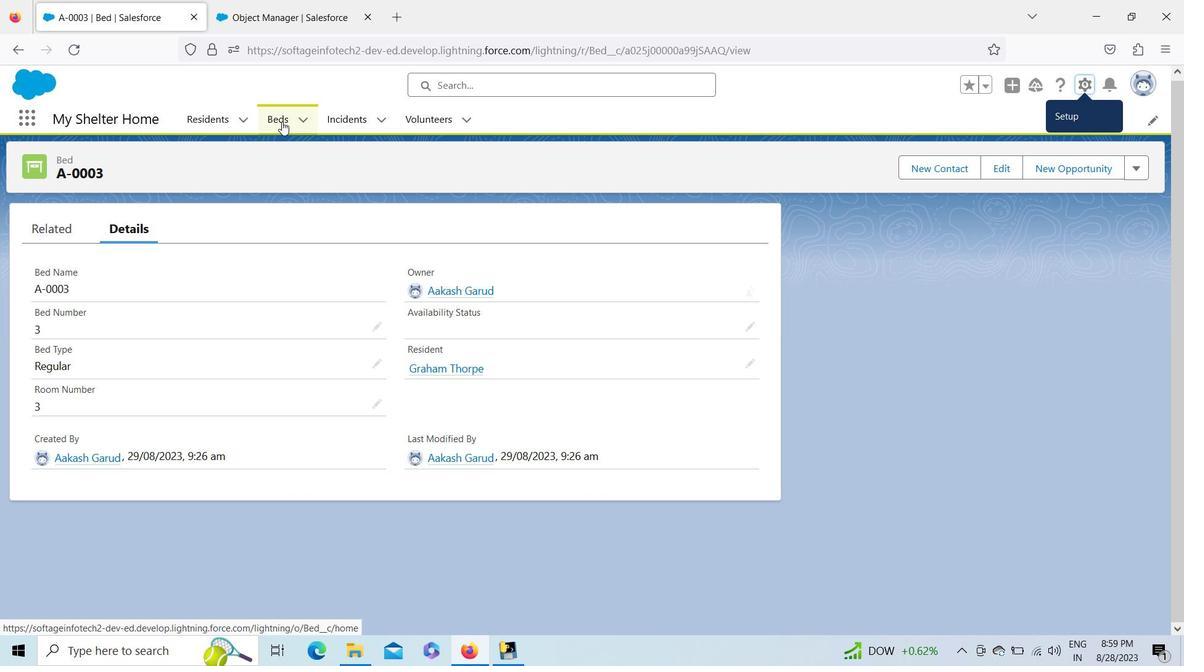 
Action: Mouse moved to (991, 167)
Screenshot: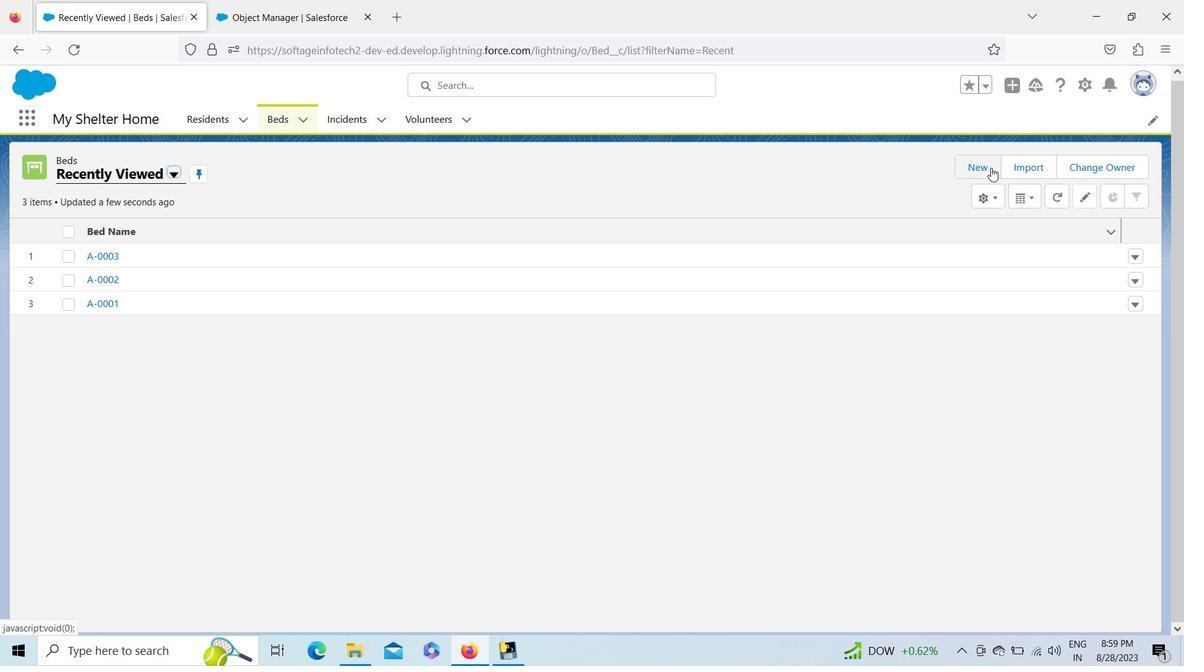 
Action: Mouse pressed left at (991, 167)
Screenshot: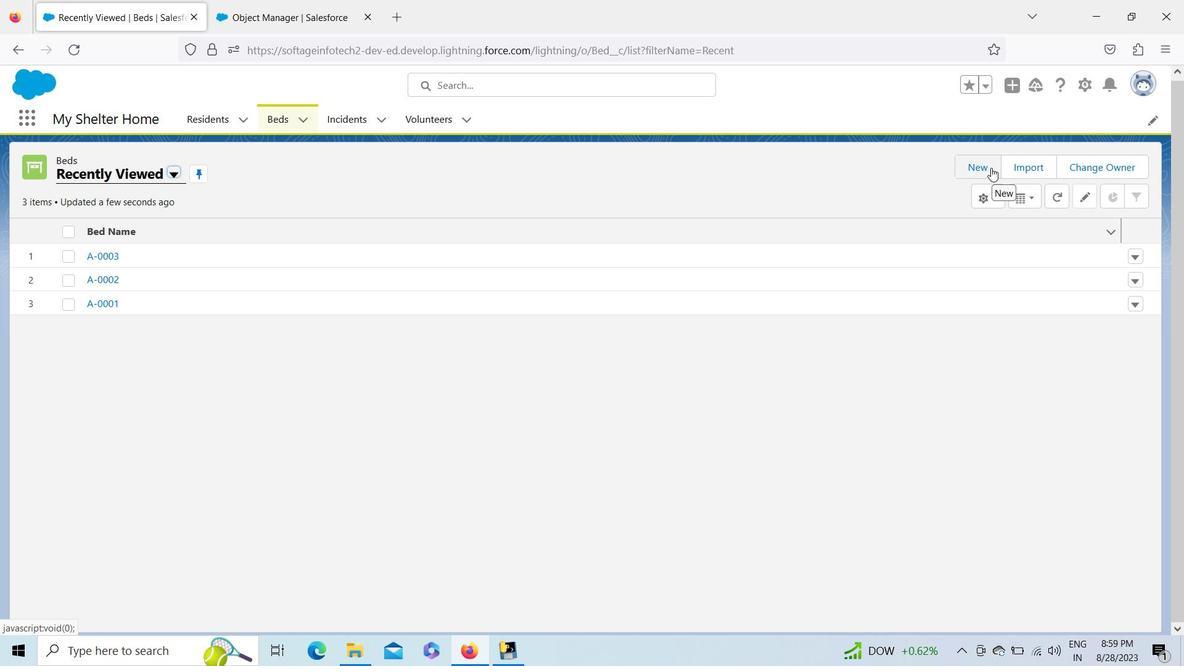 
Action: Key pressed 4
Screenshot: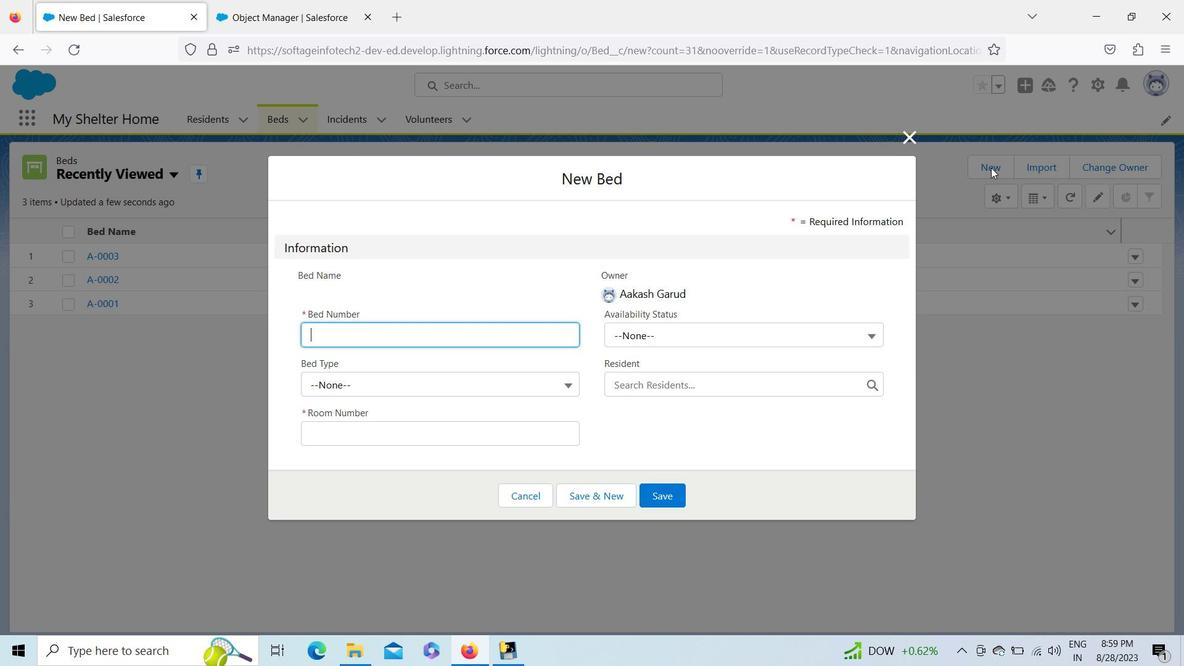 
Action: Mouse moved to (513, 381)
Screenshot: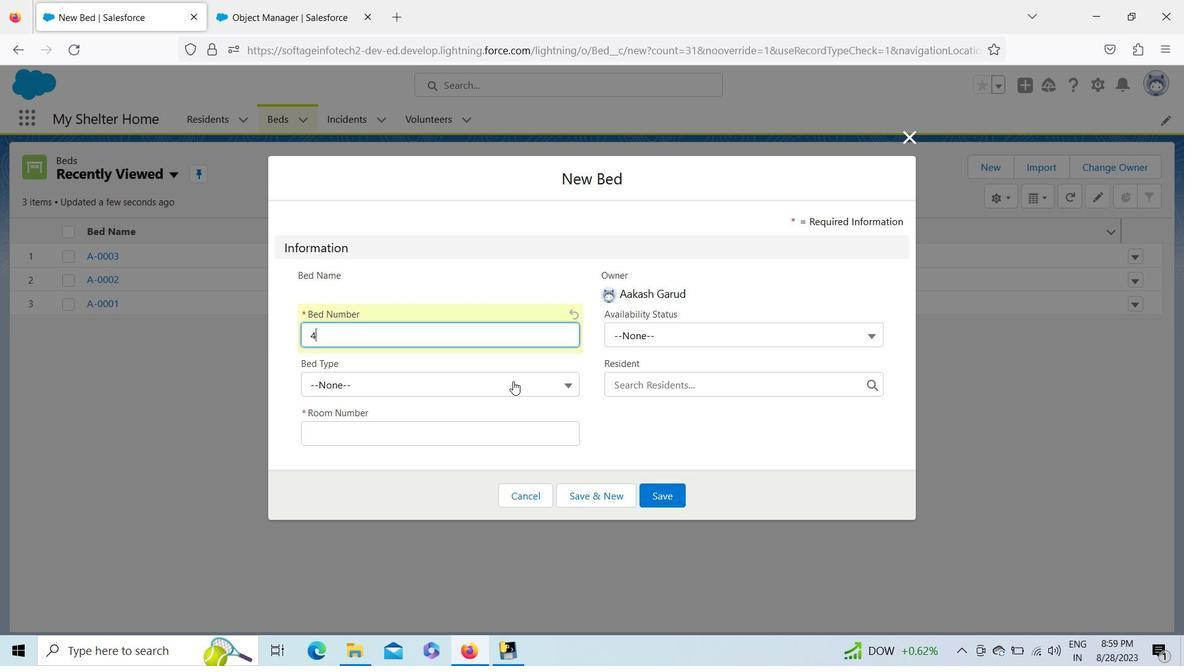 
Action: Mouse pressed left at (513, 381)
Screenshot: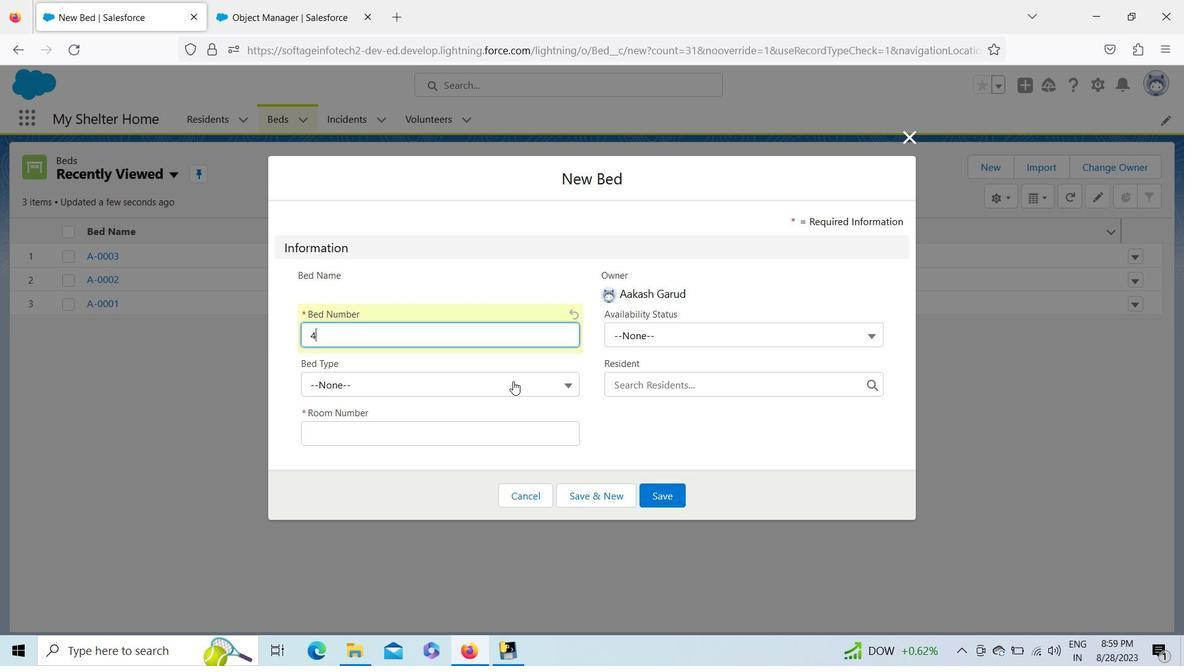 
Action: Mouse moved to (440, 439)
Screenshot: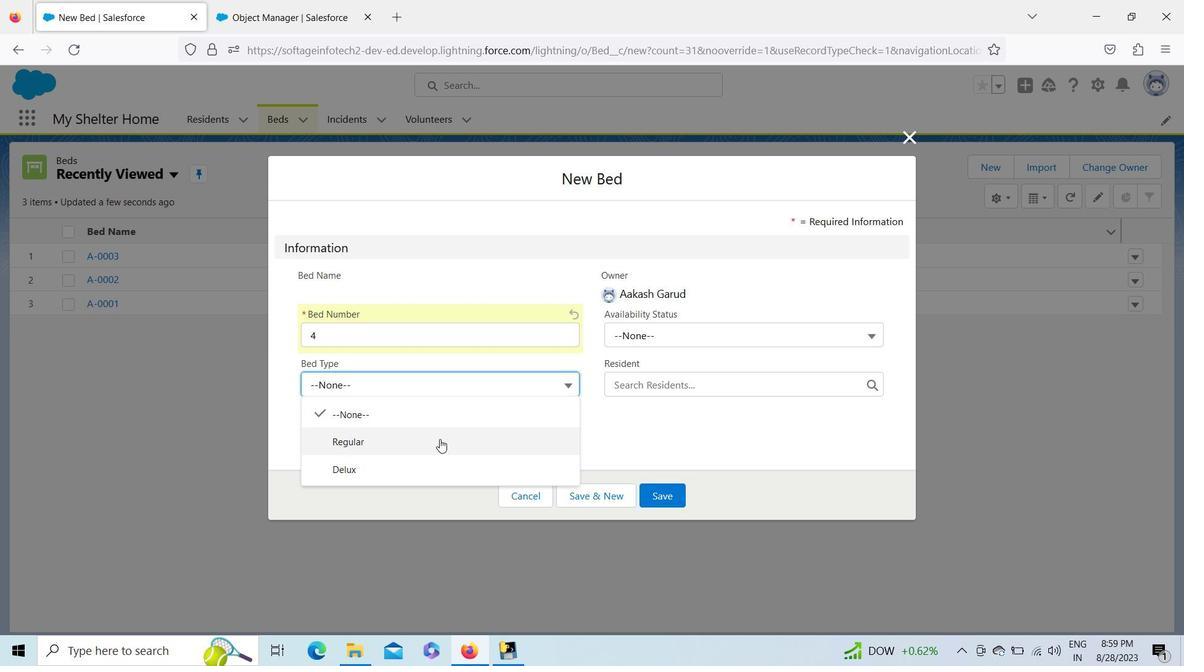 
Action: Mouse pressed left at (440, 439)
Screenshot: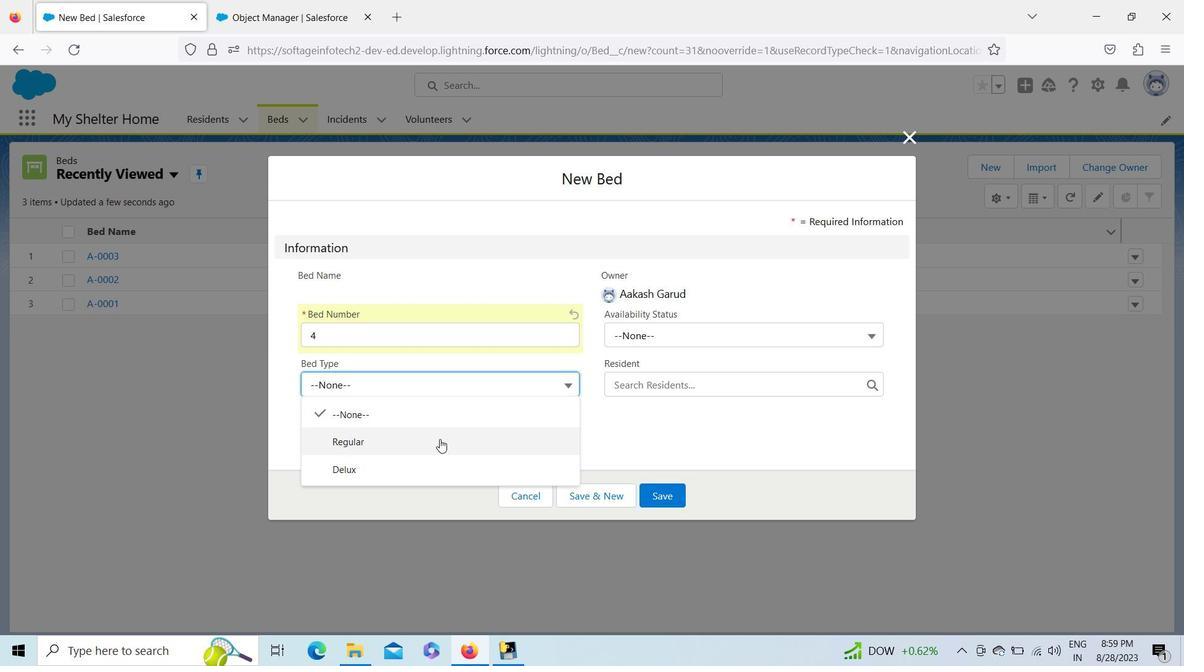 
Action: Mouse pressed left at (440, 439)
Screenshot: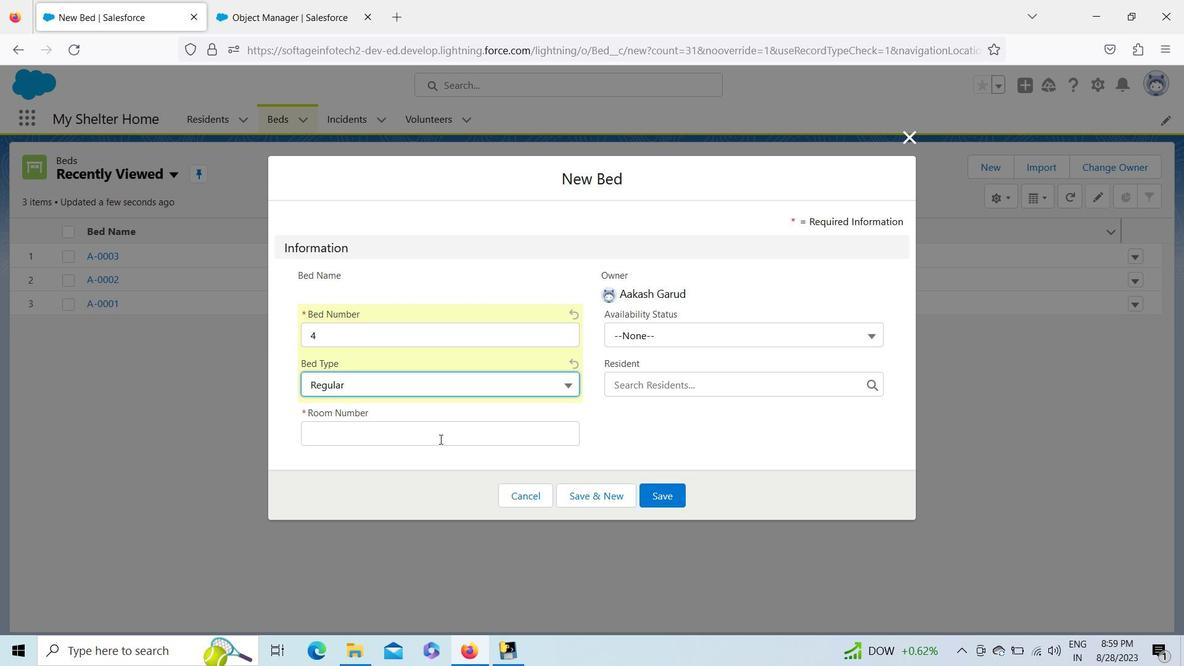 
Action: Key pressed 004
Screenshot: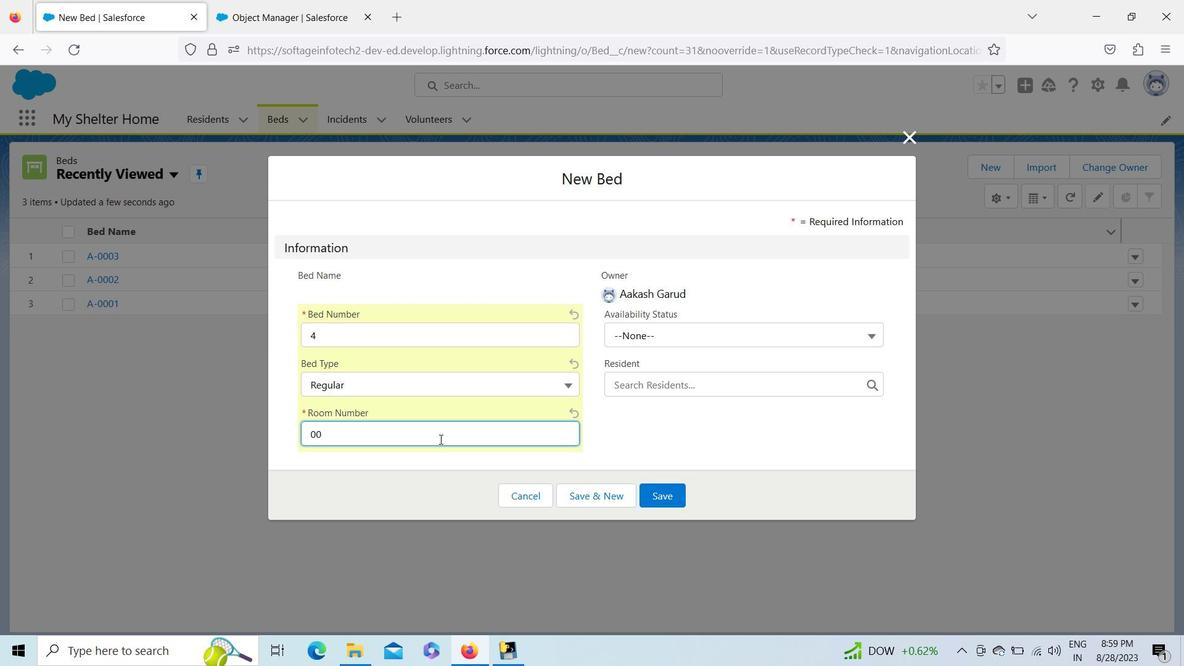 
Action: Mouse moved to (685, 325)
Screenshot: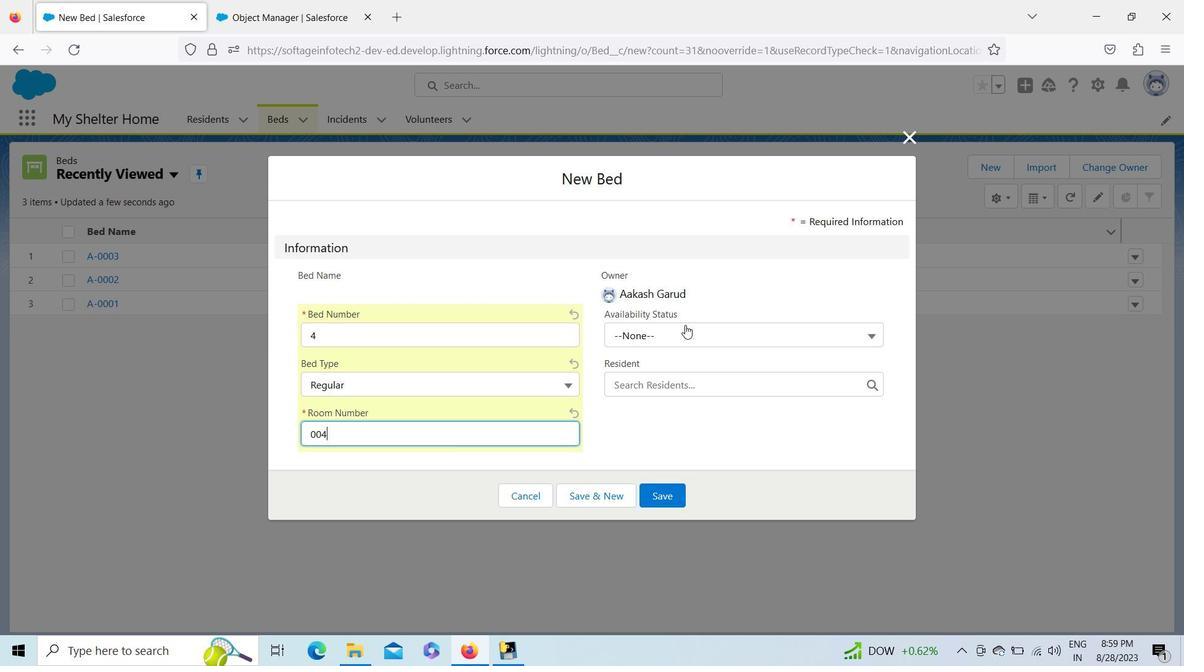 
Action: Mouse pressed left at (685, 325)
Screenshot: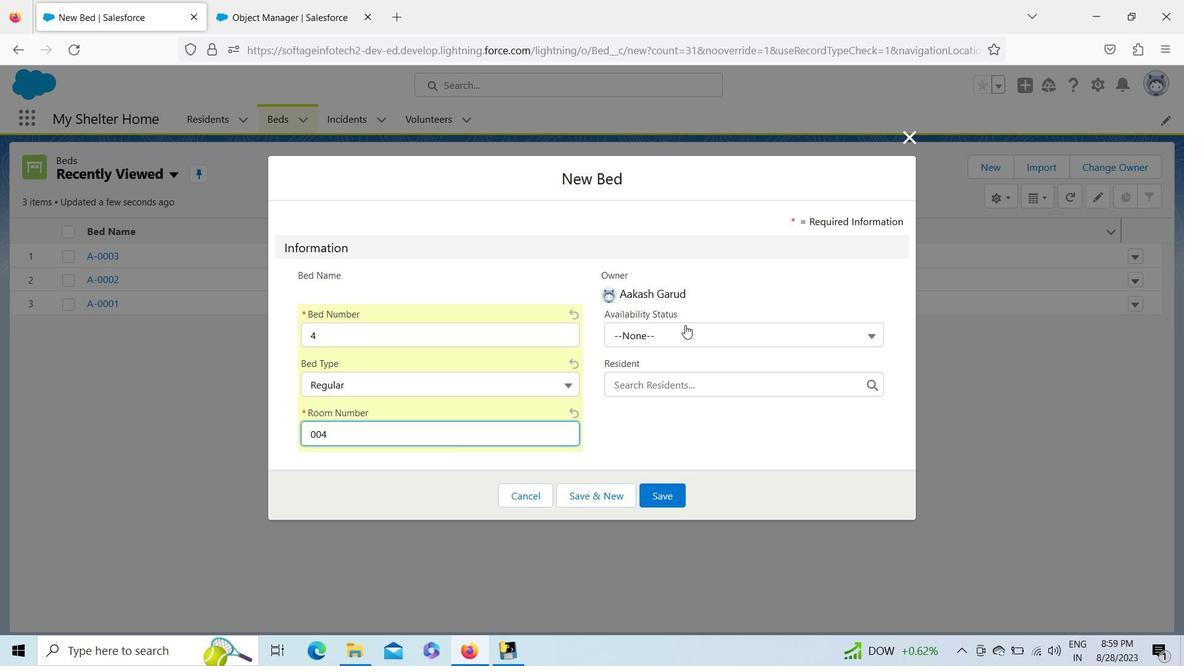 
Action: Mouse moved to (664, 421)
Screenshot: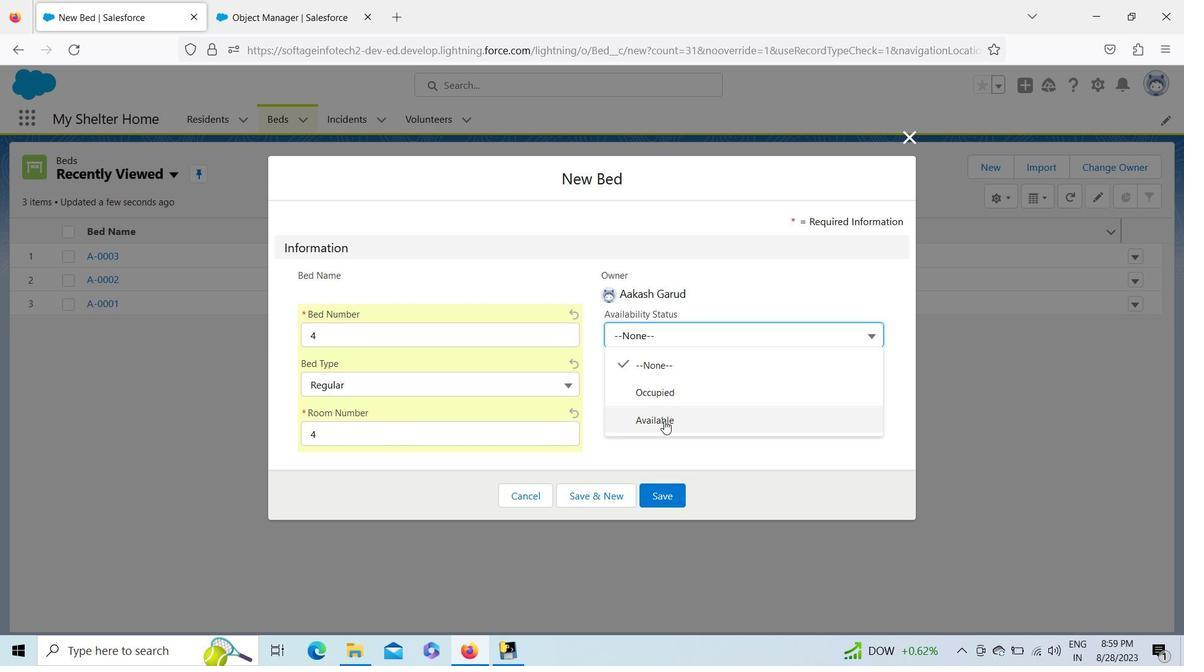 
Action: Mouse pressed left at (664, 421)
Screenshot: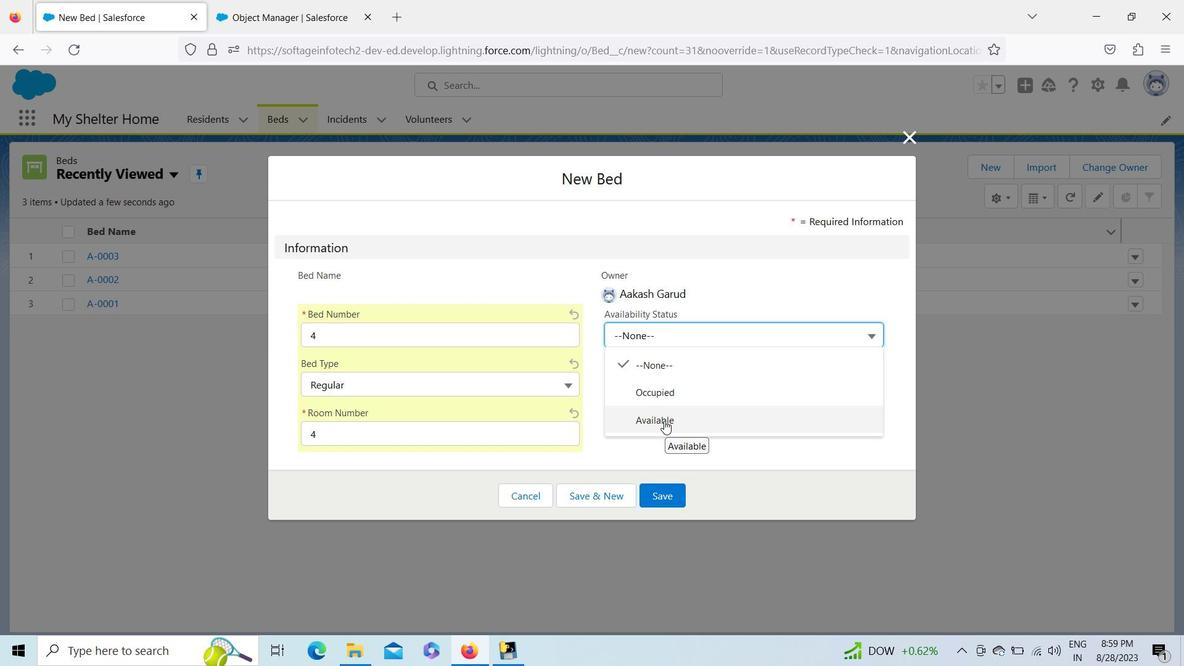 
Action: Mouse moved to (681, 333)
Screenshot: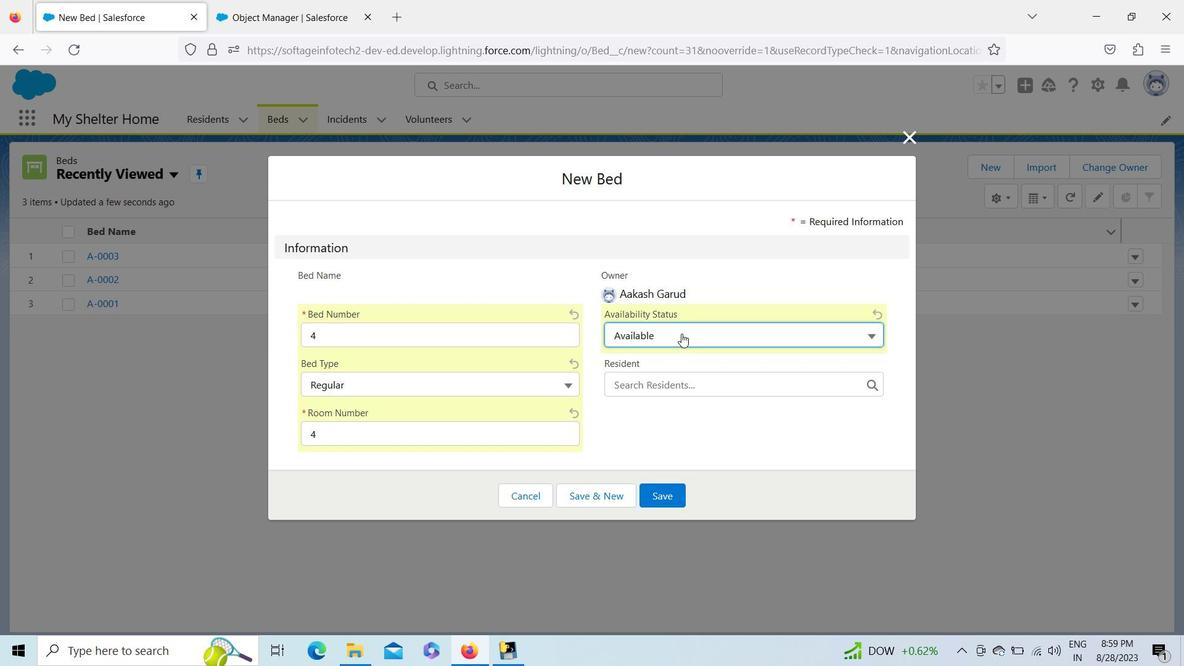 
Action: Mouse pressed left at (681, 333)
Screenshot: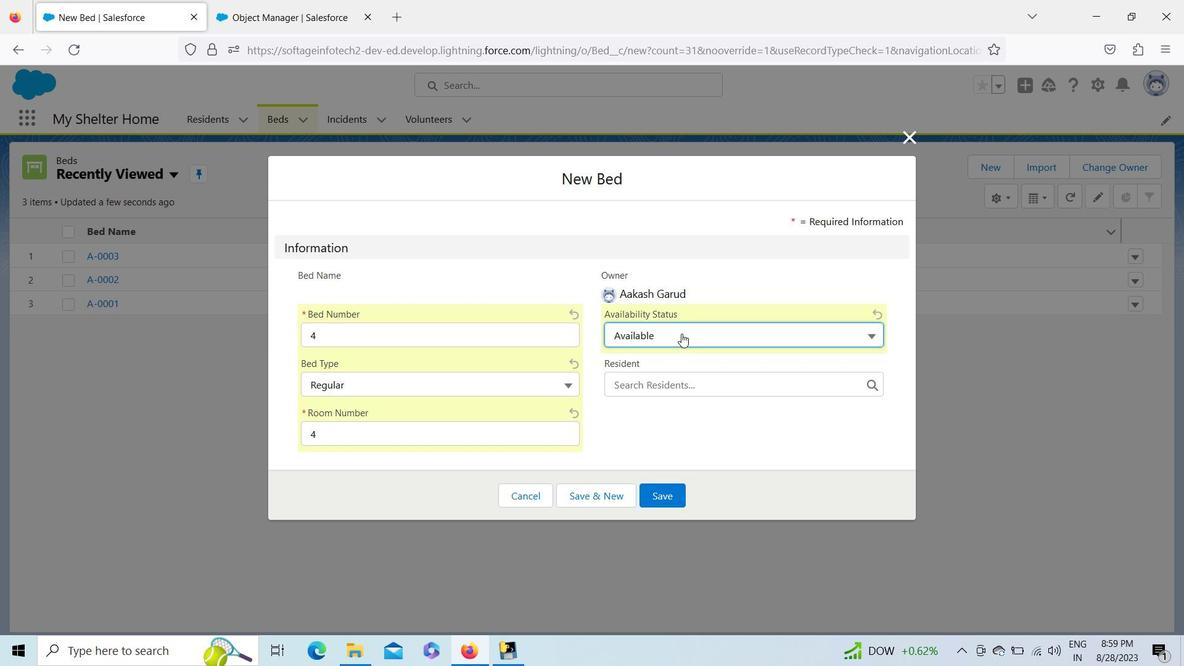 
Action: Mouse moved to (665, 355)
Screenshot: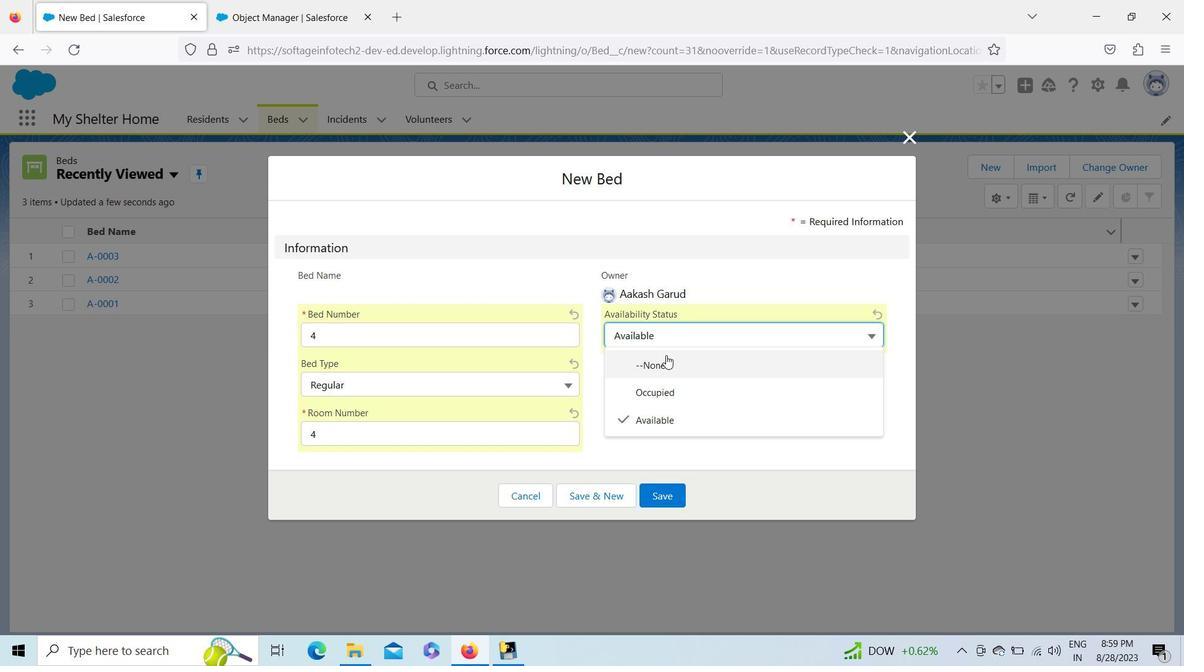 
Action: Mouse pressed left at (665, 355)
Screenshot: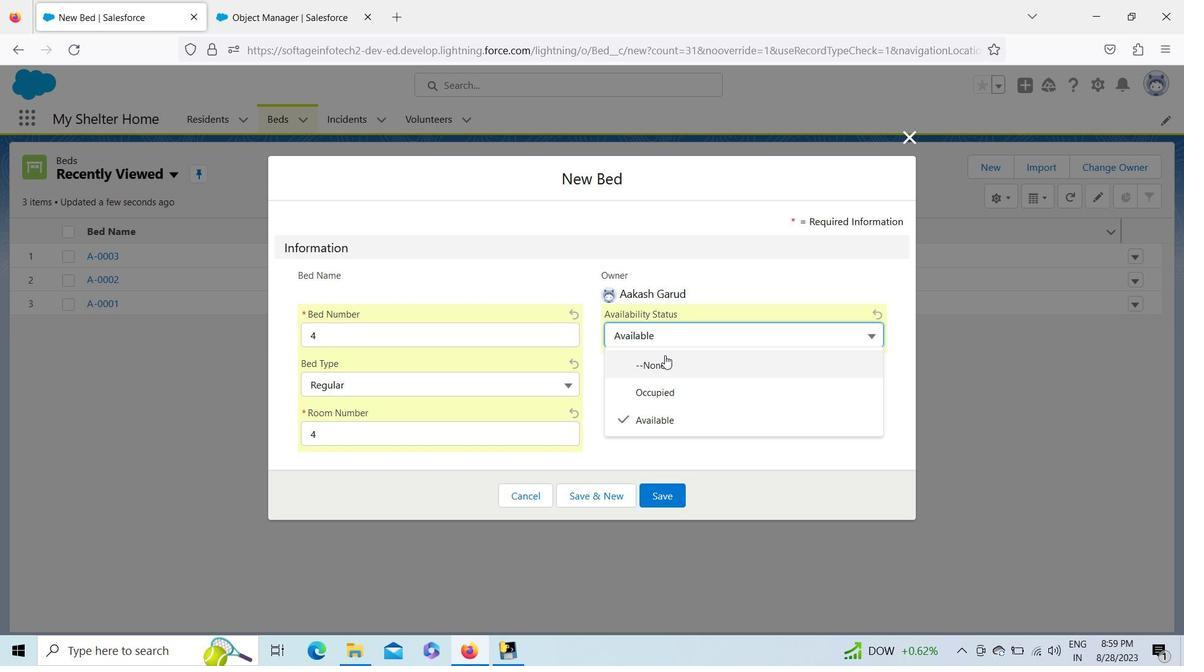 
Action: Mouse moved to (653, 498)
Screenshot: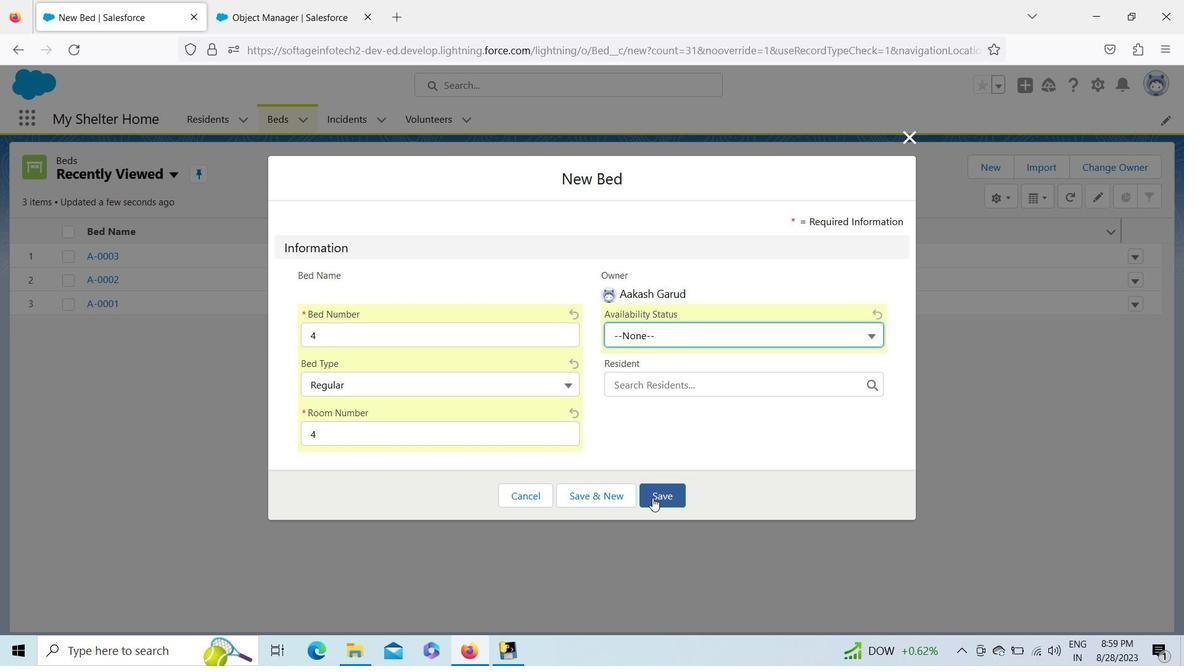 
Action: Mouse pressed left at (653, 498)
Screenshot: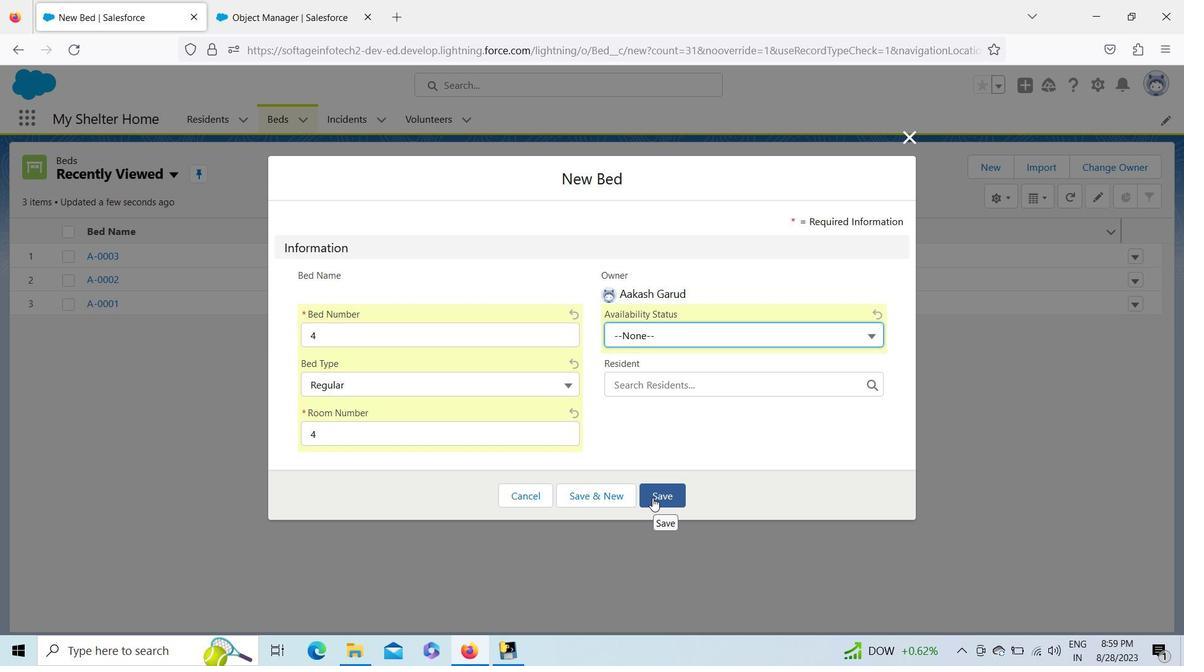 
Action: Mouse moved to (281, 112)
Screenshot: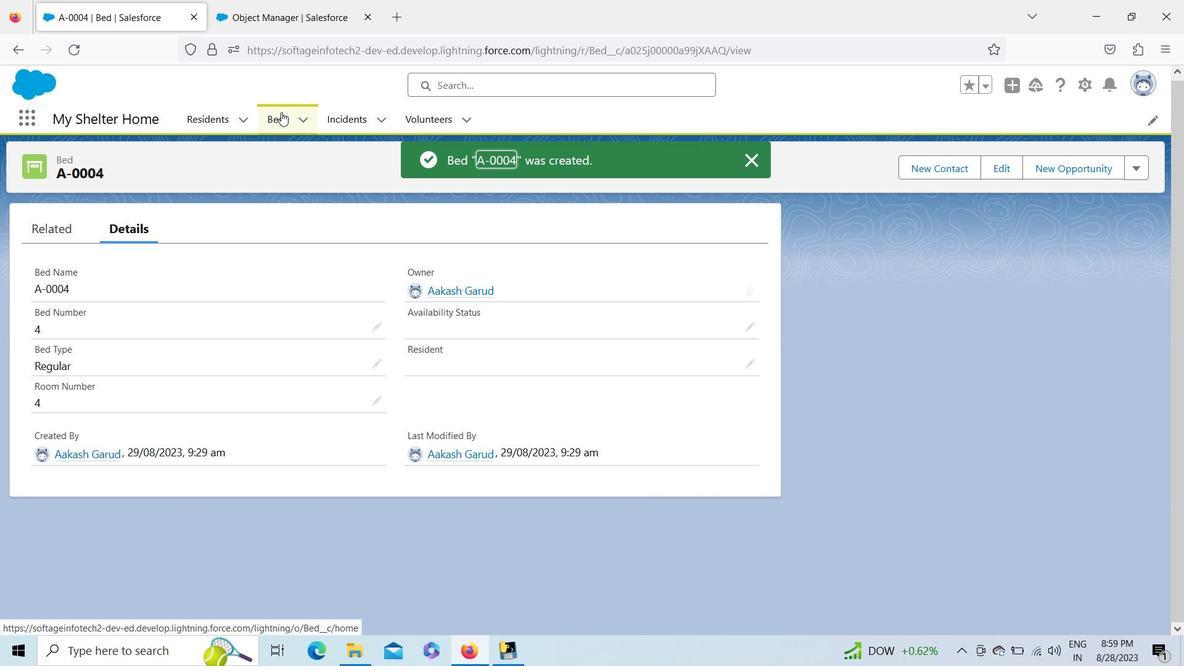 
Action: Mouse pressed left at (281, 112)
Screenshot: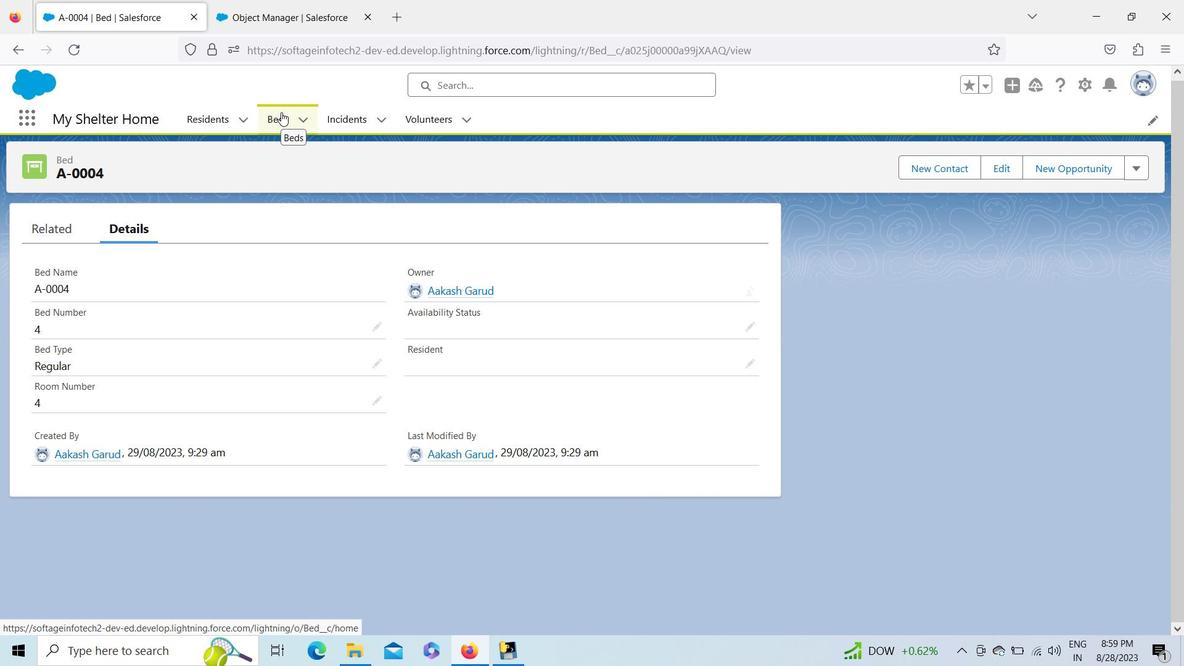 
Action: Mouse moved to (984, 168)
Screenshot: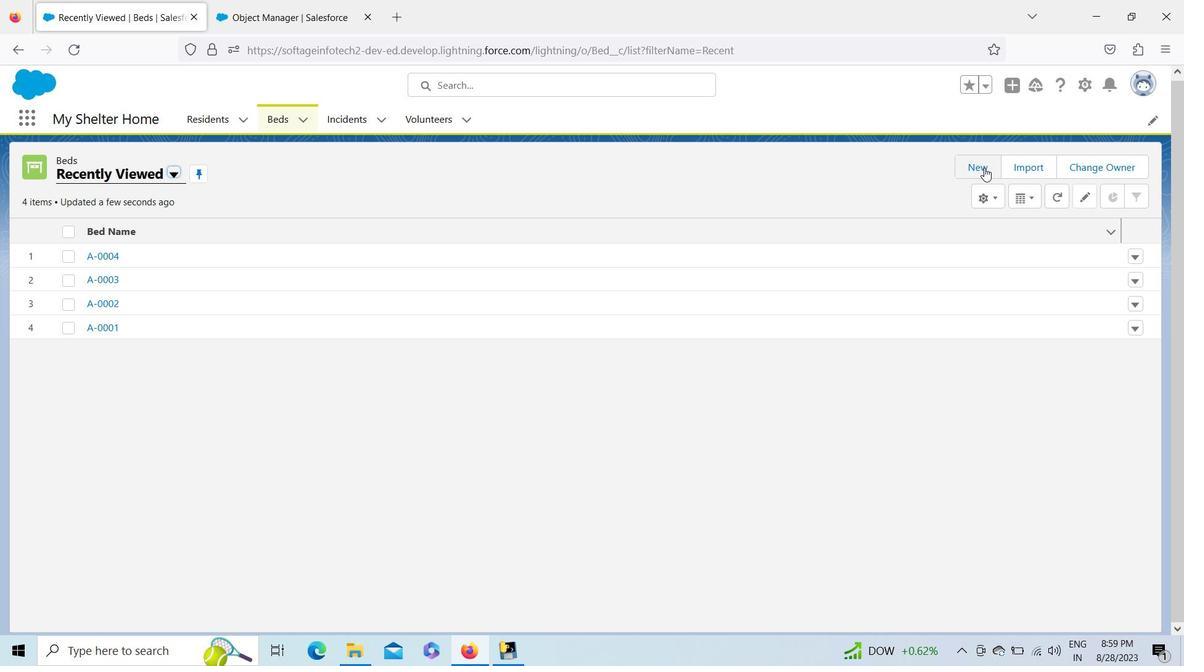 
Action: Mouse pressed left at (984, 168)
Screenshot: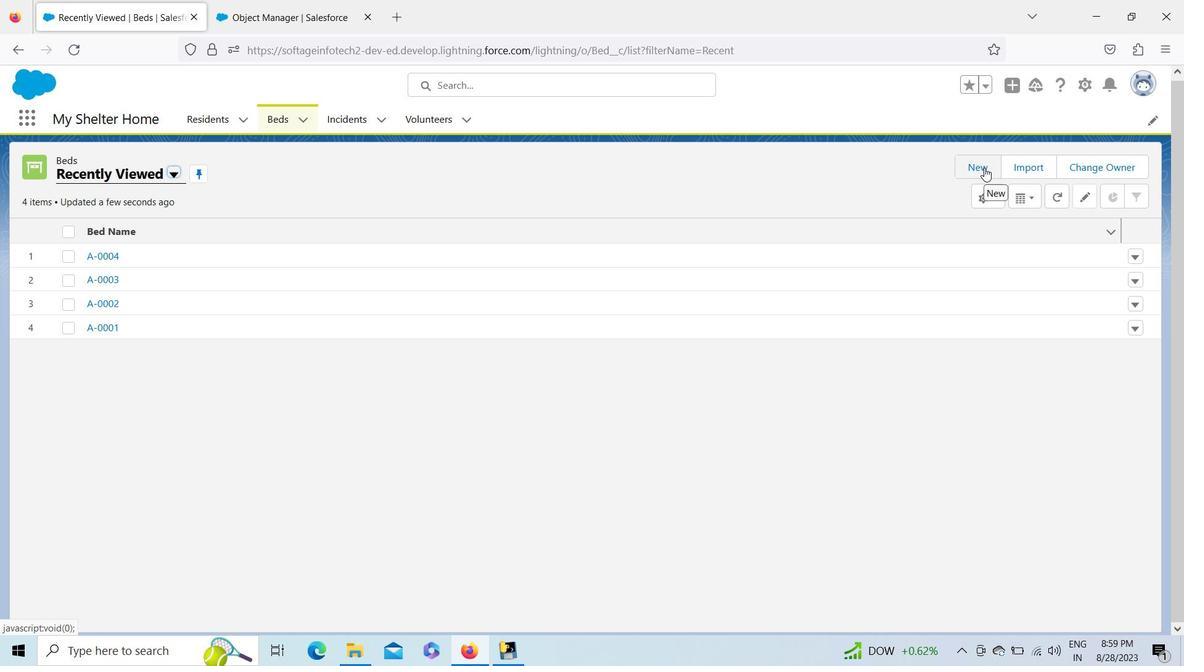 
Action: Mouse moved to (594, 325)
Screenshot: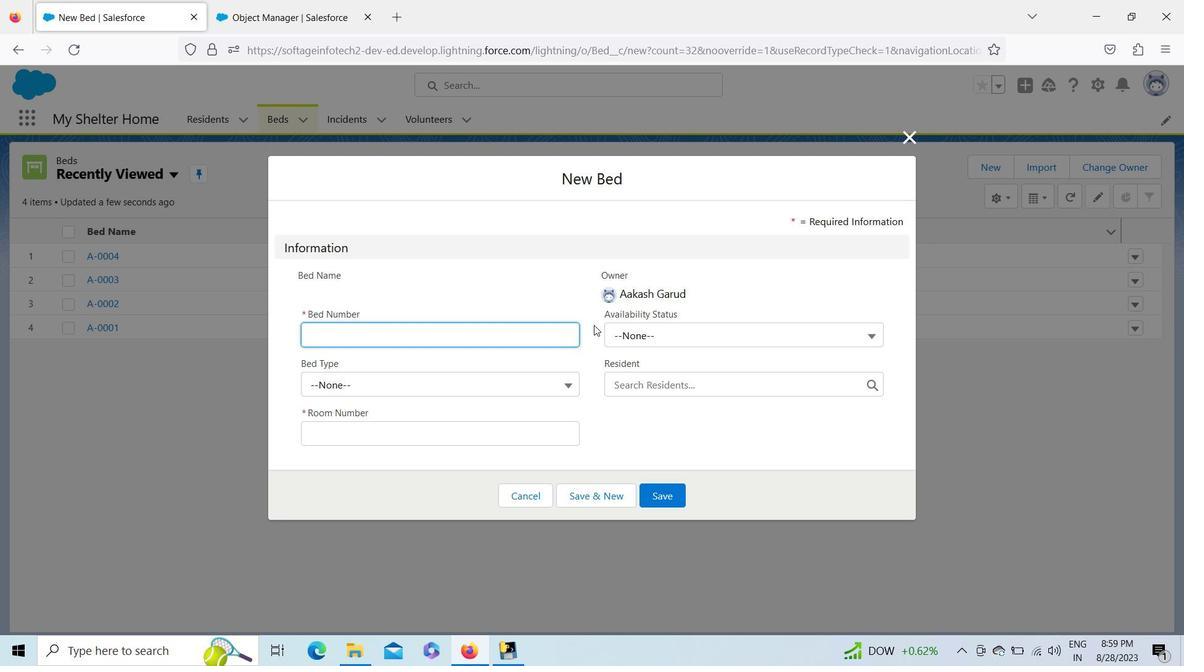 
Action: Key pressed 5
Screenshot: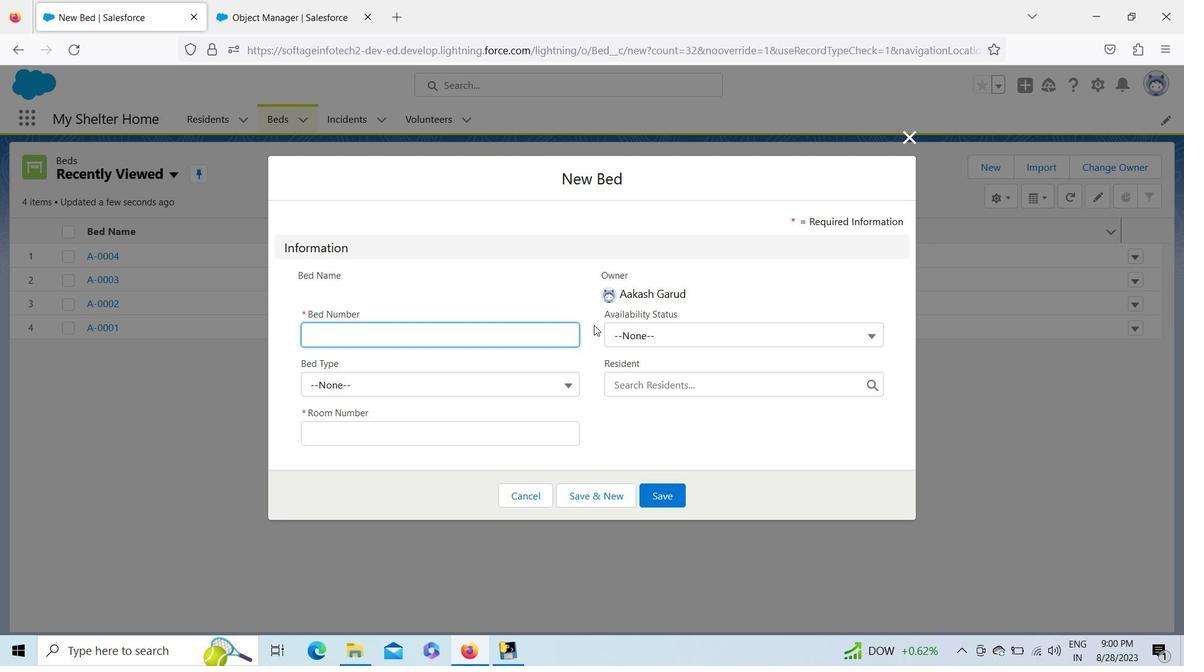 
Action: Mouse moved to (413, 384)
Screenshot: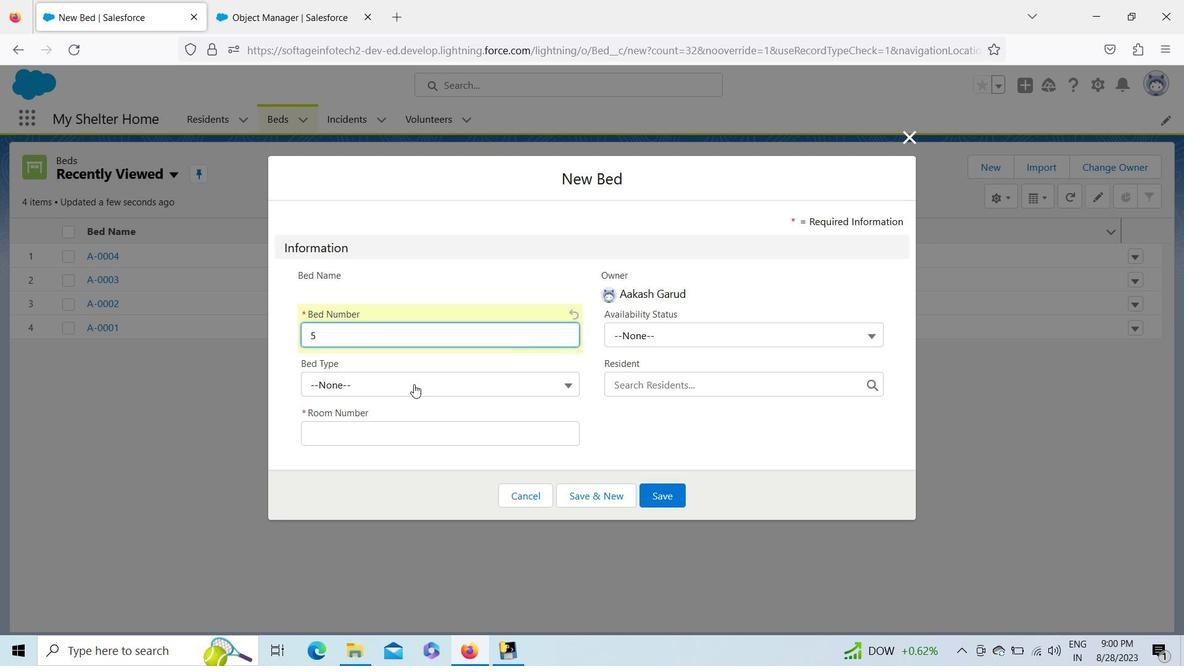 
Action: Mouse pressed left at (413, 384)
Screenshot: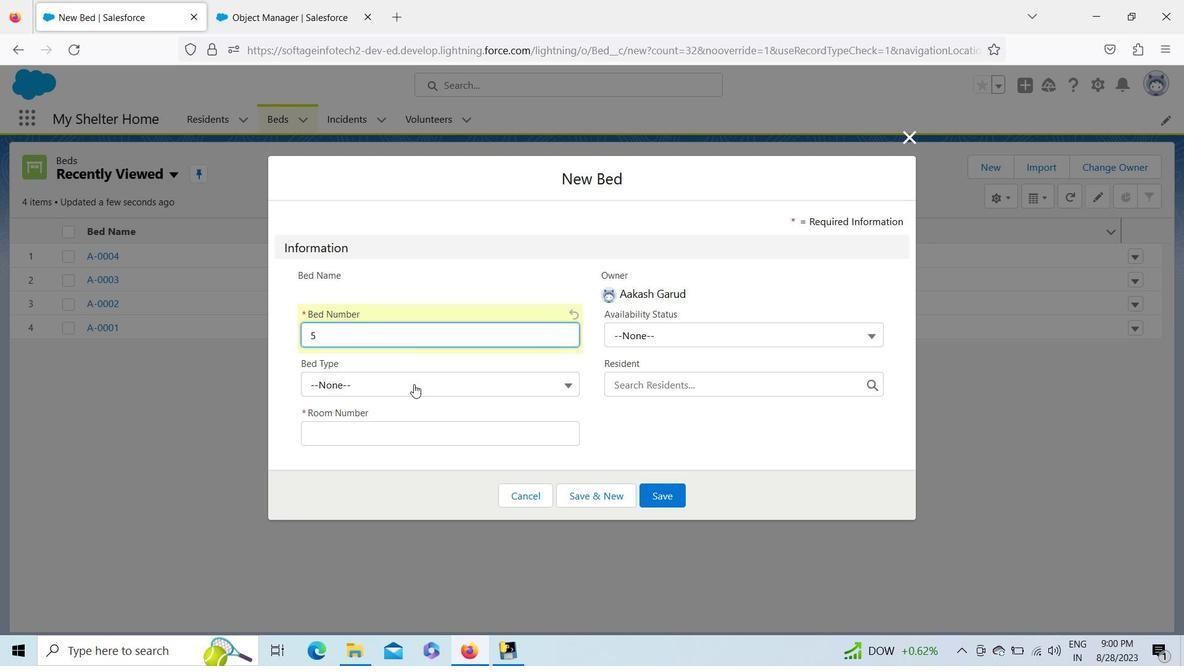 
Action: Key pressed <Key.down><Key.enter>
Screenshot: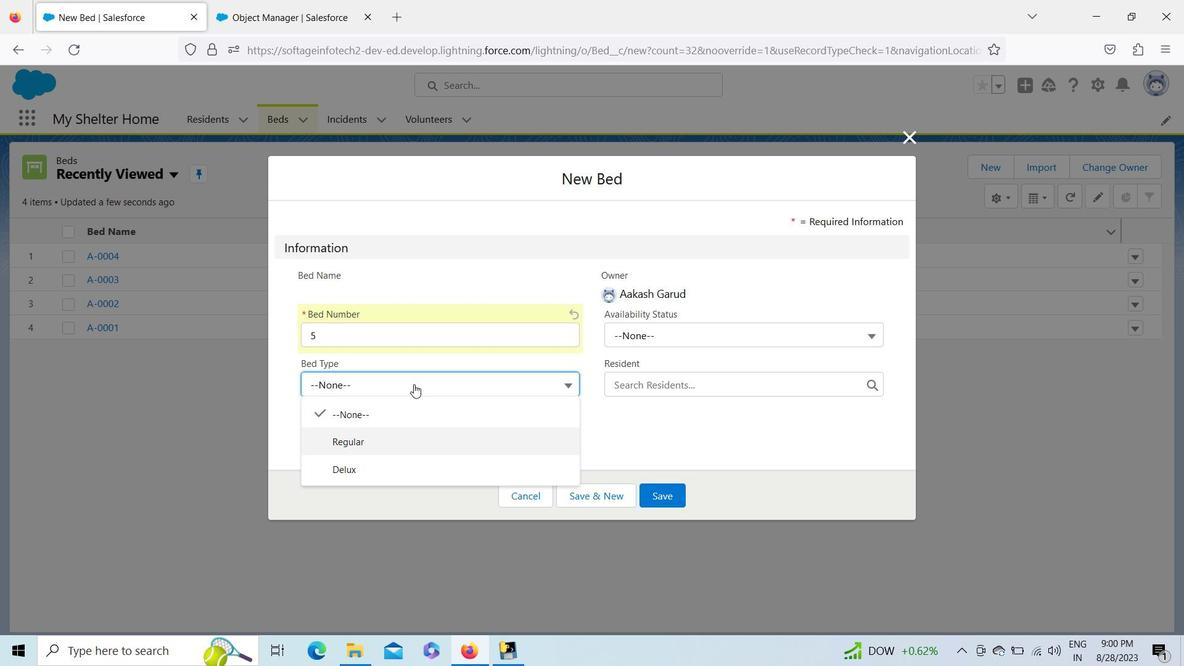
Action: Mouse moved to (387, 430)
Screenshot: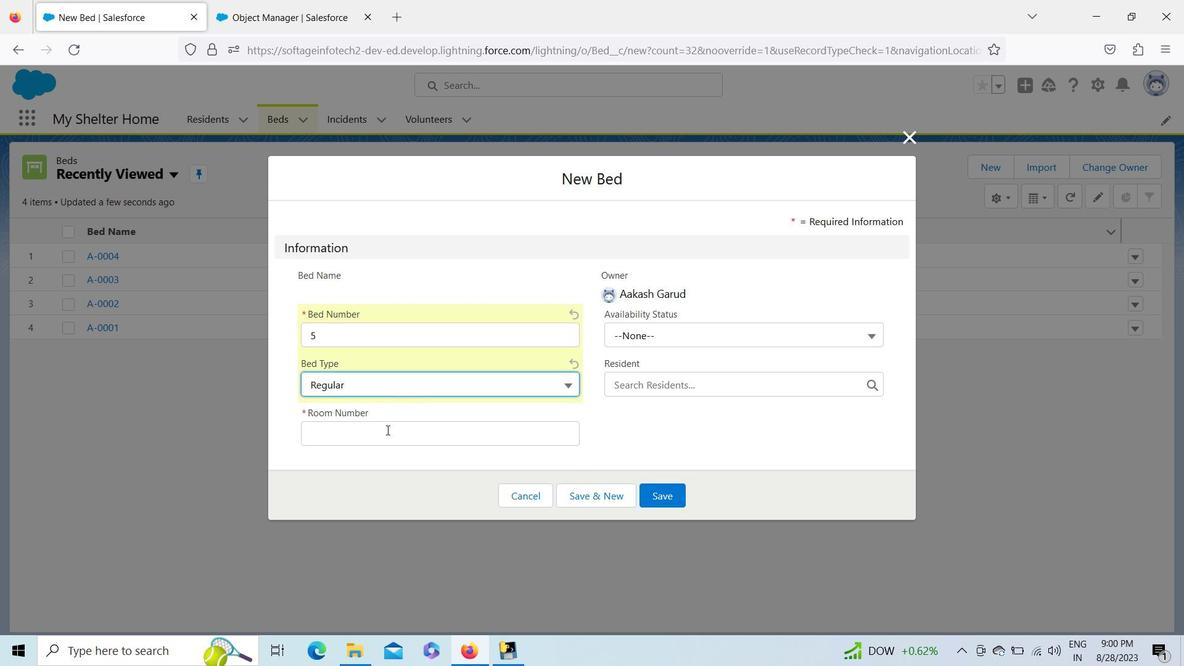 
Action: Mouse pressed left at (387, 430)
Screenshot: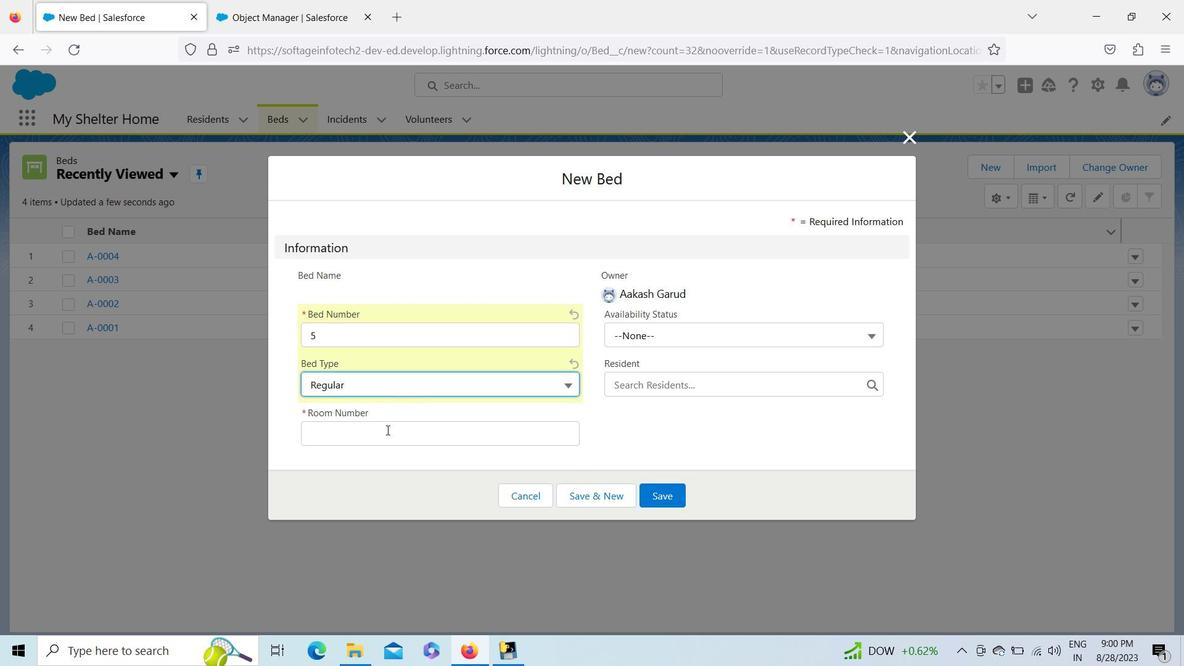 
Action: Key pressed 005
Screenshot: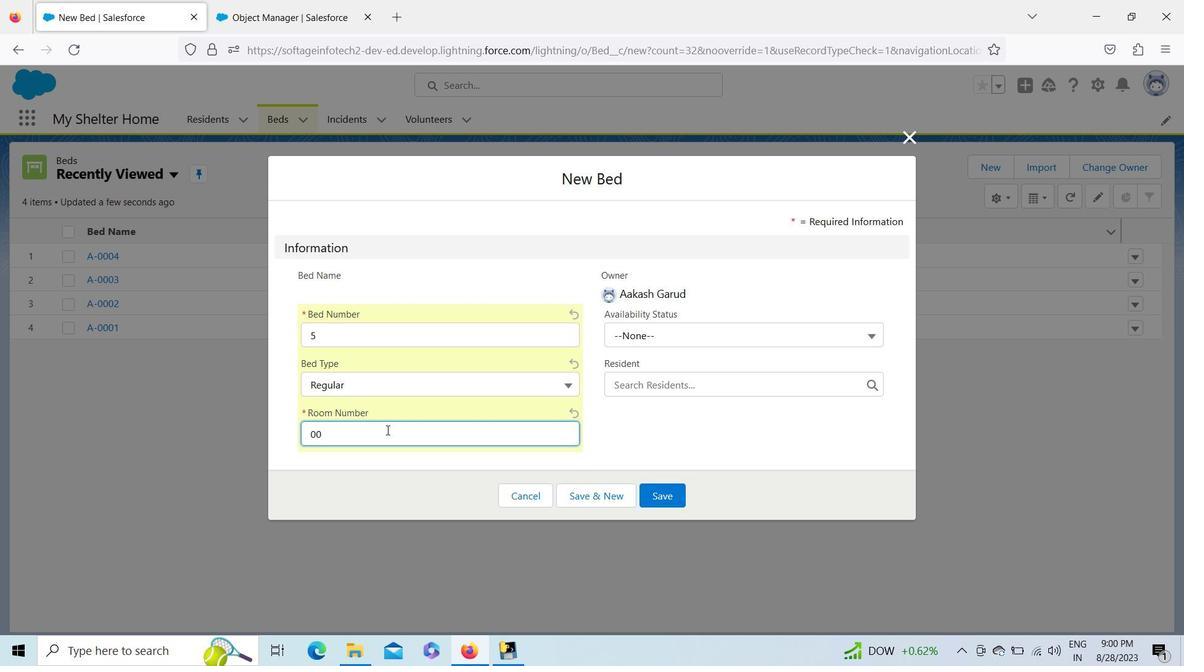 
Action: Mouse moved to (580, 485)
Screenshot: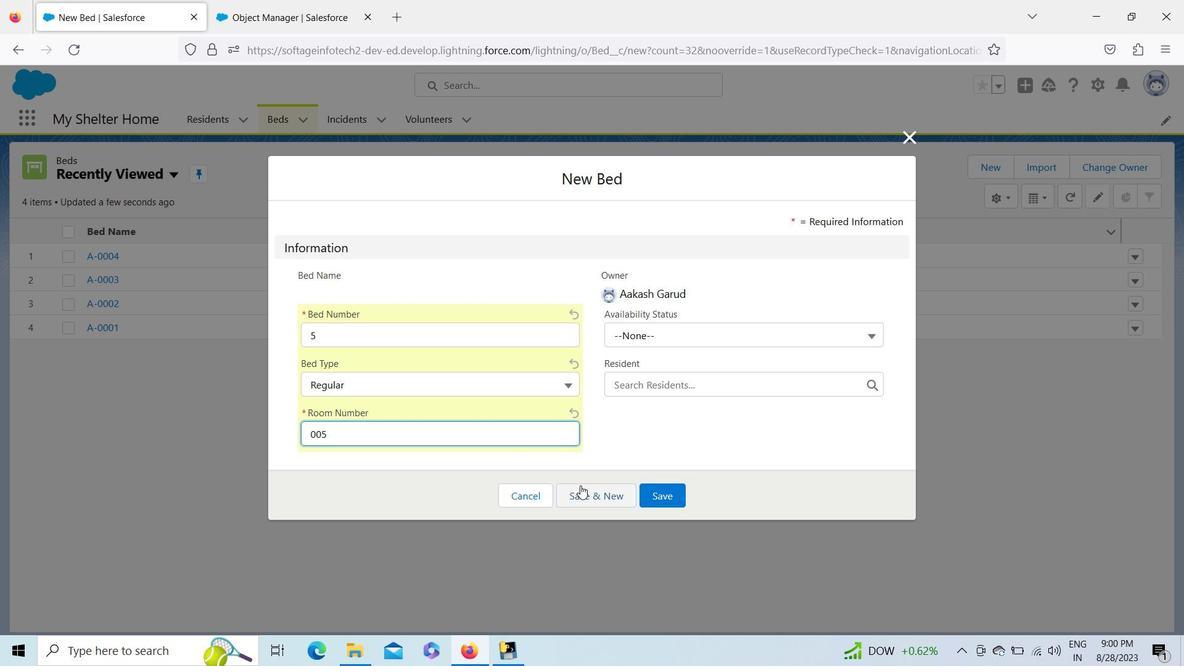
Action: Mouse pressed left at (580, 485)
Screenshot: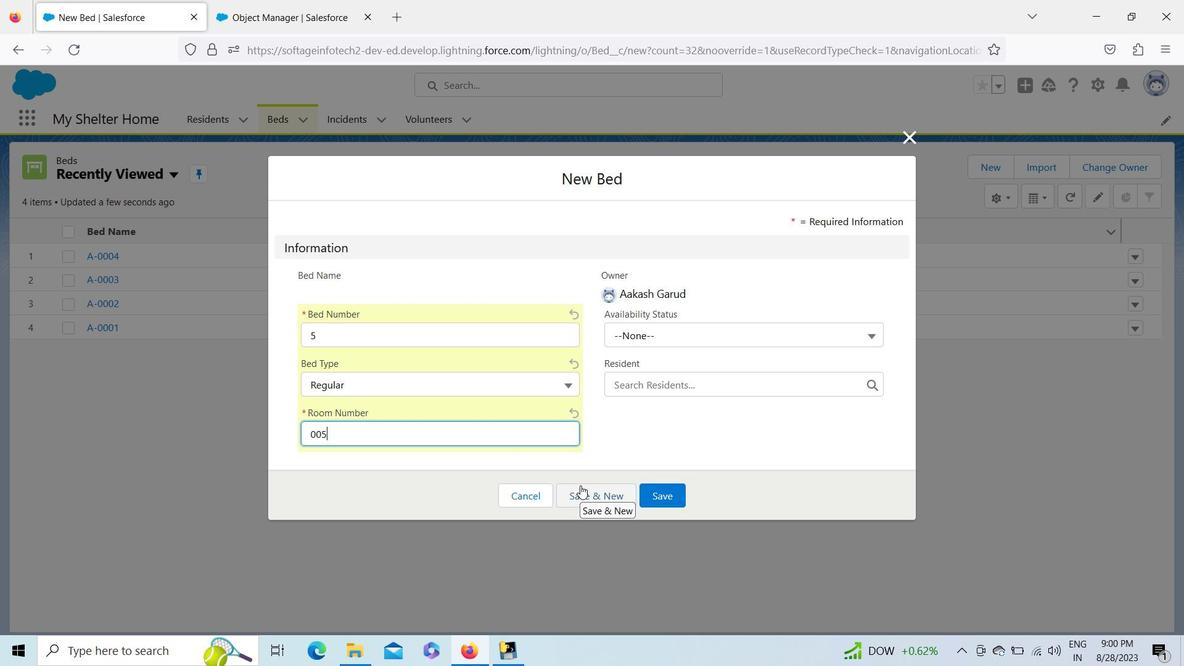 
Action: Mouse moved to (471, 340)
Screenshot: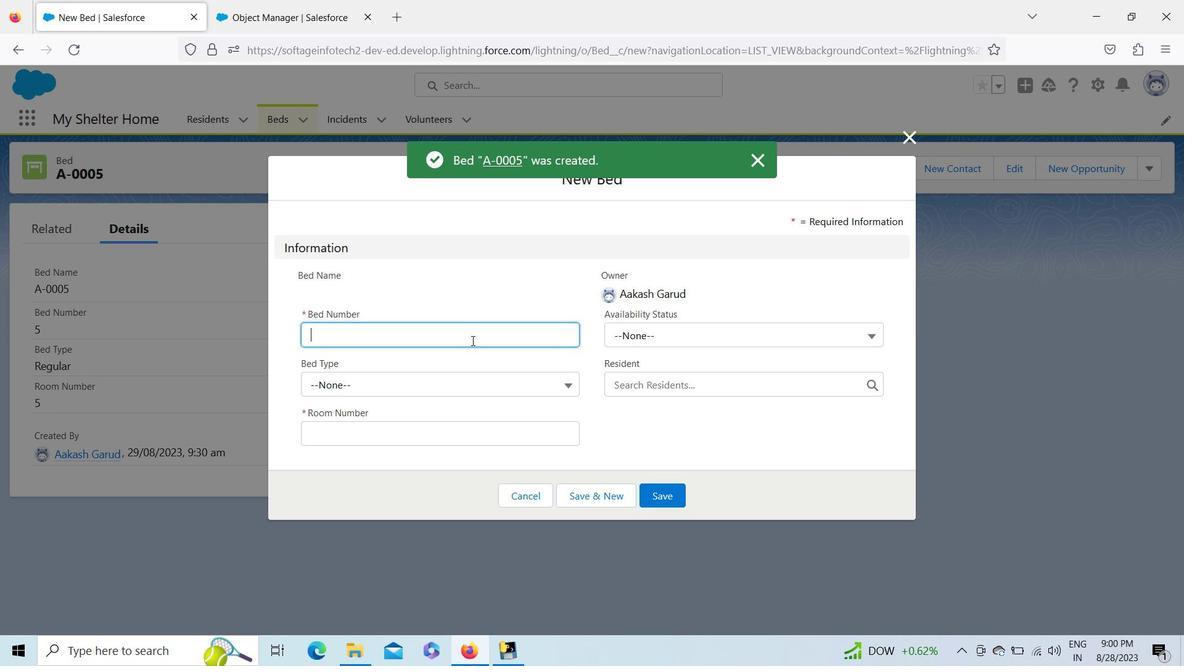 
Action: Key pressed 6
Screenshot: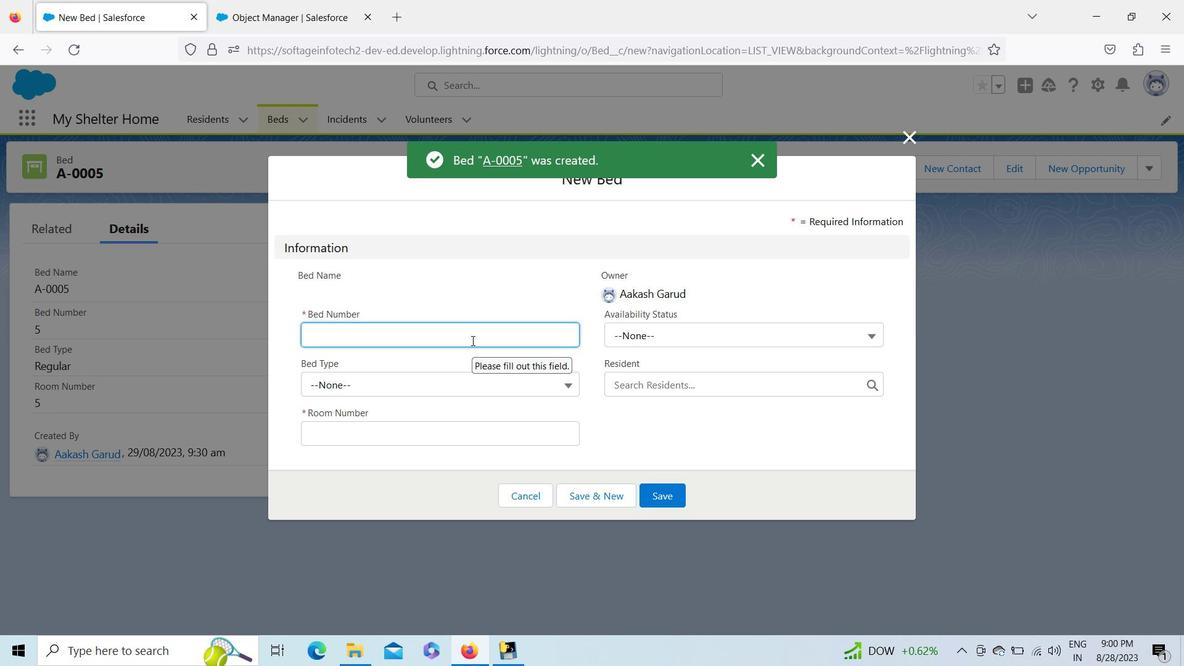 
Action: Mouse moved to (458, 373)
Screenshot: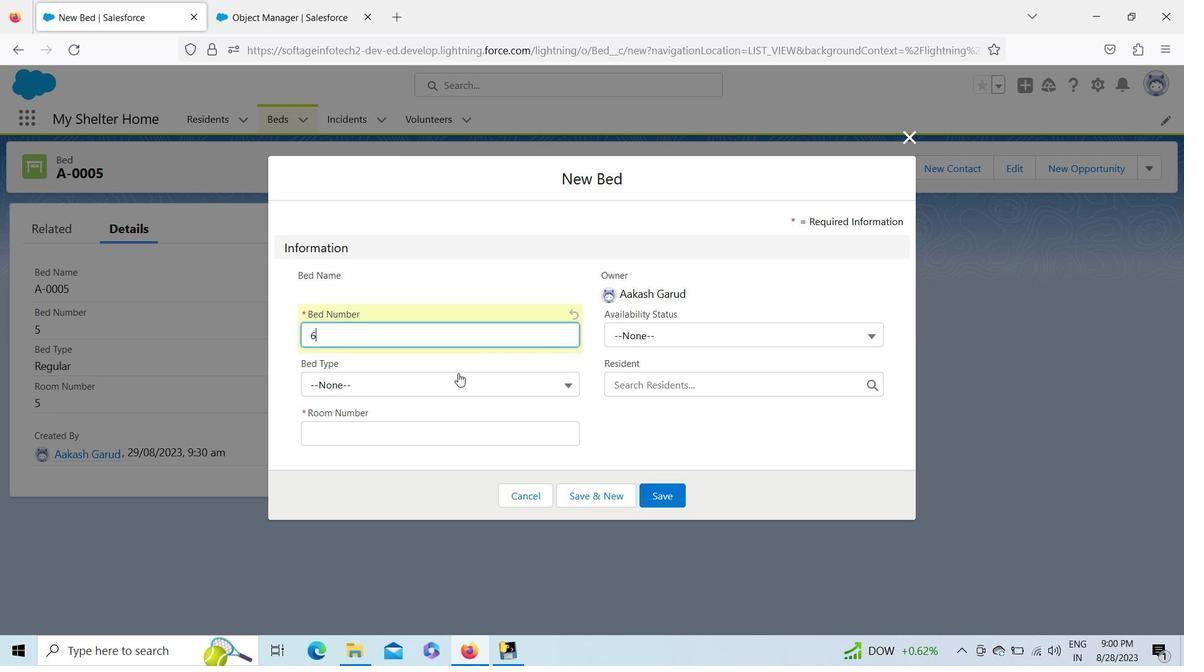 
Action: Mouse pressed left at (458, 373)
Screenshot: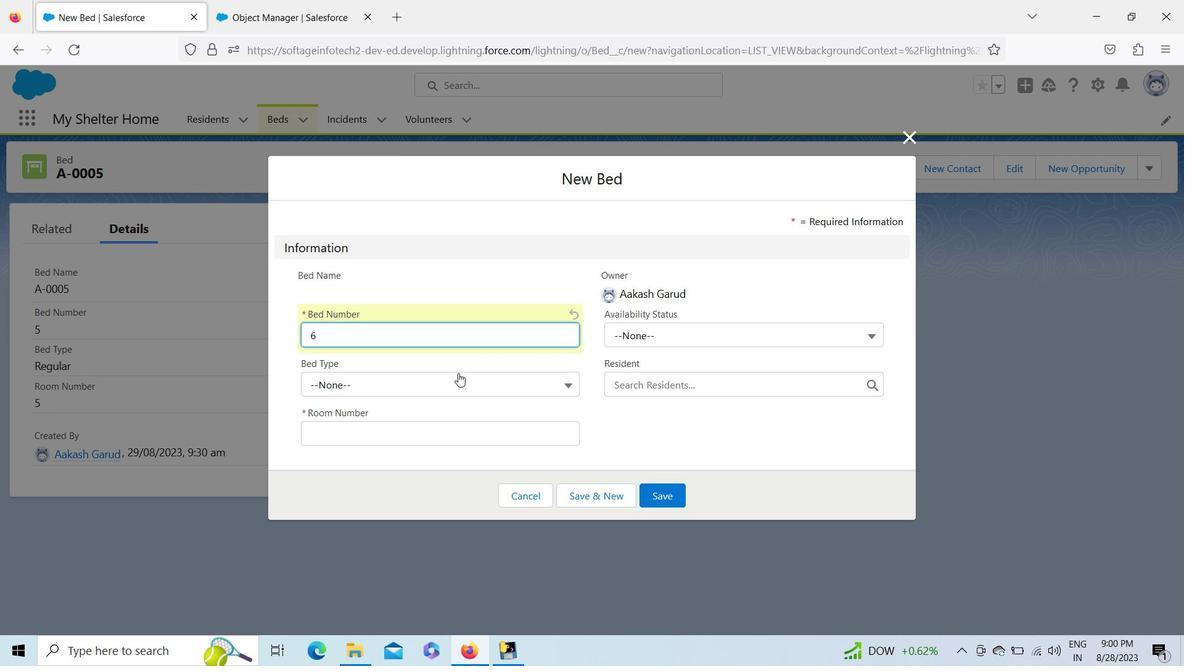 
Action: Mouse moved to (400, 439)
Screenshot: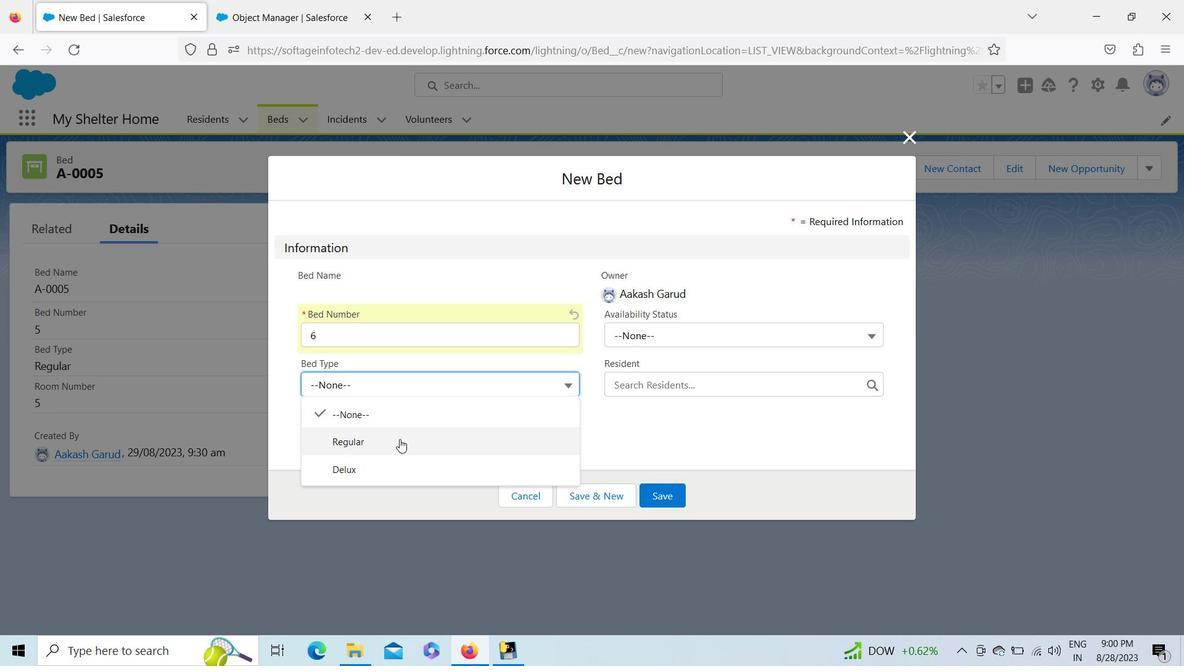 
Action: Mouse pressed left at (400, 439)
Screenshot: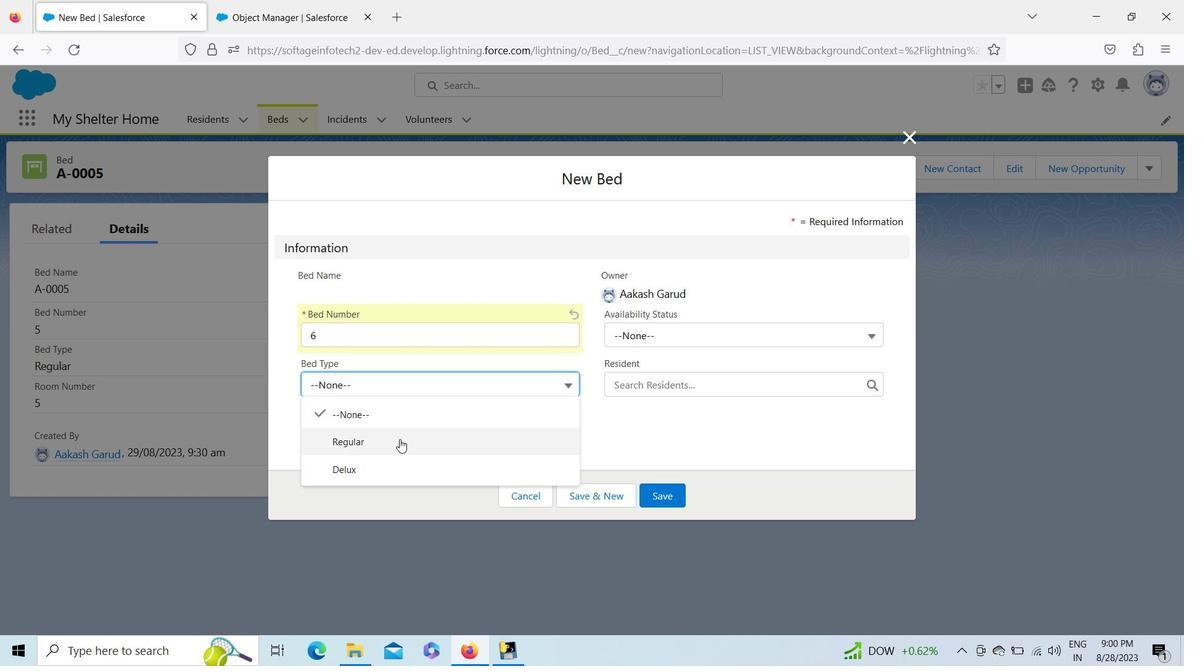 
Action: Mouse moved to (400, 437)
Screenshot: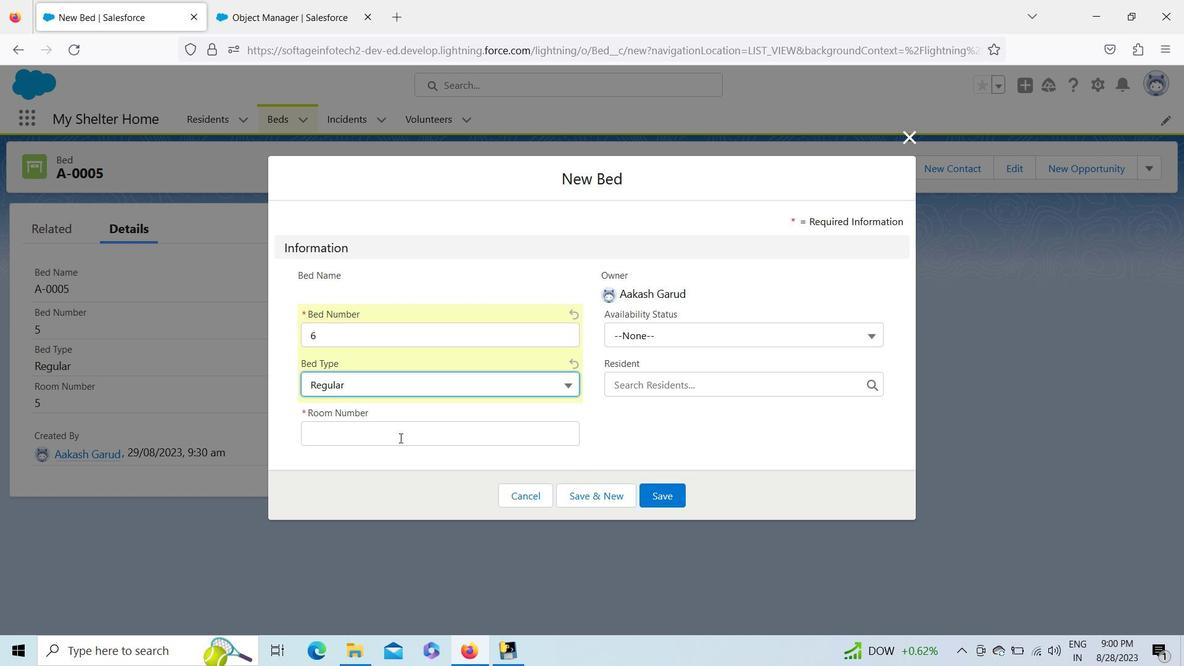 
Action: Mouse pressed left at (400, 437)
Screenshot: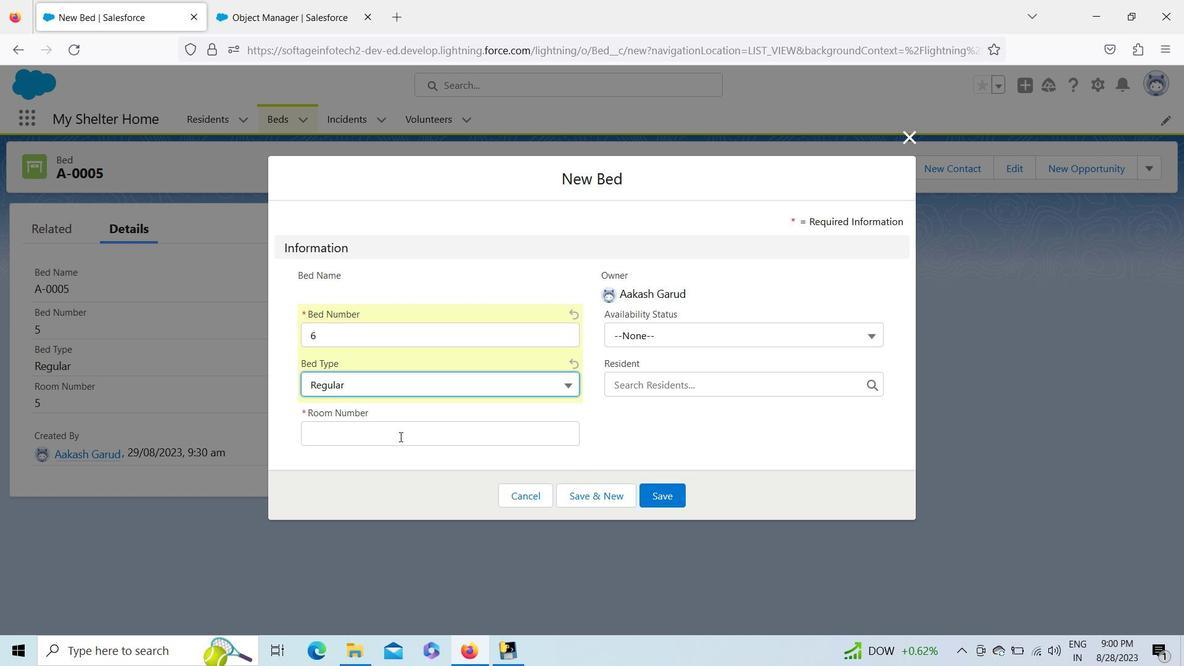 
Action: Key pressed 006
Screenshot: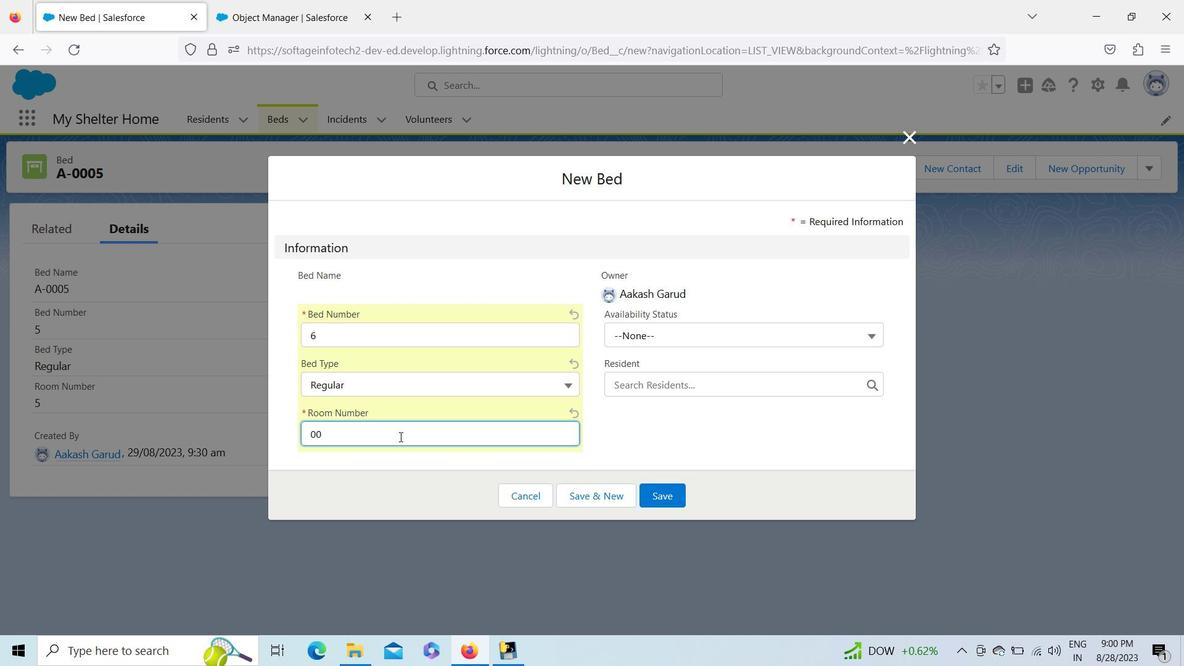 
Action: Mouse moved to (615, 497)
Screenshot: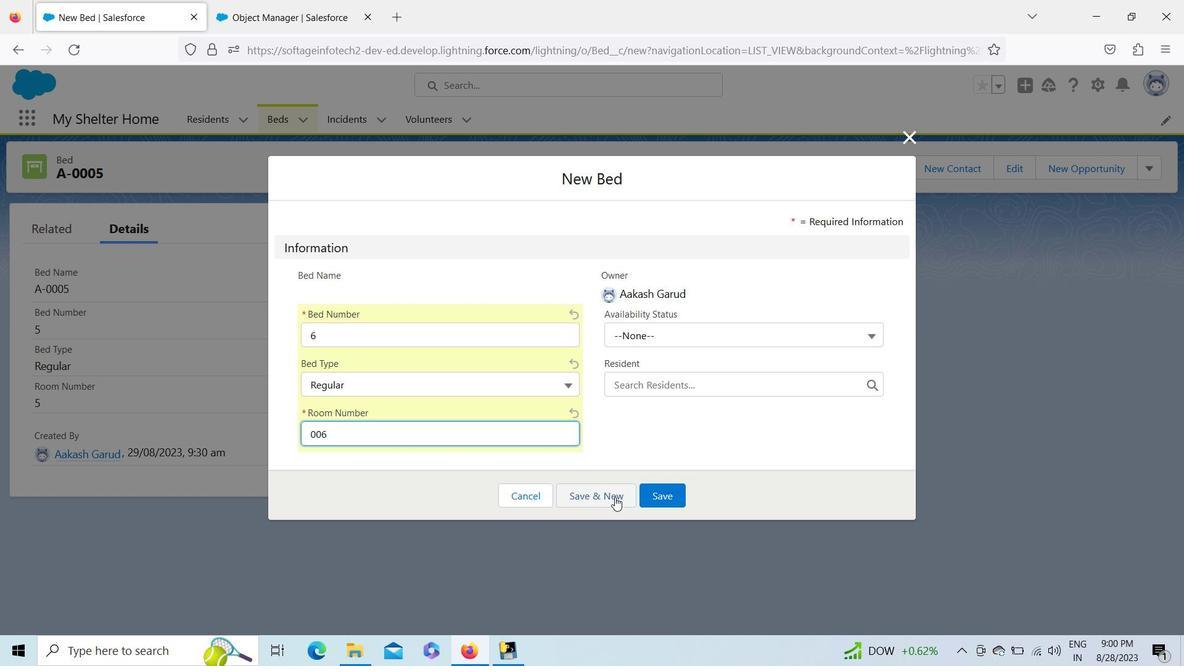 
Action: Mouse pressed left at (615, 497)
Screenshot: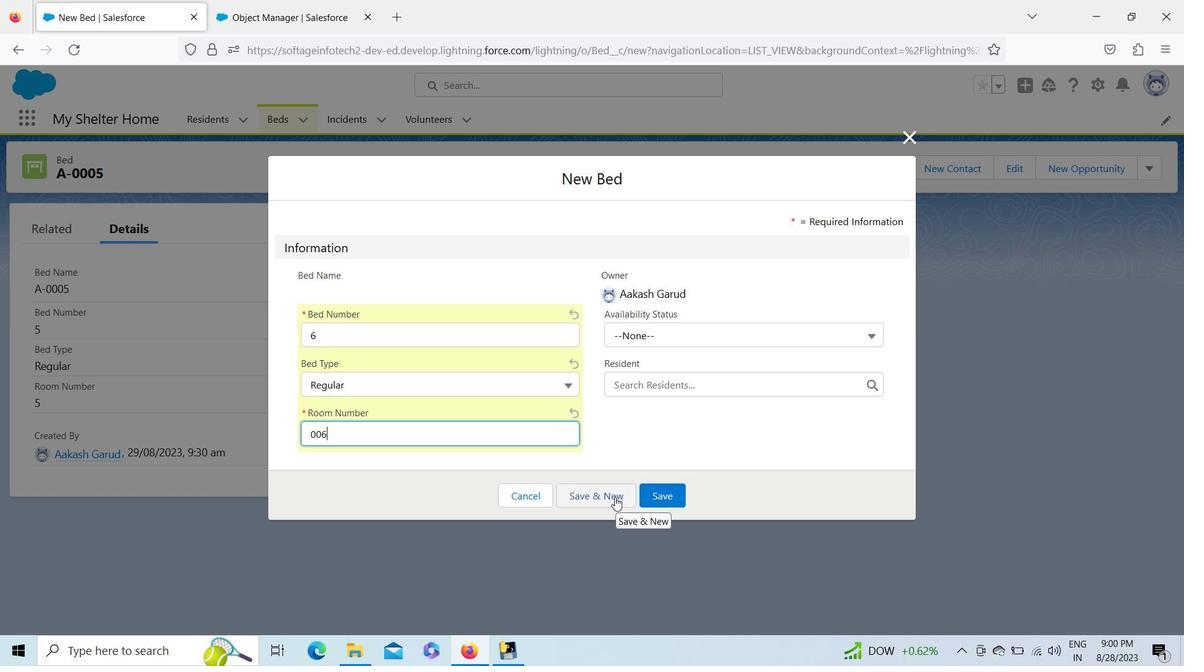 
Action: Mouse moved to (396, 336)
Screenshot: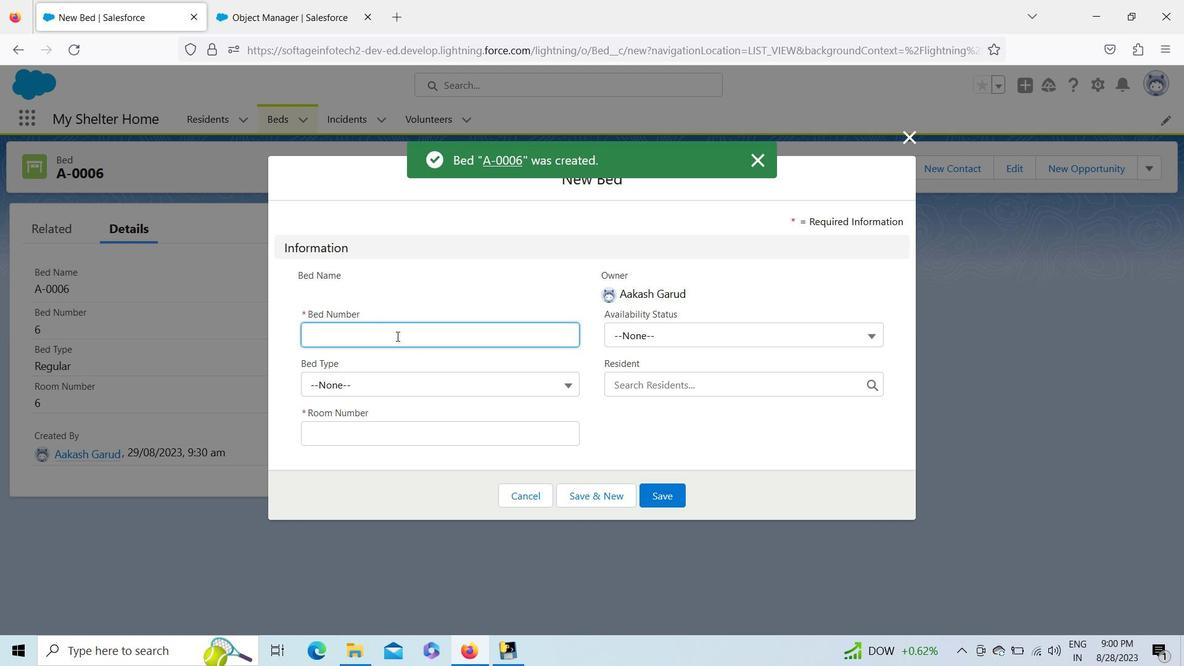 
Action: Key pressed 7
Screenshot: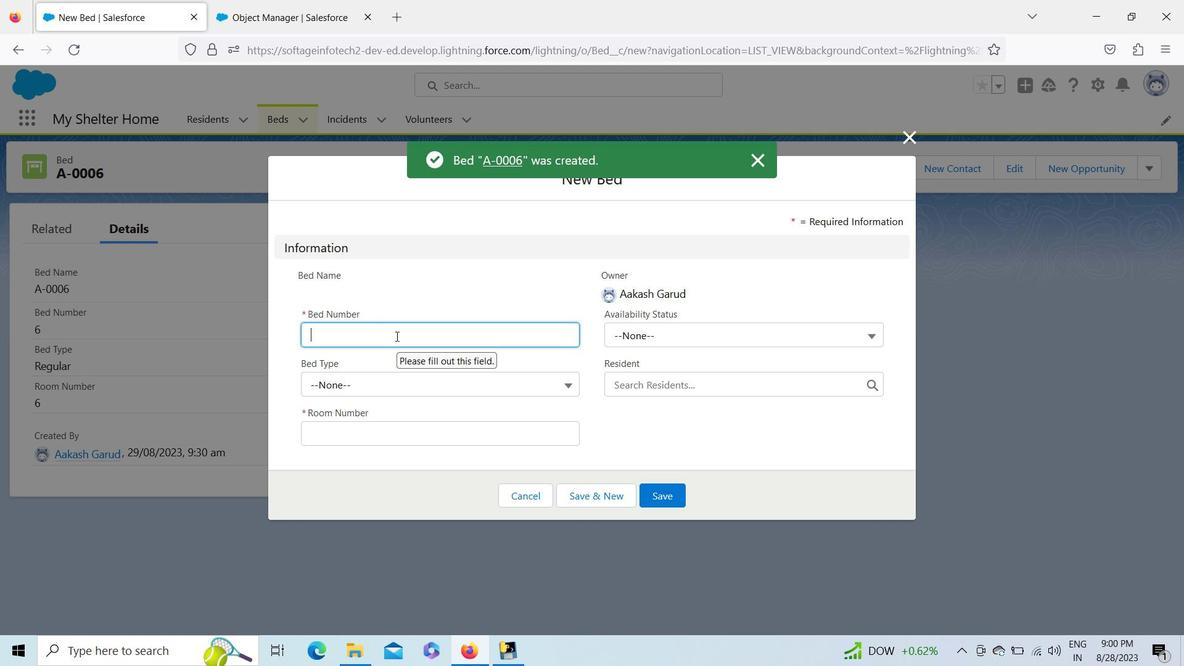 
Action: Mouse moved to (381, 379)
Screenshot: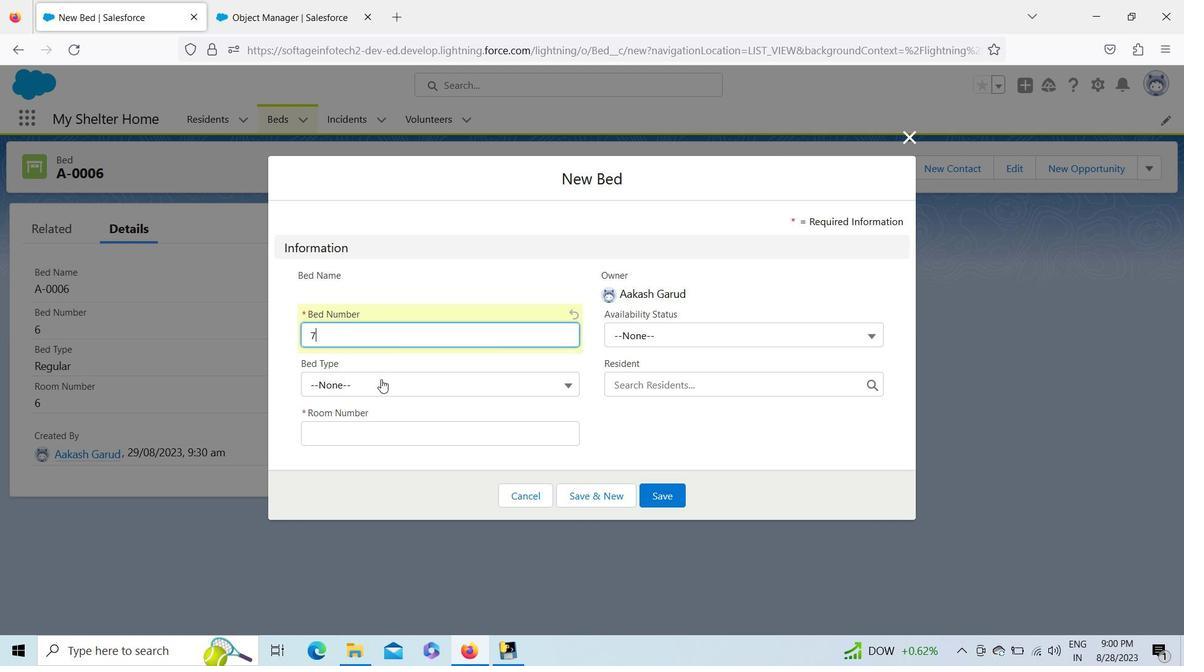 
Action: Mouse pressed left at (381, 379)
Screenshot: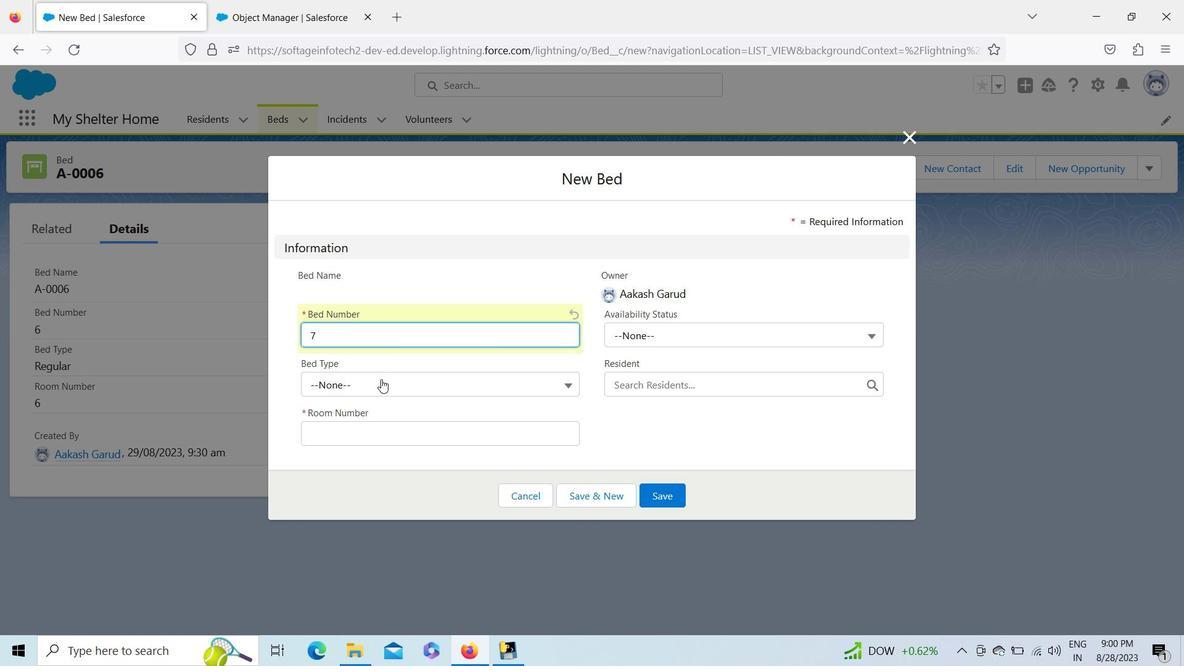 
Action: Mouse moved to (355, 439)
Screenshot: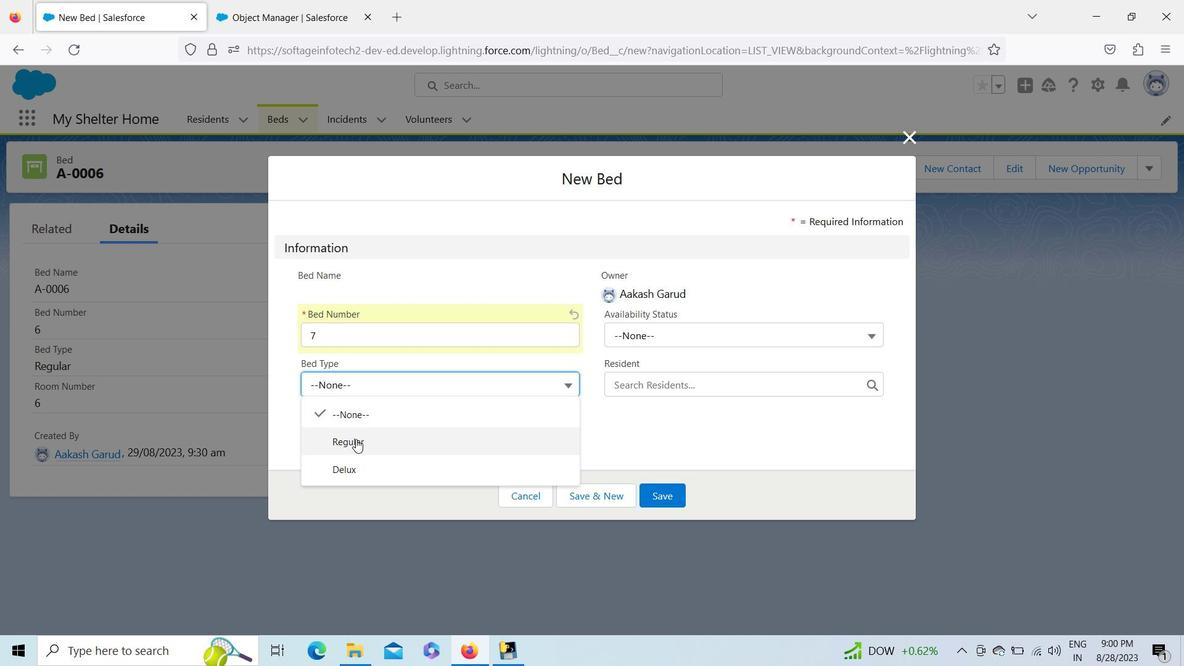 
Action: Mouse pressed left at (355, 439)
Screenshot: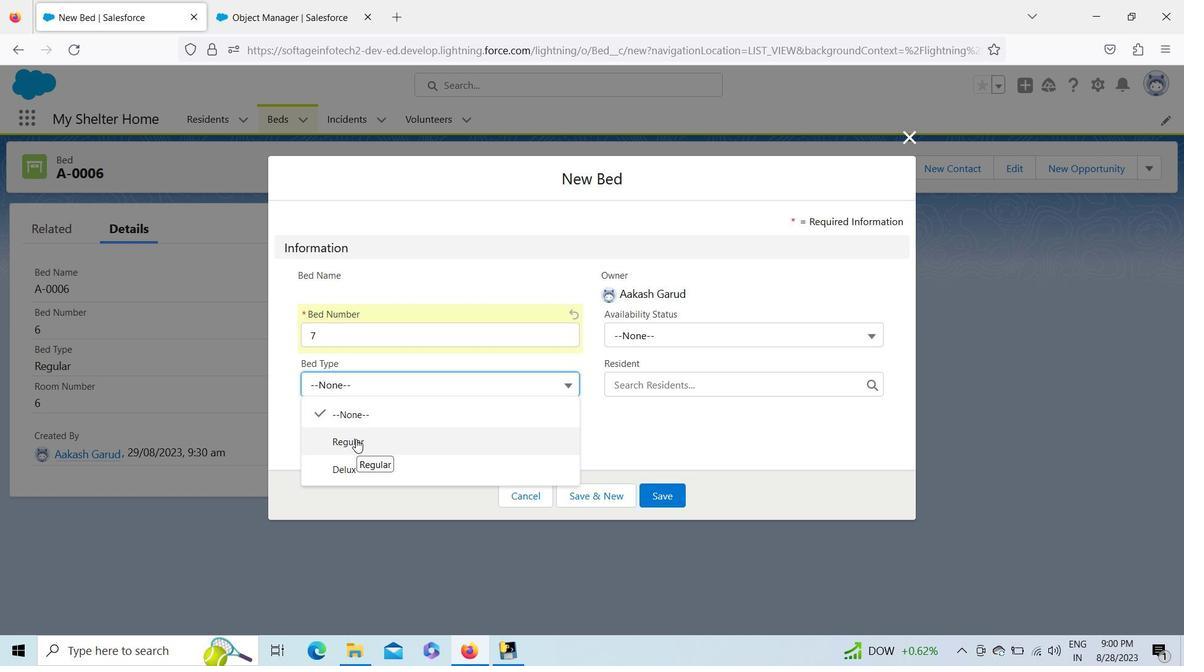 
Action: Mouse moved to (355, 433)
Screenshot: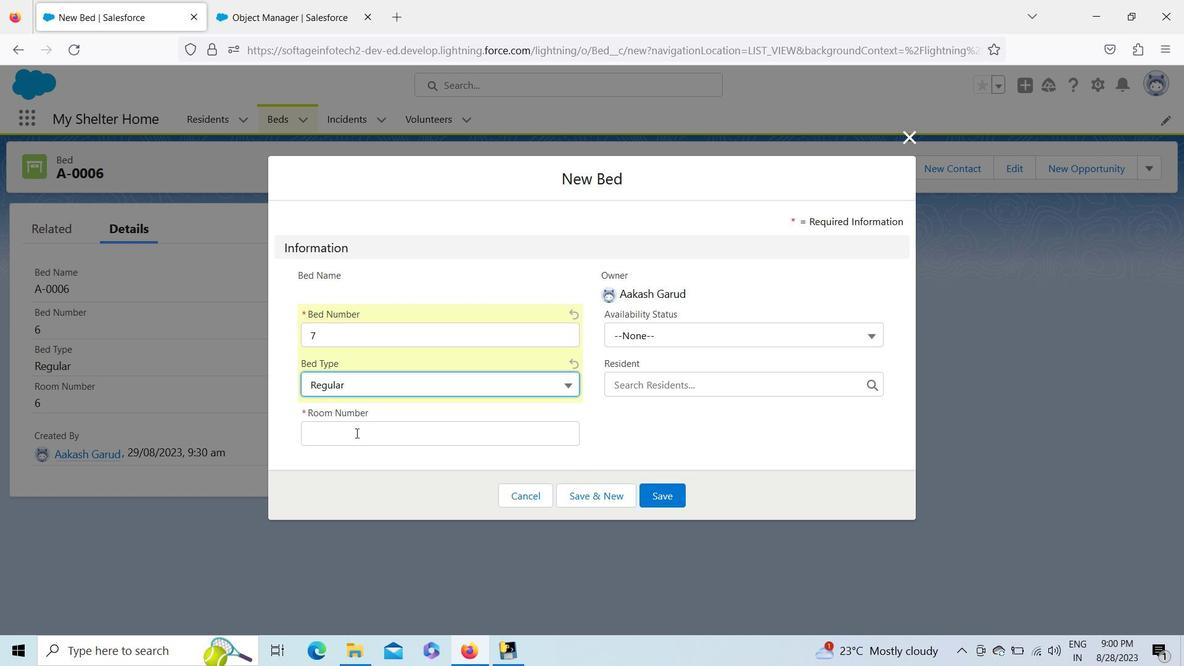 
Action: Mouse pressed left at (355, 433)
Screenshot: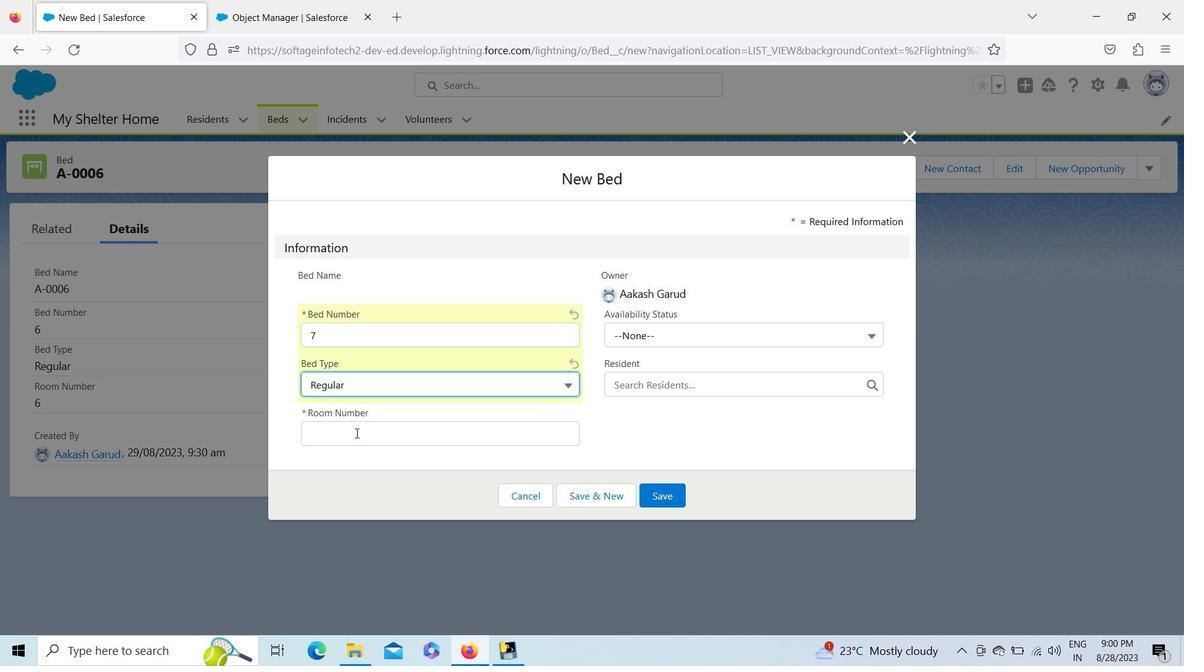 
Action: Key pressed 007
Screenshot: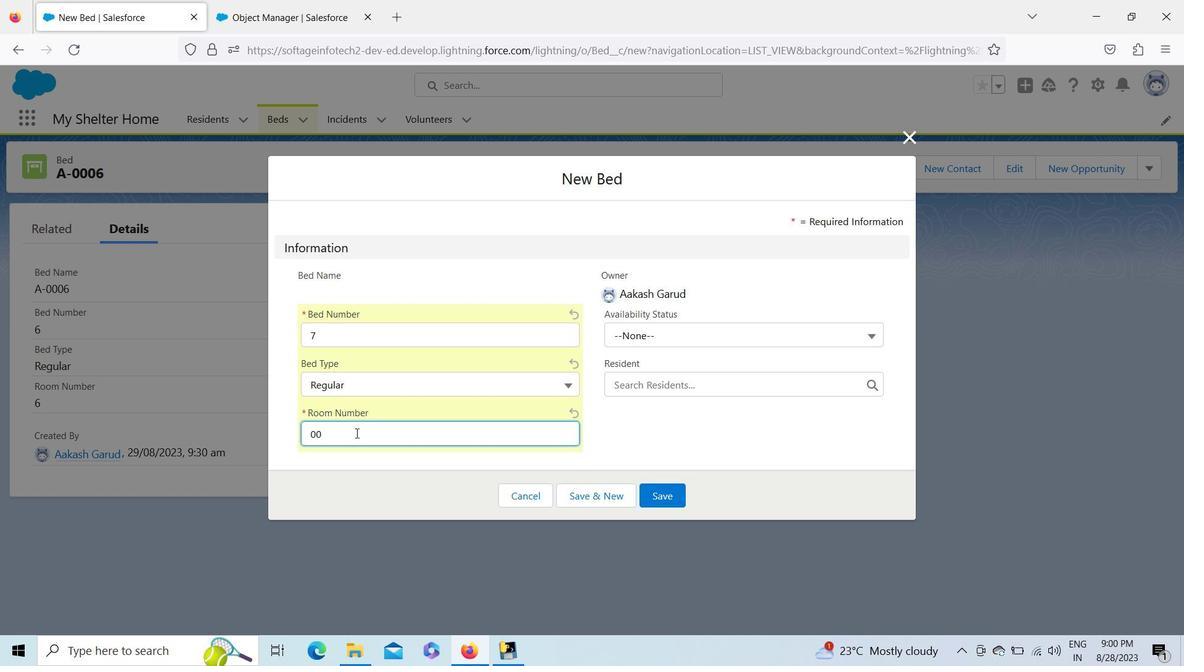 
Action: Mouse moved to (603, 489)
Screenshot: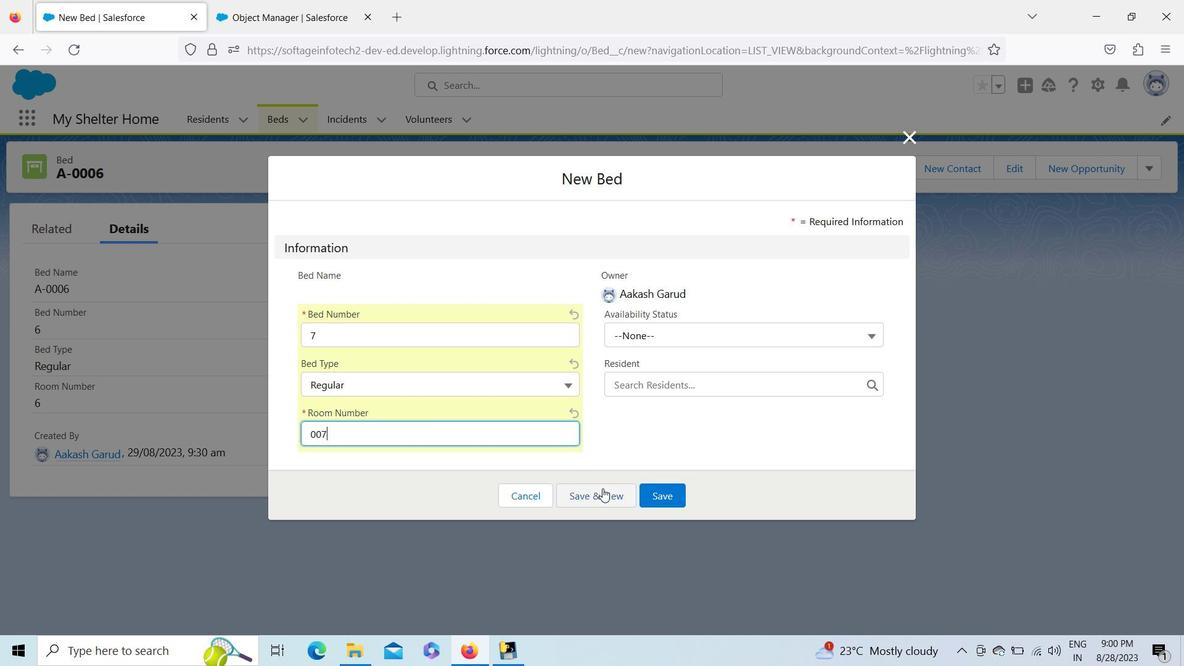 
Action: Mouse pressed left at (603, 489)
Screenshot: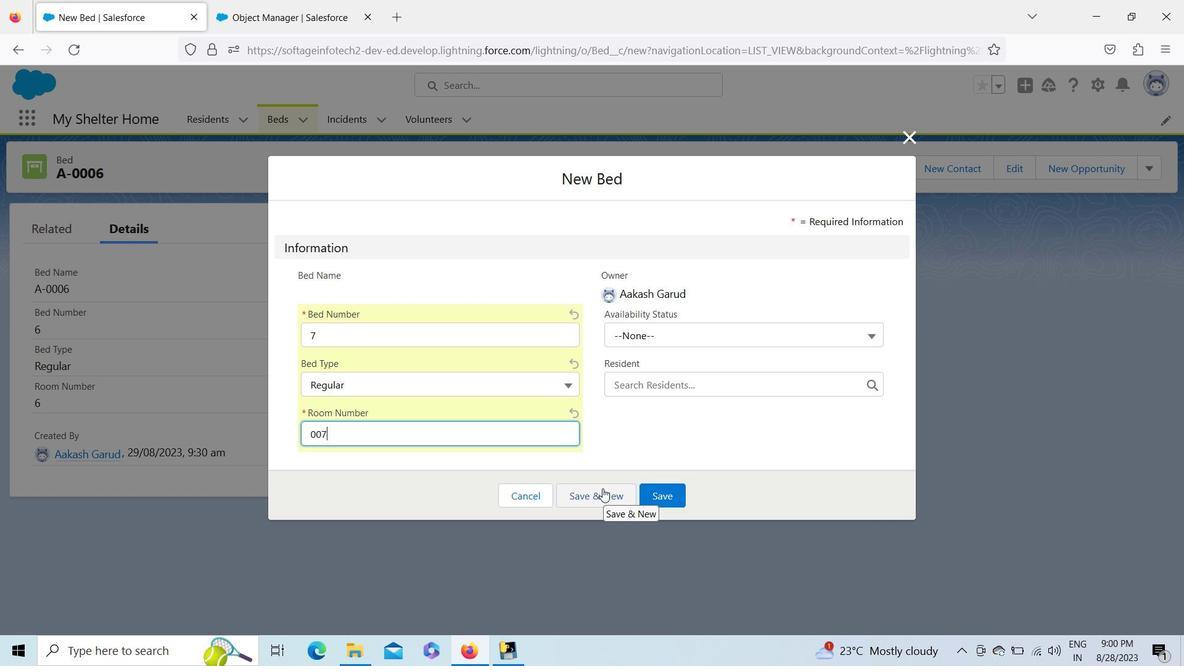 
Action: Key pressed 8
Screenshot: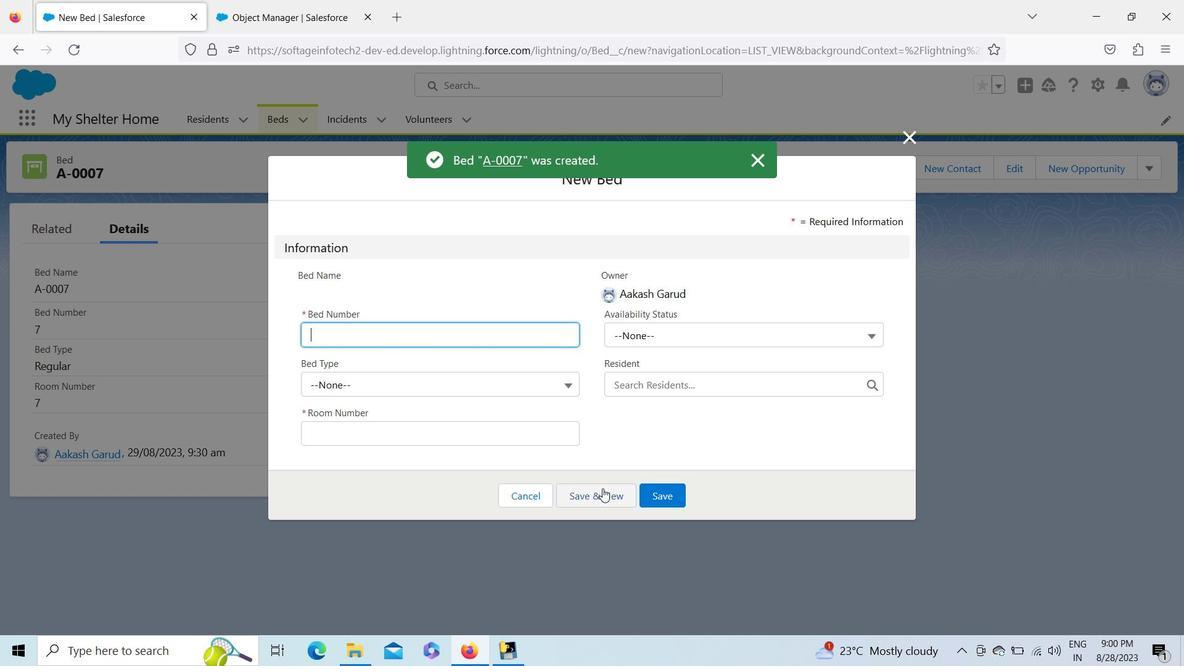 
Action: Mouse moved to (457, 390)
Screenshot: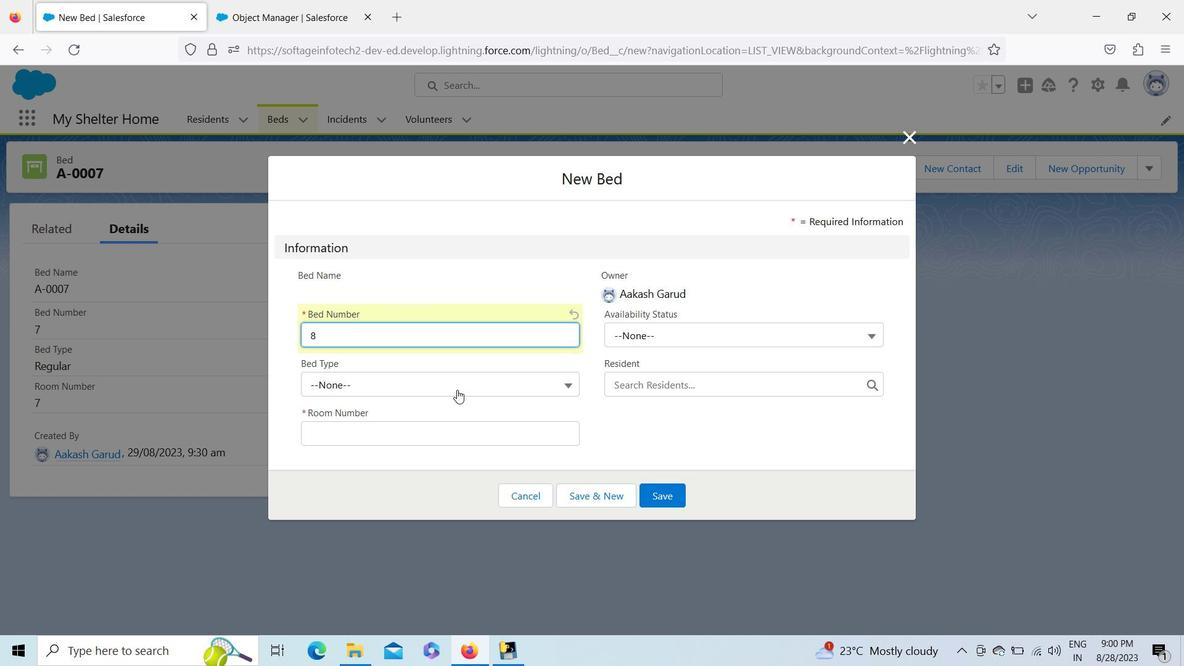 
Action: Mouse pressed left at (457, 390)
Screenshot: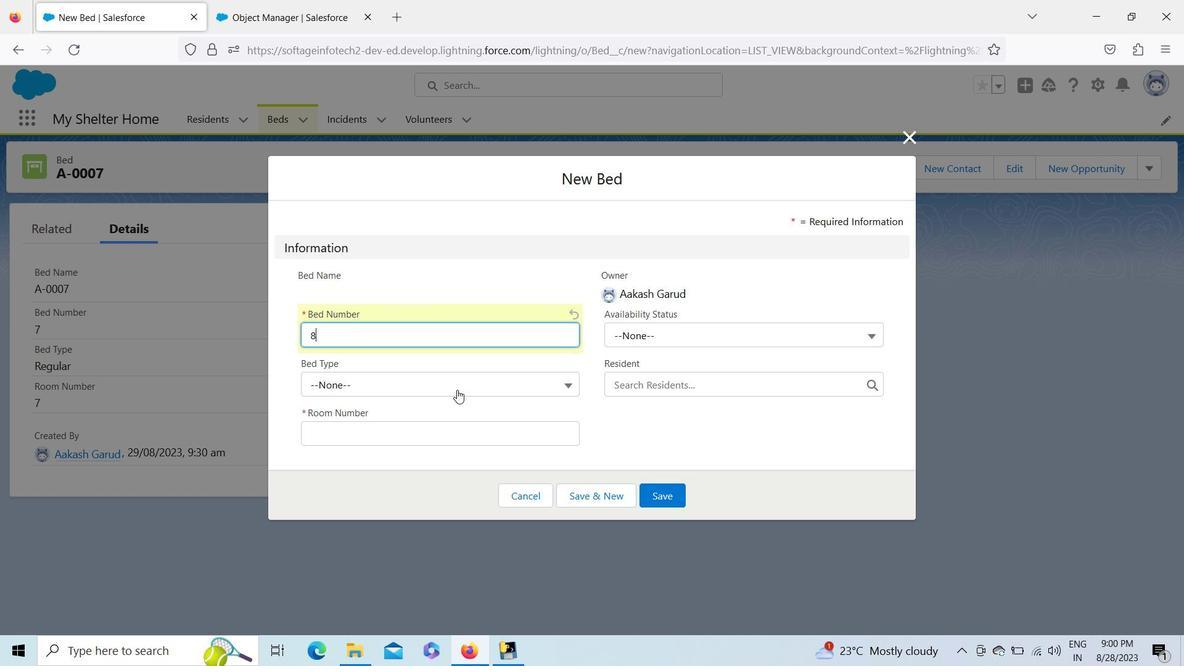 
Action: Key pressed <Key.down><Key.enter>
Screenshot: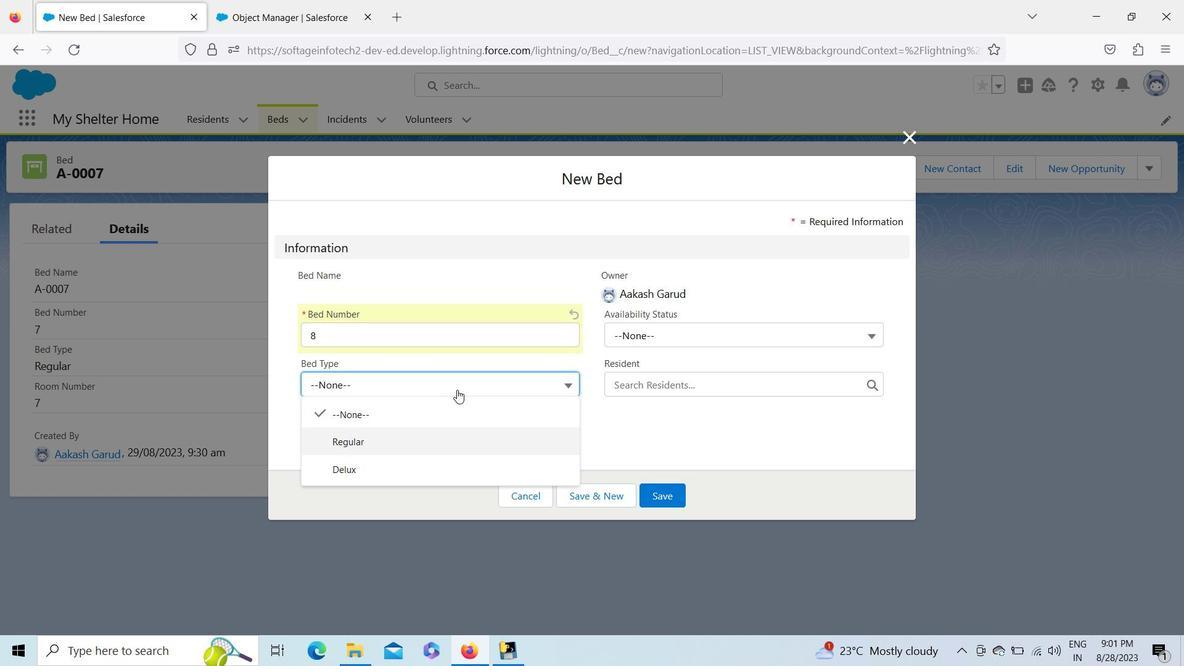 
Action: Mouse moved to (446, 437)
Screenshot: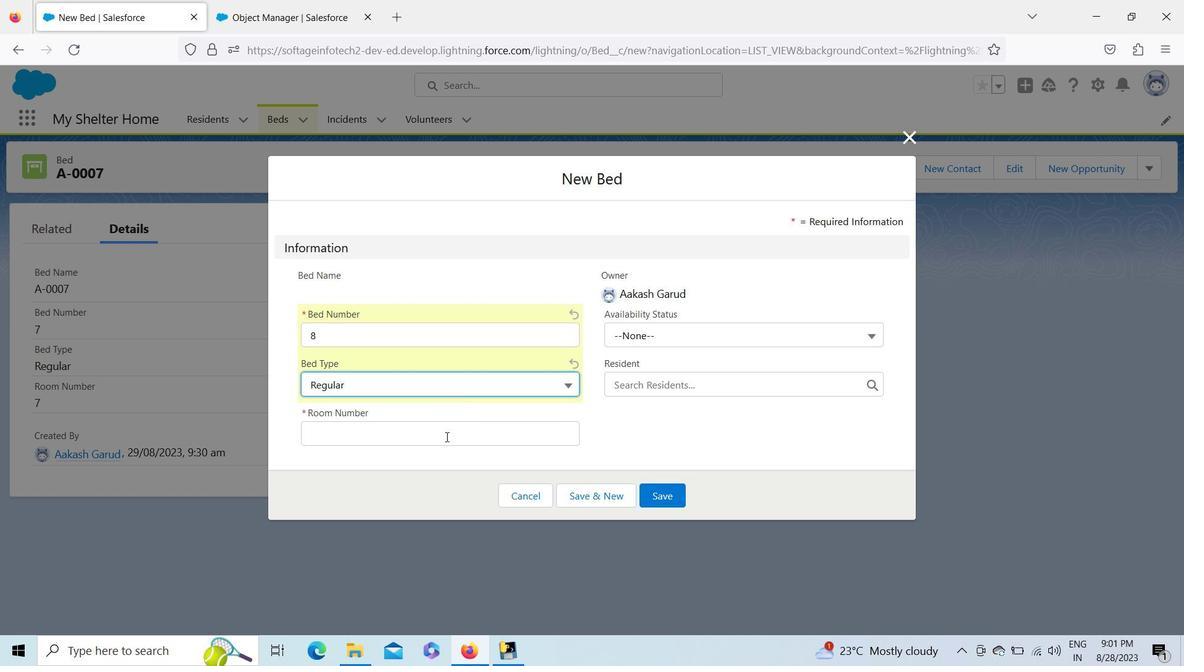 
Action: Mouse pressed left at (446, 437)
Screenshot: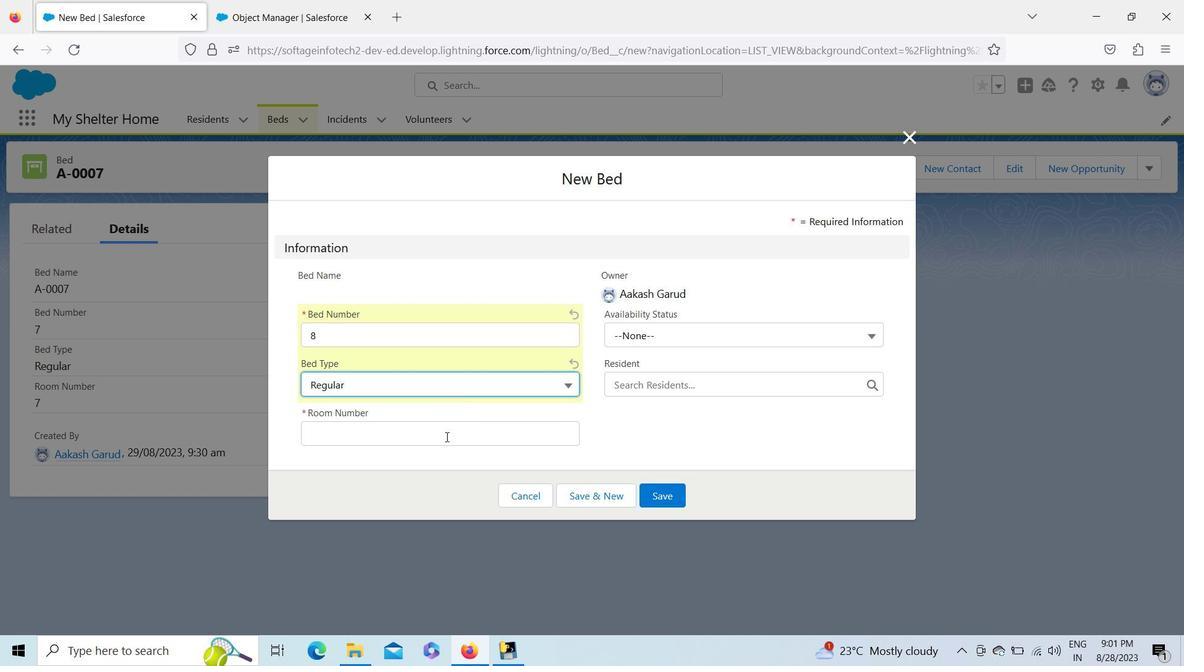 
Action: Key pressed 009
Screenshot: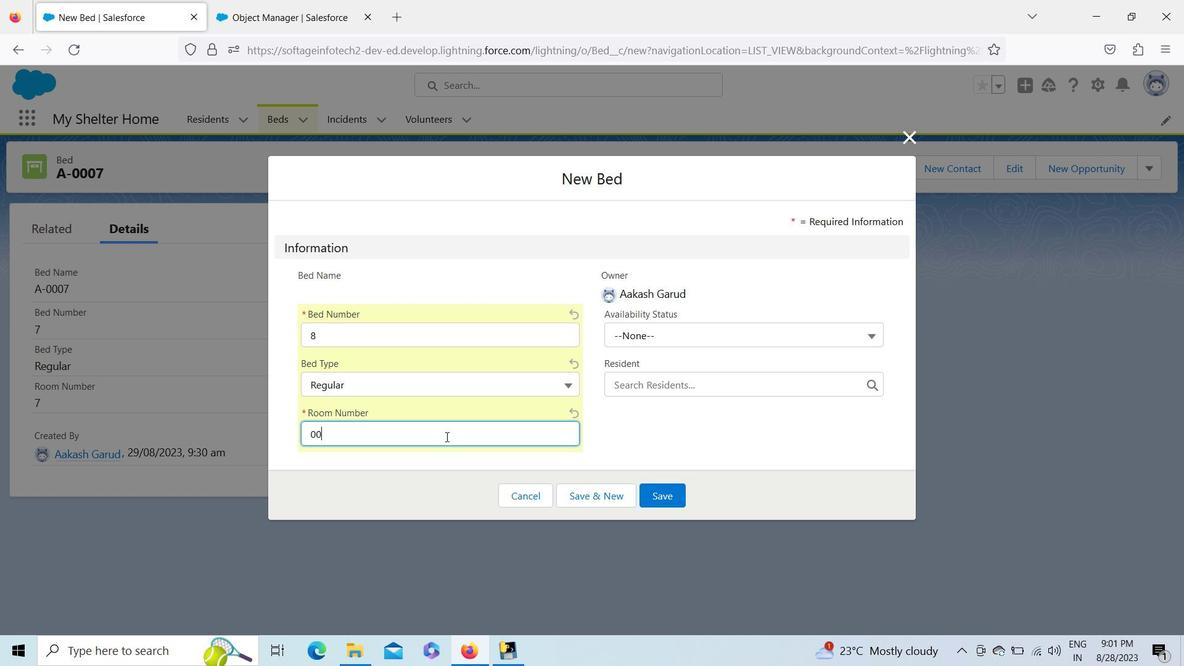 
Action: Mouse moved to (624, 490)
Screenshot: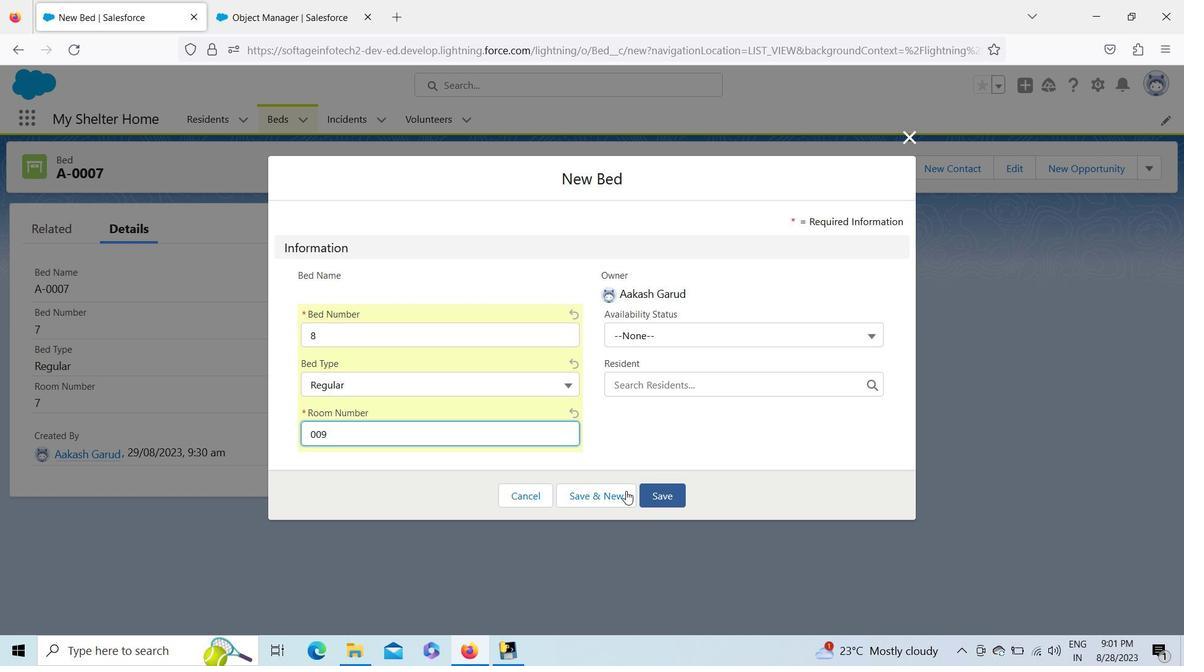 
Action: Mouse pressed left at (624, 490)
Screenshot: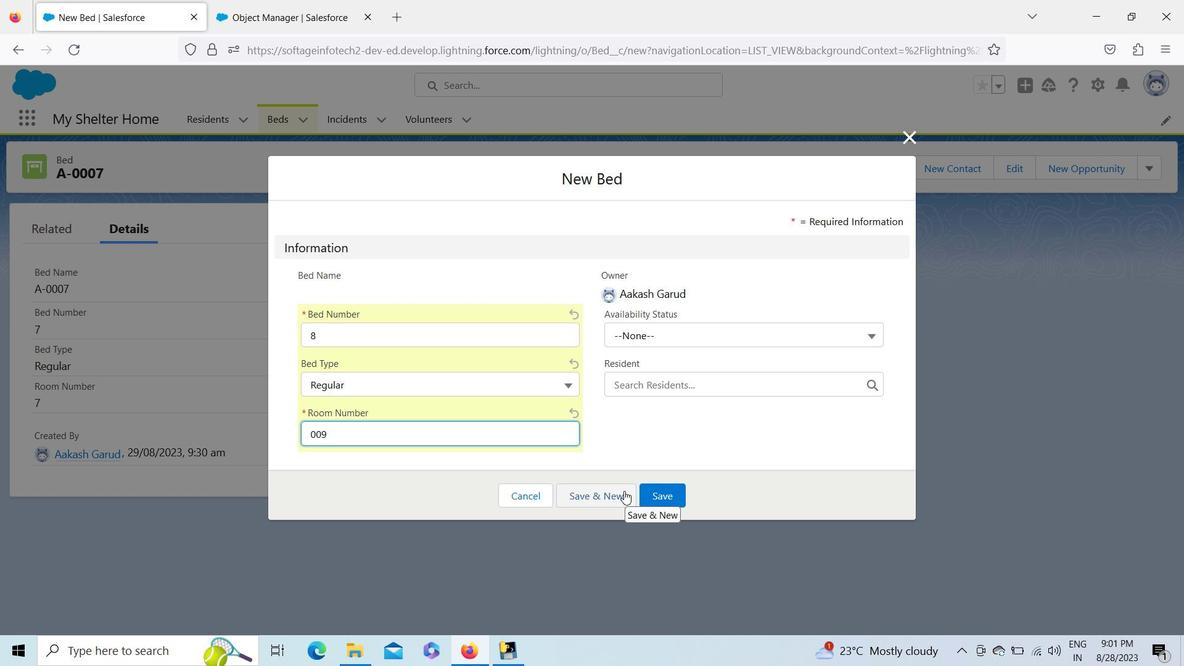 
Action: Mouse moved to (528, 498)
Screenshot: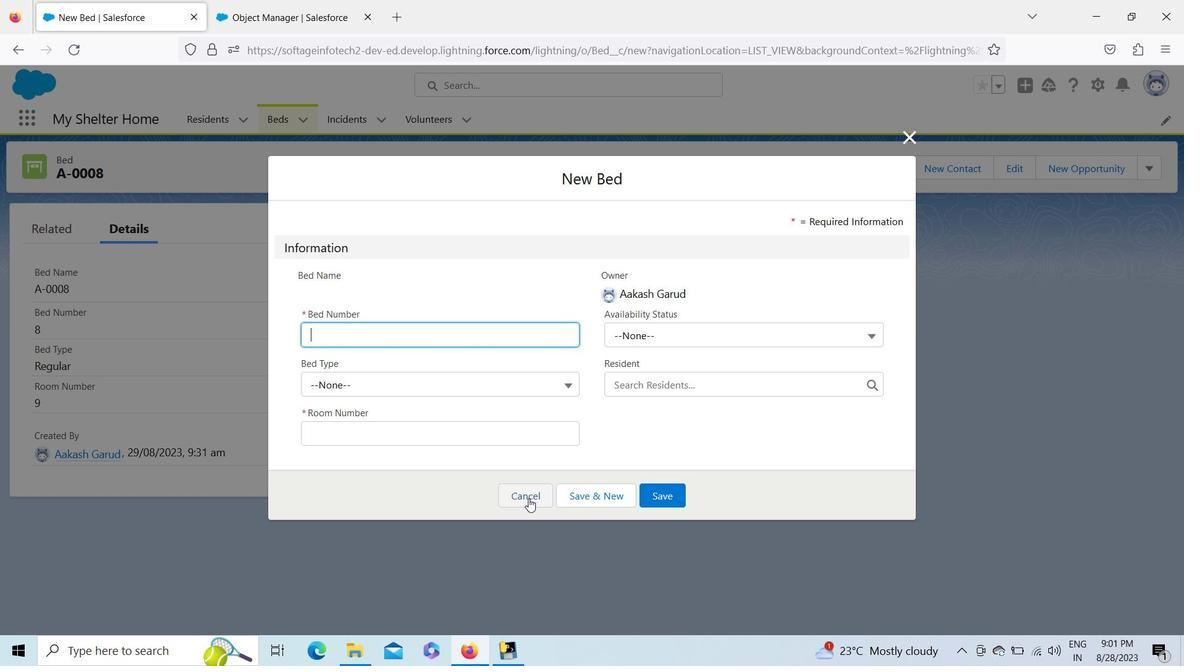 
Action: Mouse pressed left at (528, 498)
Screenshot: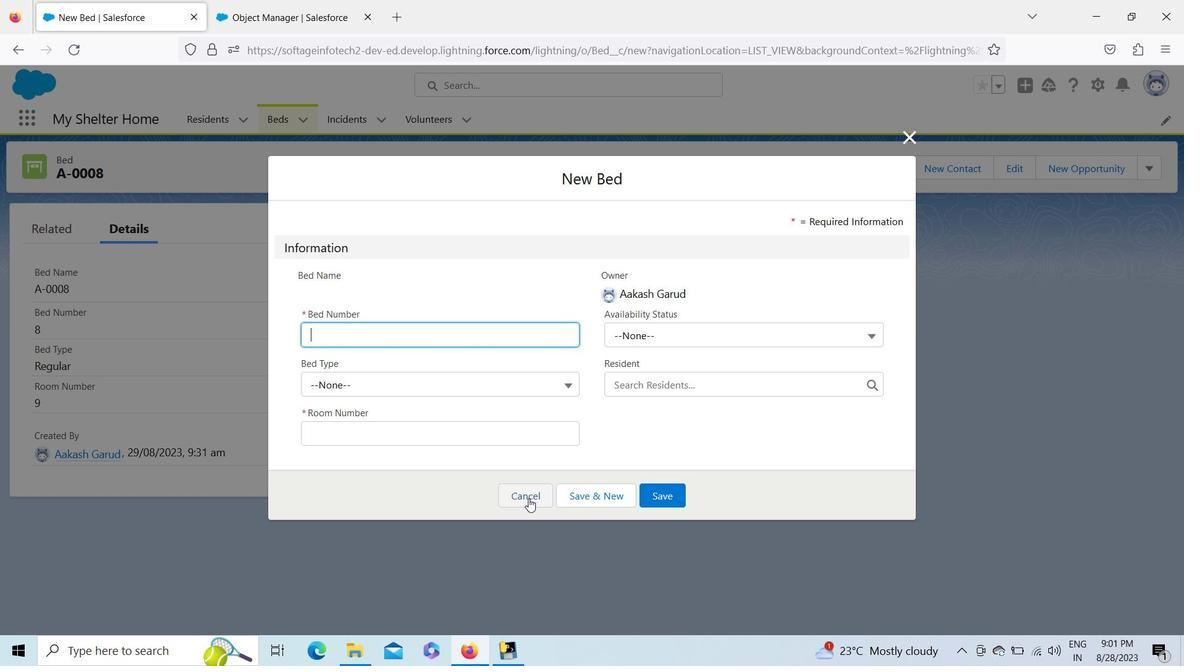 
Action: Mouse moved to (1010, 167)
Screenshot: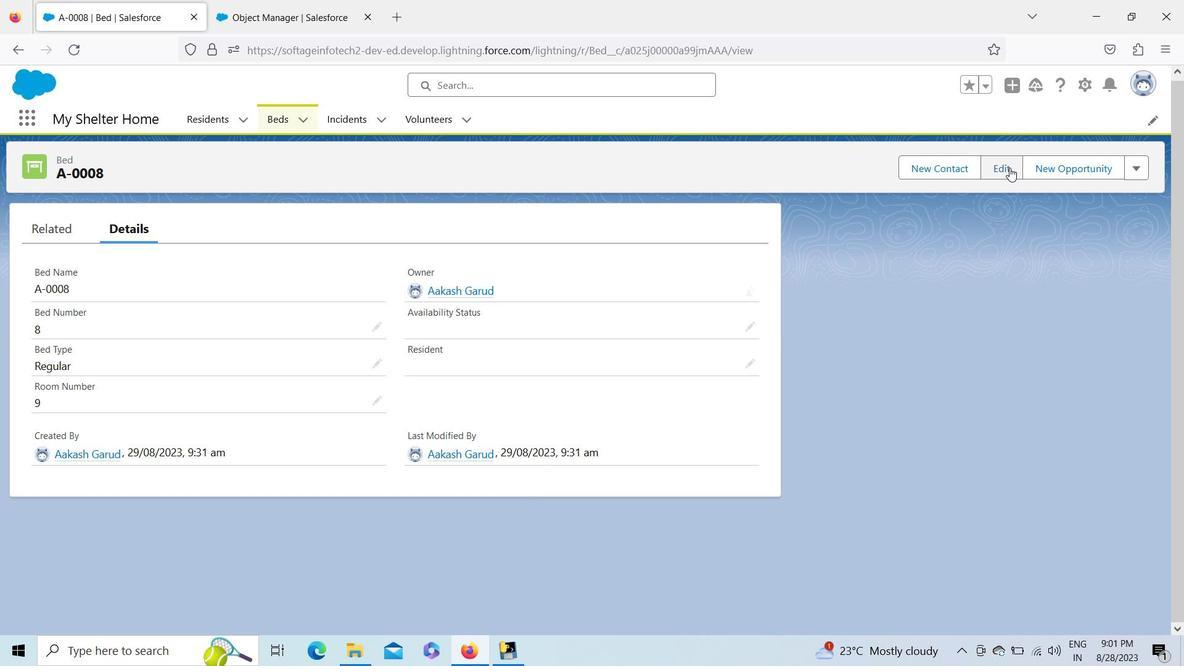 
Action: Mouse pressed left at (1010, 167)
Screenshot: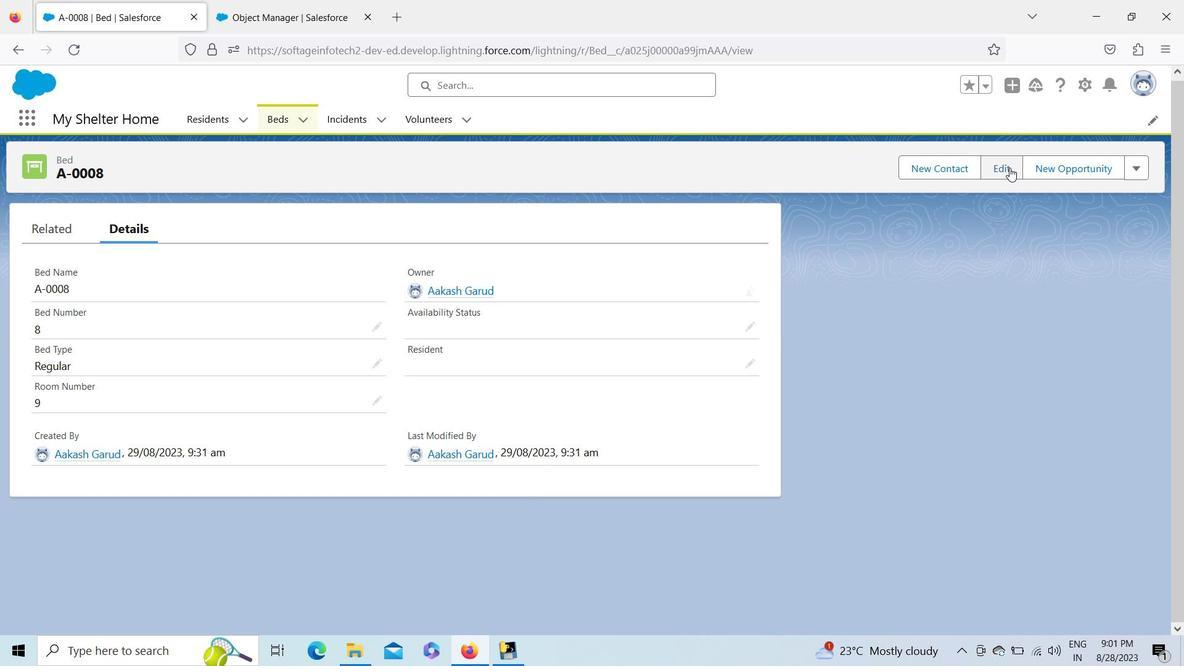 
Action: Mouse moved to (504, 391)
Screenshot: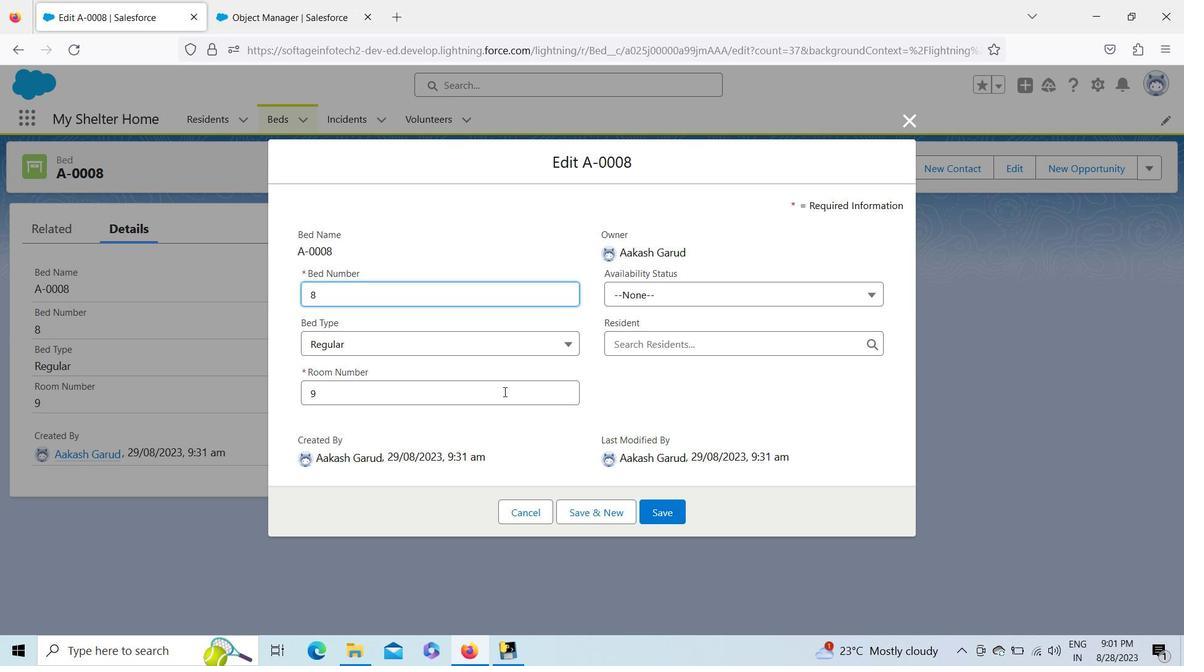 
Action: Mouse pressed left at (504, 391)
Screenshot: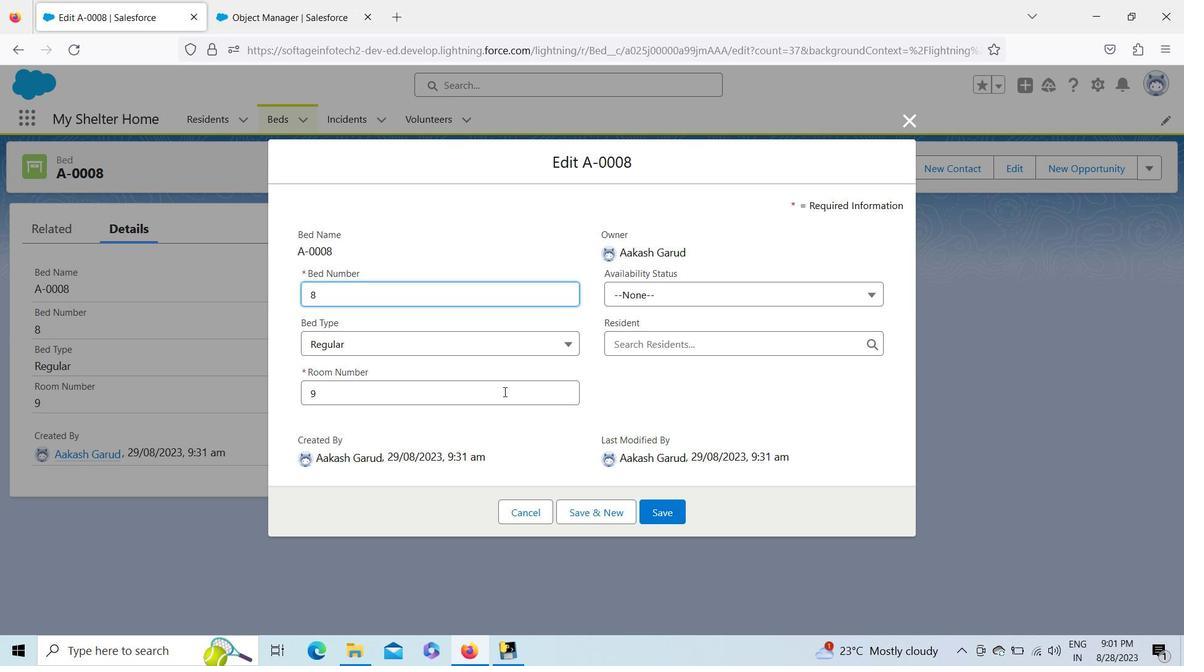 
Action: Mouse pressed left at (504, 391)
Screenshot: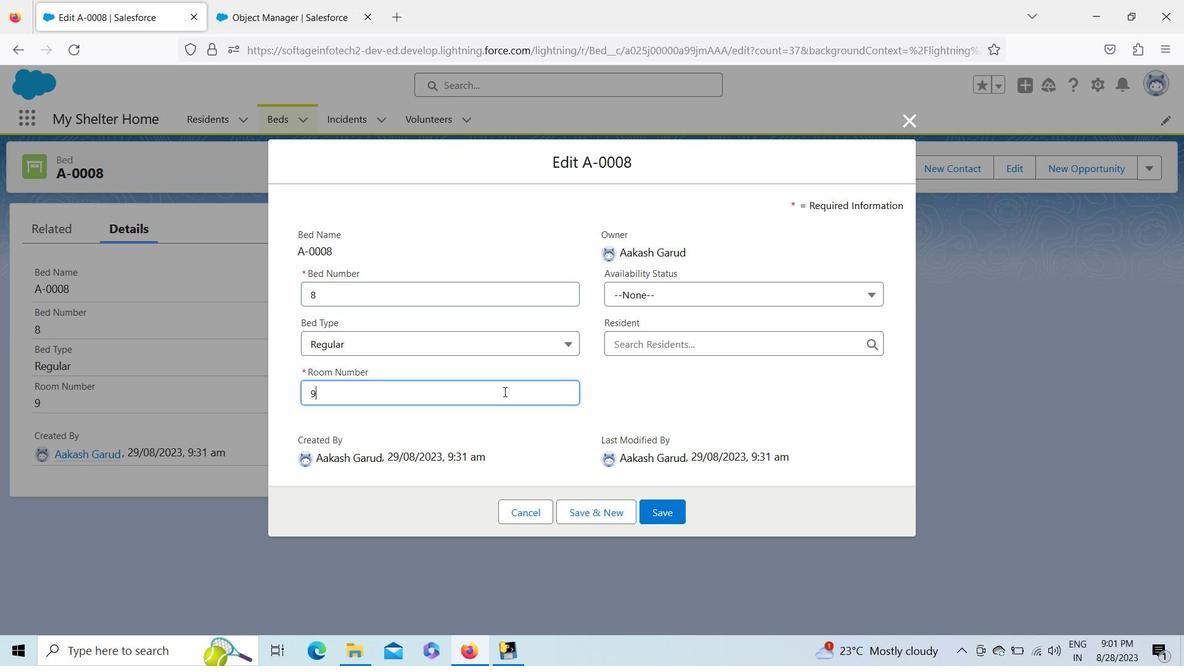 
Action: Key pressed 8
